 Task: Customize the user interface based on user Profile and preferences.
Action: Mouse moved to (967, 67)
Screenshot: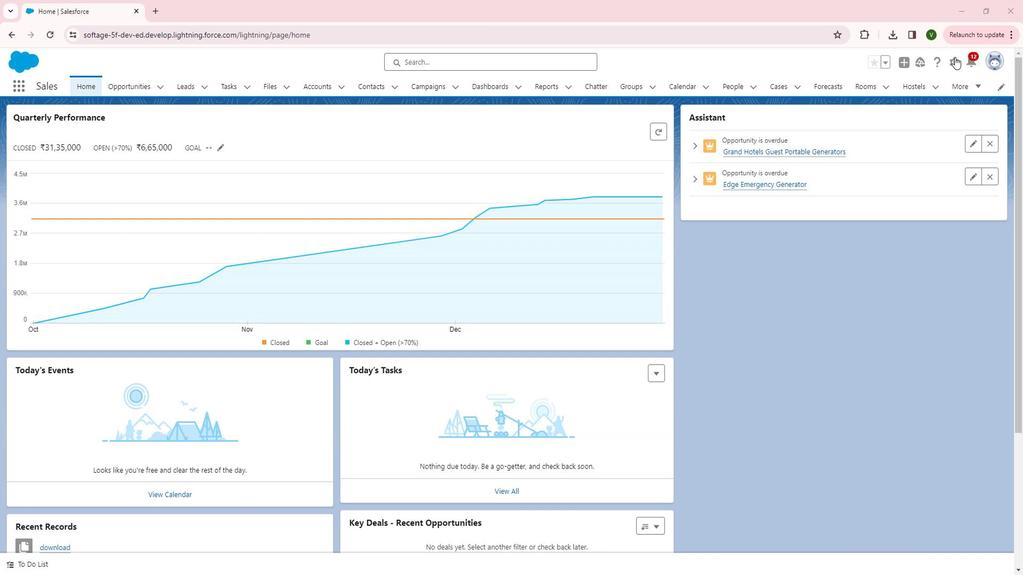 
Action: Mouse pressed left at (967, 67)
Screenshot: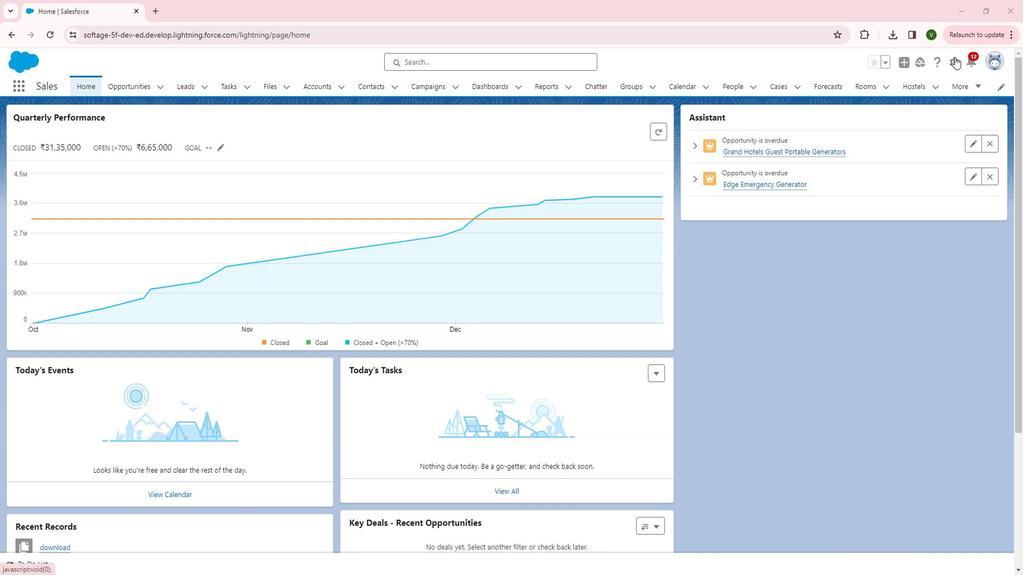 
Action: Mouse moved to (919, 103)
Screenshot: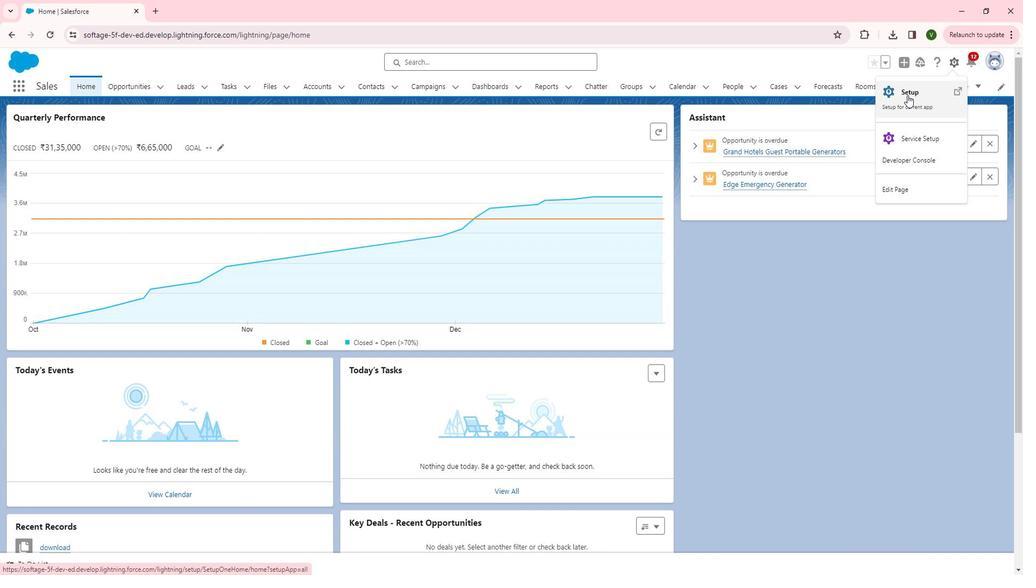 
Action: Mouse pressed left at (919, 103)
Screenshot: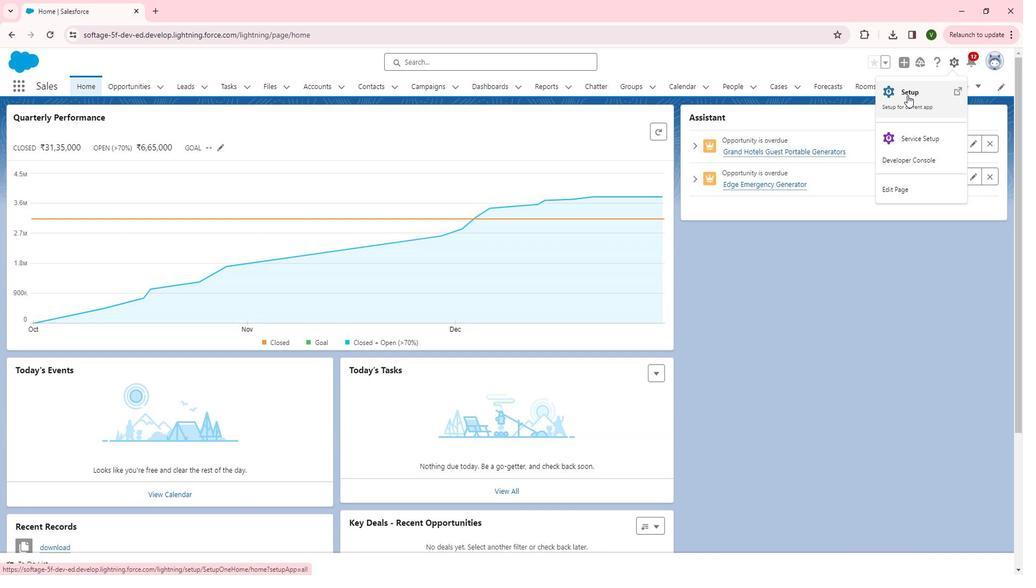 
Action: Mouse moved to (88, 359)
Screenshot: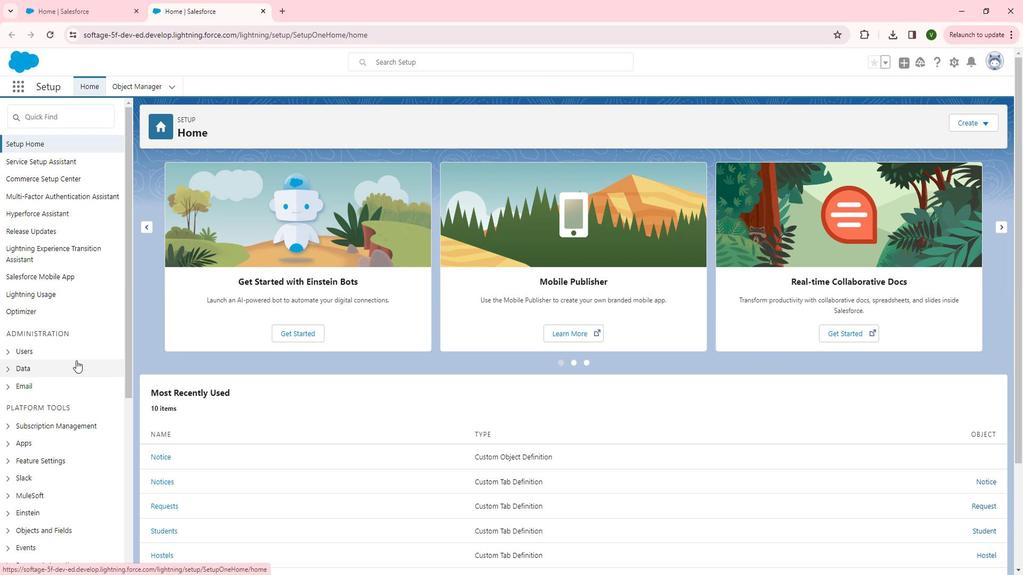 
Action: Mouse scrolled (88, 359) with delta (0, 0)
Screenshot: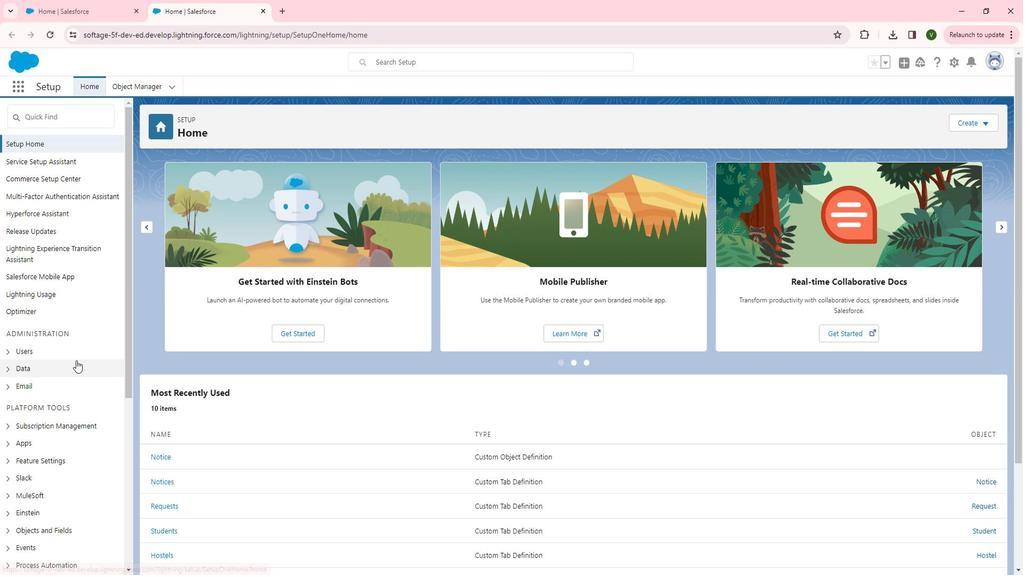 
Action: Mouse moved to (64, 415)
Screenshot: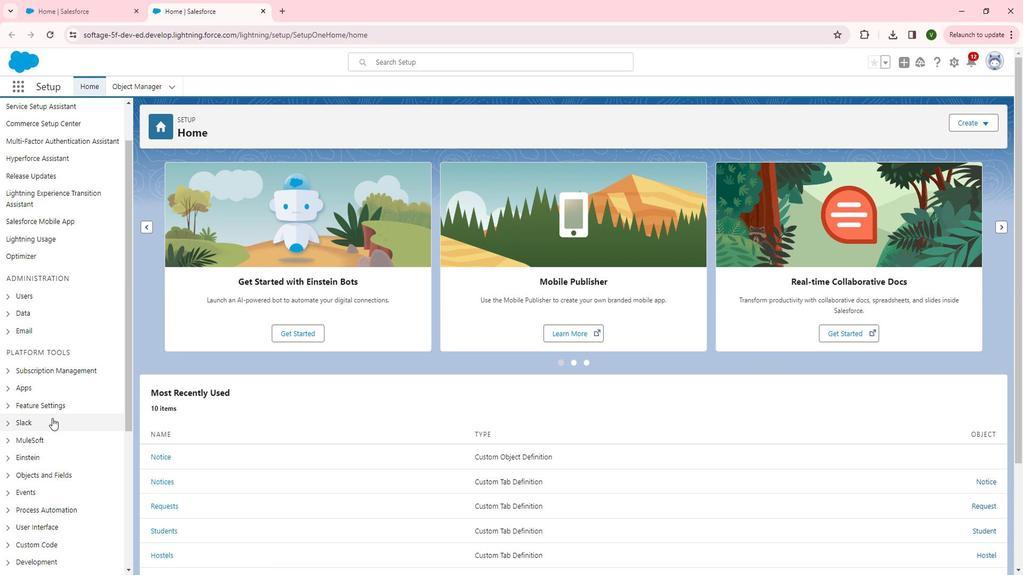 
Action: Mouse scrolled (64, 414) with delta (0, 0)
Screenshot: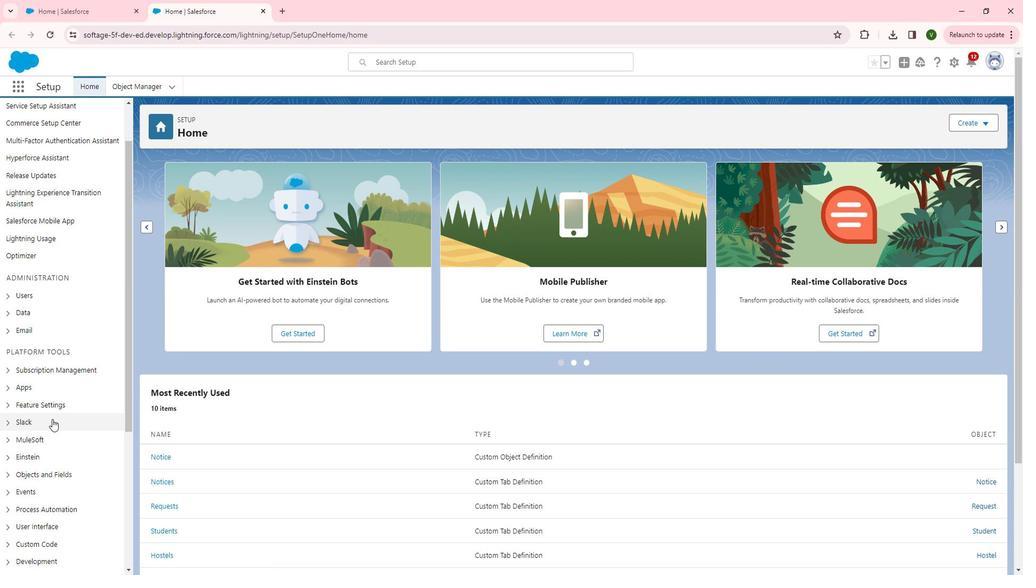
Action: Mouse moved to (63, 416)
Screenshot: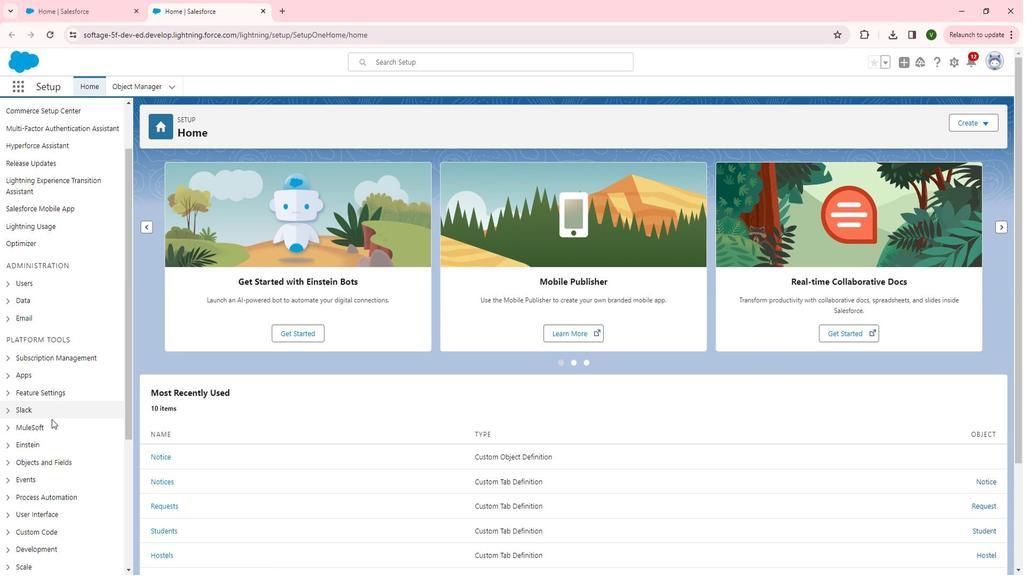 
Action: Mouse scrolled (63, 415) with delta (0, 0)
Screenshot: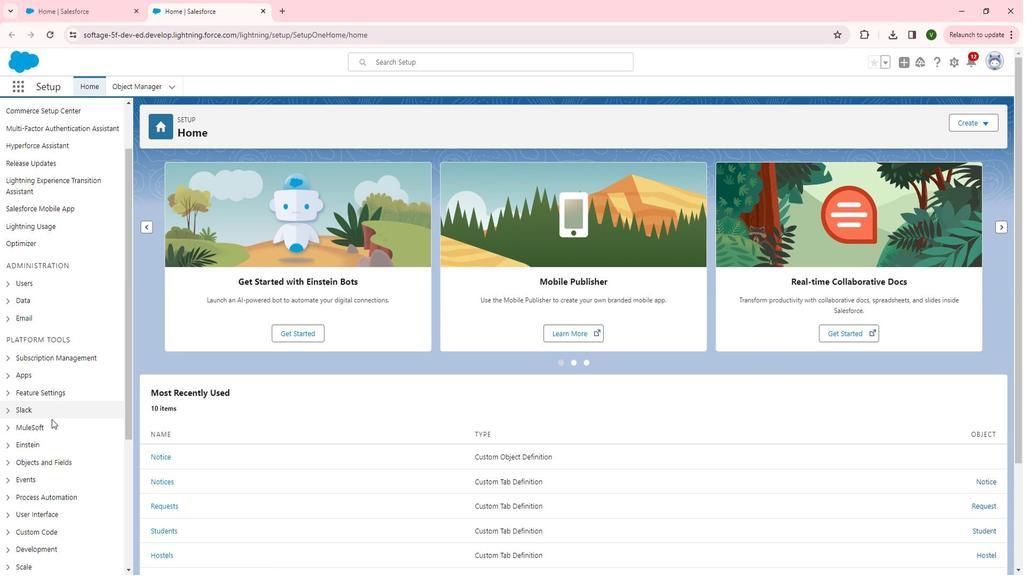 
Action: Mouse moved to (21, 363)
Screenshot: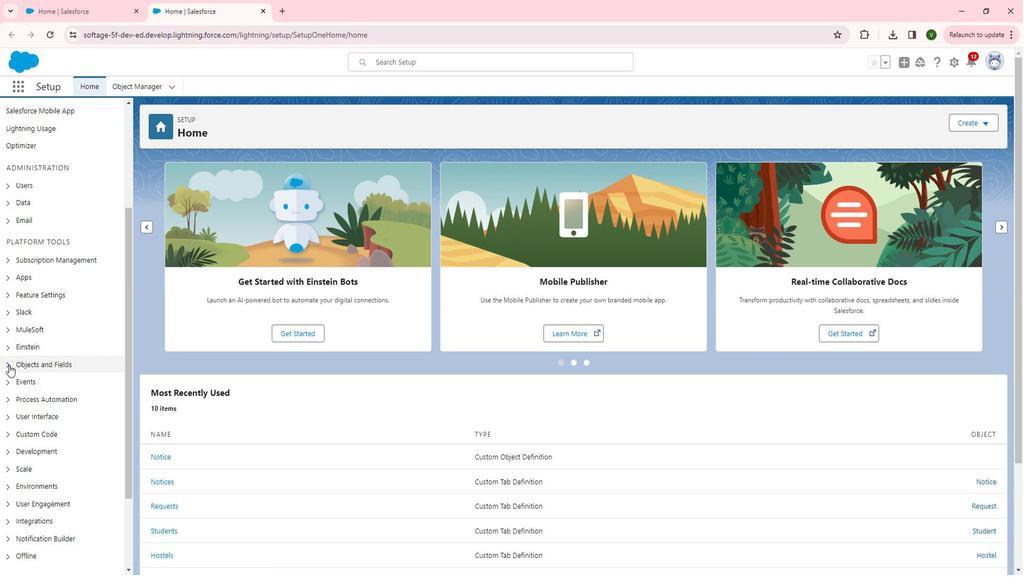
Action: Mouse pressed left at (21, 363)
Screenshot: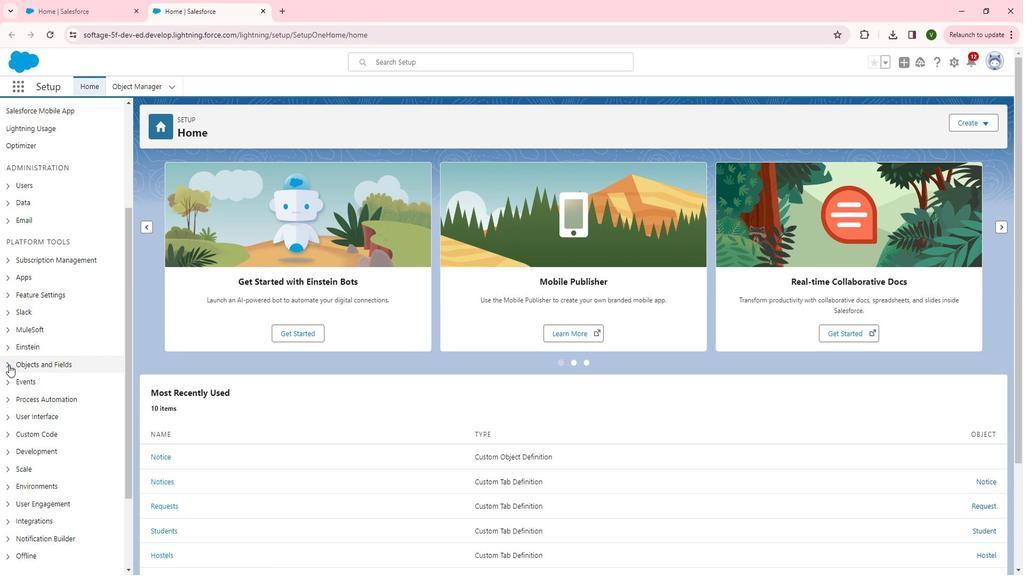 
Action: Mouse moved to (67, 381)
Screenshot: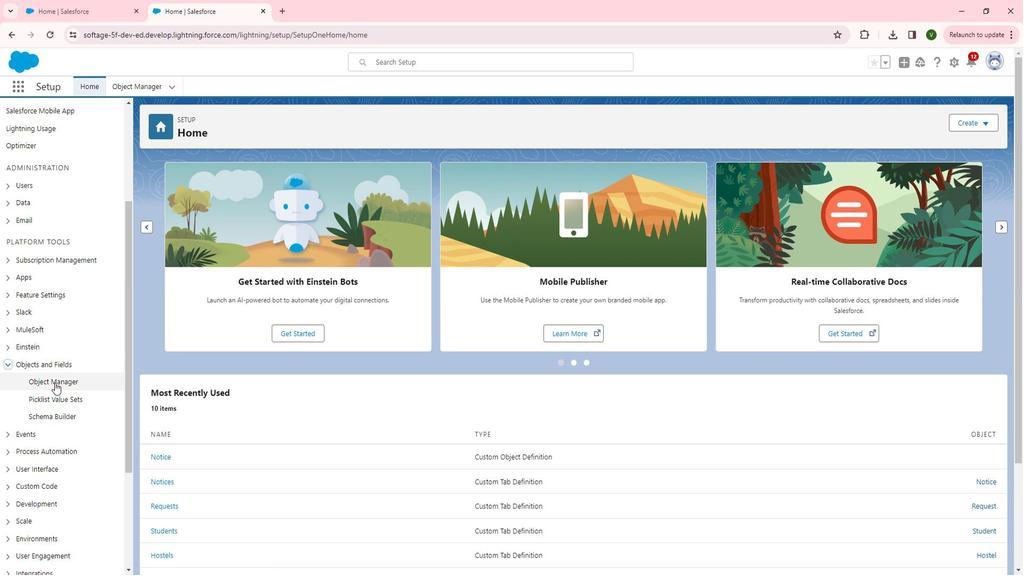 
Action: Mouse pressed left at (67, 381)
Screenshot: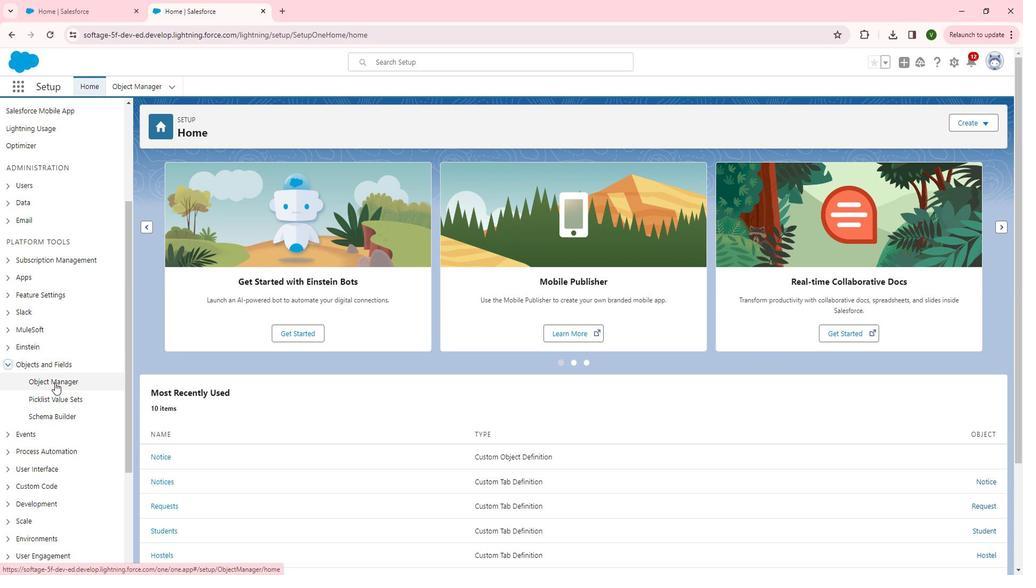 
Action: Mouse moved to (131, 363)
Screenshot: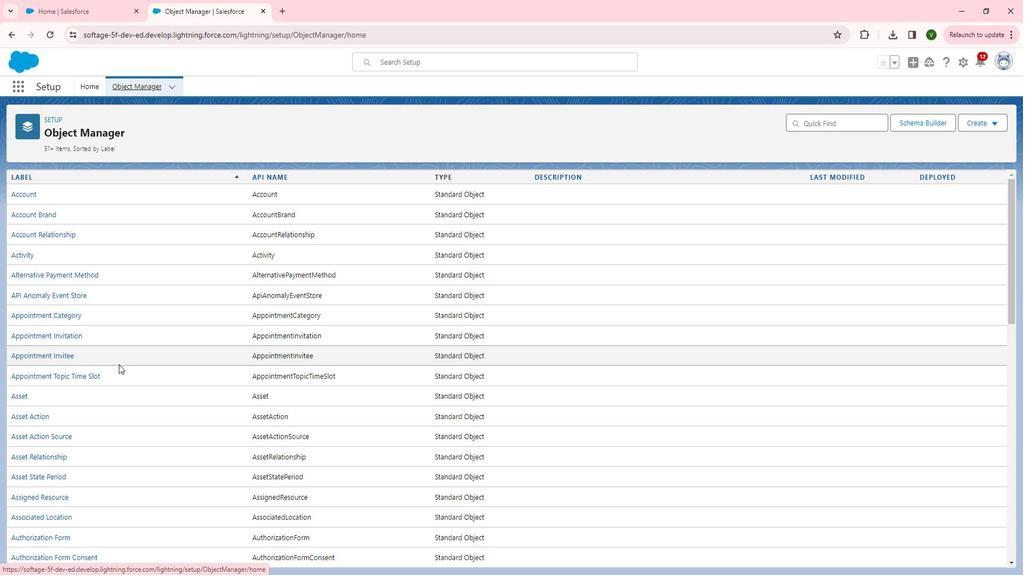 
Action: Mouse scrolled (131, 362) with delta (0, 0)
Screenshot: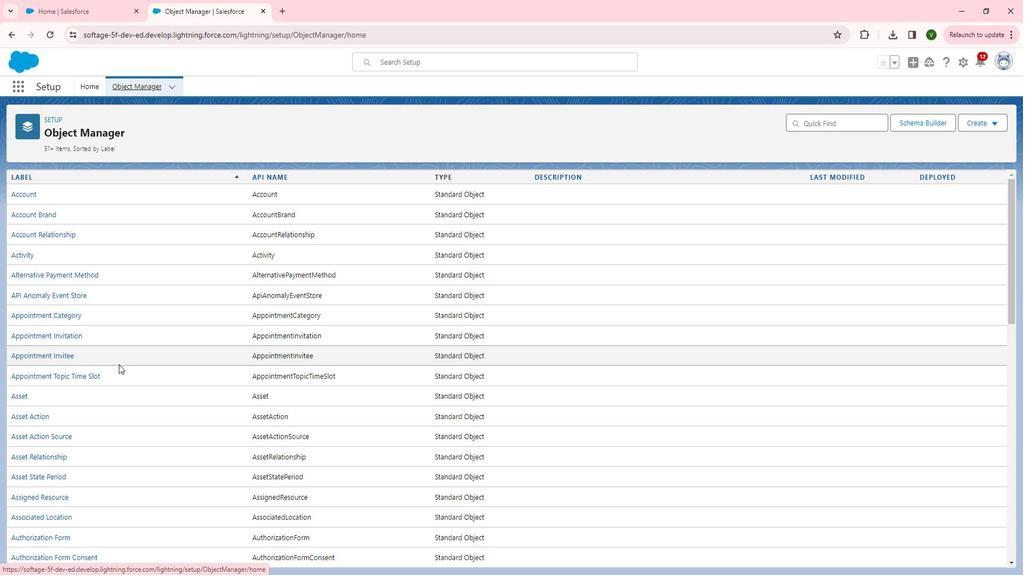 
Action: Mouse scrolled (131, 362) with delta (0, 0)
Screenshot: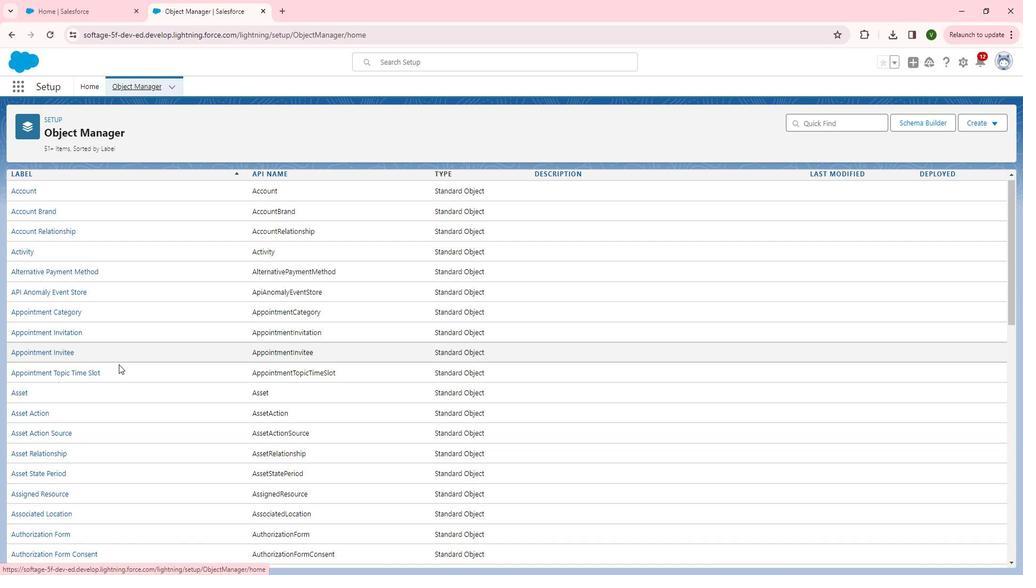 
Action: Mouse scrolled (131, 362) with delta (0, 0)
Screenshot: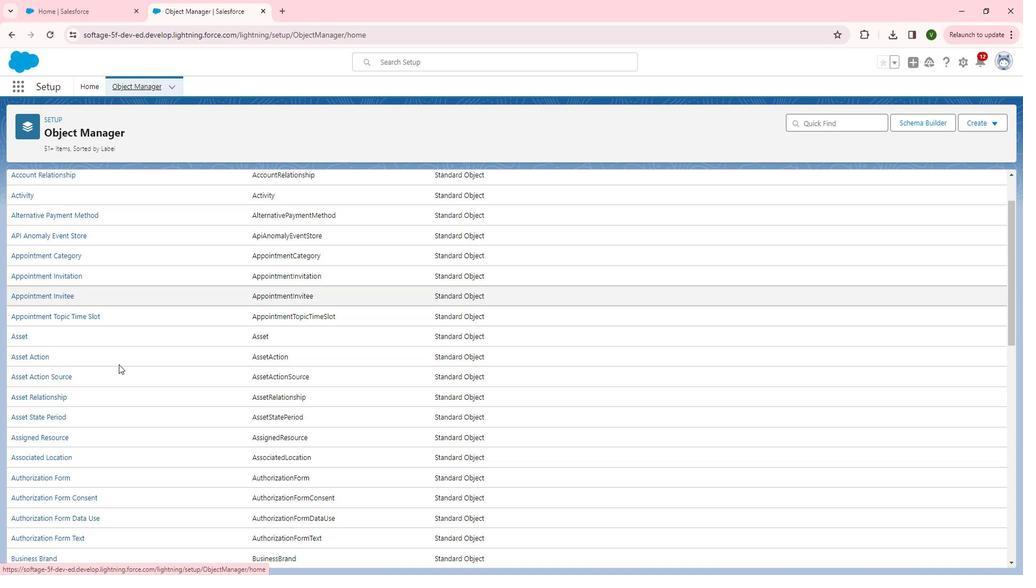 
Action: Mouse scrolled (131, 362) with delta (0, 0)
Screenshot: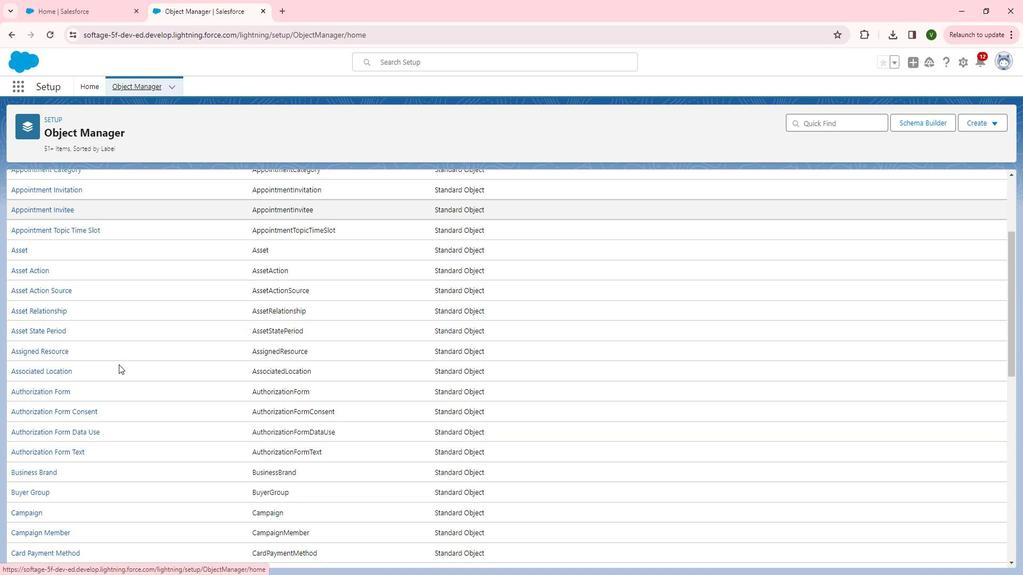 
Action: Mouse scrolled (131, 362) with delta (0, 0)
Screenshot: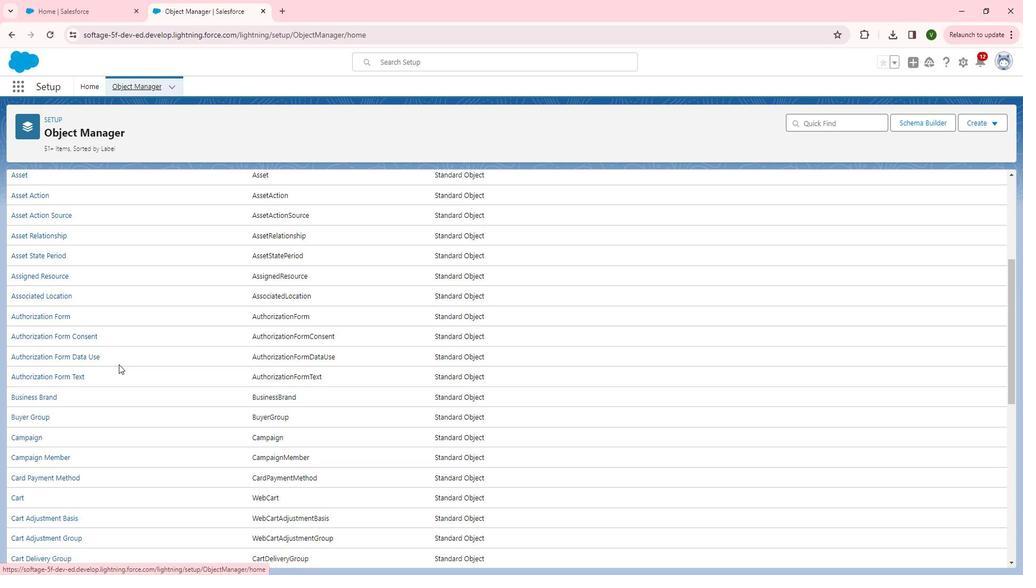 
Action: Mouse scrolled (131, 362) with delta (0, 0)
Screenshot: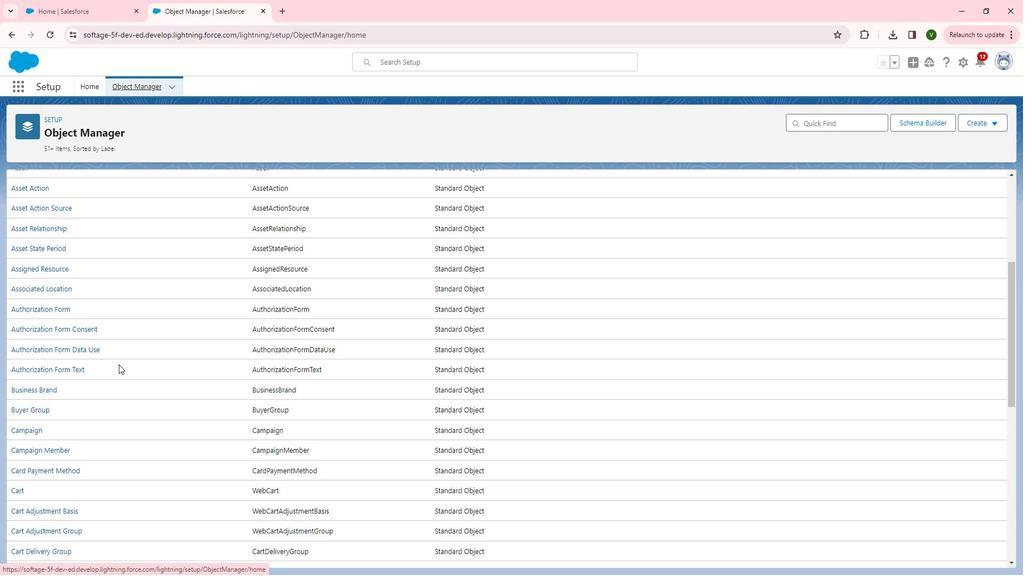
Action: Mouse scrolled (131, 362) with delta (0, 0)
Screenshot: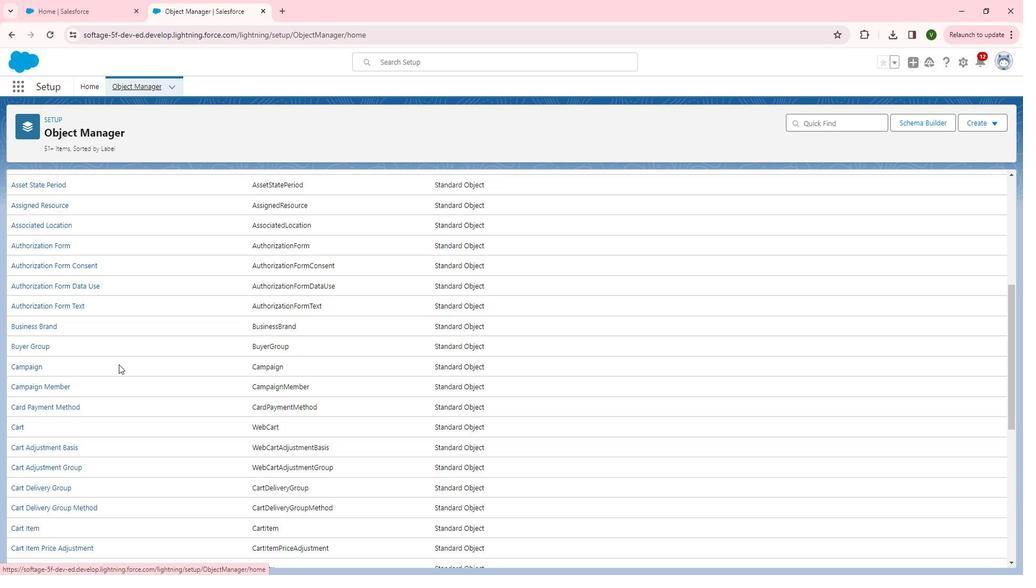 
Action: Mouse scrolled (131, 362) with delta (0, 0)
Screenshot: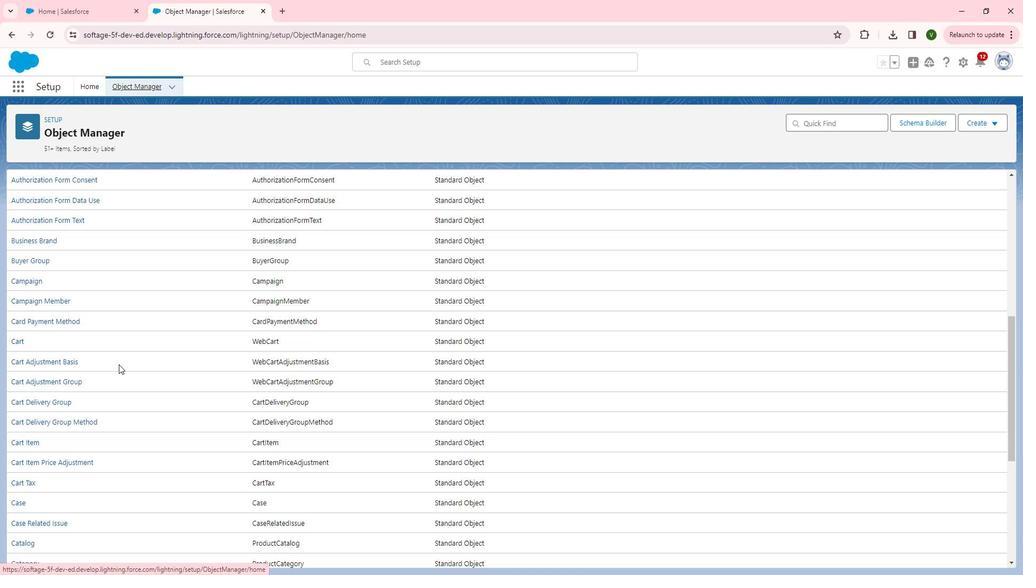 
Action: Mouse scrolled (131, 362) with delta (0, 0)
Screenshot: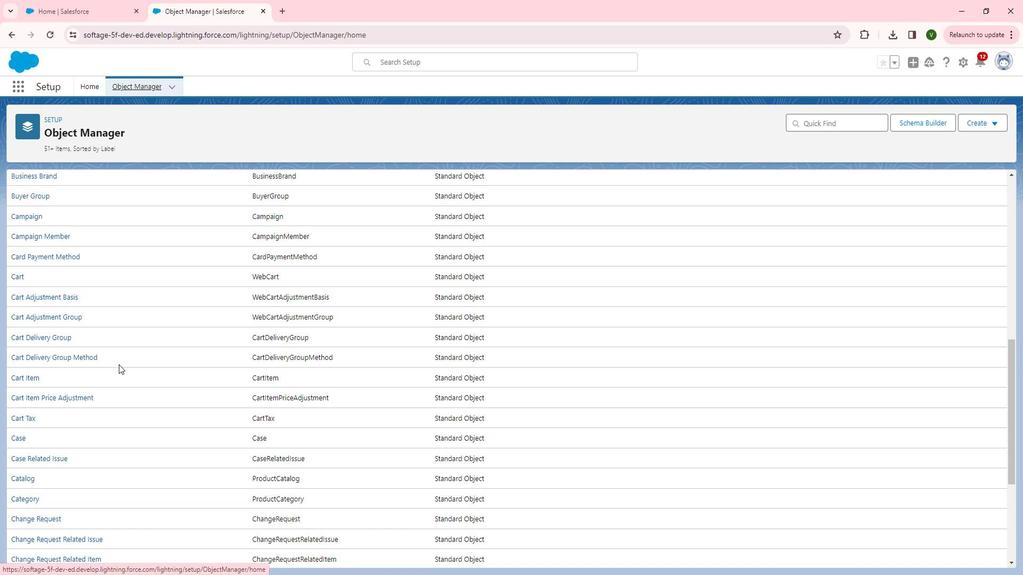 
Action: Mouse scrolled (131, 362) with delta (0, 0)
Screenshot: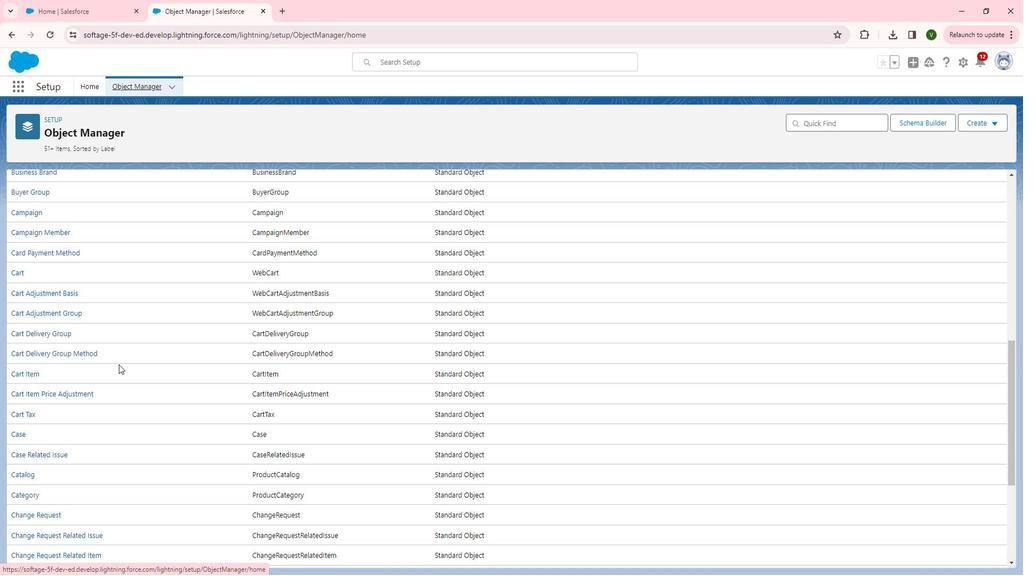 
Action: Mouse scrolled (131, 362) with delta (0, 0)
Screenshot: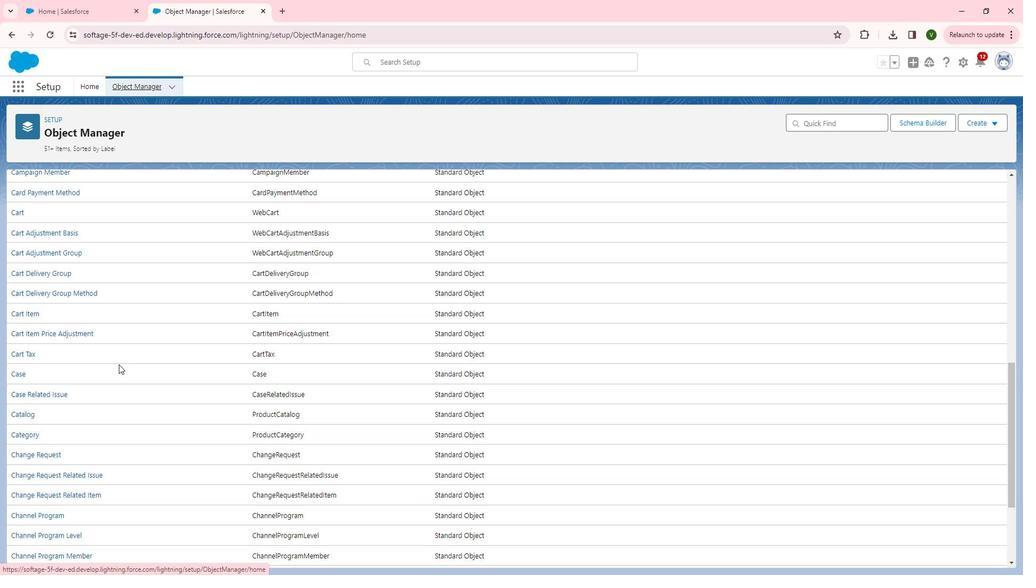 
Action: Mouse scrolled (131, 362) with delta (0, 0)
Screenshot: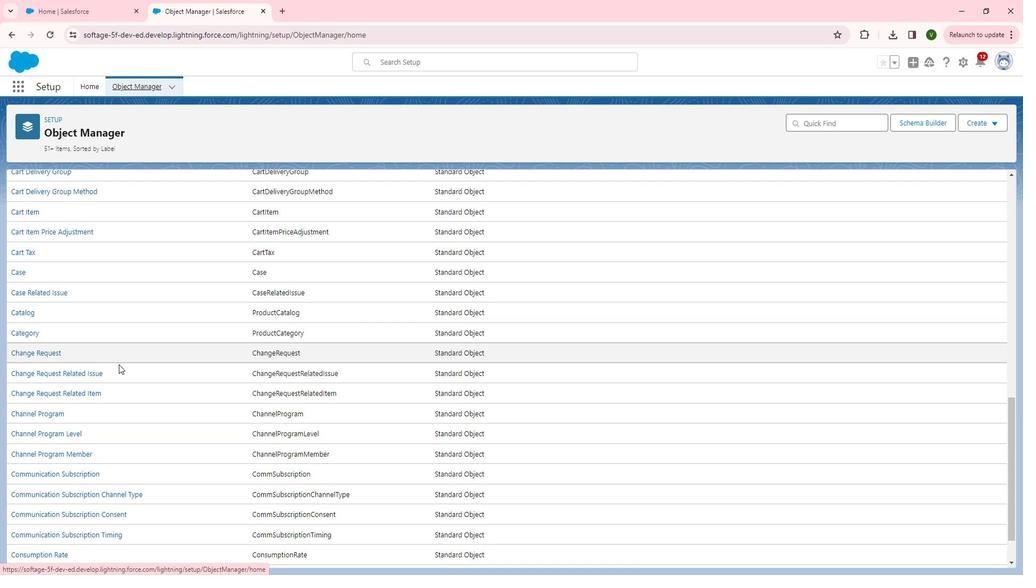 
Action: Mouse scrolled (131, 362) with delta (0, 0)
Screenshot: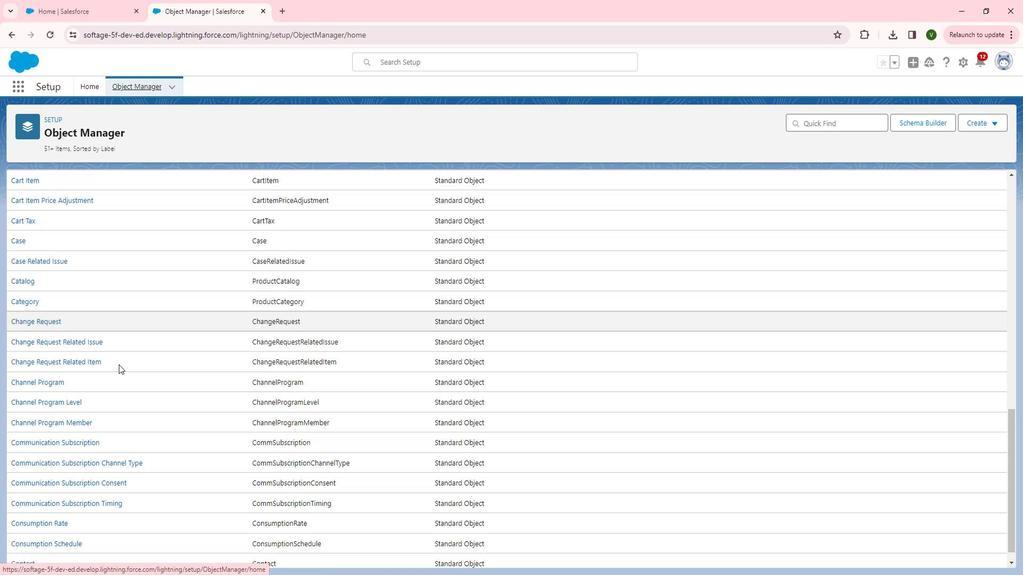 
Action: Mouse scrolled (131, 362) with delta (0, 0)
Screenshot: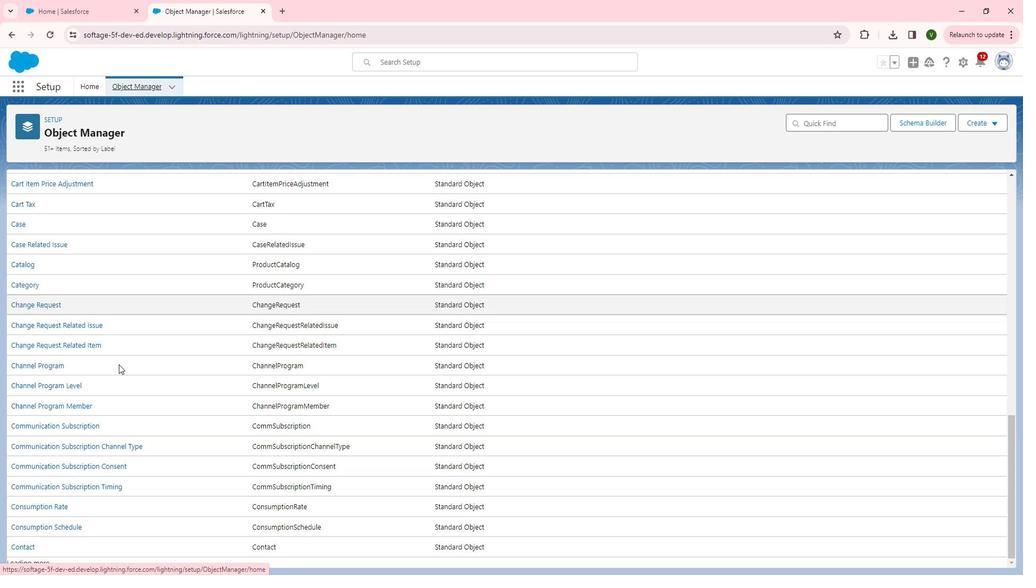 
Action: Mouse scrolled (131, 362) with delta (0, 0)
Screenshot: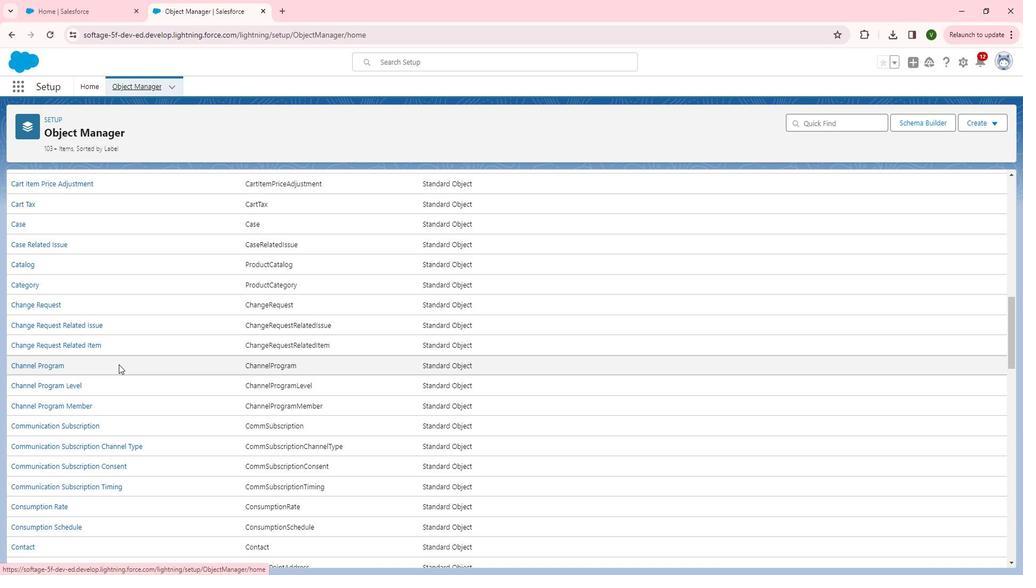 
Action: Mouse scrolled (131, 362) with delta (0, 0)
Screenshot: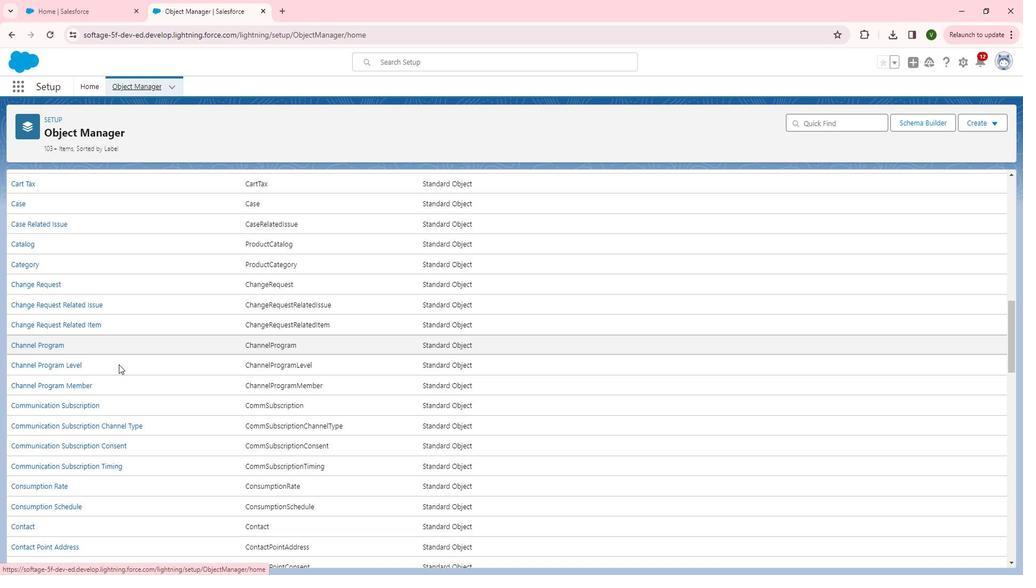 
Action: Mouse scrolled (131, 362) with delta (0, 0)
Screenshot: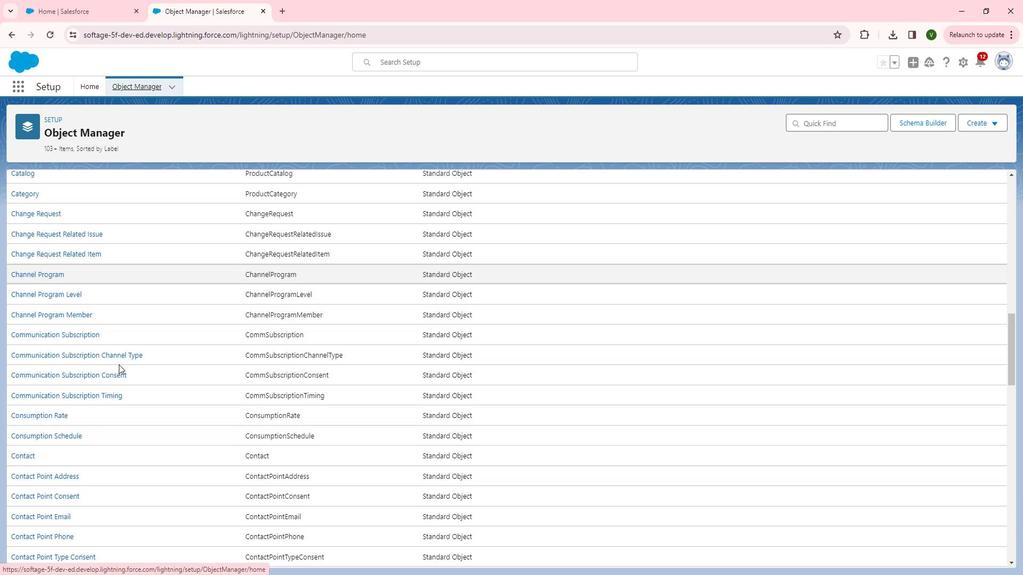 
Action: Mouse scrolled (131, 362) with delta (0, 0)
Screenshot: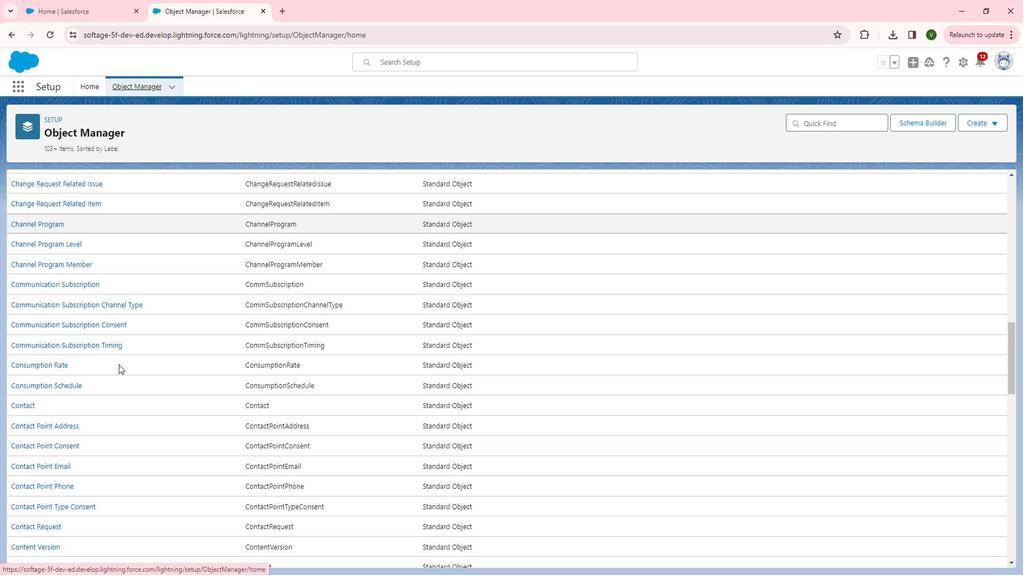 
Action: Mouse scrolled (131, 362) with delta (0, 0)
Screenshot: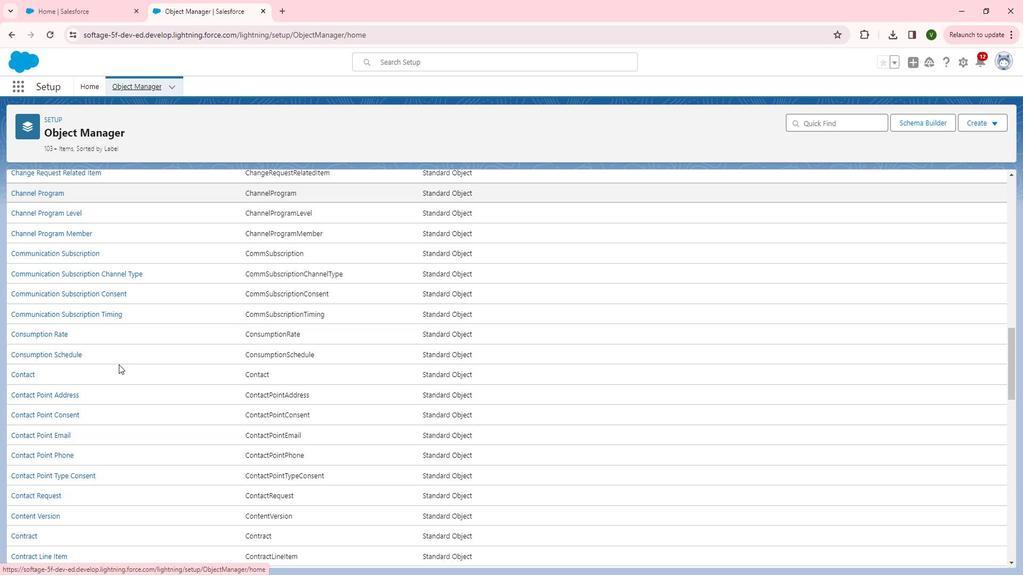 
Action: Mouse scrolled (131, 362) with delta (0, 0)
Screenshot: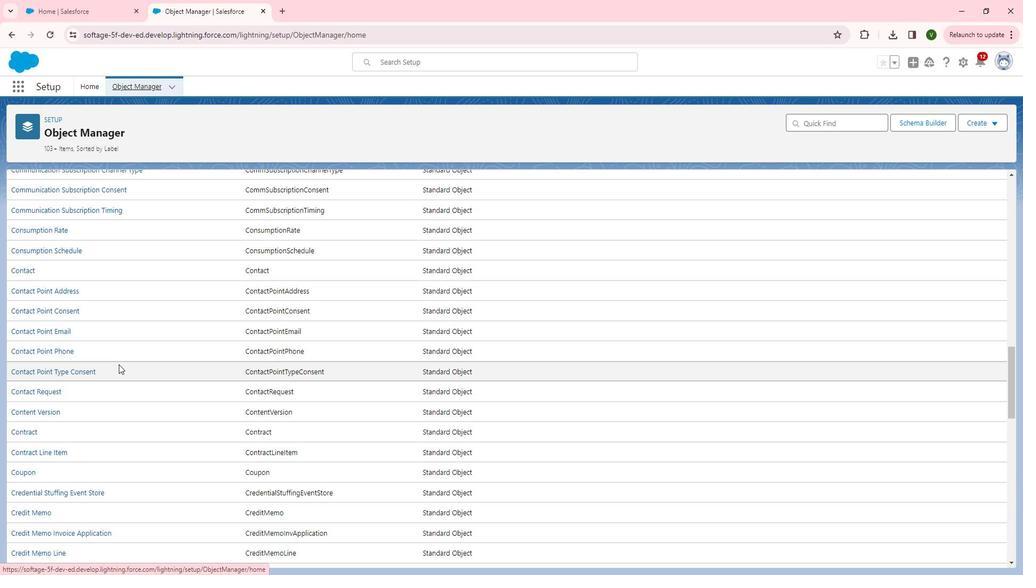 
Action: Mouse scrolled (131, 362) with delta (0, 0)
Screenshot: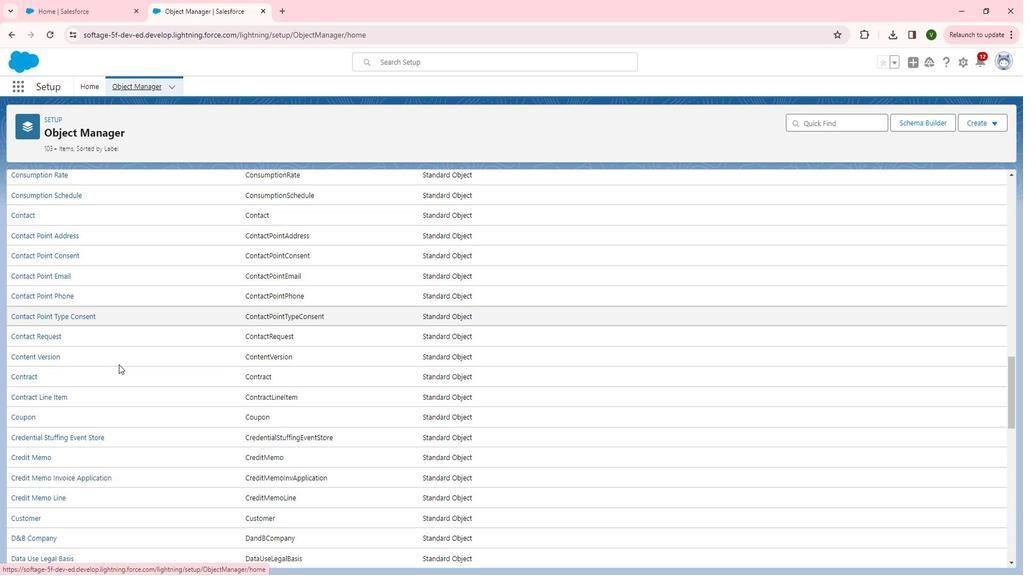 
Action: Mouse scrolled (131, 362) with delta (0, 0)
Screenshot: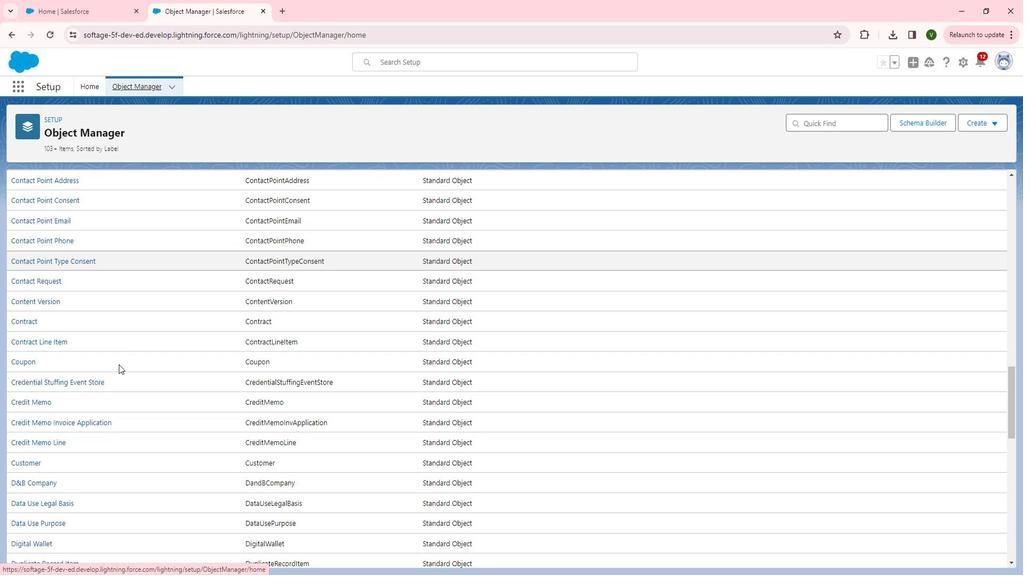 
Action: Mouse scrolled (131, 362) with delta (0, 0)
Screenshot: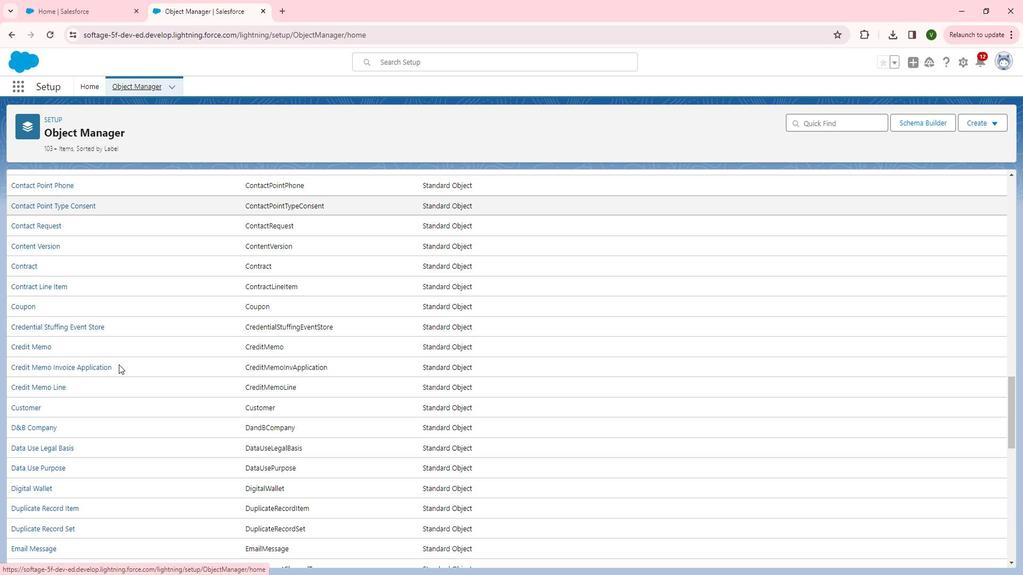 
Action: Mouse scrolled (131, 362) with delta (0, 0)
Screenshot: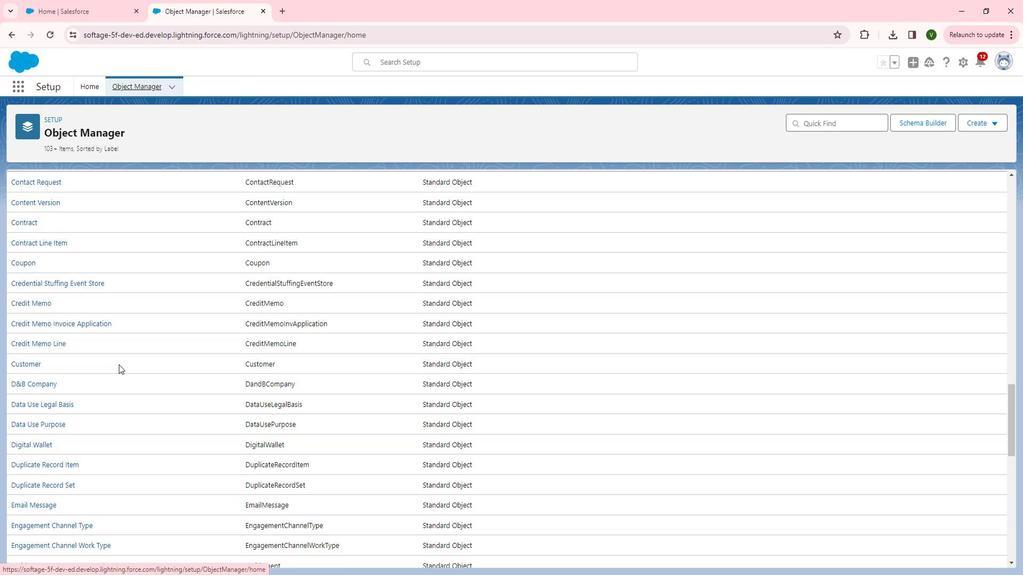 
Action: Mouse scrolled (131, 362) with delta (0, 0)
Screenshot: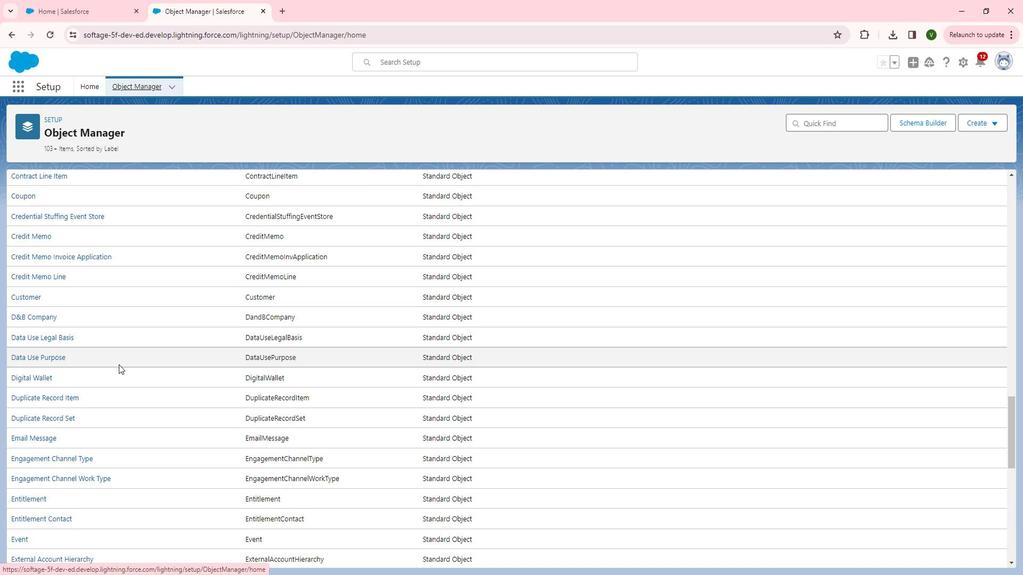 
Action: Mouse scrolled (131, 362) with delta (0, 0)
Screenshot: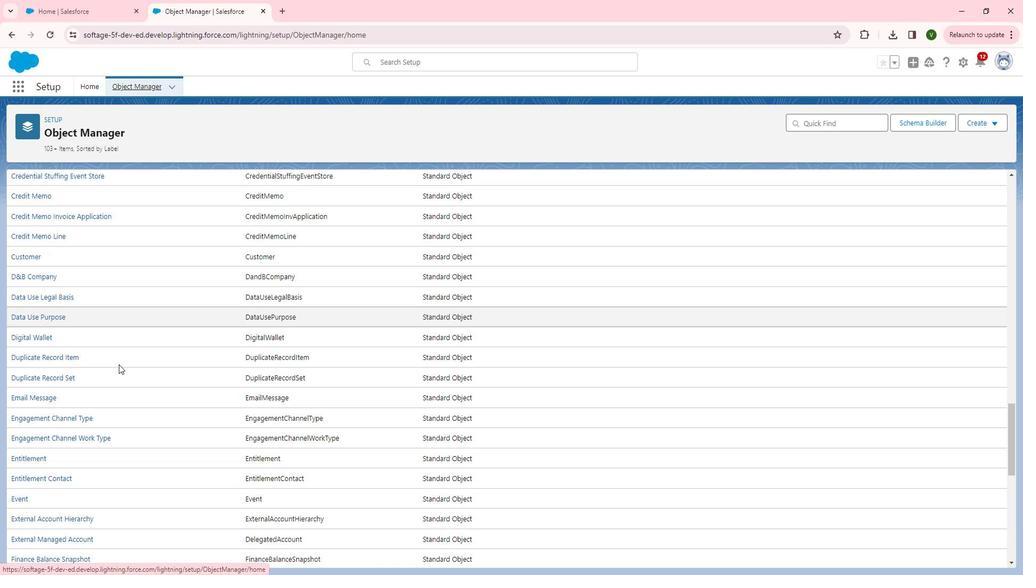 
Action: Mouse scrolled (131, 362) with delta (0, 0)
Screenshot: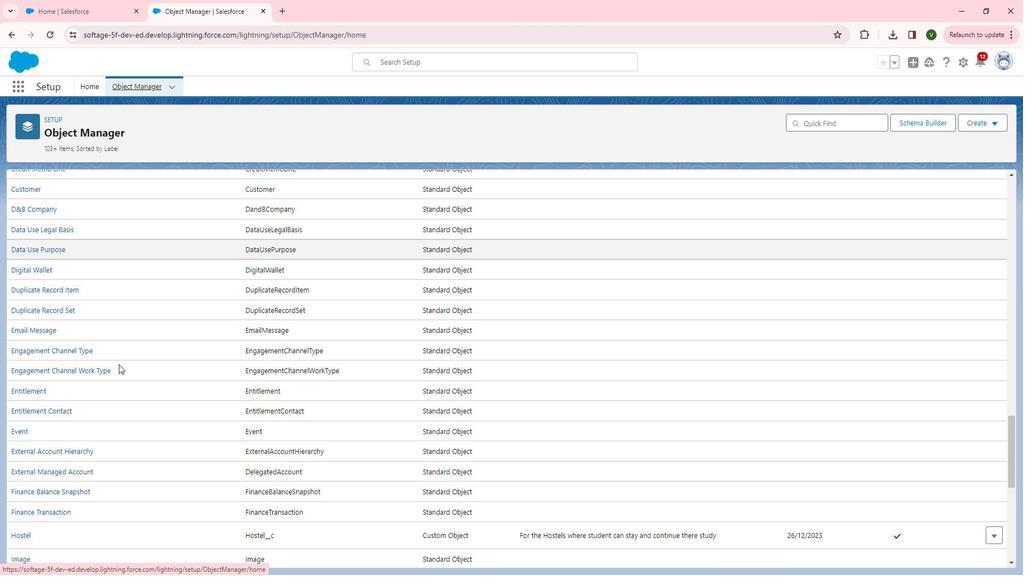 
Action: Mouse scrolled (131, 362) with delta (0, 0)
Screenshot: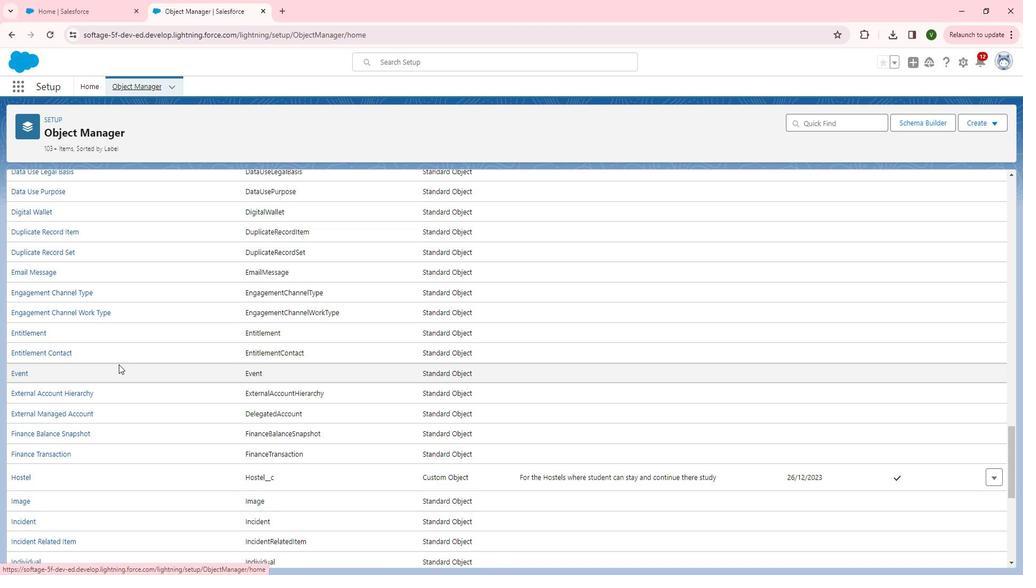 
Action: Mouse scrolled (131, 362) with delta (0, 0)
Screenshot: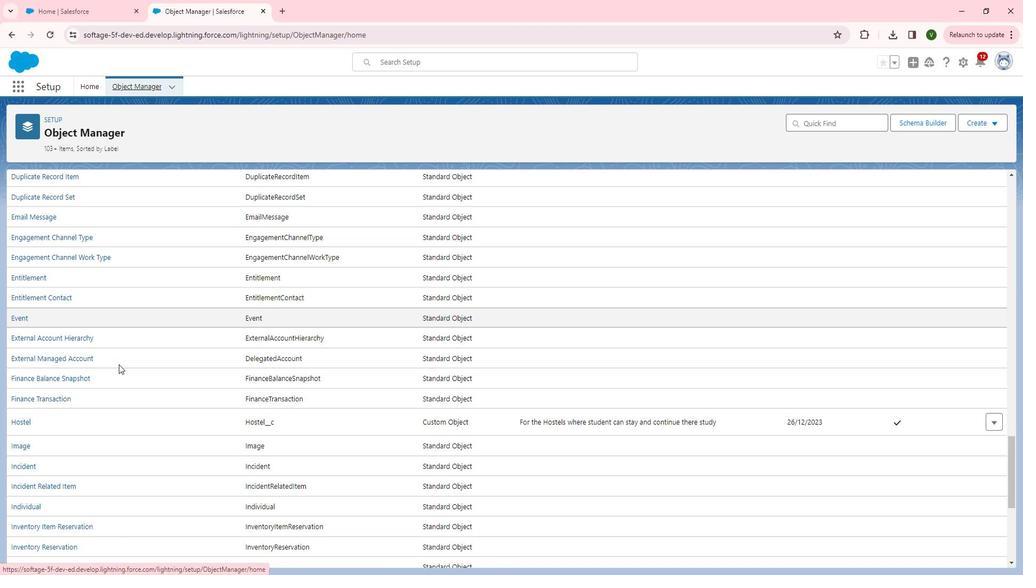 
Action: Mouse moved to (35, 362)
Screenshot: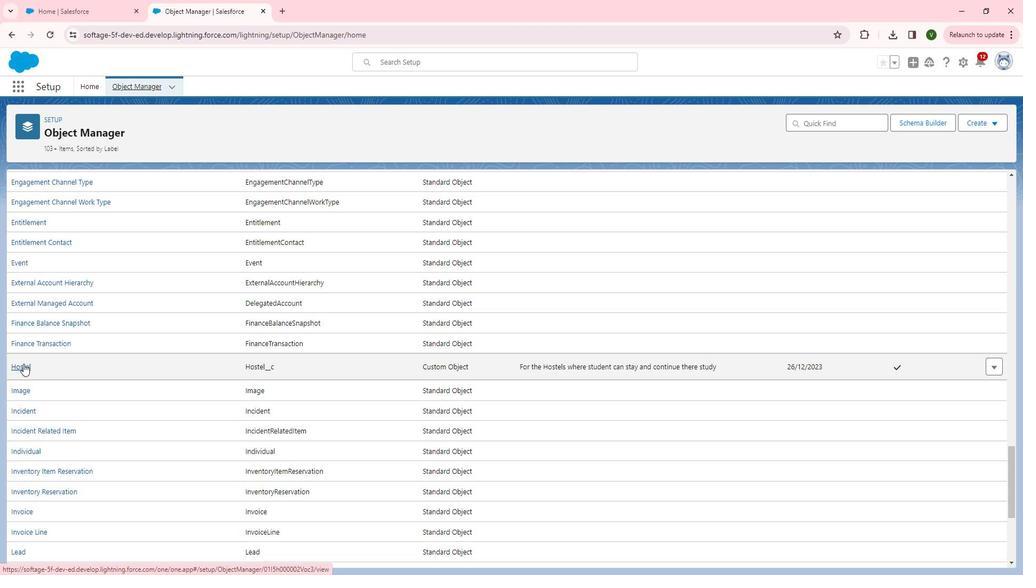 
Action: Mouse pressed left at (35, 362)
Screenshot: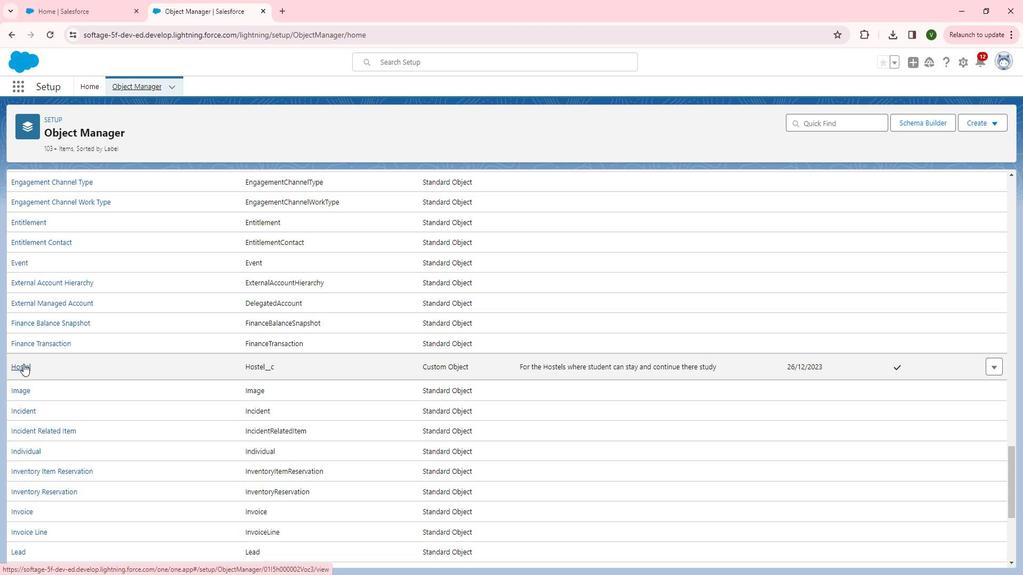 
Action: Mouse moved to (69, 342)
Screenshot: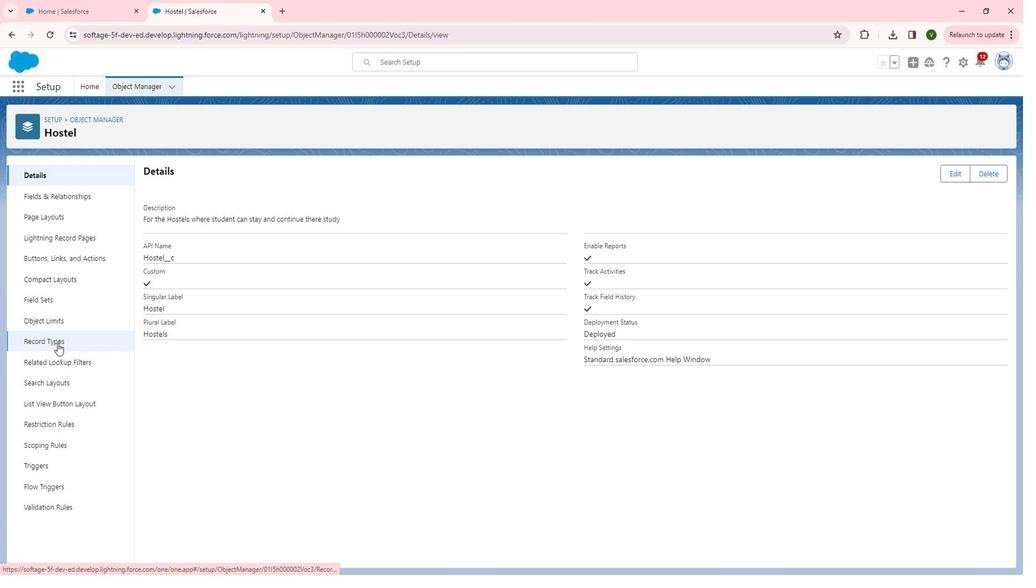 
Action: Mouse pressed left at (69, 342)
Screenshot: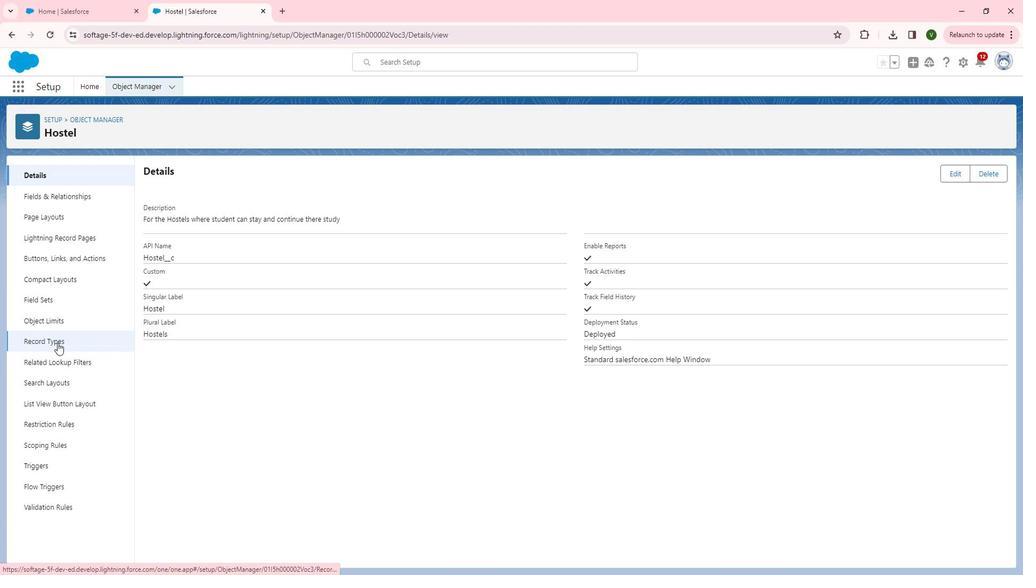 
Action: Mouse moved to (67, 217)
Screenshot: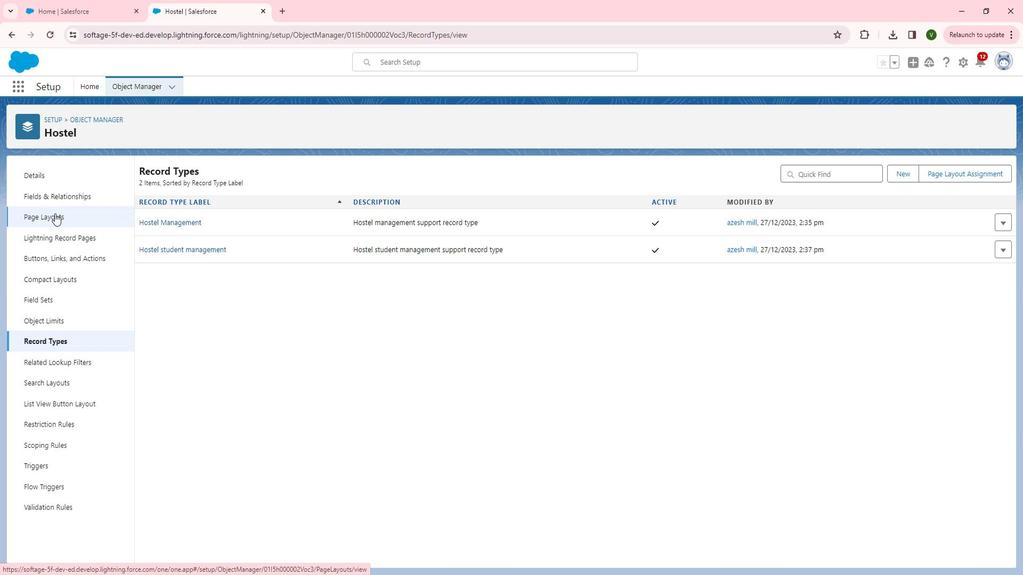 
Action: Mouse pressed left at (67, 217)
Screenshot: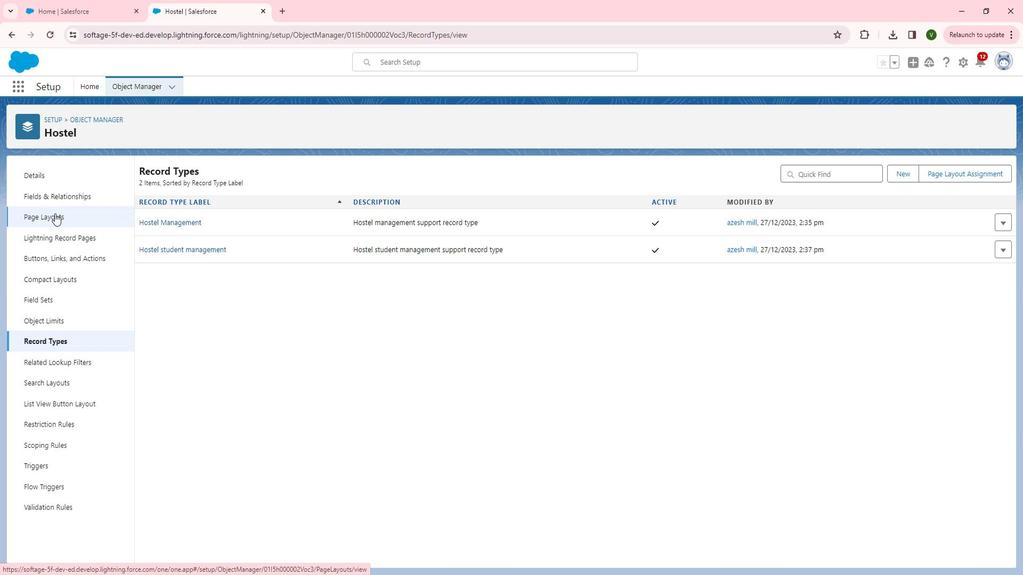 
Action: Mouse moved to (1018, 232)
Screenshot: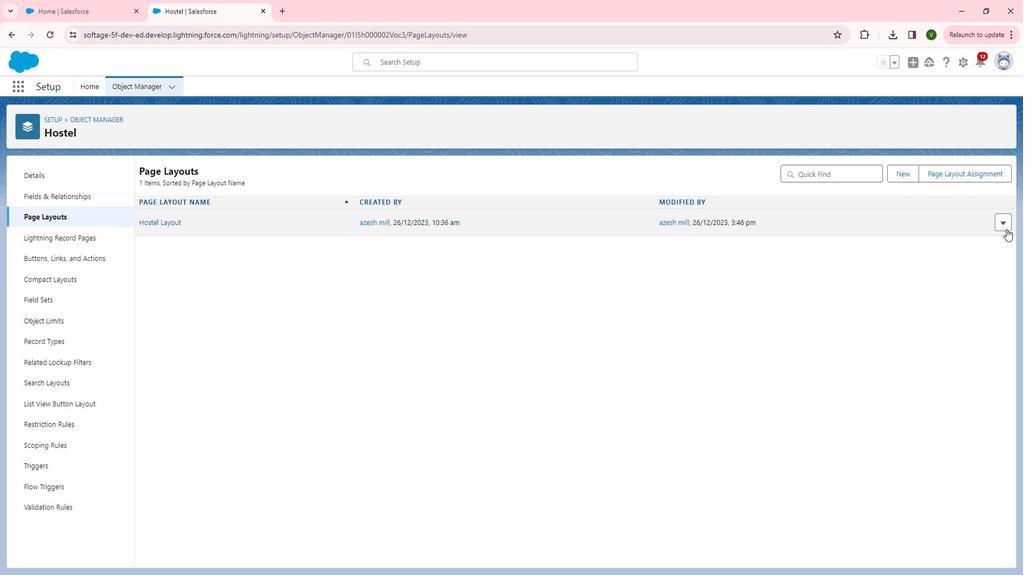 
Action: Mouse pressed left at (1018, 232)
Screenshot: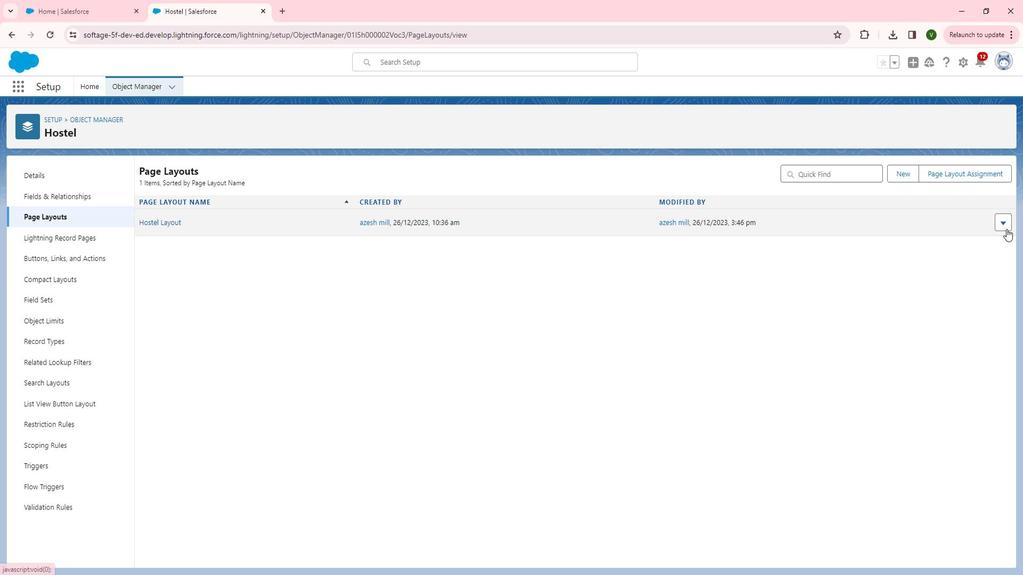 
Action: Mouse moved to (174, 228)
Screenshot: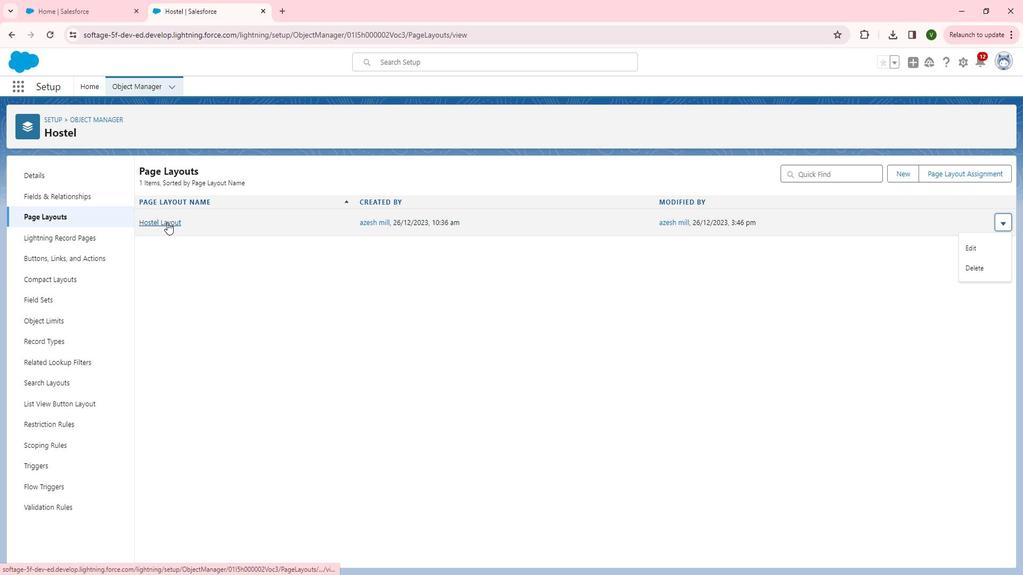 
Action: Mouse pressed left at (174, 228)
Screenshot: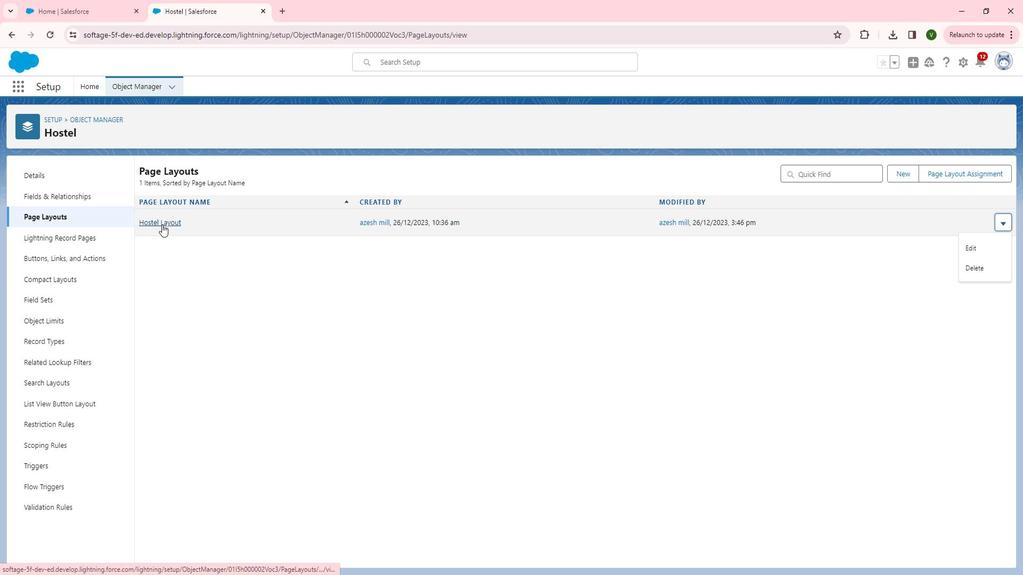 
Action: Mouse moved to (261, 182)
Screenshot: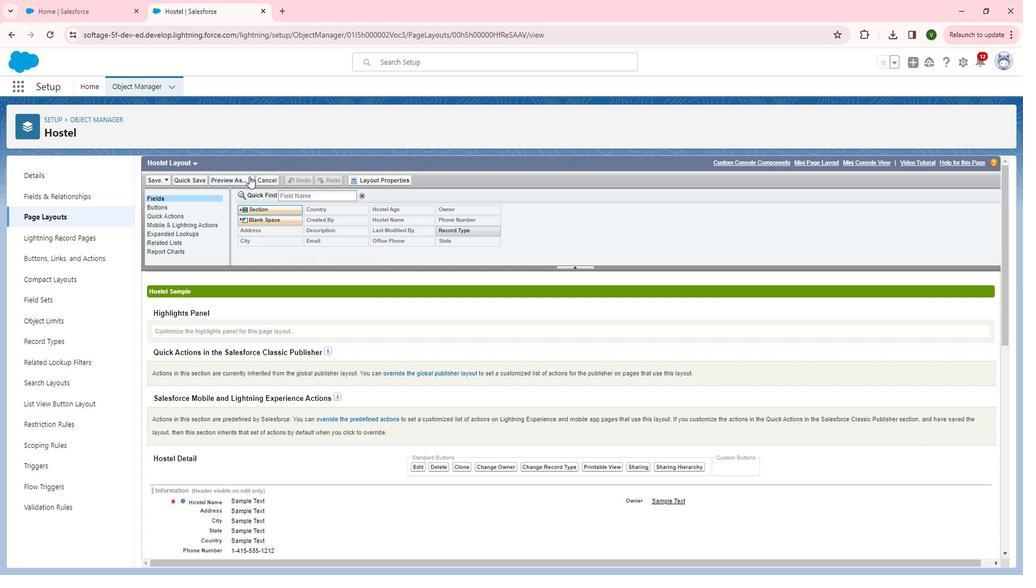 
Action: Mouse pressed left at (261, 182)
Screenshot: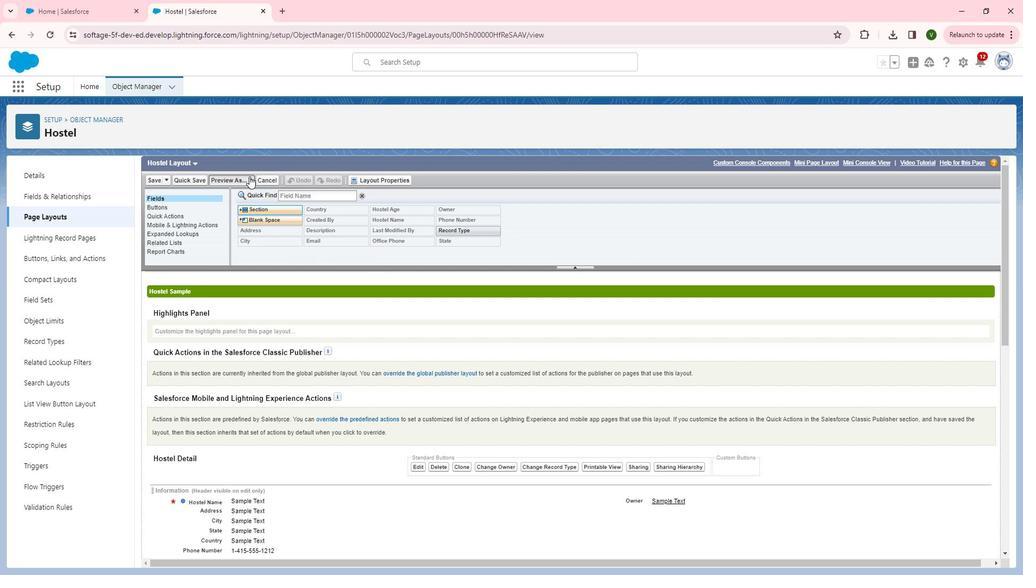 
Action: Mouse moved to (509, 296)
Screenshot: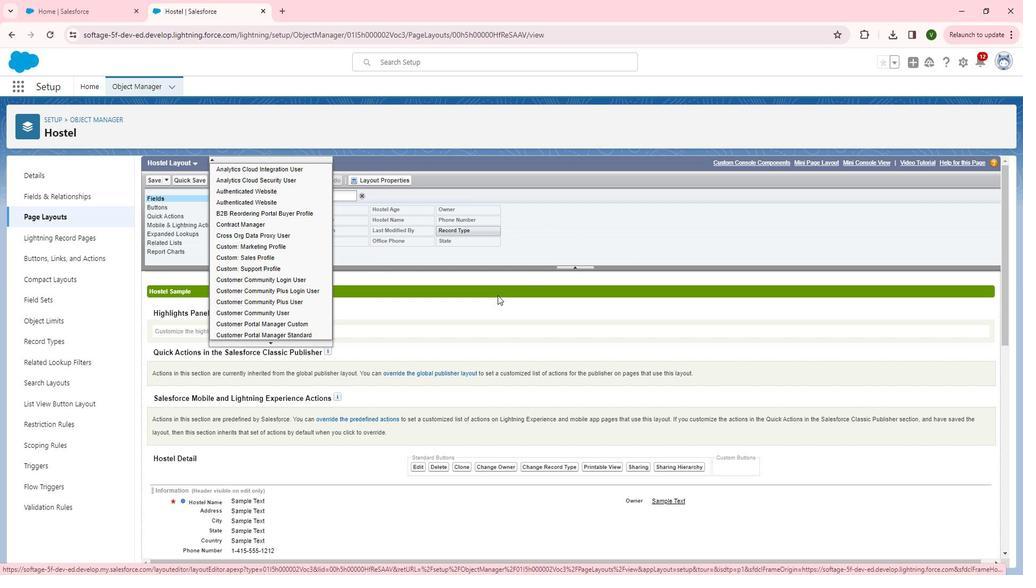 
Action: Mouse pressed left at (509, 296)
Screenshot: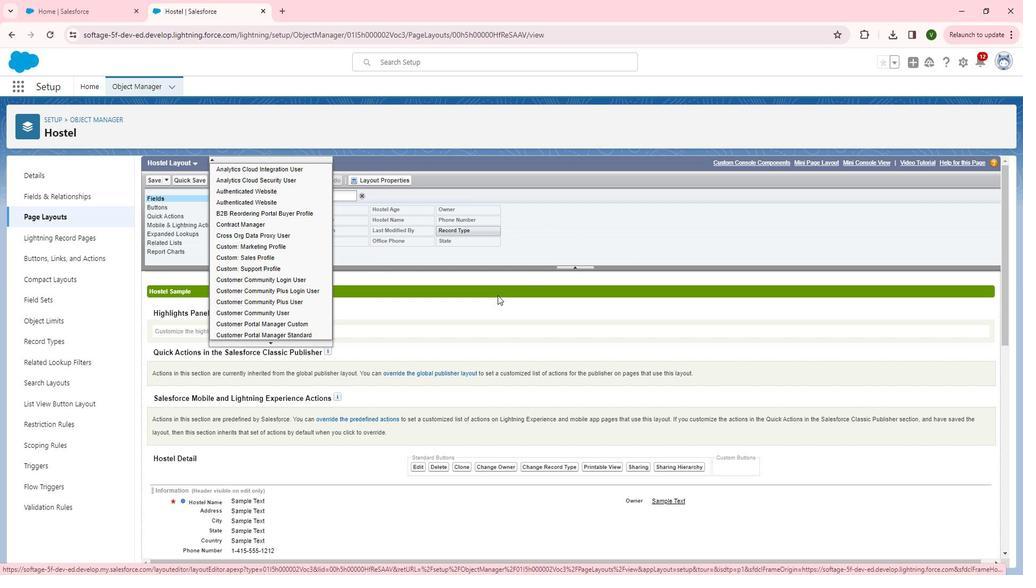 
Action: Mouse moved to (294, 293)
Screenshot: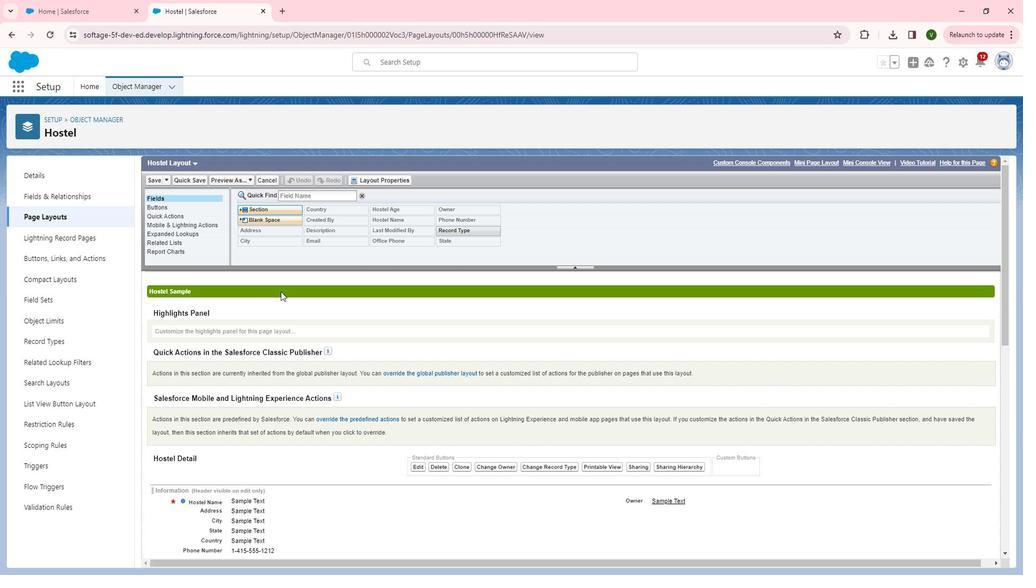 
Action: Mouse scrolled (294, 292) with delta (0, 0)
Screenshot: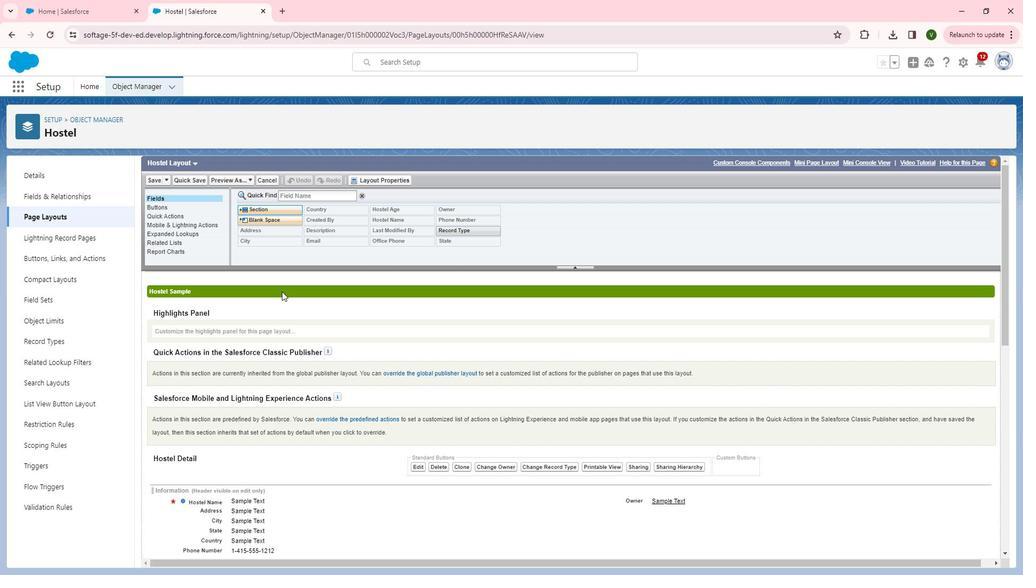 
Action: Mouse scrolled (294, 293) with delta (0, 0)
Screenshot: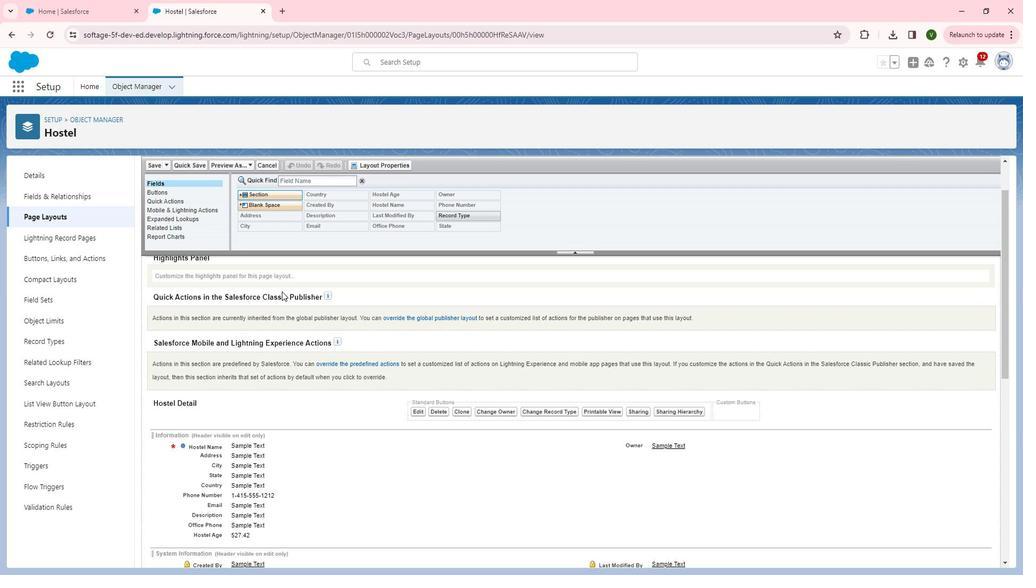 
Action: Mouse scrolled (294, 293) with delta (0, 0)
Screenshot: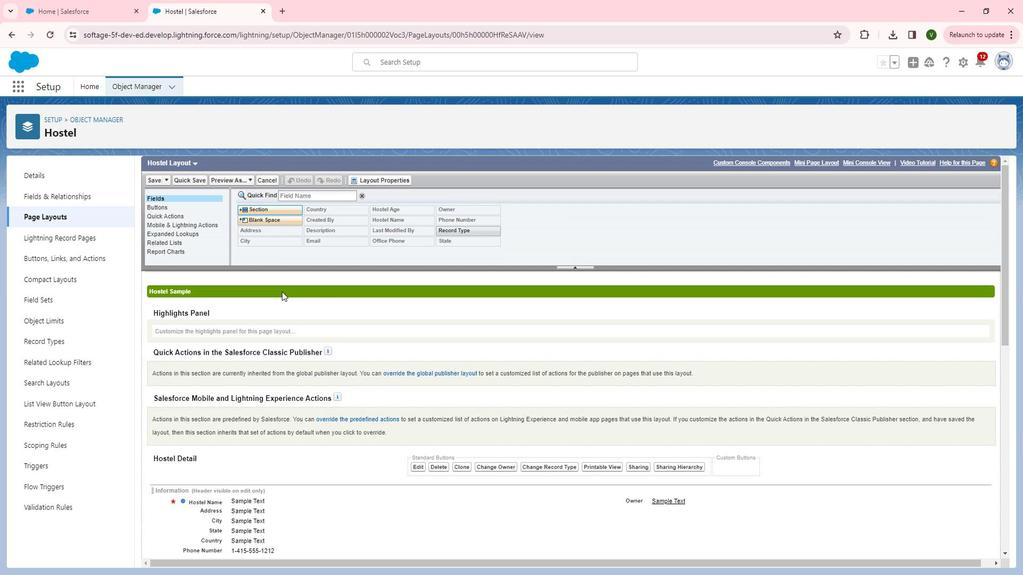 
Action: Mouse scrolled (294, 293) with delta (0, 0)
Screenshot: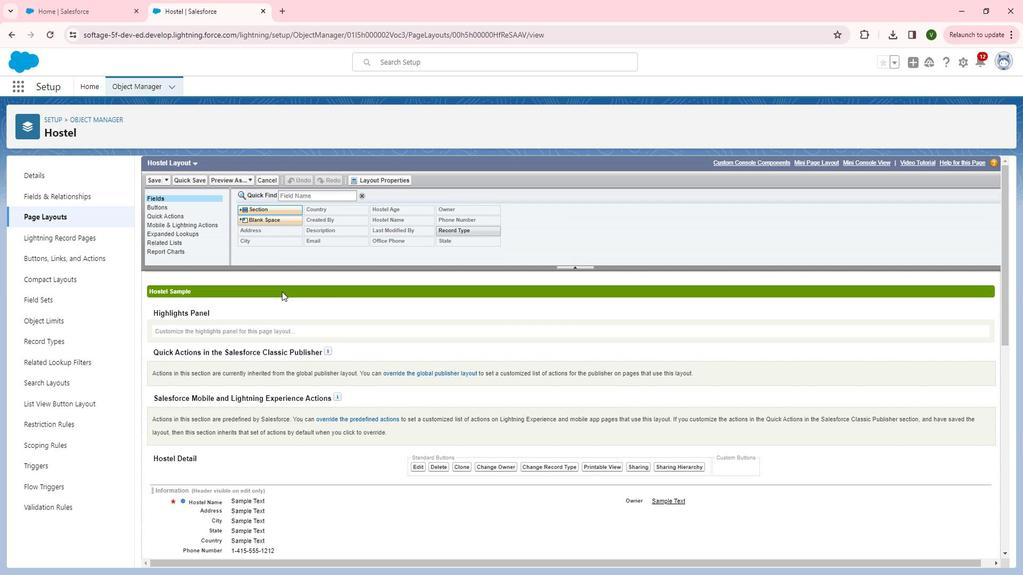 
Action: Mouse moved to (254, 298)
Screenshot: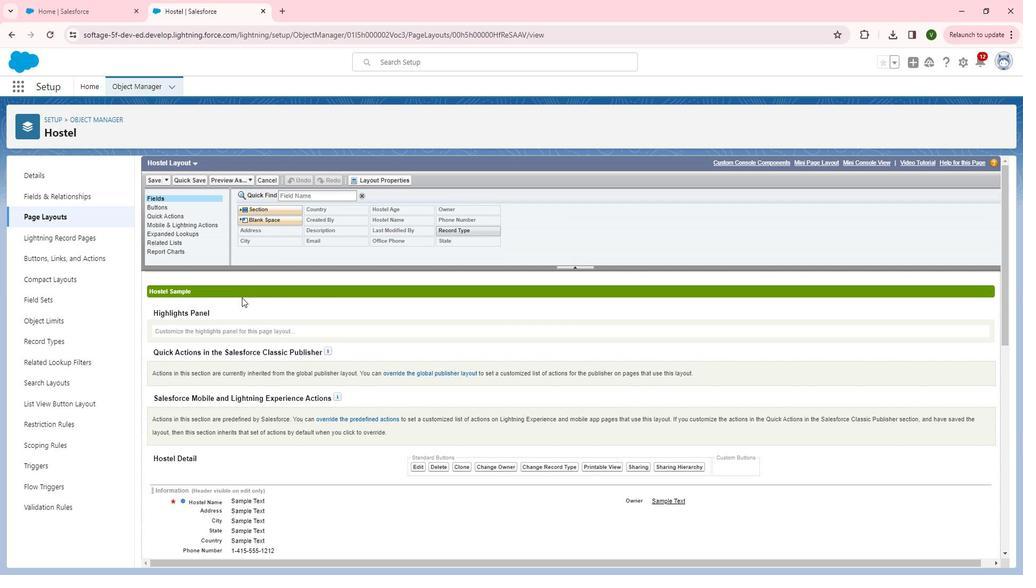 
Action: Mouse scrolled (254, 298) with delta (0, 0)
Screenshot: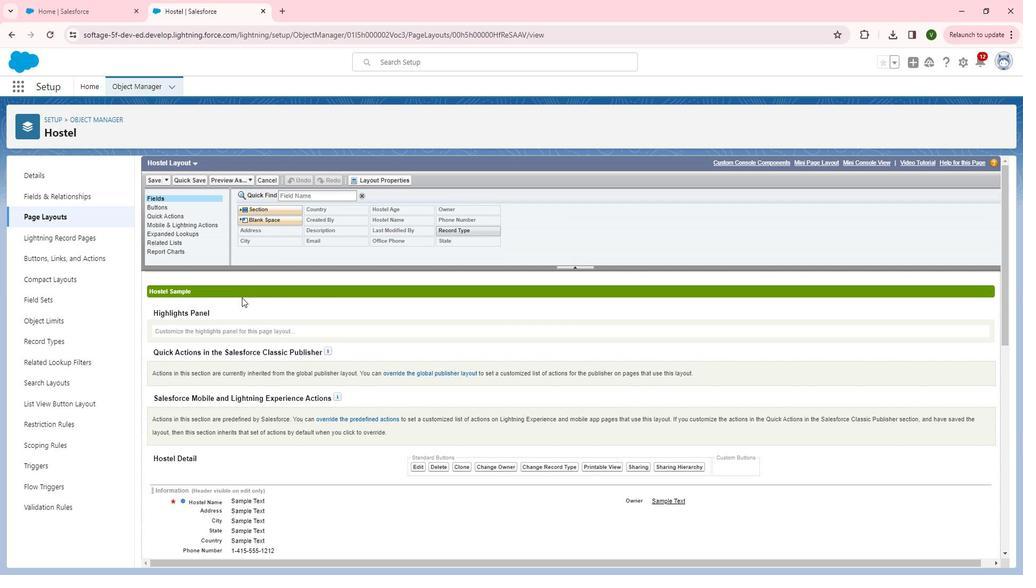 
Action: Mouse scrolled (254, 298) with delta (0, 0)
Screenshot: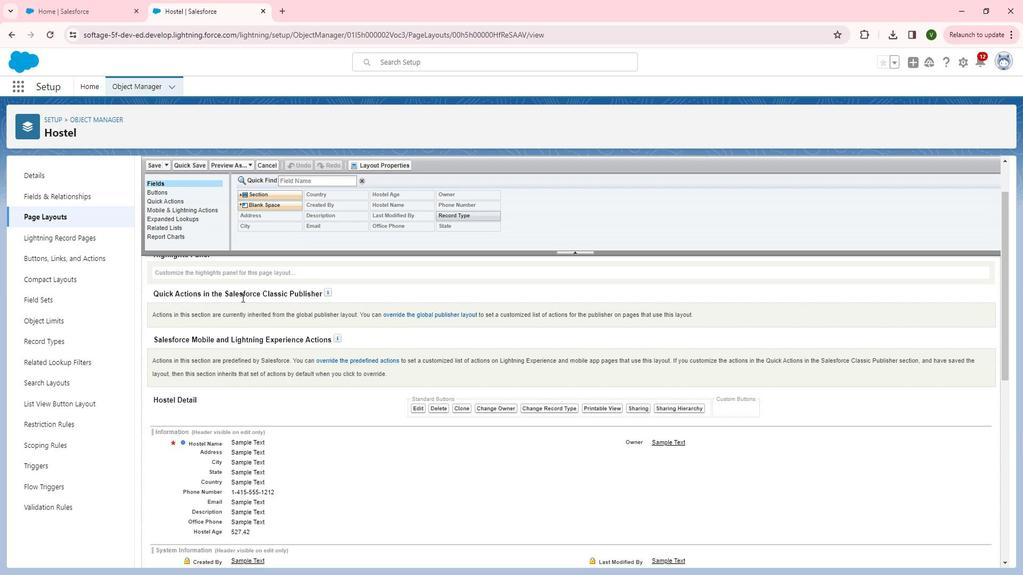 
Action: Mouse scrolled (254, 298) with delta (0, 0)
Screenshot: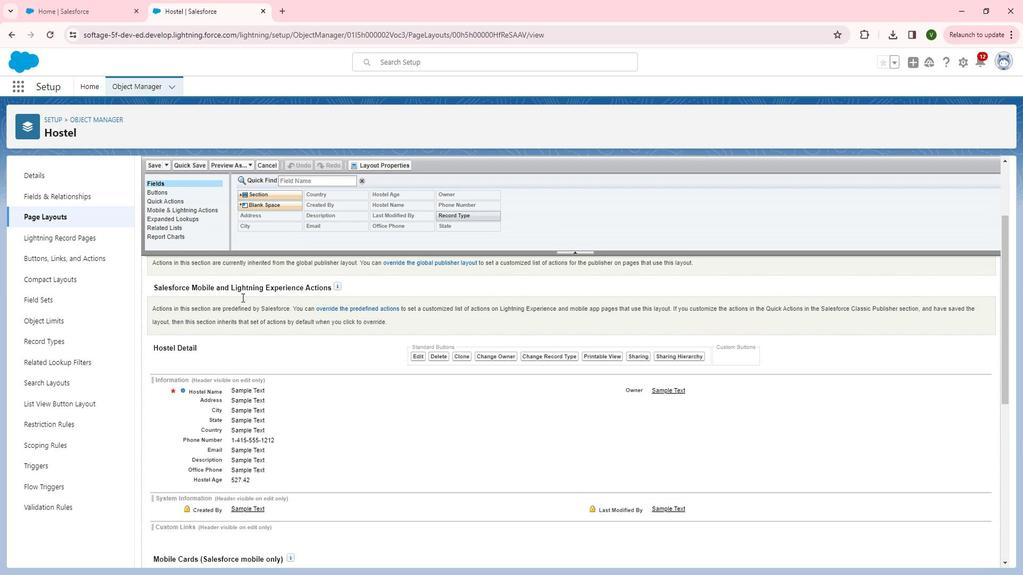 
Action: Mouse scrolled (254, 298) with delta (0, 0)
Screenshot: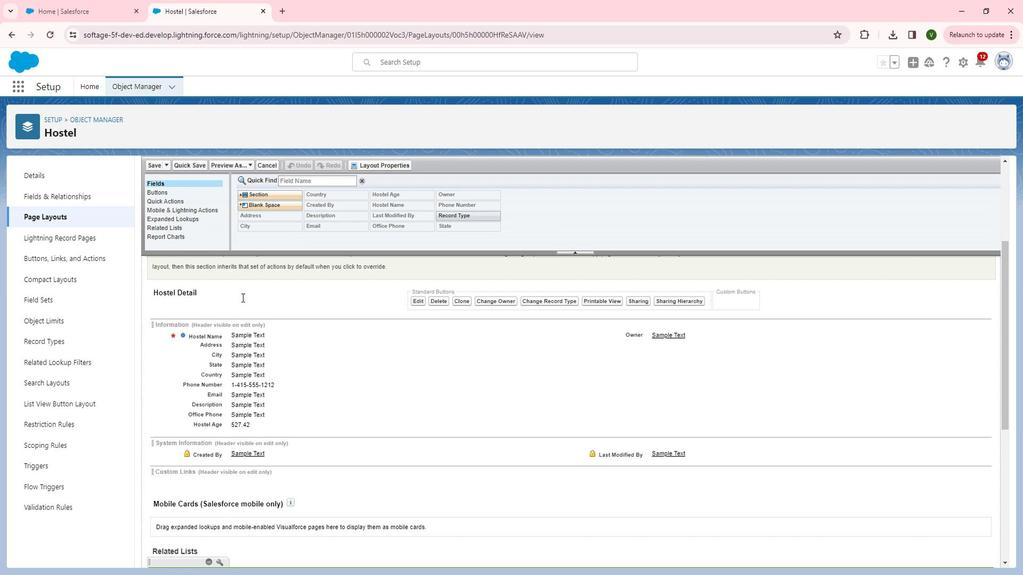 
Action: Mouse scrolled (254, 298) with delta (0, 0)
Screenshot: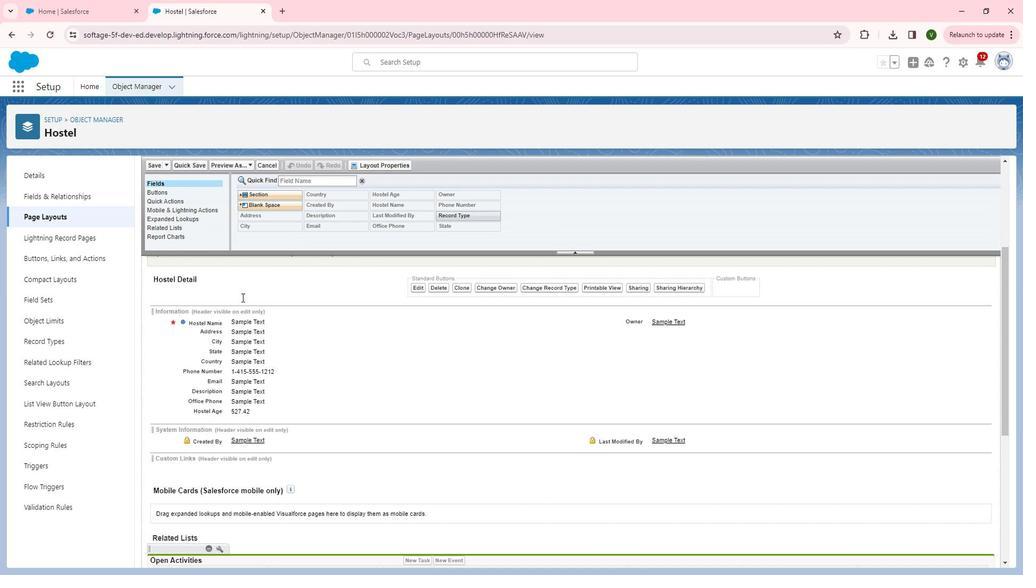 
Action: Mouse scrolled (254, 298) with delta (0, 0)
Screenshot: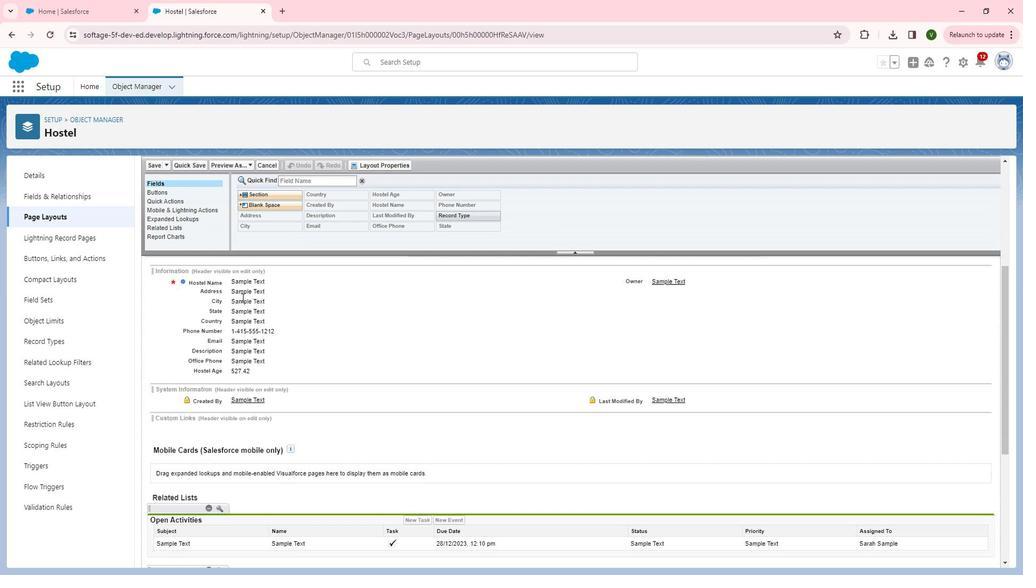 
Action: Mouse scrolled (254, 299) with delta (0, 0)
Screenshot: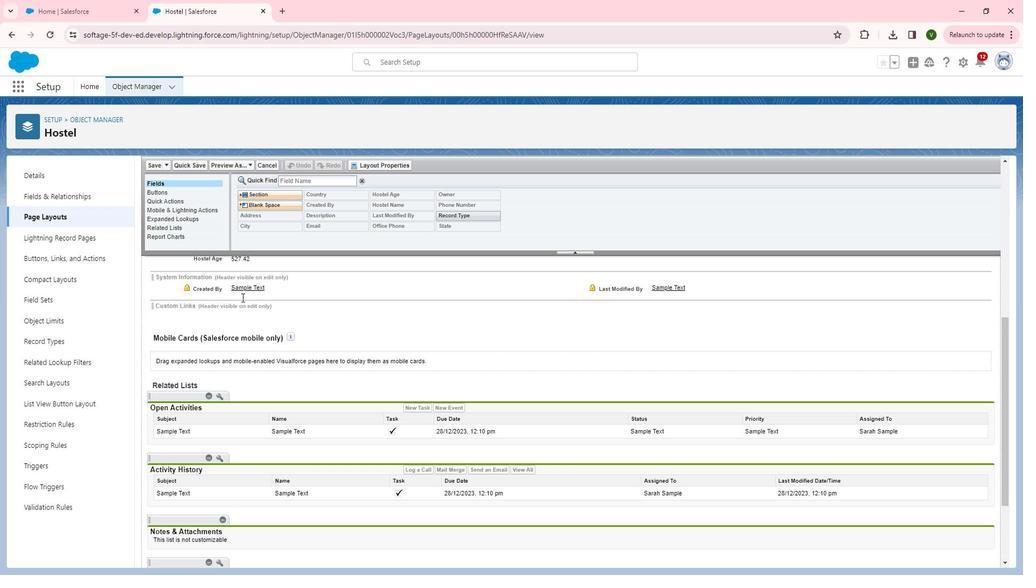 
Action: Mouse scrolled (254, 299) with delta (0, 0)
Screenshot: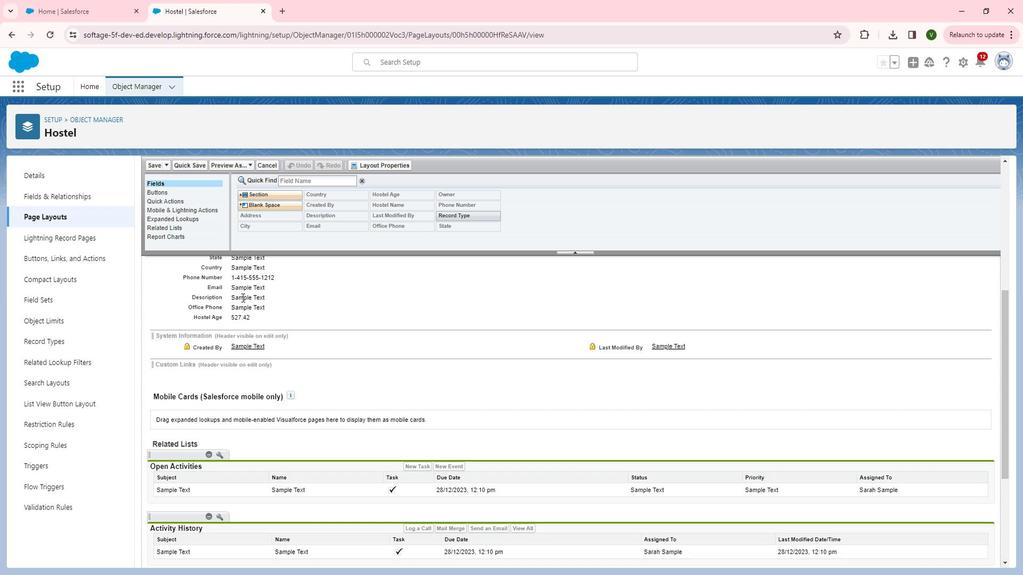 
Action: Mouse scrolled (254, 299) with delta (0, 0)
Screenshot: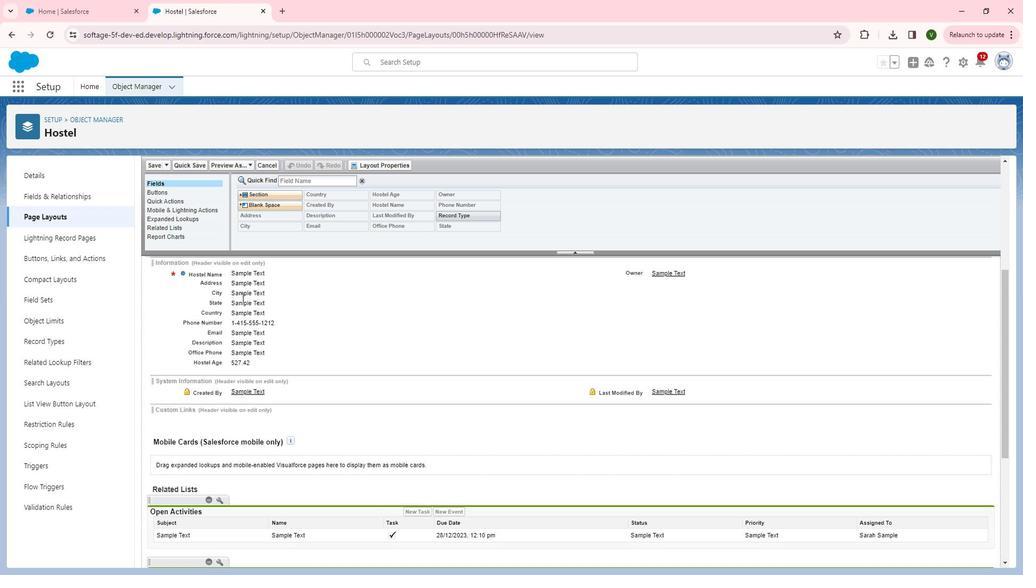 
Action: Mouse moved to (565, 363)
Screenshot: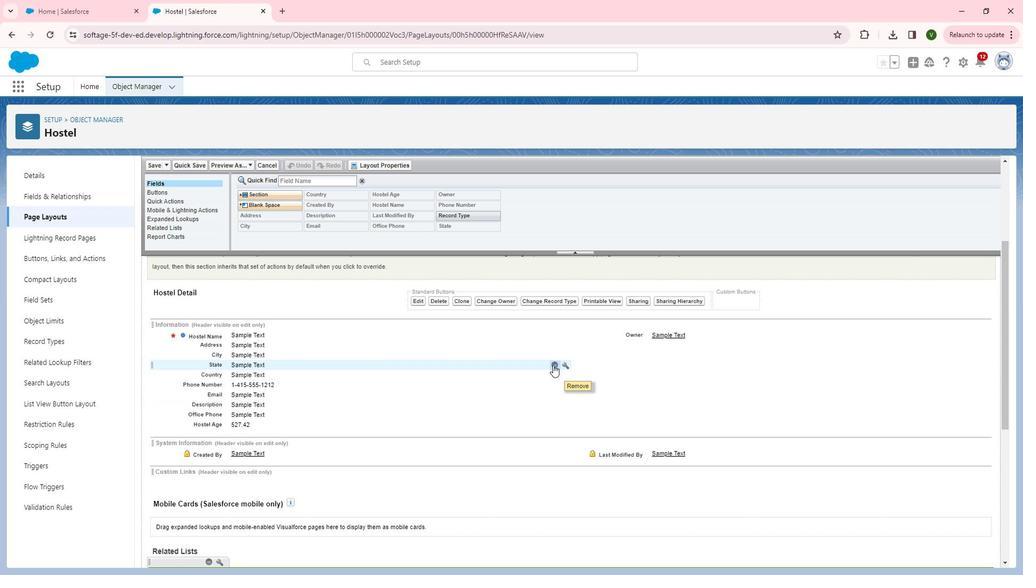 
Action: Mouse pressed left at (565, 363)
Screenshot: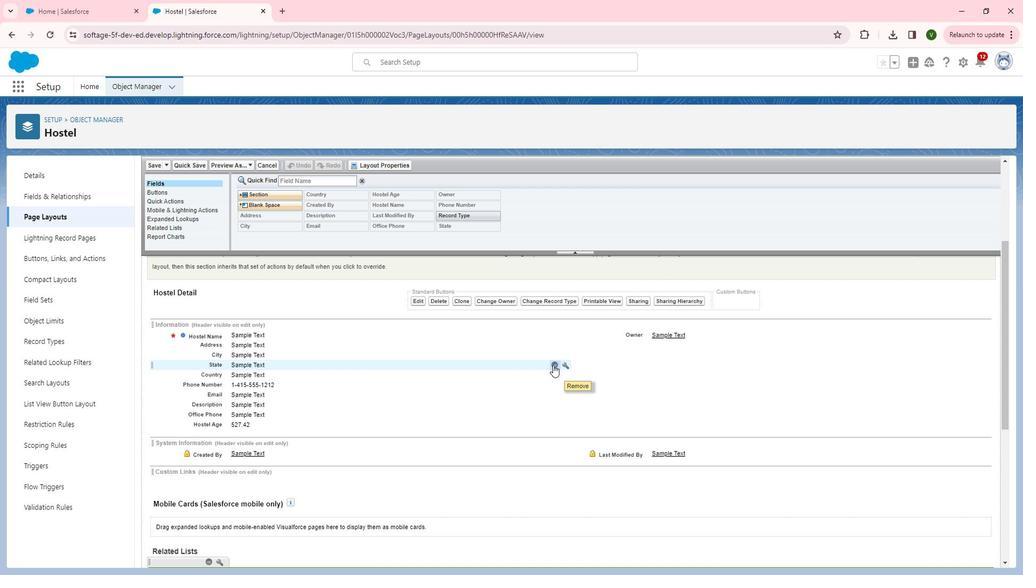 
Action: Mouse moved to (565, 353)
Screenshot: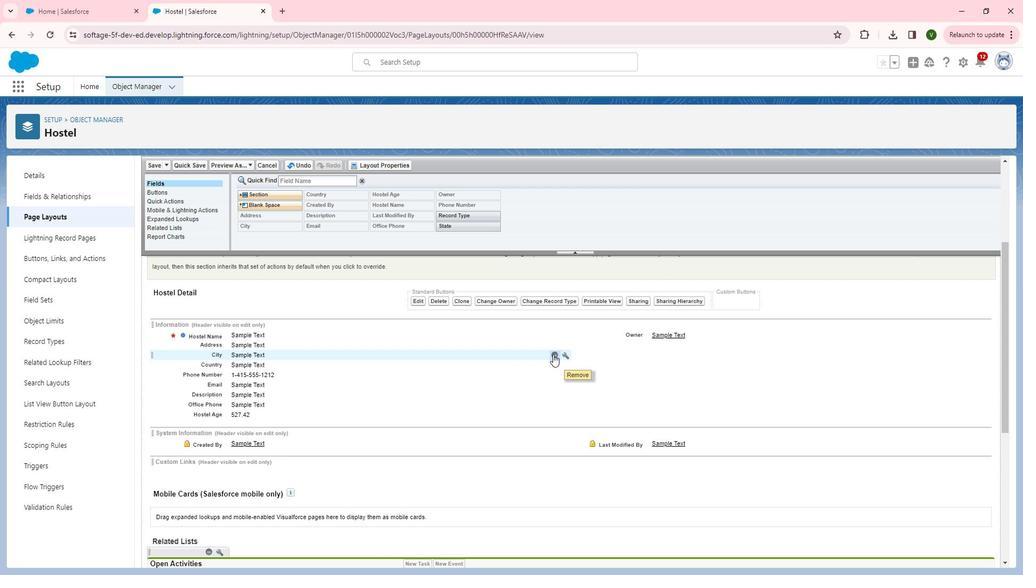 
Action: Mouse pressed left at (565, 353)
Screenshot: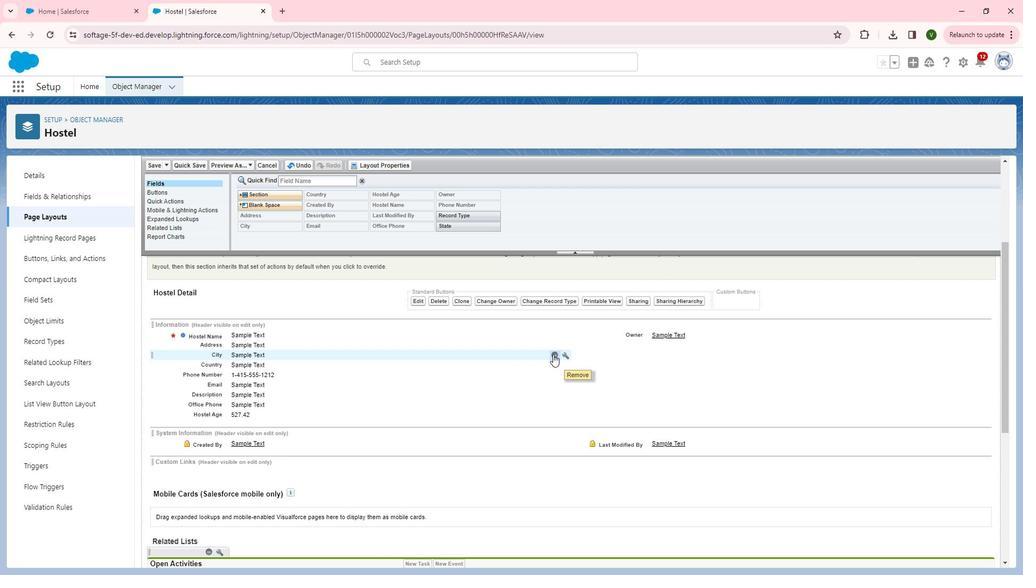 
Action: Mouse moved to (568, 361)
Screenshot: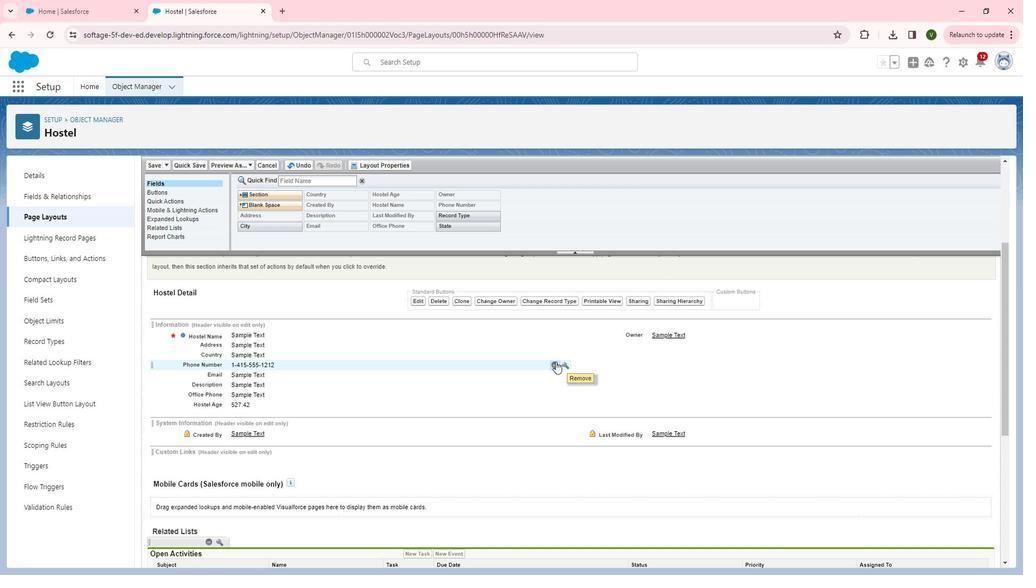 
Action: Mouse pressed left at (568, 361)
Screenshot: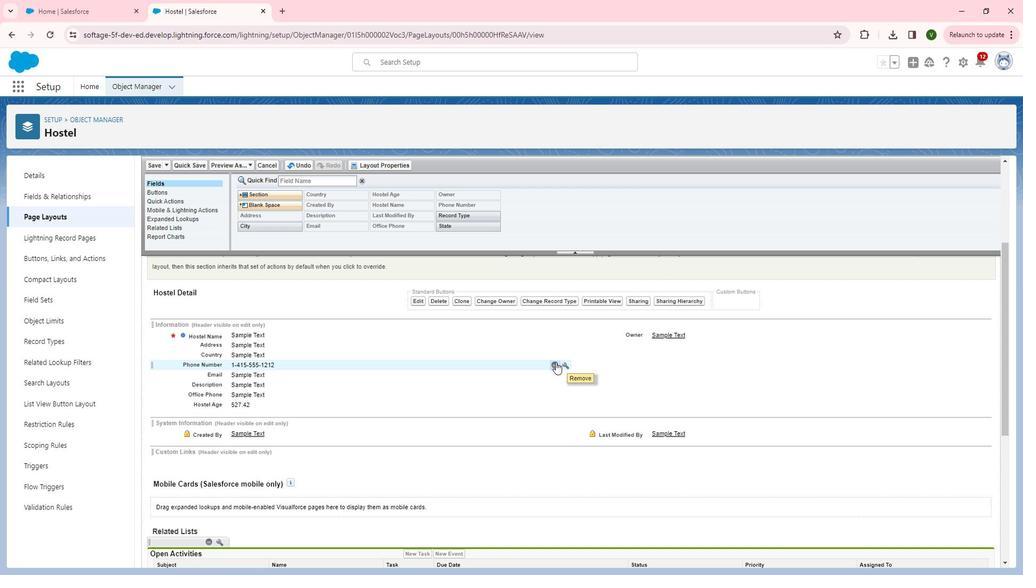 
Action: Mouse moved to (569, 392)
Screenshot: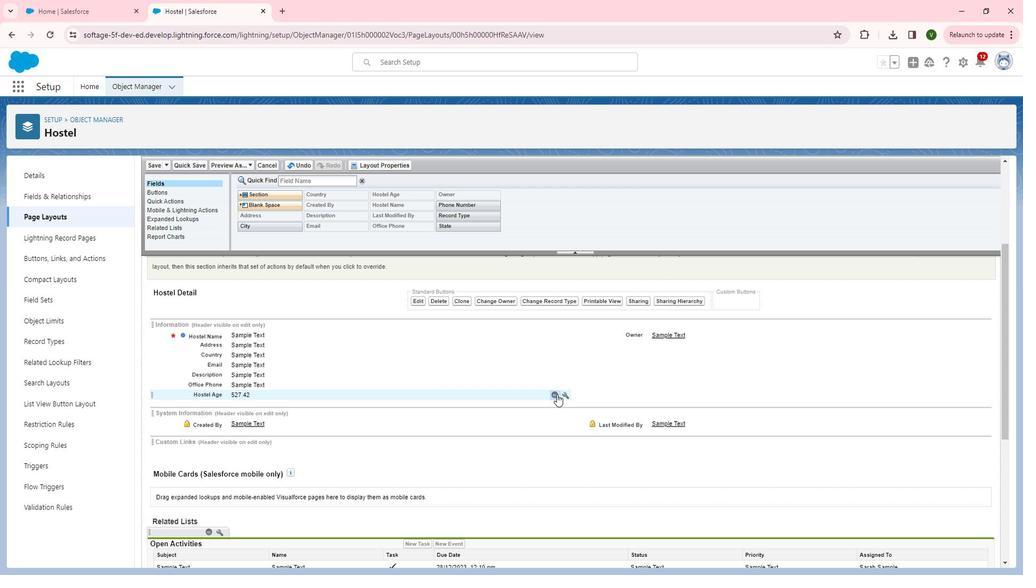 
Action: Mouse pressed left at (569, 392)
Screenshot: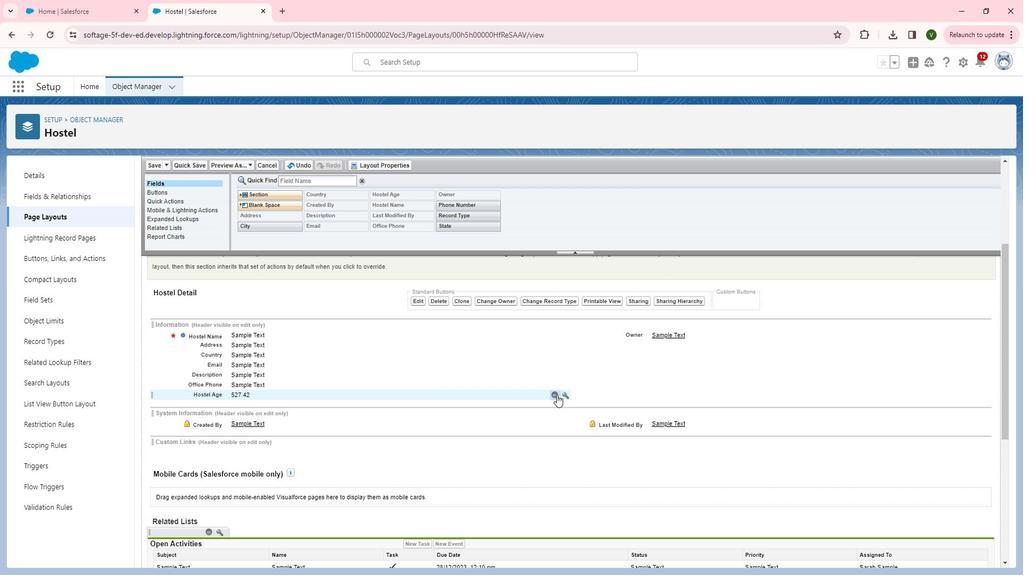 
Action: Mouse moved to (231, 375)
Screenshot: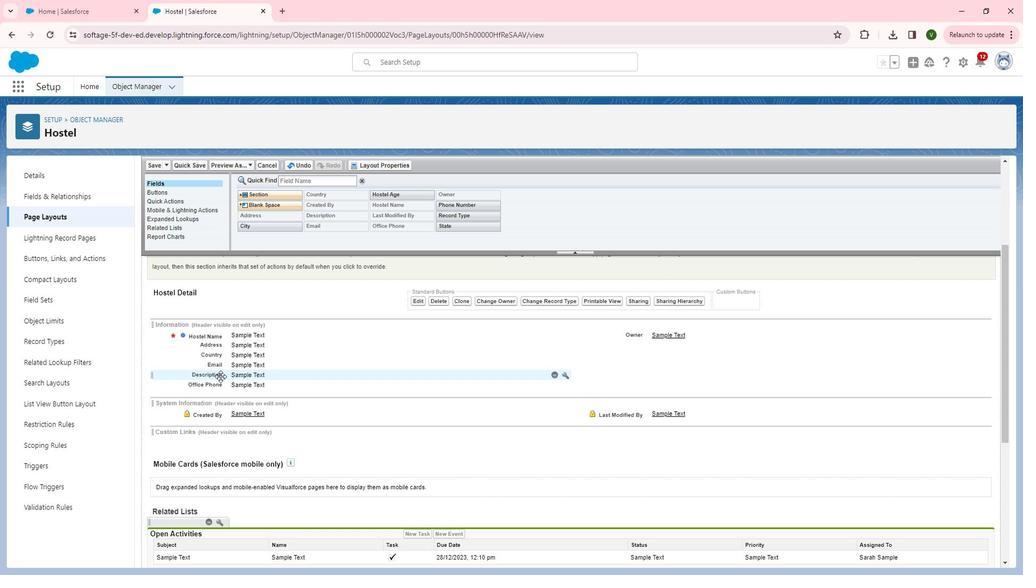 
Action: Mouse pressed left at (231, 375)
Screenshot: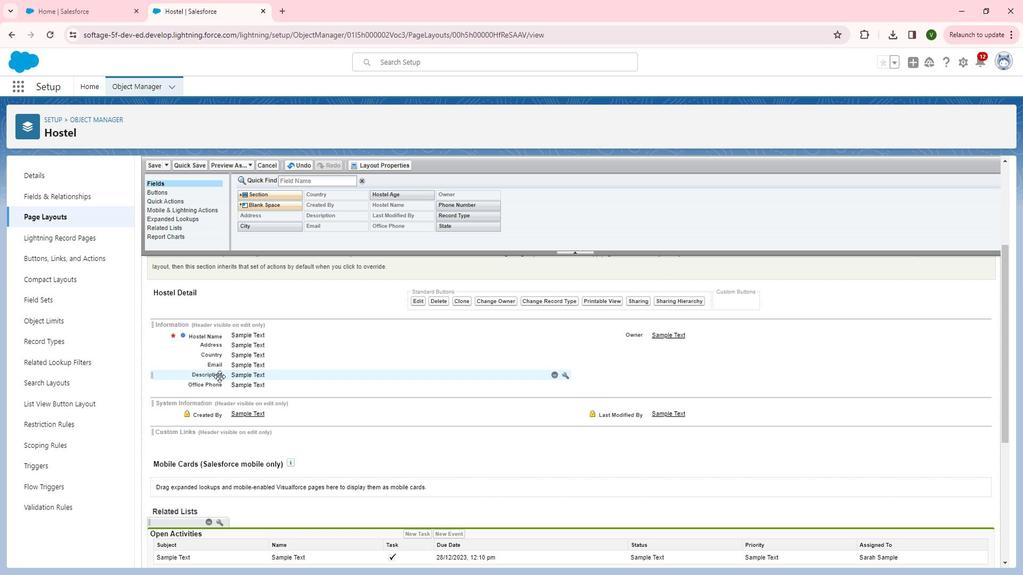 
Action: Mouse moved to (266, 365)
Screenshot: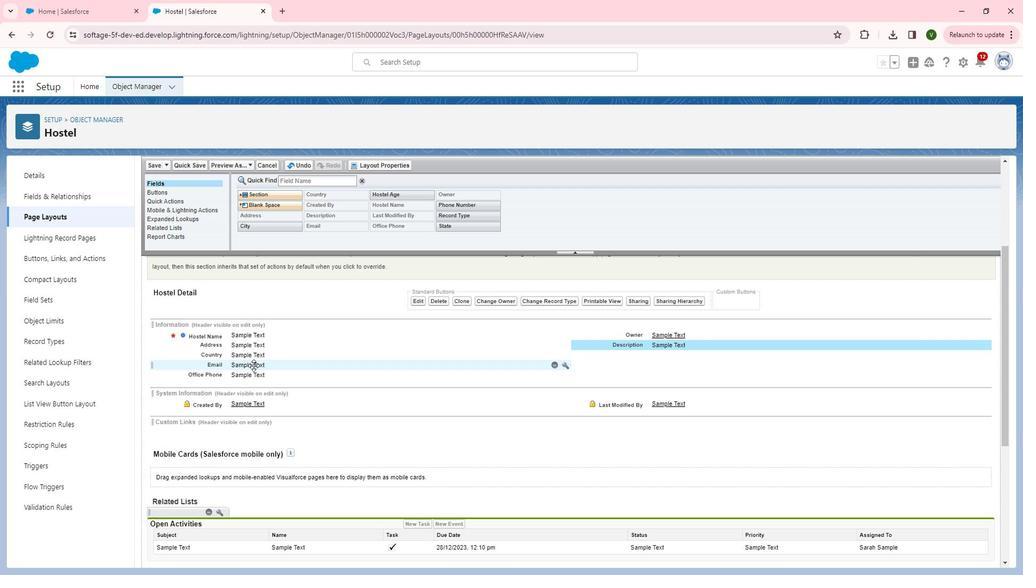 
Action: Mouse pressed left at (266, 365)
Screenshot: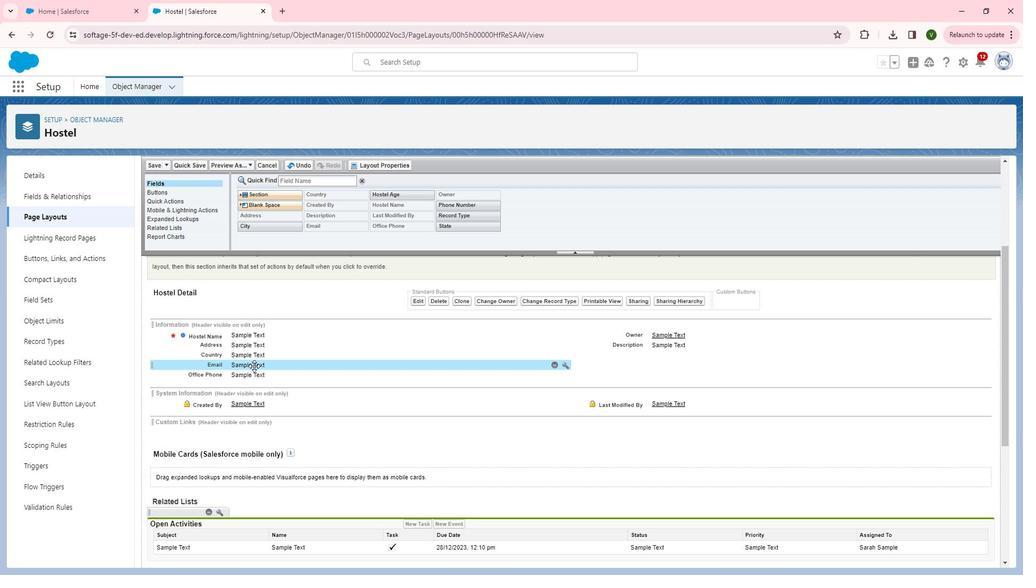 
Action: Mouse moved to (263, 366)
Screenshot: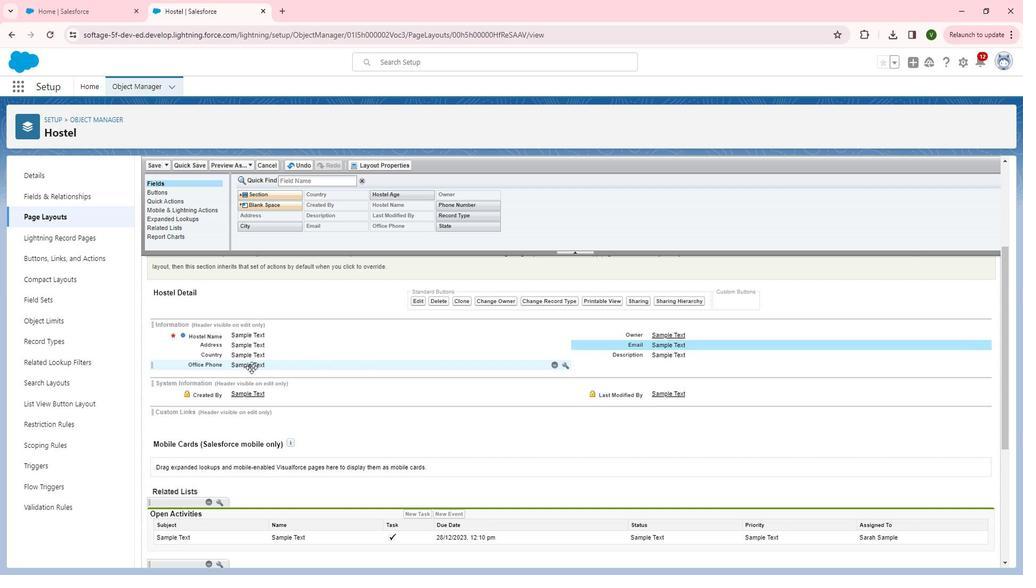 
Action: Mouse pressed left at (263, 366)
Screenshot: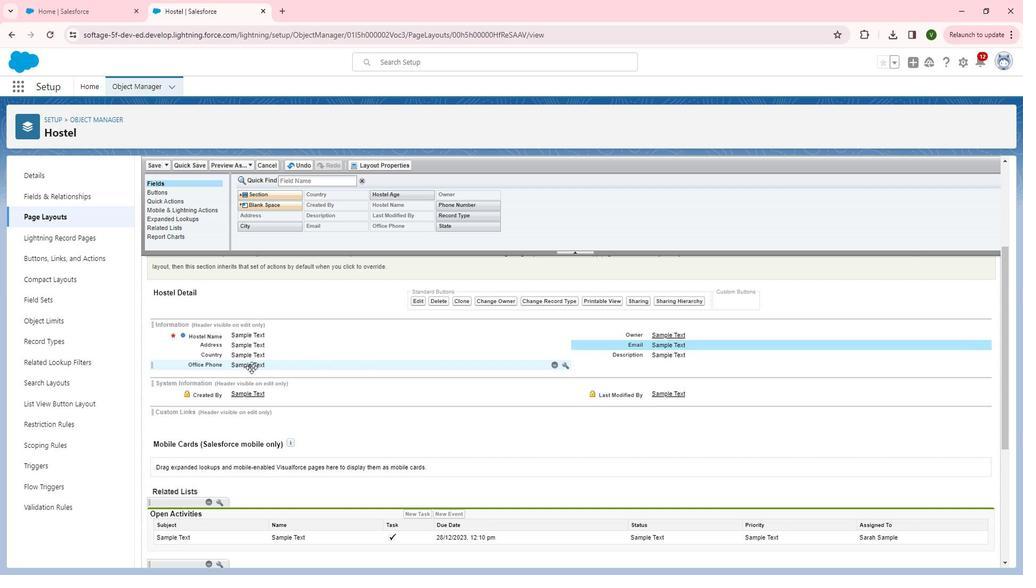 
Action: Mouse moved to (515, 402)
Screenshot: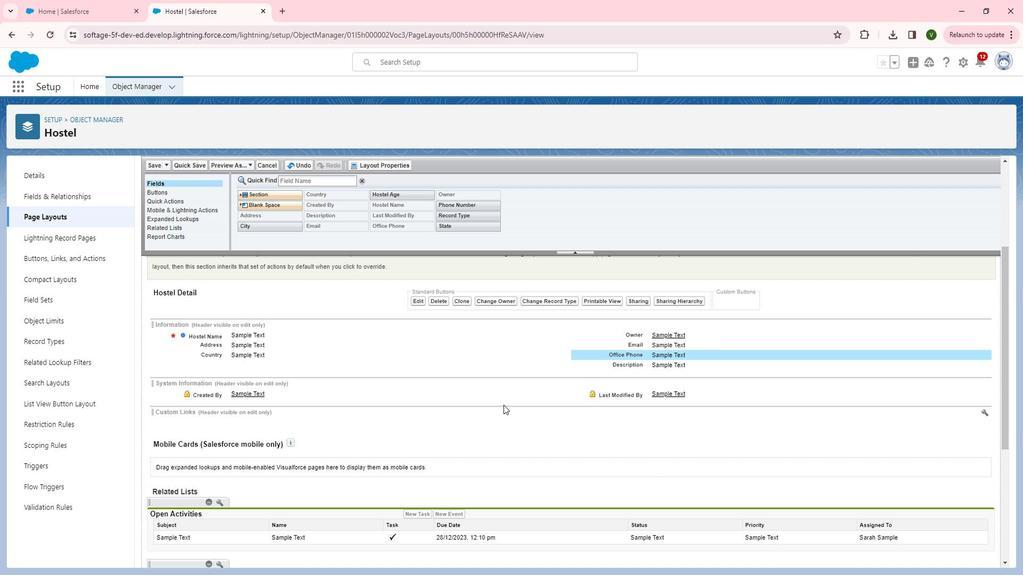 
Action: Mouse scrolled (515, 401) with delta (0, 0)
Screenshot: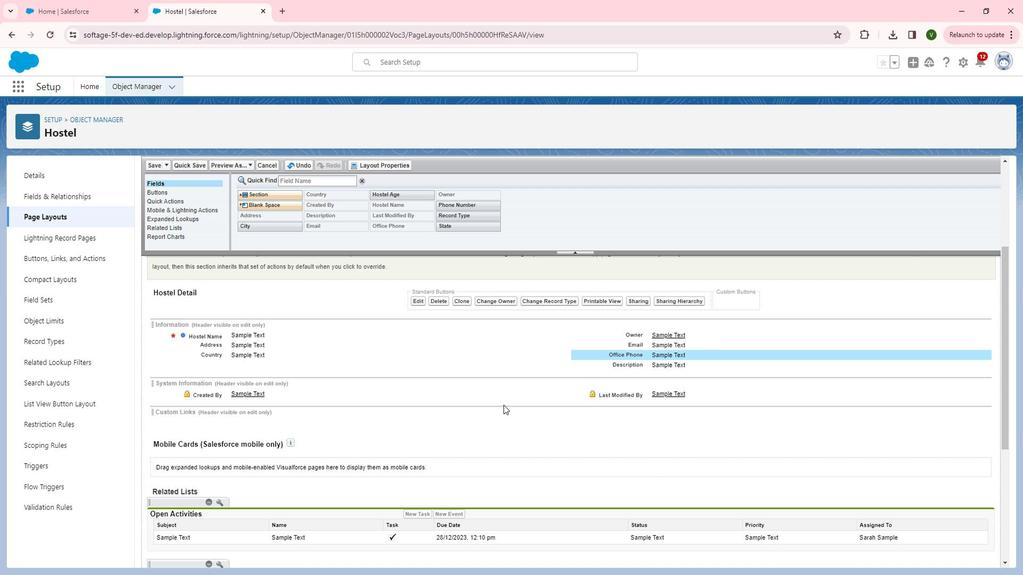 
Action: Mouse moved to (474, 411)
Screenshot: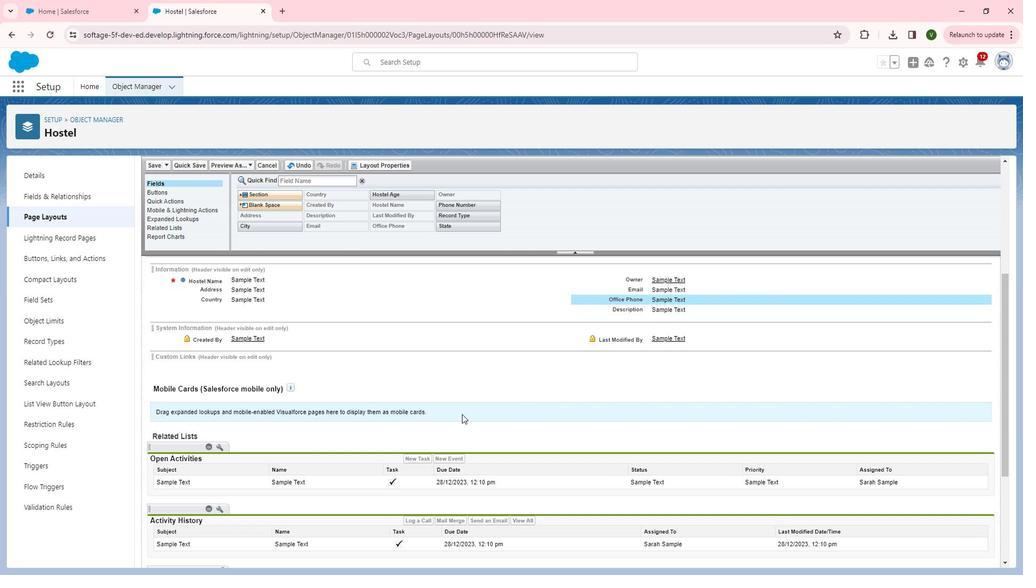 
Action: Mouse scrolled (474, 411) with delta (0, 0)
Screenshot: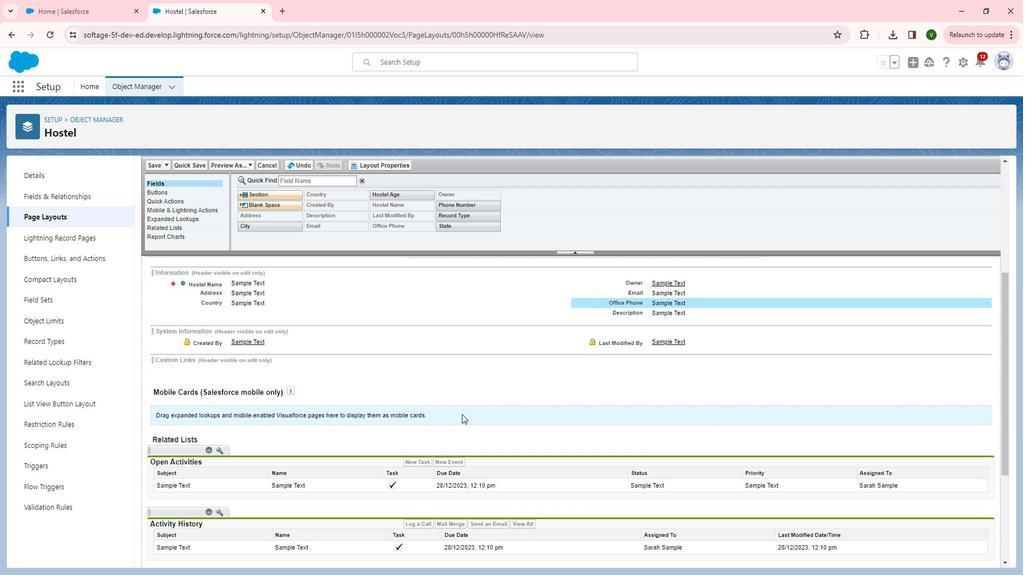 
Action: Mouse scrolled (474, 411) with delta (0, 0)
Screenshot: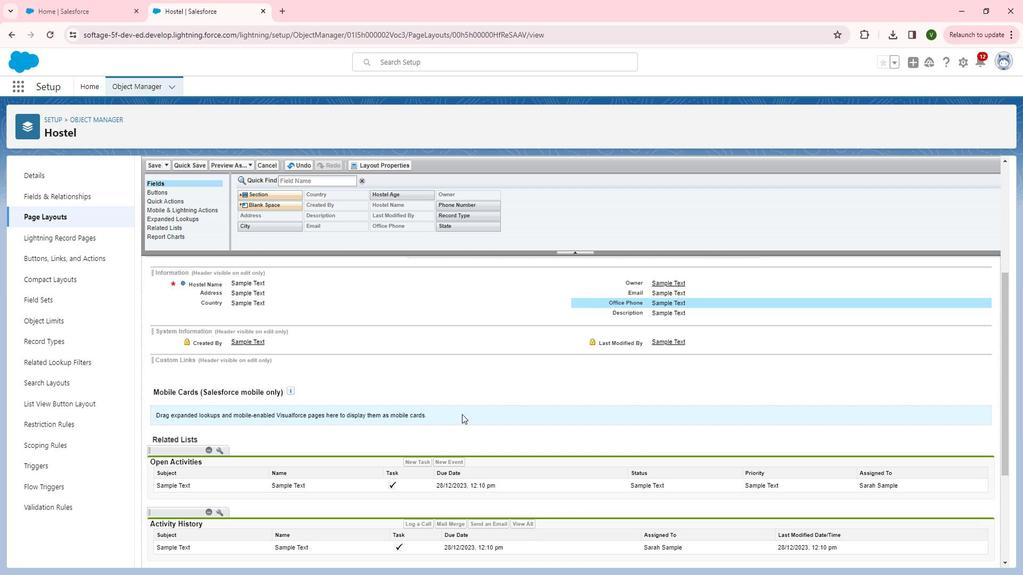 
Action: Mouse moved to (369, 415)
Screenshot: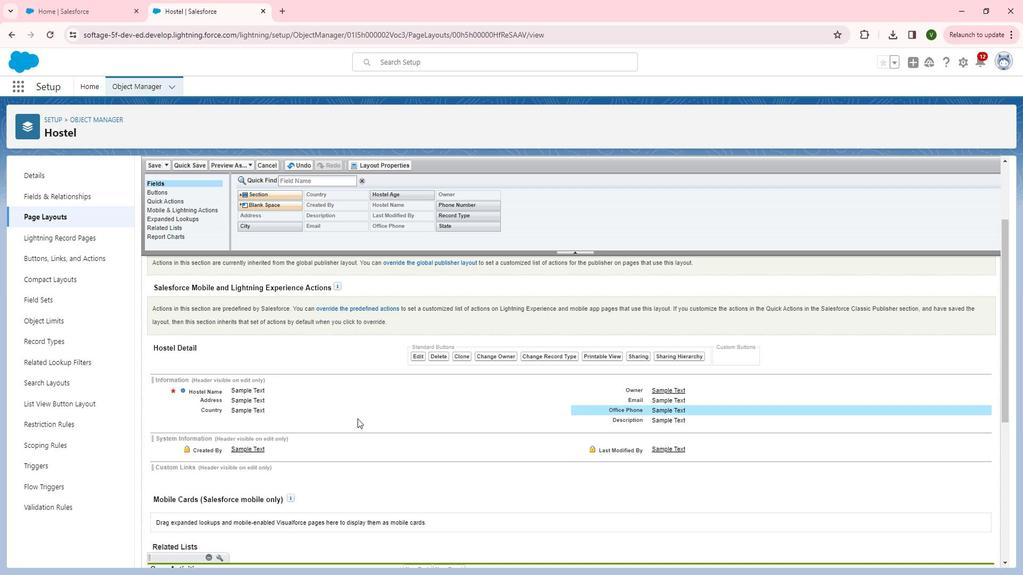 
Action: Mouse scrolled (369, 415) with delta (0, 0)
Screenshot: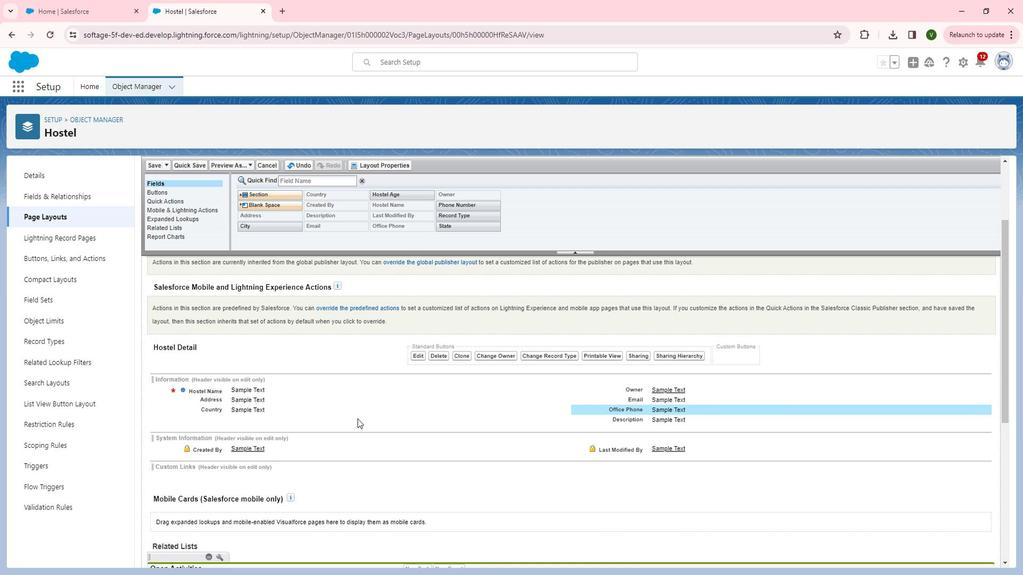 
Action: Mouse moved to (361, 391)
Screenshot: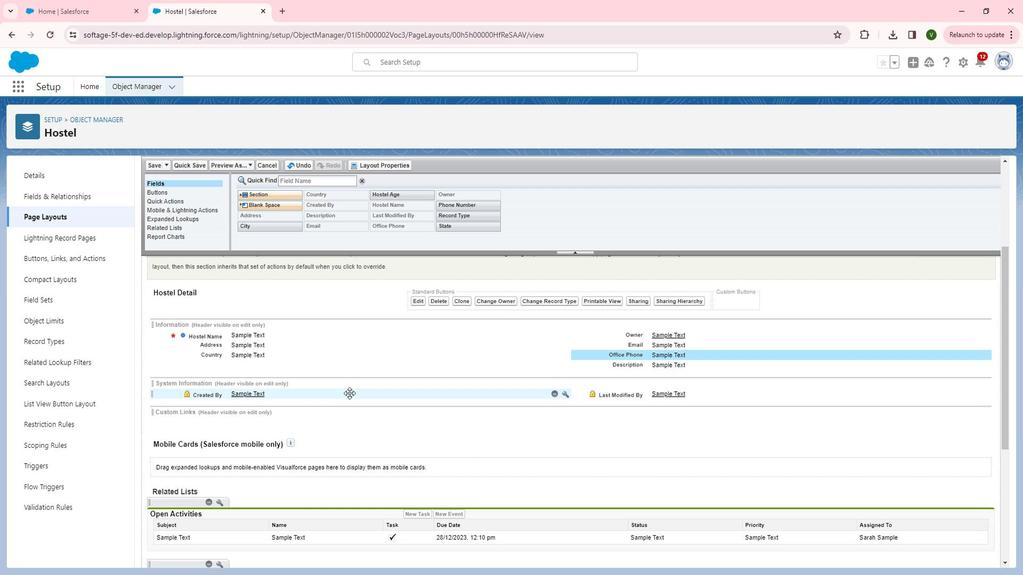 
Action: Mouse scrolled (361, 390) with delta (0, 0)
Screenshot: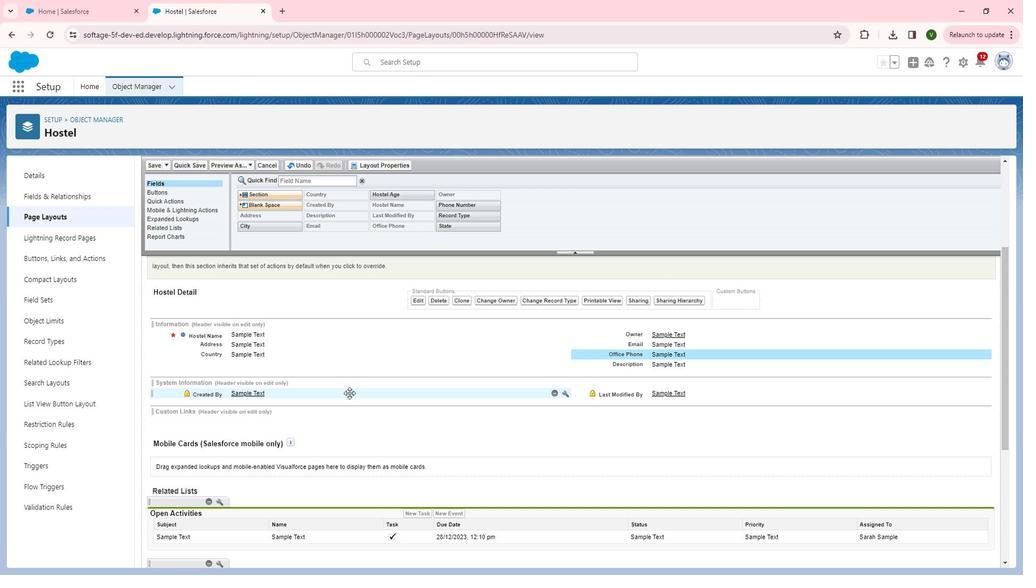 
Action: Mouse moved to (296, 200)
Screenshot: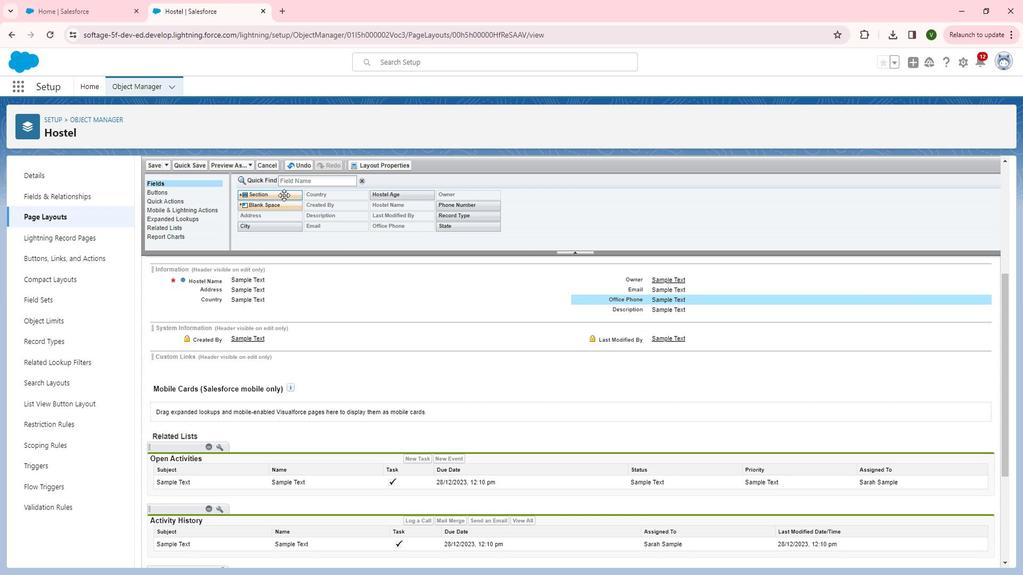 
Action: Mouse pressed left at (296, 200)
Screenshot: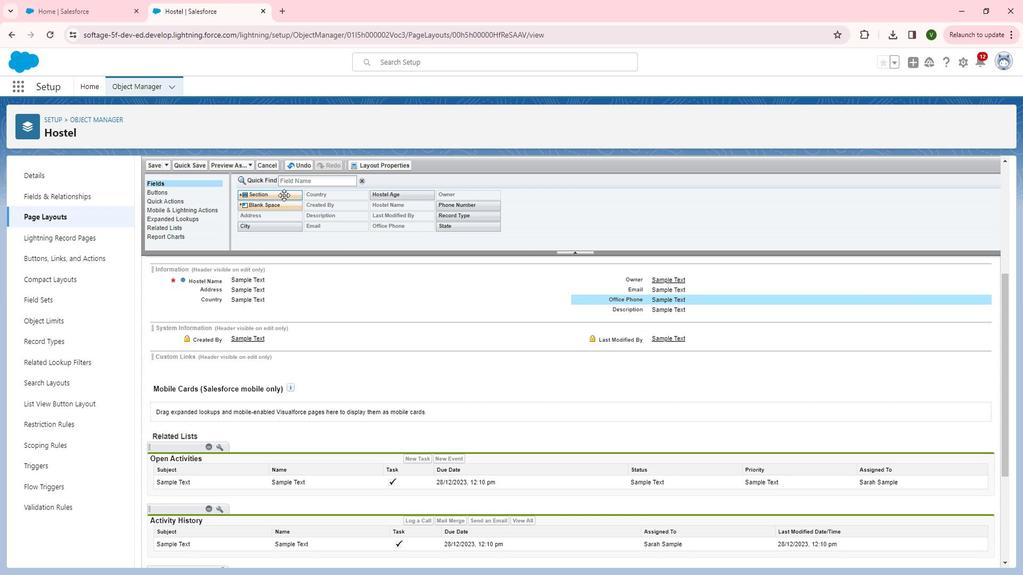 
Action: Mouse moved to (626, 316)
Screenshot: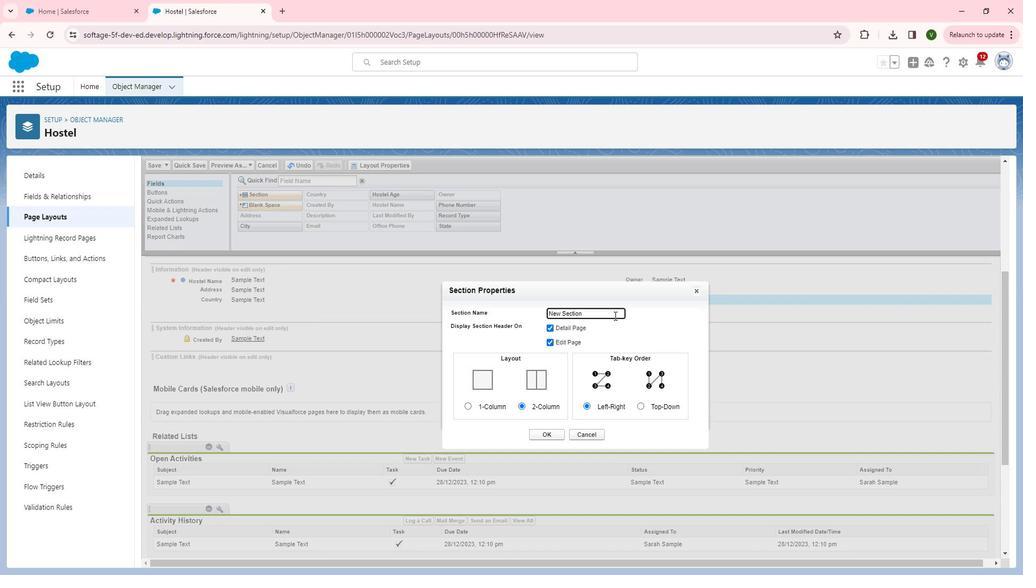 
Action: Key pressed <Key.backspace><Key.backspace><Key.backspace><Key.backspace><Key.backspace><Key.backspace><Key.backspace><Key.backspace><Key.backspace><Key.backspace><Key.backspace><Key.shift>Status
Screenshot: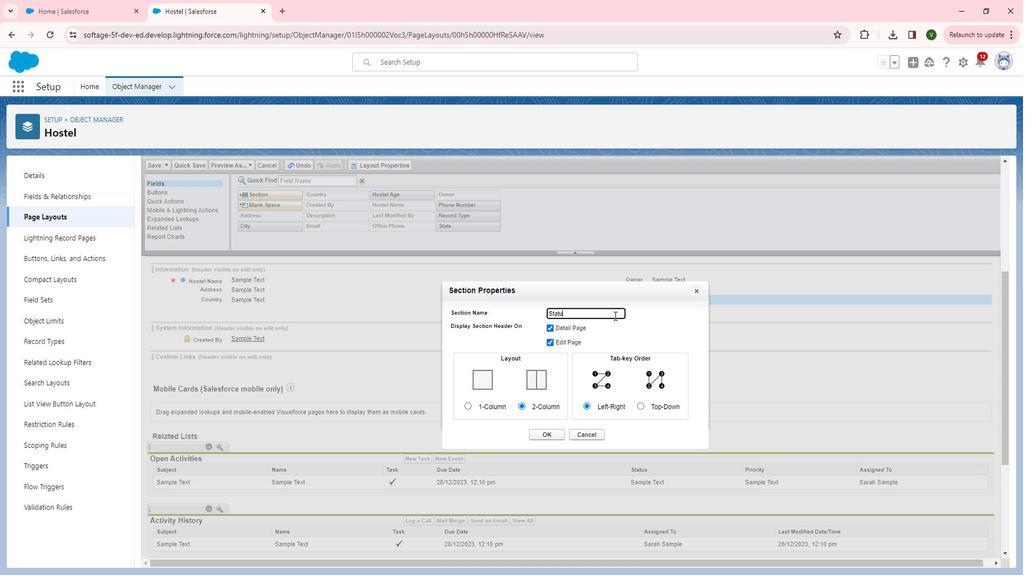 
Action: Mouse moved to (493, 385)
Screenshot: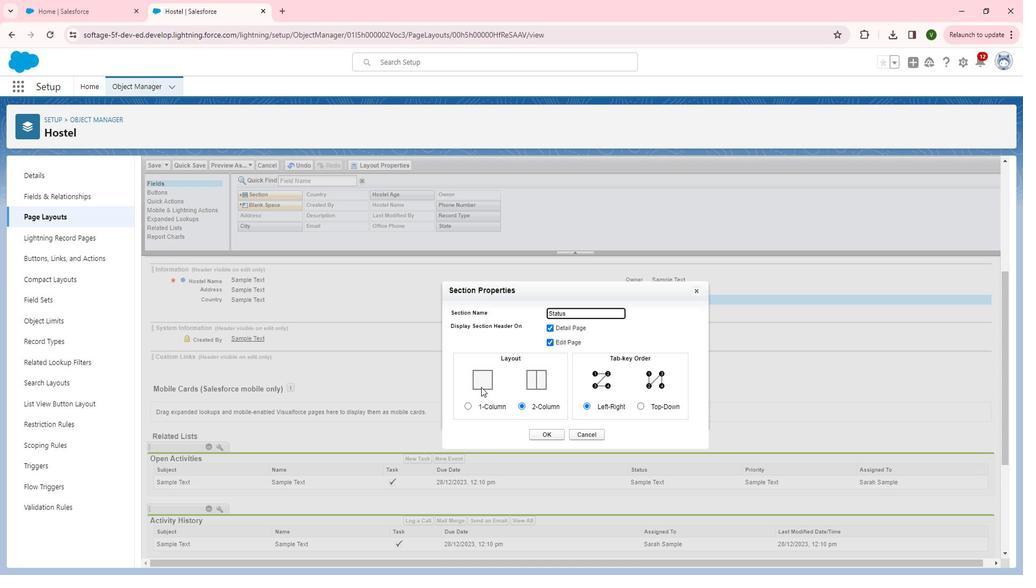 
Action: Mouse pressed left at (493, 385)
Screenshot: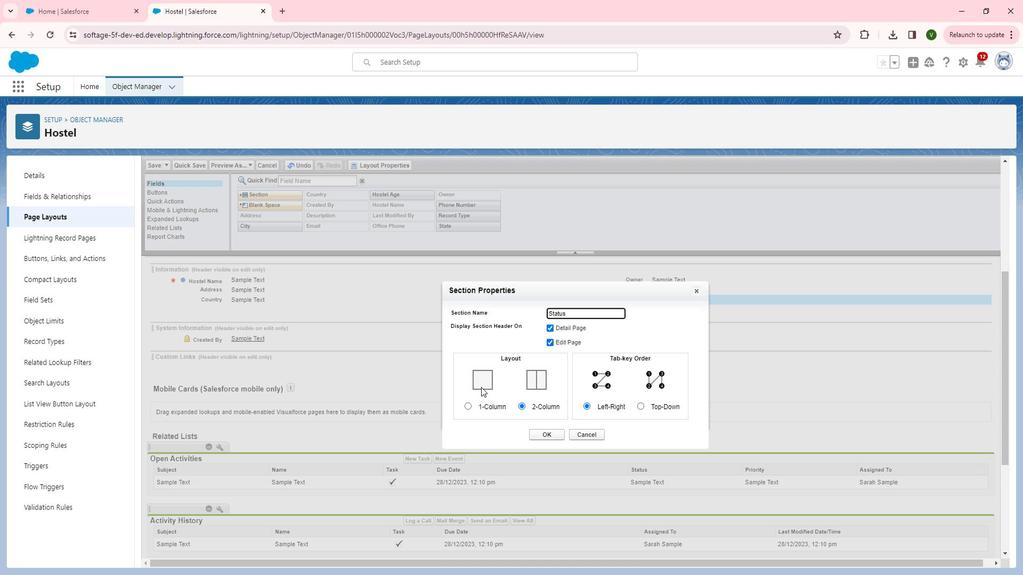 
Action: Mouse moved to (485, 405)
Screenshot: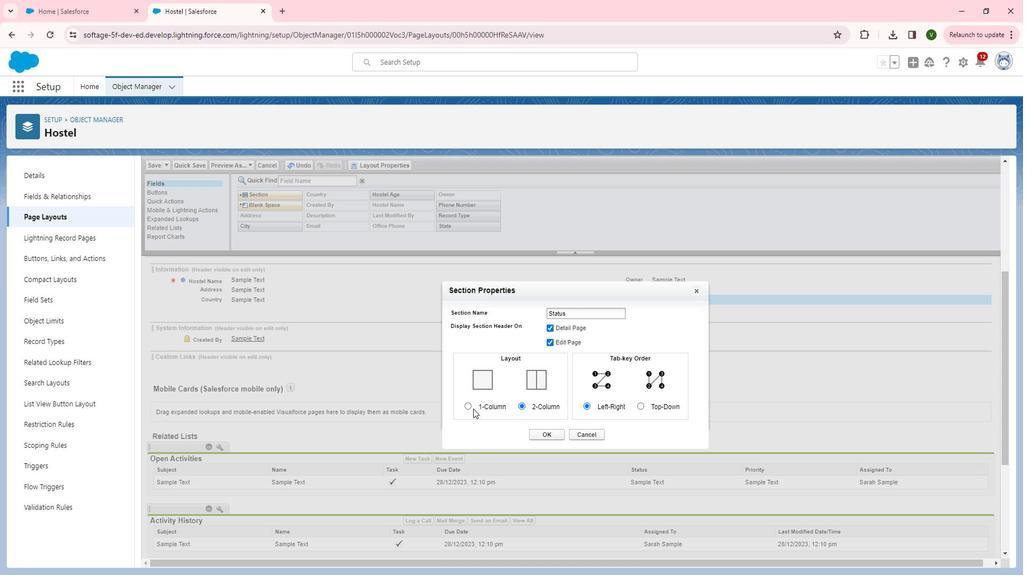 
Action: Mouse pressed left at (485, 405)
Screenshot: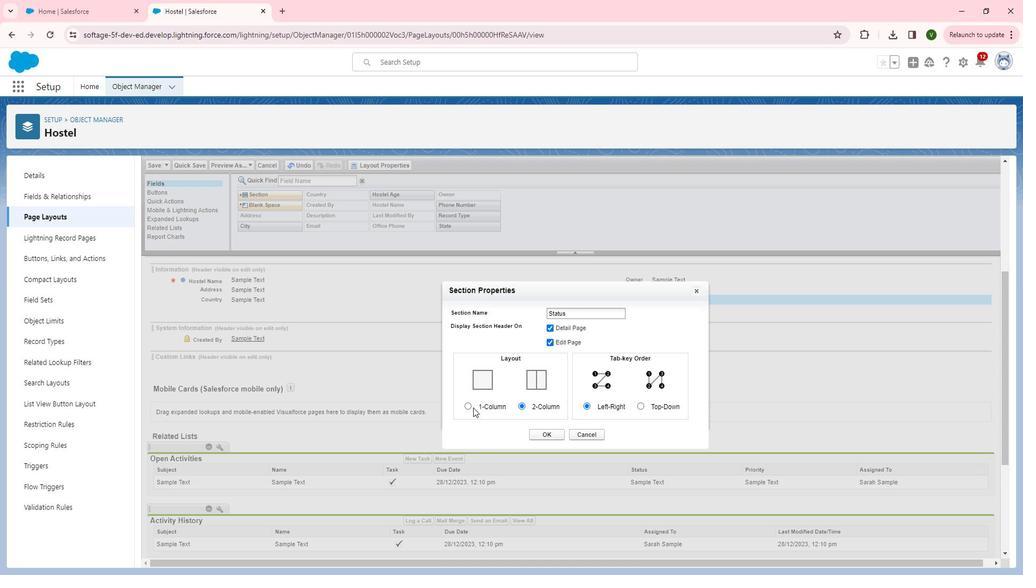 
Action: Mouse moved to (478, 405)
Screenshot: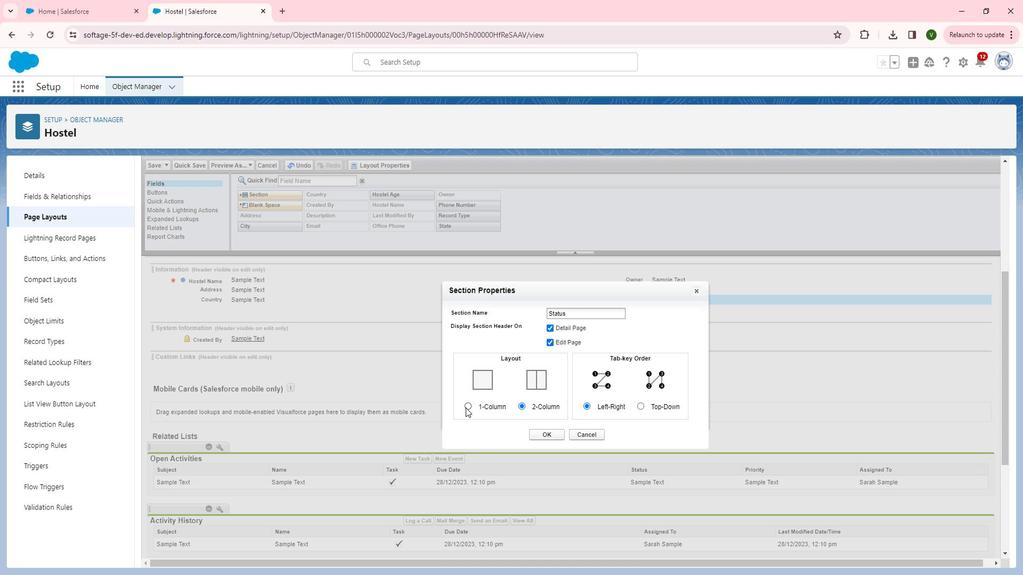 
Action: Mouse pressed left at (478, 405)
Screenshot: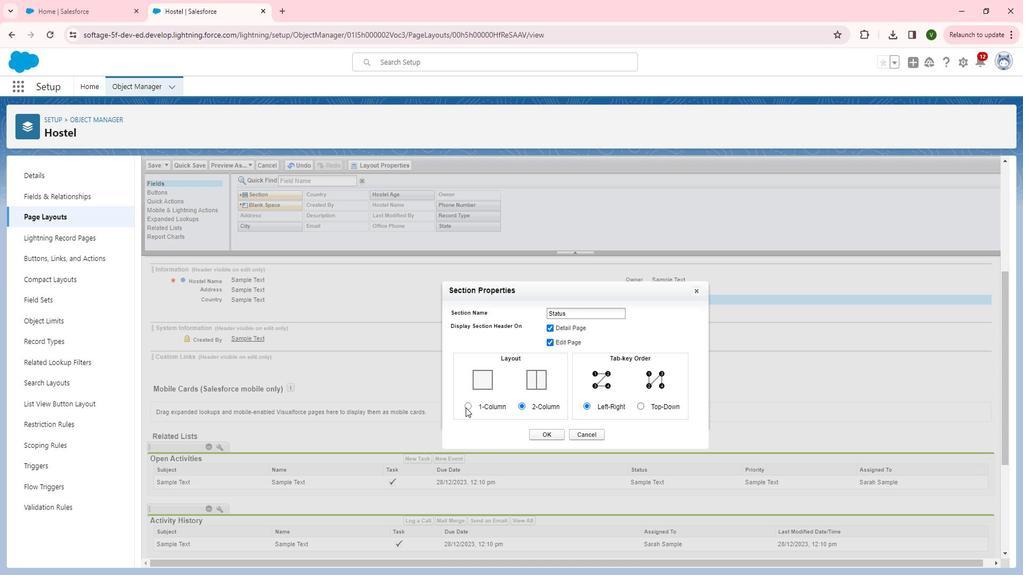 
Action: Mouse moved to (558, 429)
Screenshot: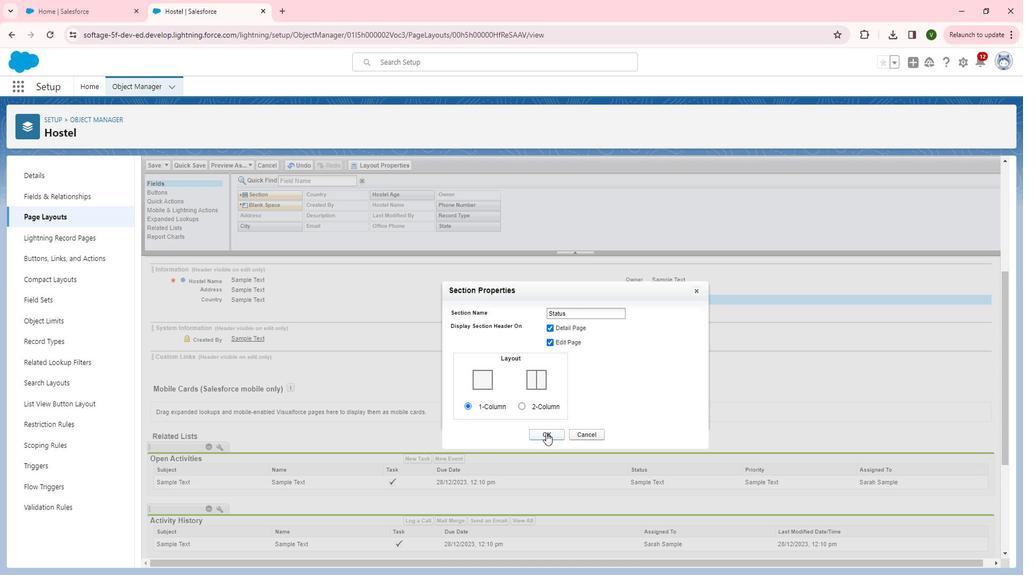 
Action: Mouse pressed left at (558, 429)
Screenshot: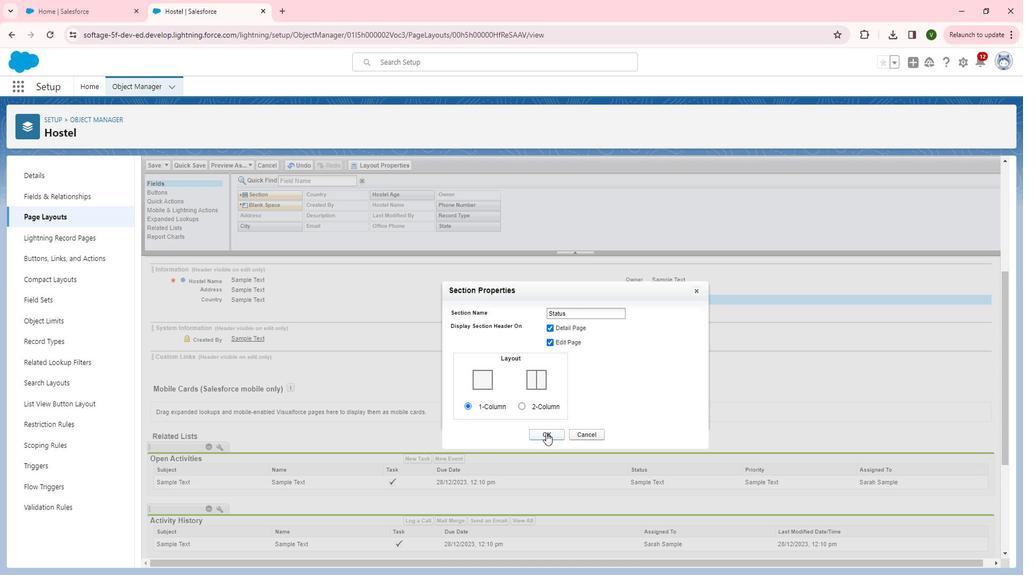 
Action: Mouse moved to (415, 202)
Screenshot: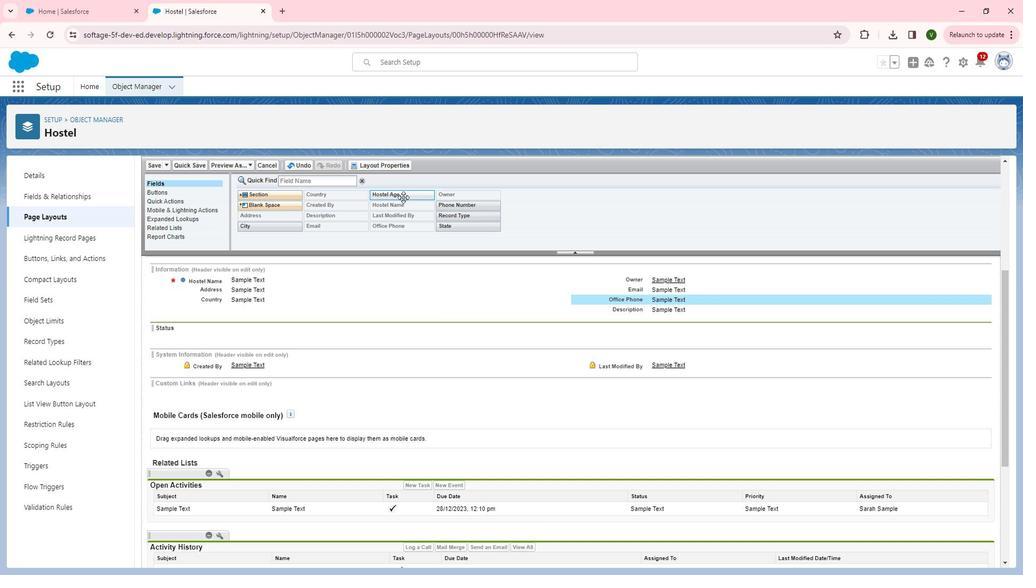 
Action: Mouse pressed left at (415, 202)
Screenshot: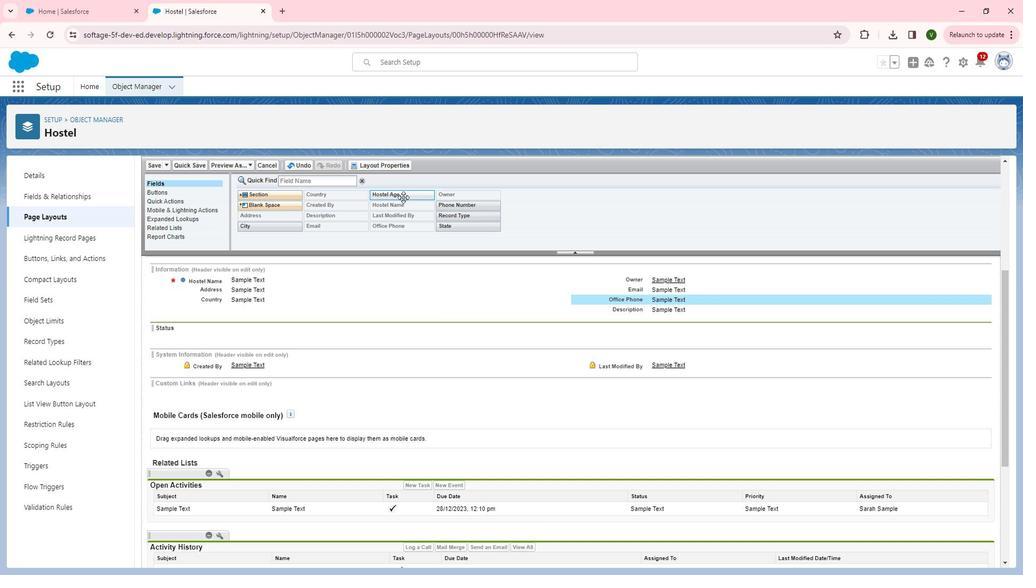 
Action: Mouse moved to (492, 213)
Screenshot: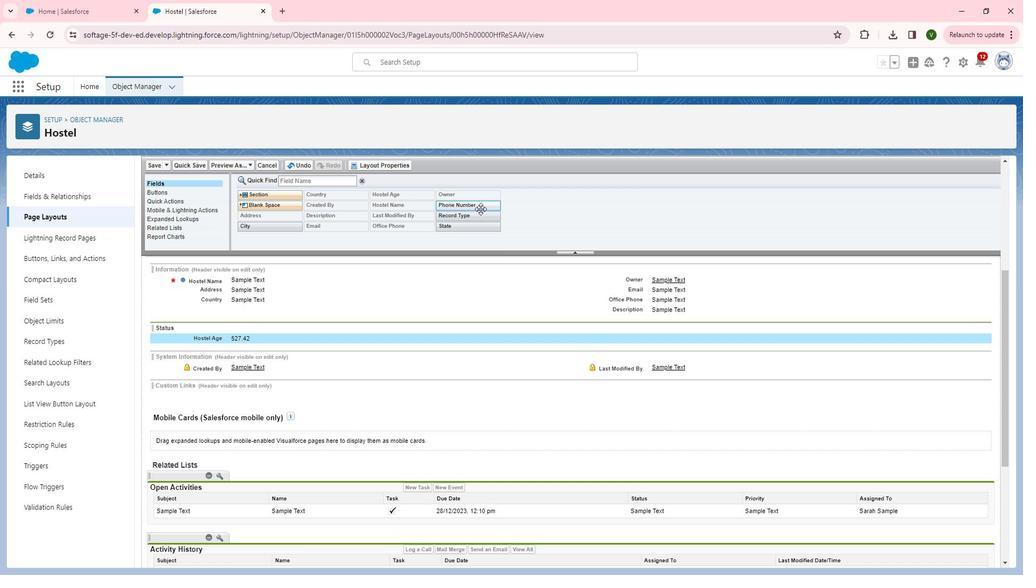 
Action: Mouse pressed left at (492, 213)
Screenshot: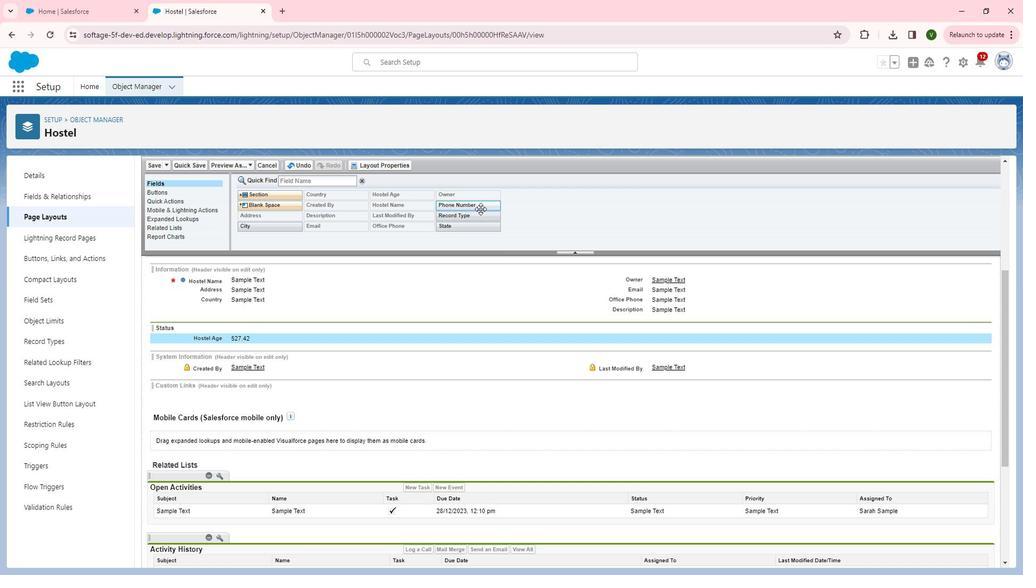 
Action: Mouse moved to (260, 338)
Screenshot: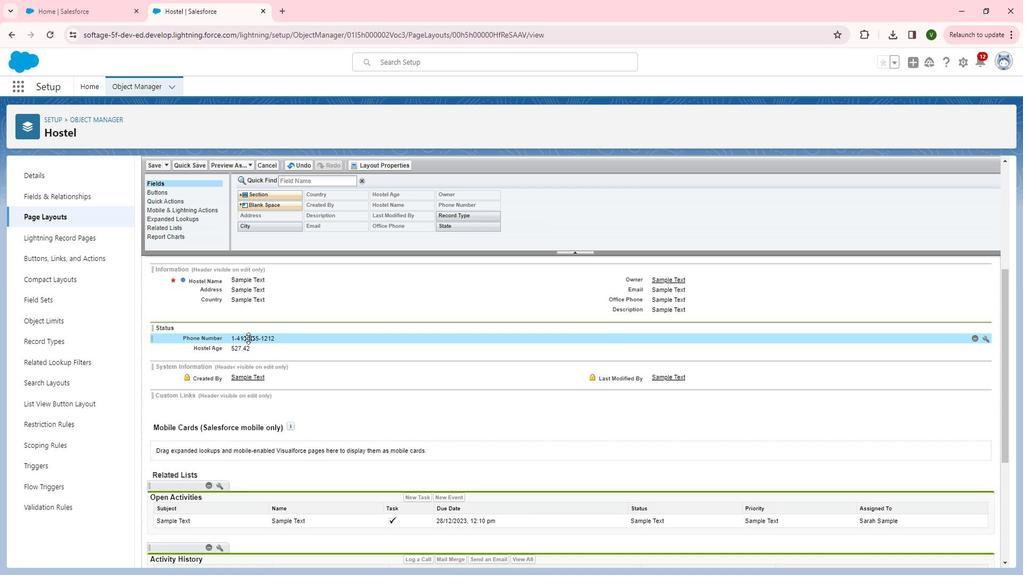 
Action: Mouse pressed left at (260, 338)
Screenshot: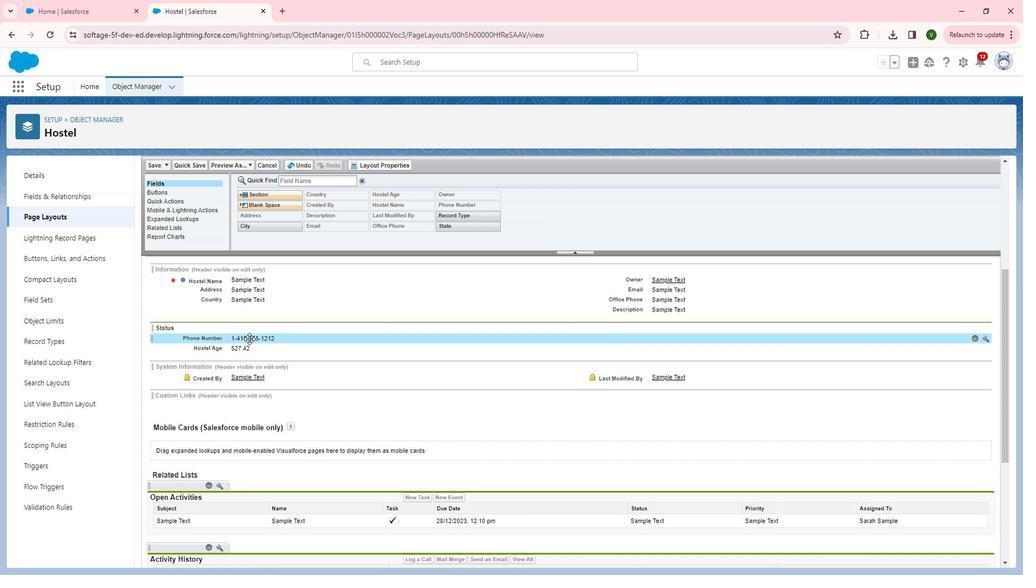 
Action: Mouse moved to (487, 222)
Screenshot: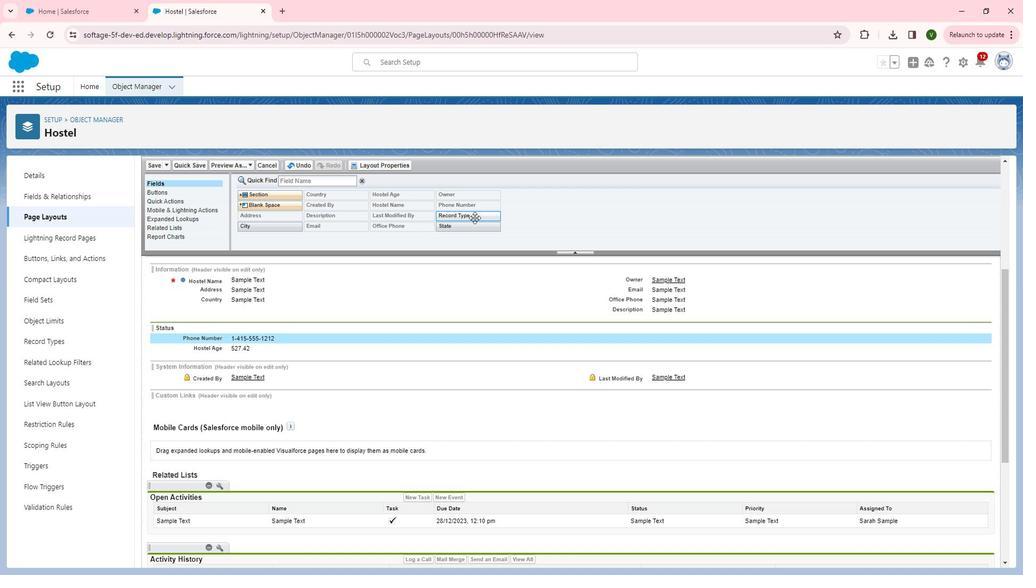 
Action: Mouse pressed left at (487, 222)
Screenshot: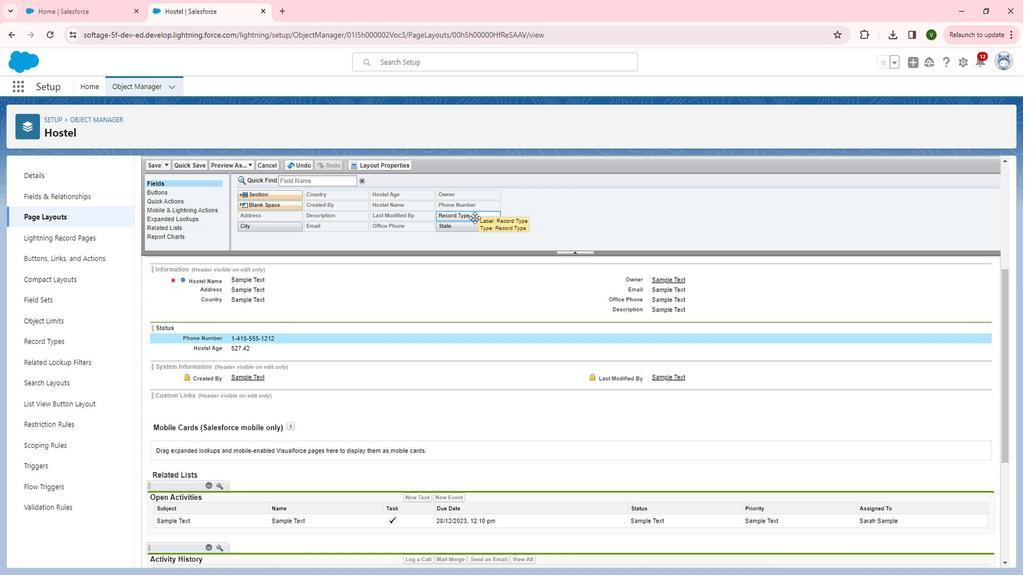
Action: Mouse moved to (429, 297)
Screenshot: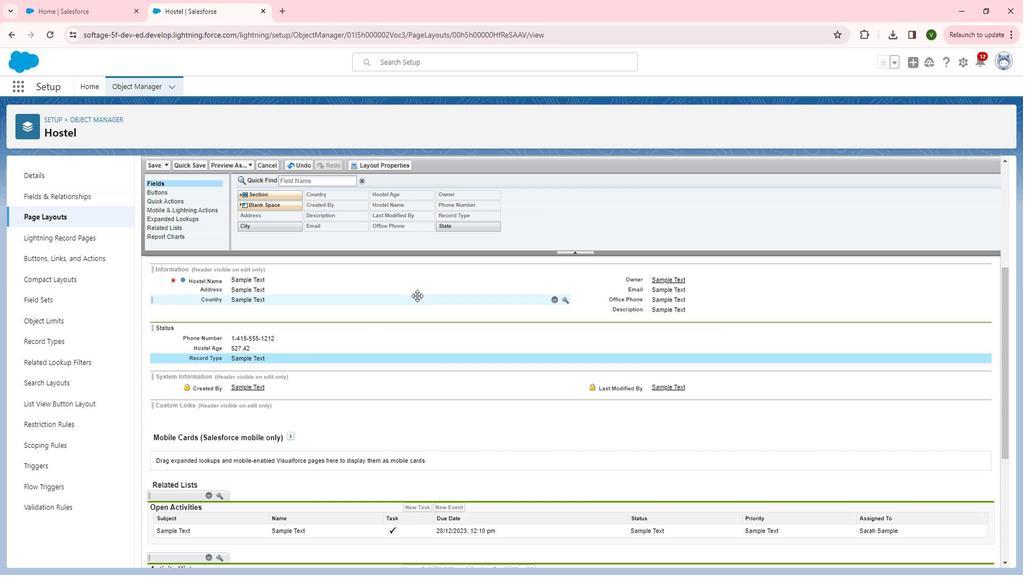 
Action: Mouse scrolled (429, 296) with delta (0, 0)
Screenshot: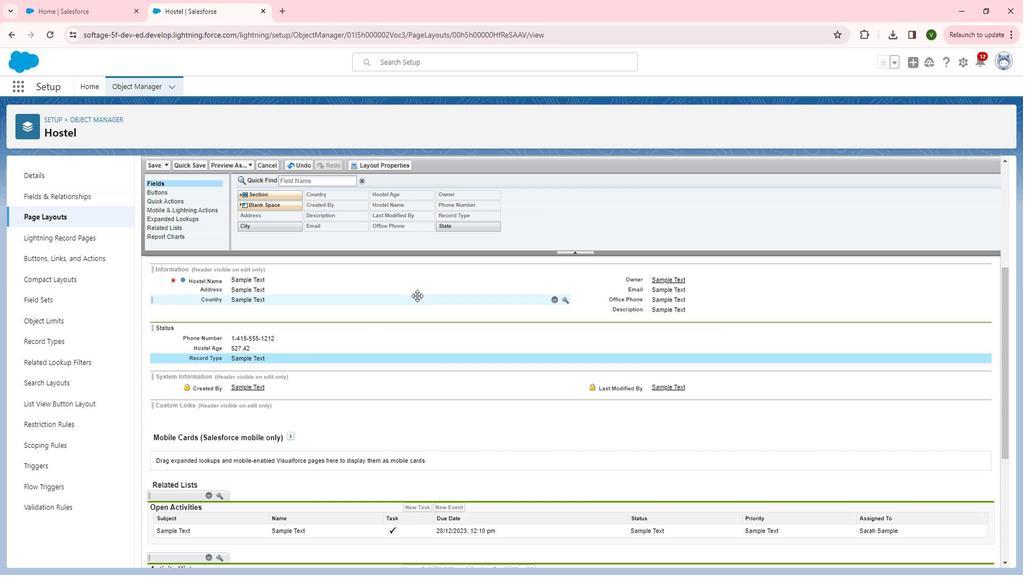 
Action: Mouse moved to (379, 349)
Screenshot: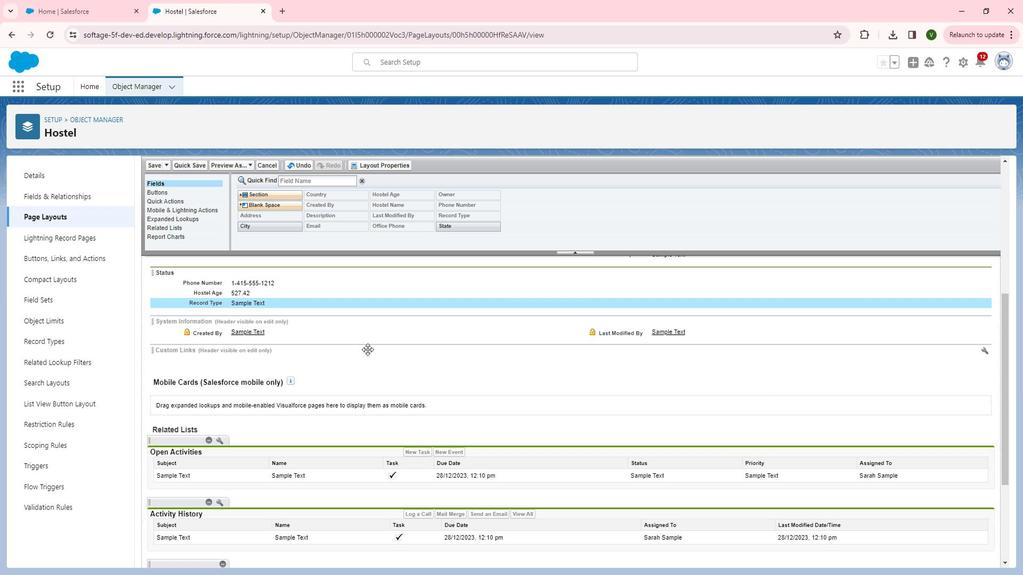 
Action: Mouse scrolled (379, 349) with delta (0, 0)
Screenshot: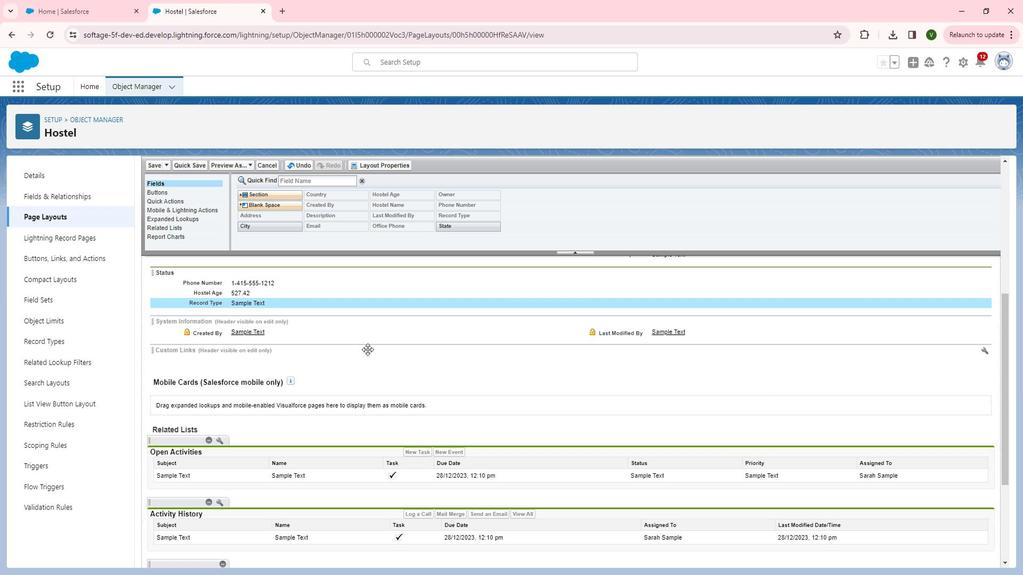 
Action: Mouse scrolled (379, 349) with delta (0, 0)
Screenshot: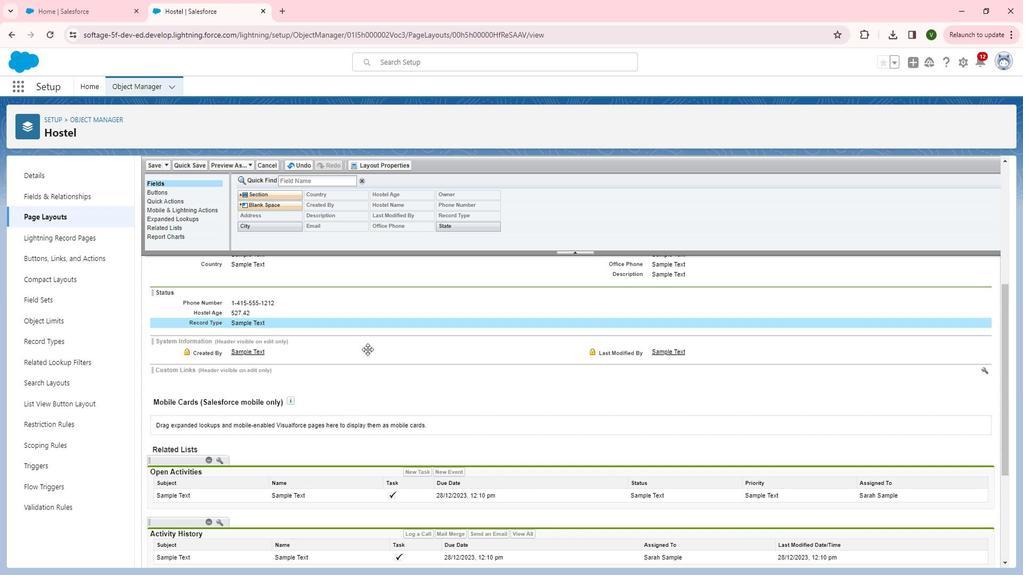 
Action: Mouse moved to (646, 336)
Screenshot: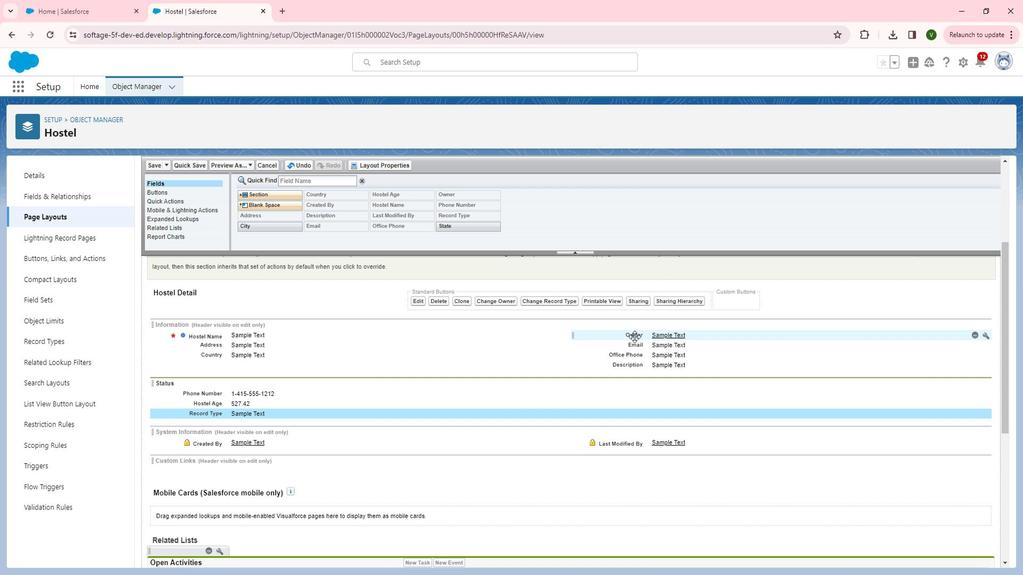 
Action: Mouse pressed left at (646, 336)
Screenshot: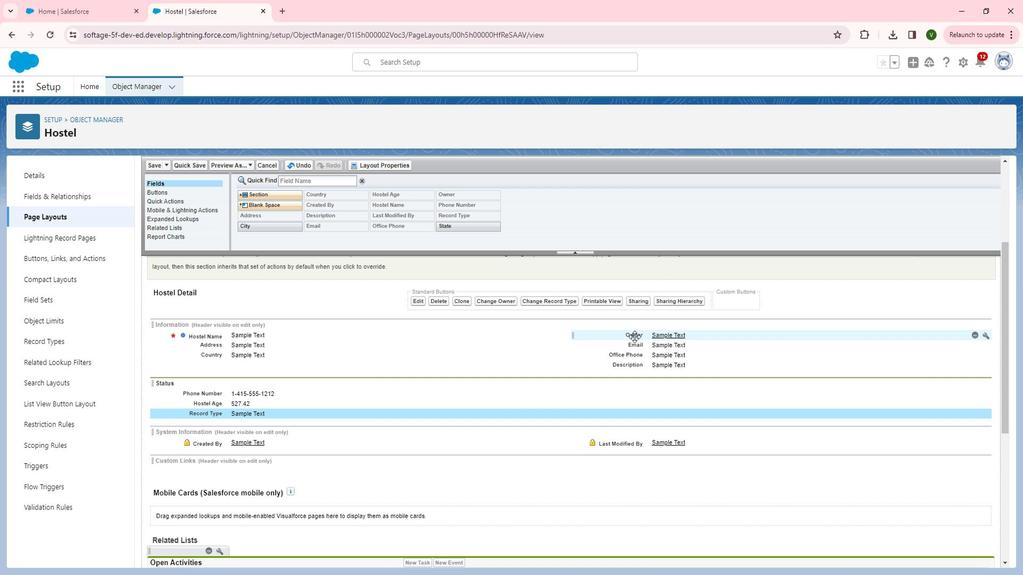 
Action: Mouse moved to (171, 168)
Screenshot: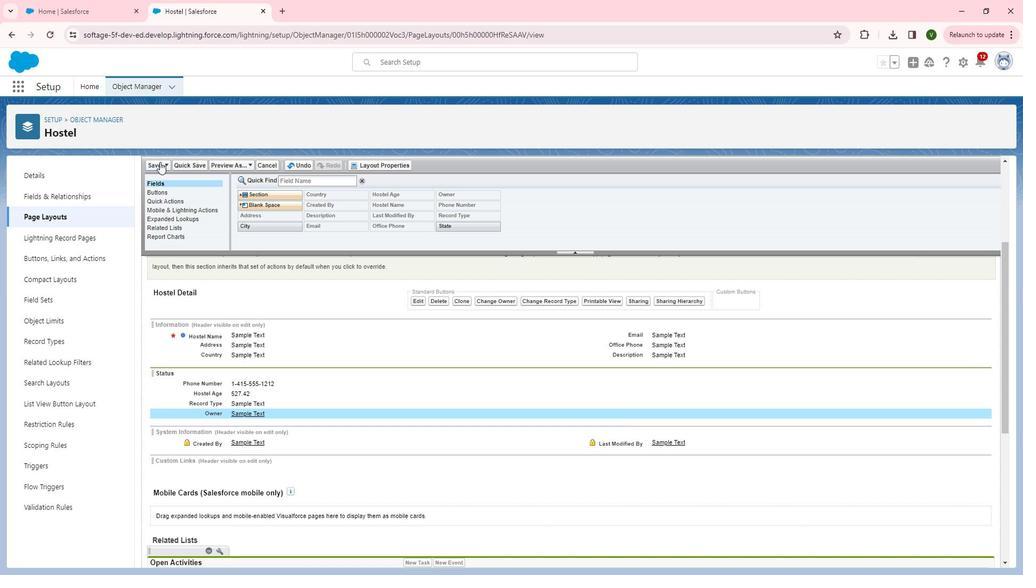 
Action: Mouse pressed left at (171, 168)
Screenshot: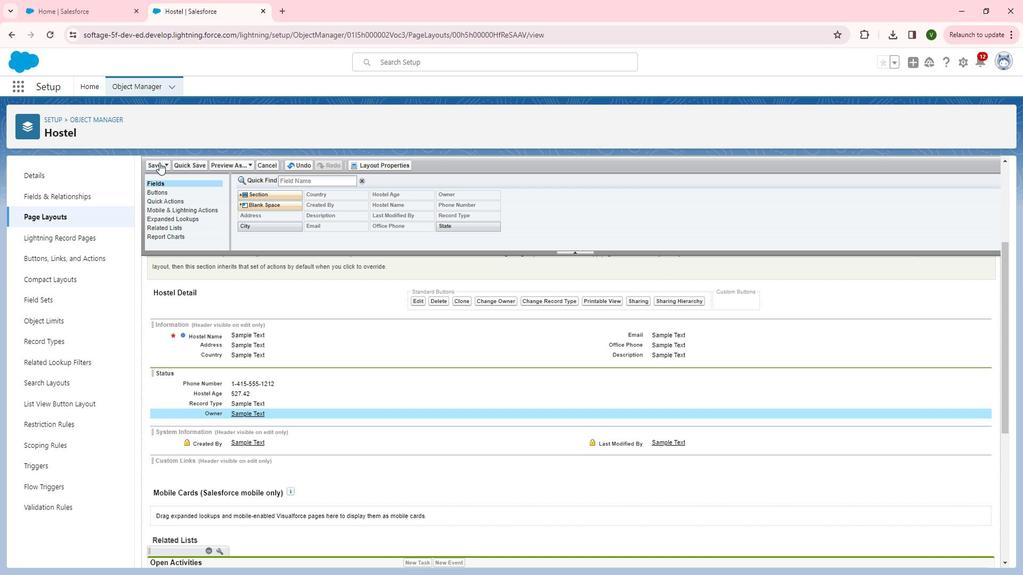 
Action: Mouse moved to (913, 180)
Screenshot: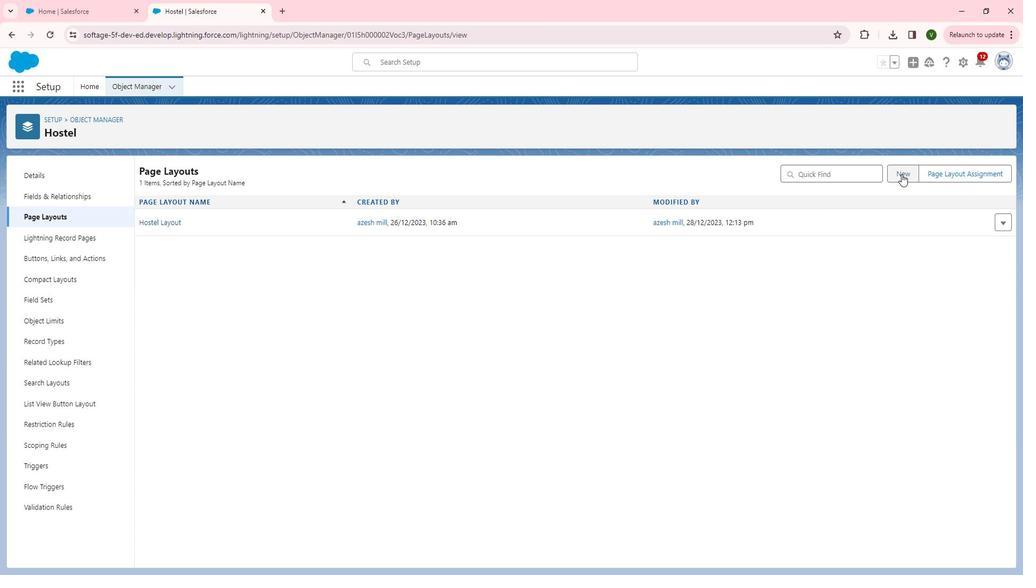 
Action: Mouse pressed left at (913, 180)
Screenshot: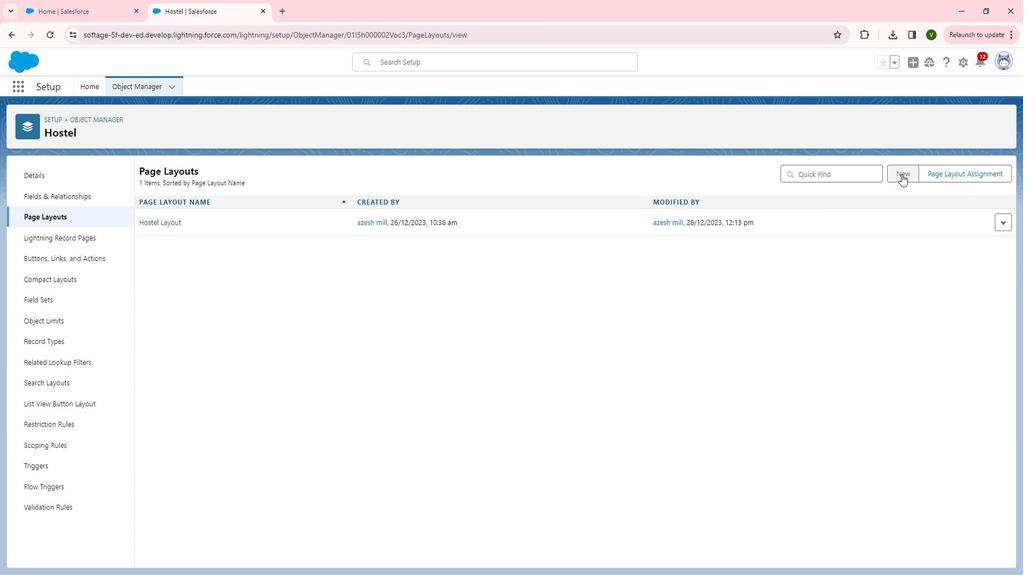 
Action: Mouse moved to (357, 229)
Screenshot: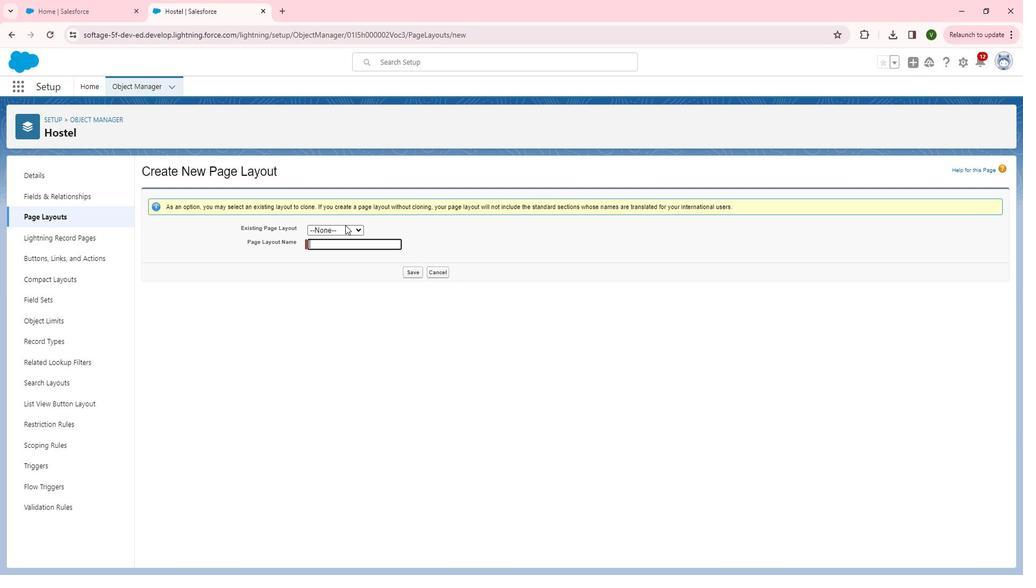 
Action: Mouse pressed left at (357, 229)
Screenshot: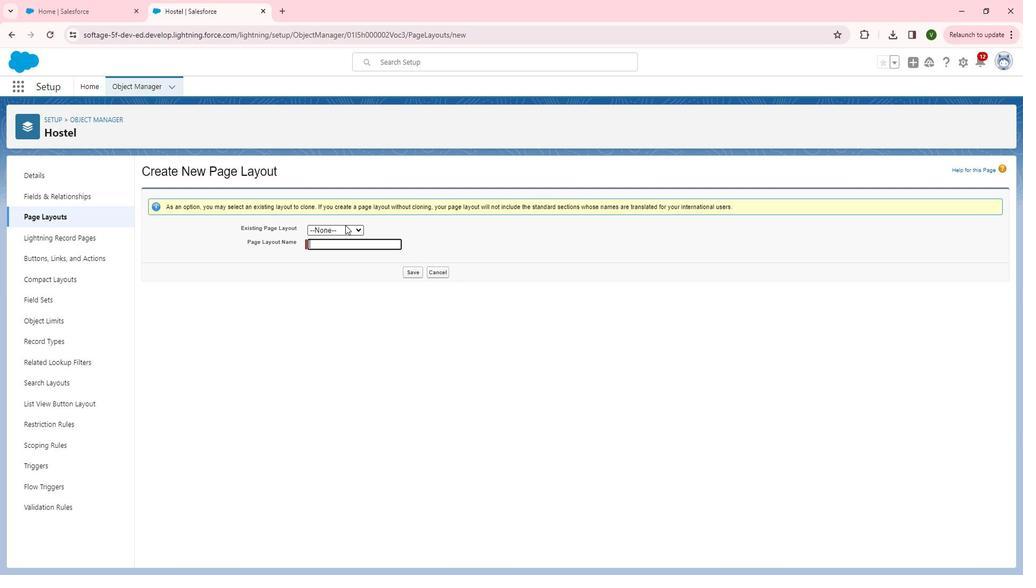 
Action: Mouse moved to (349, 249)
Screenshot: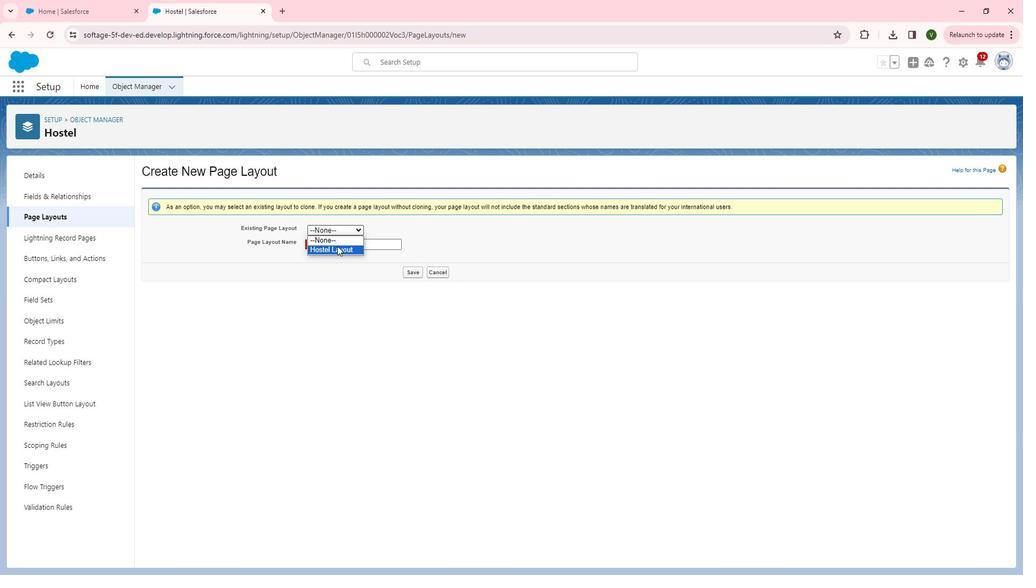 
Action: Mouse pressed left at (349, 249)
Screenshot: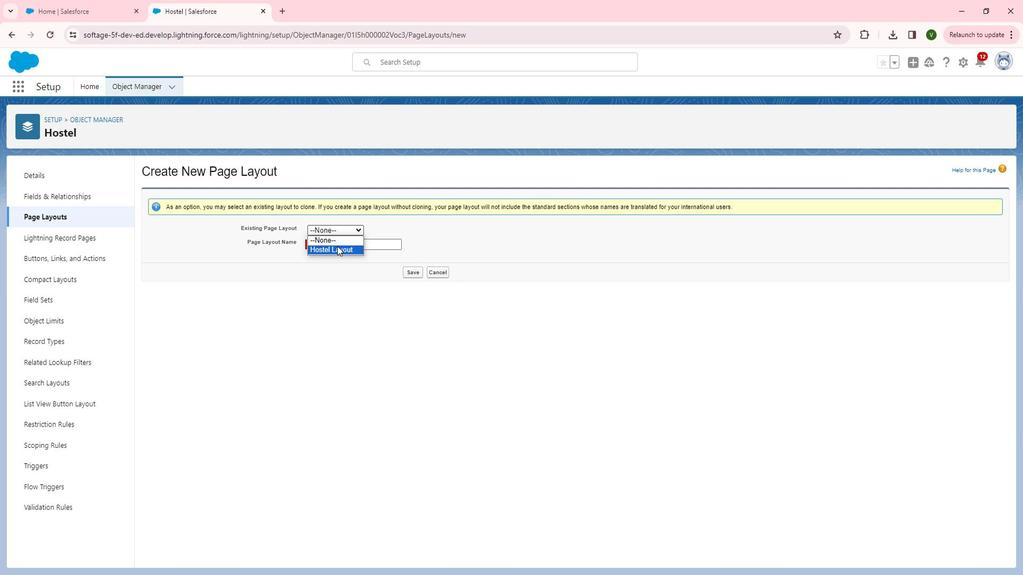 
Action: Mouse moved to (360, 243)
Screenshot: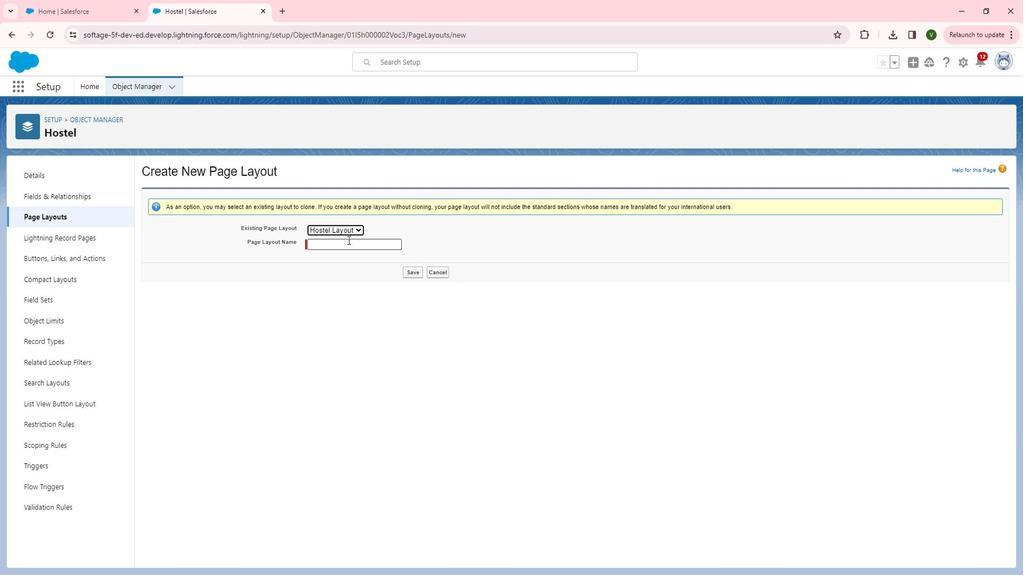 
Action: Mouse pressed left at (360, 243)
Screenshot: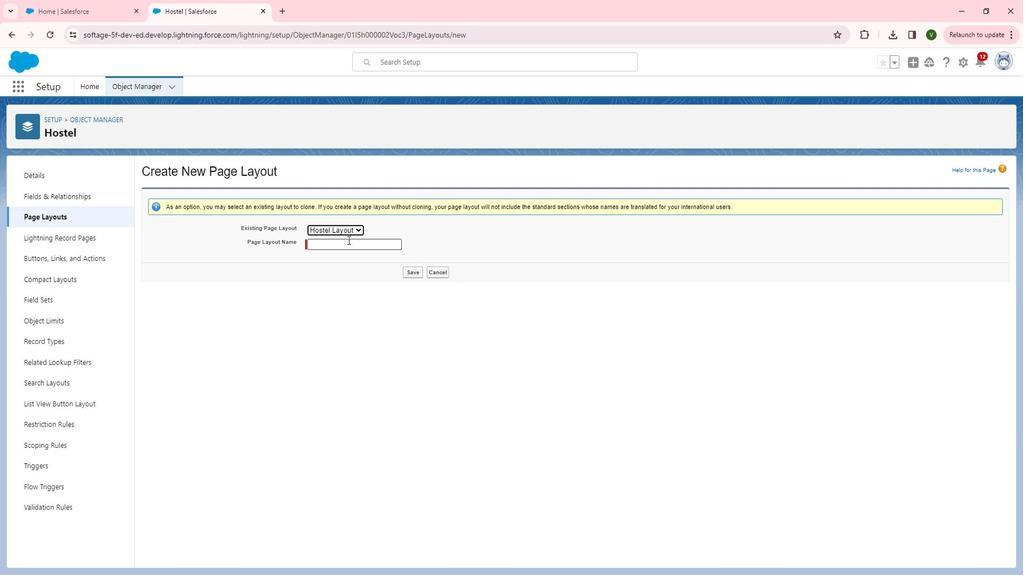 
Action: Mouse moved to (362, 241)
Screenshot: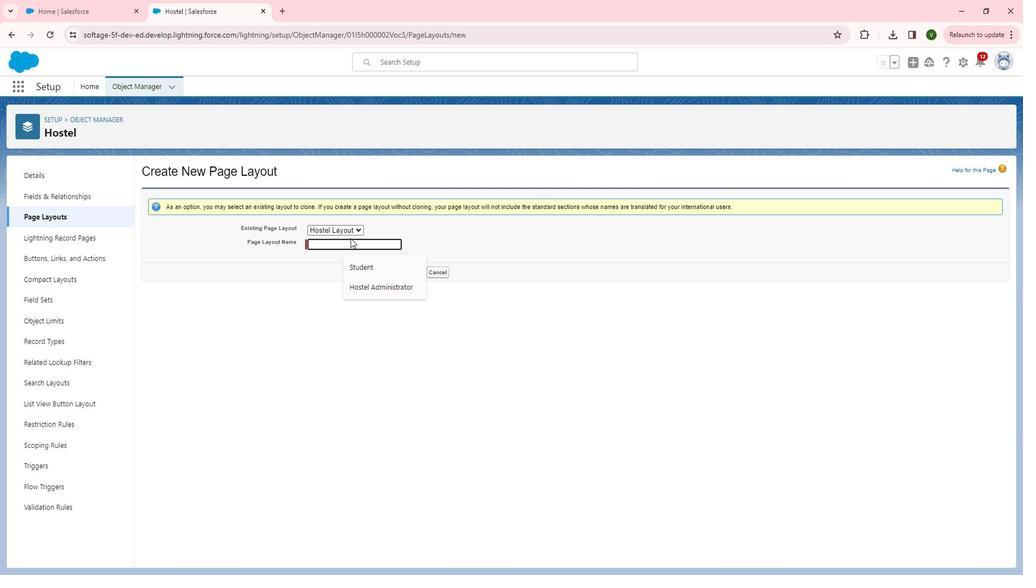 
Action: Key pressed <Key.shift>Hostel<Key.space>admin
Screenshot: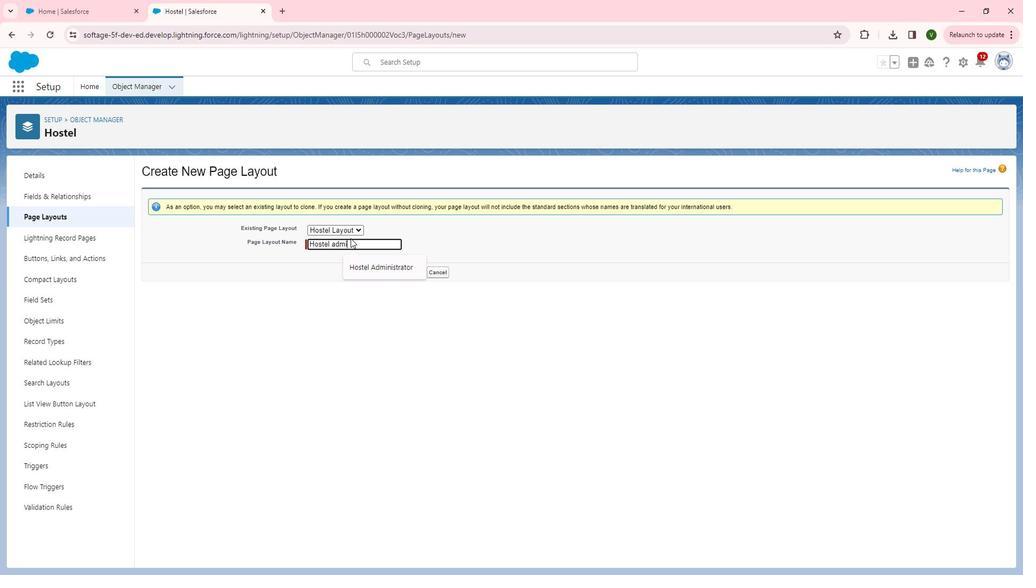 
Action: Mouse moved to (1034, 11)
Screenshot: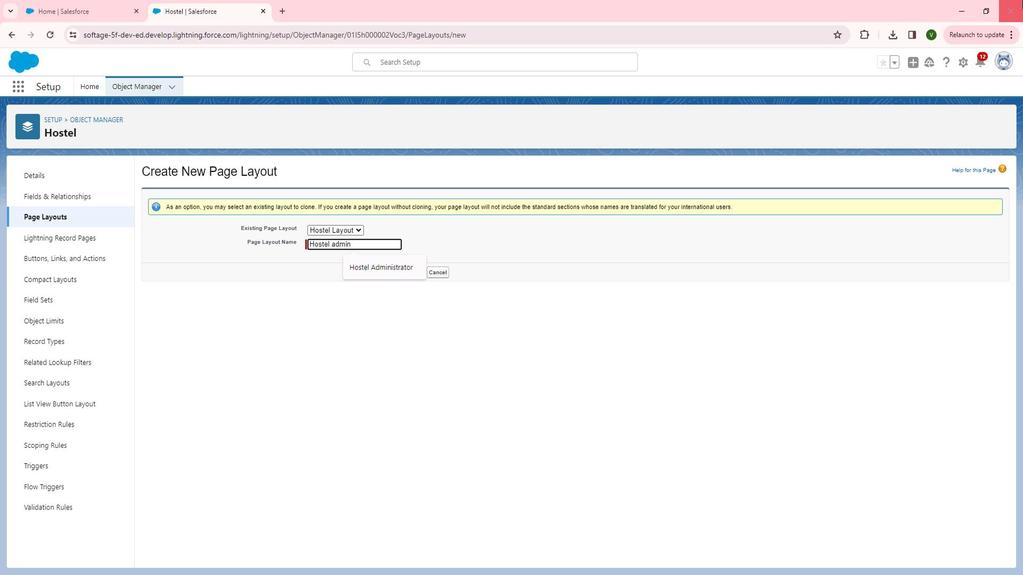
Action: Key pressed istrator<Key.space>
Screenshot: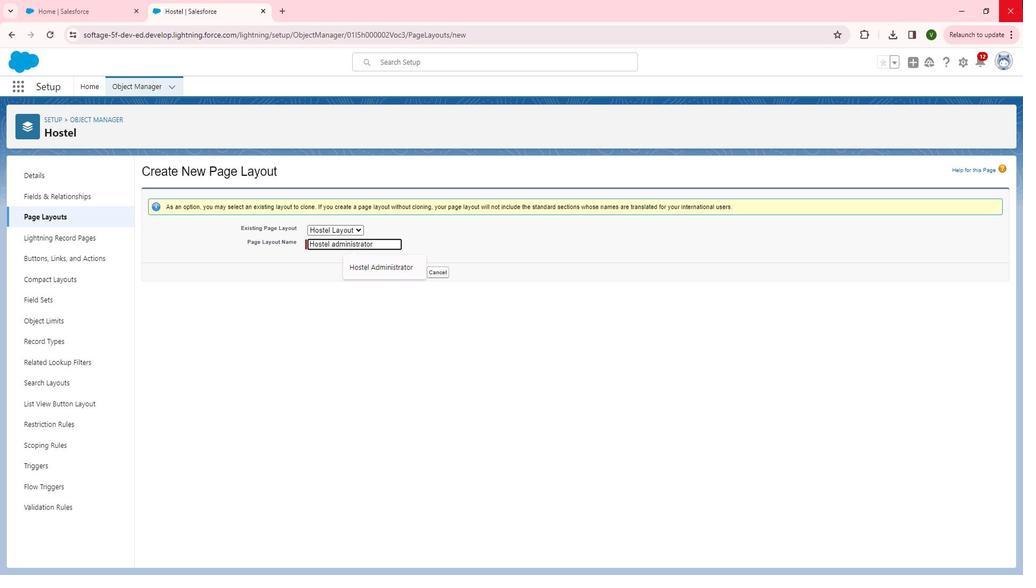 
Action: Mouse moved to (424, 271)
Screenshot: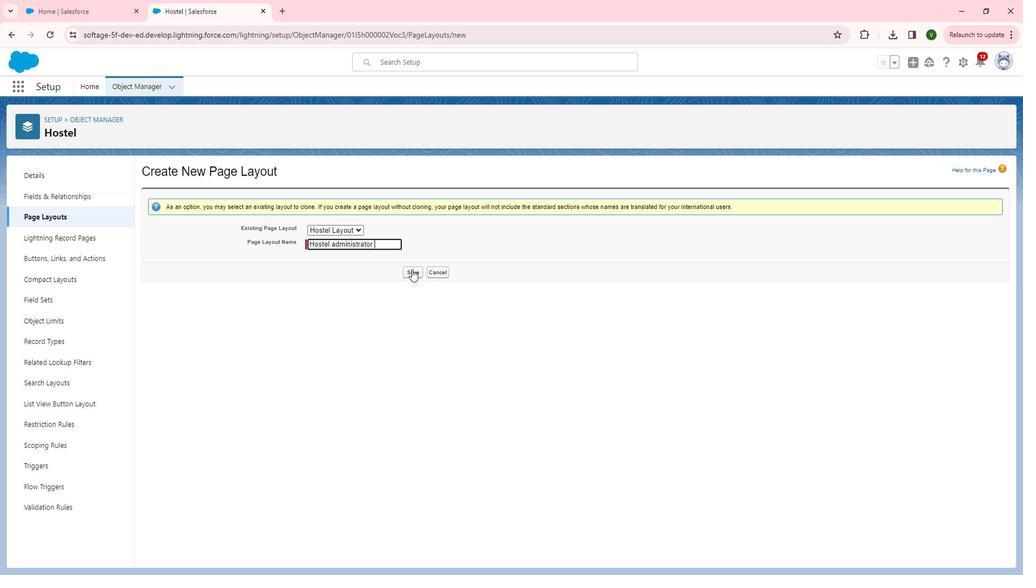 
Action: Mouse pressed left at (424, 271)
Screenshot: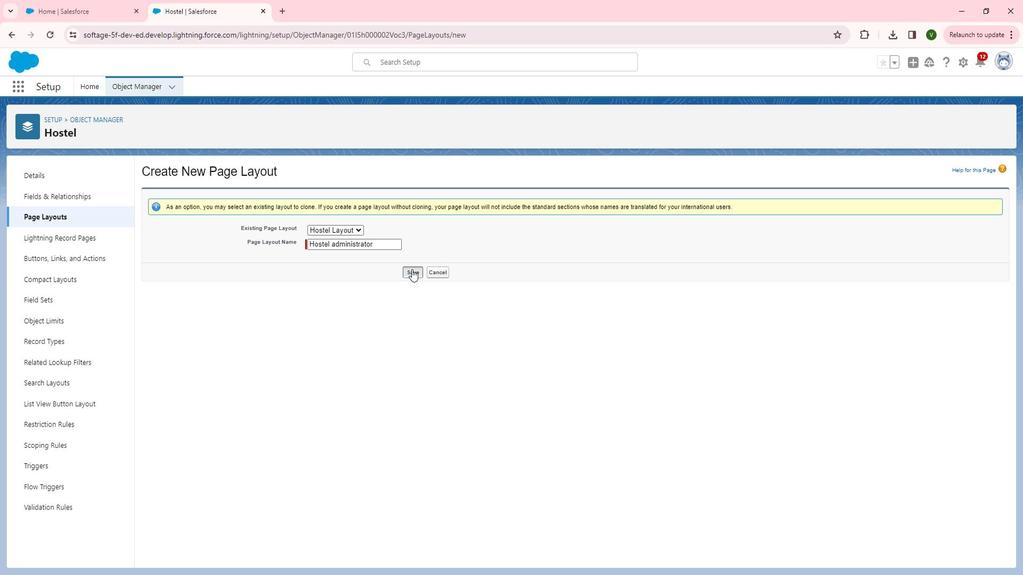 
Action: Mouse moved to (455, 371)
Screenshot: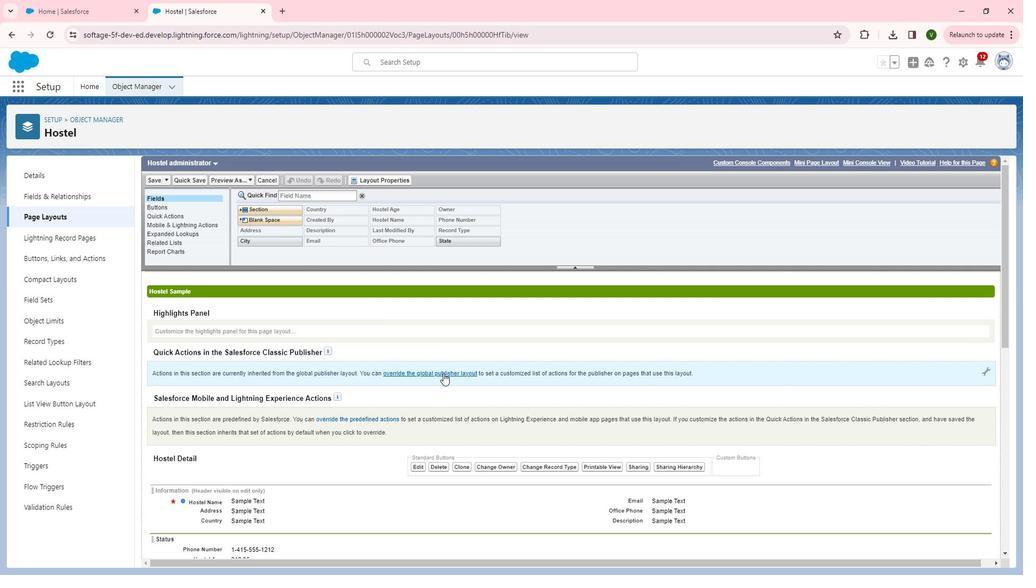 
Action: Mouse scrolled (455, 371) with delta (0, 0)
Screenshot: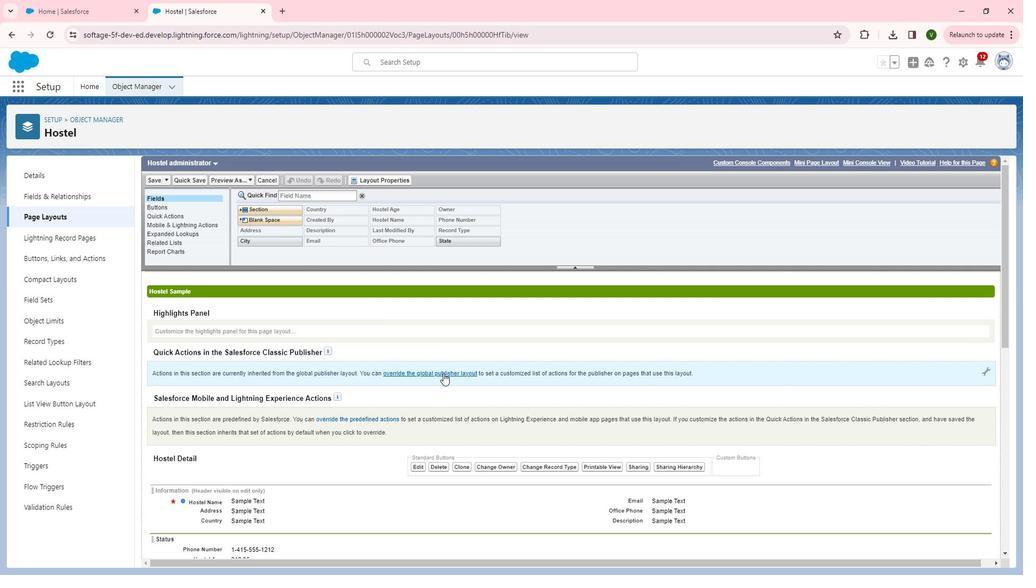 
Action: Mouse scrolled (455, 371) with delta (0, 0)
Screenshot: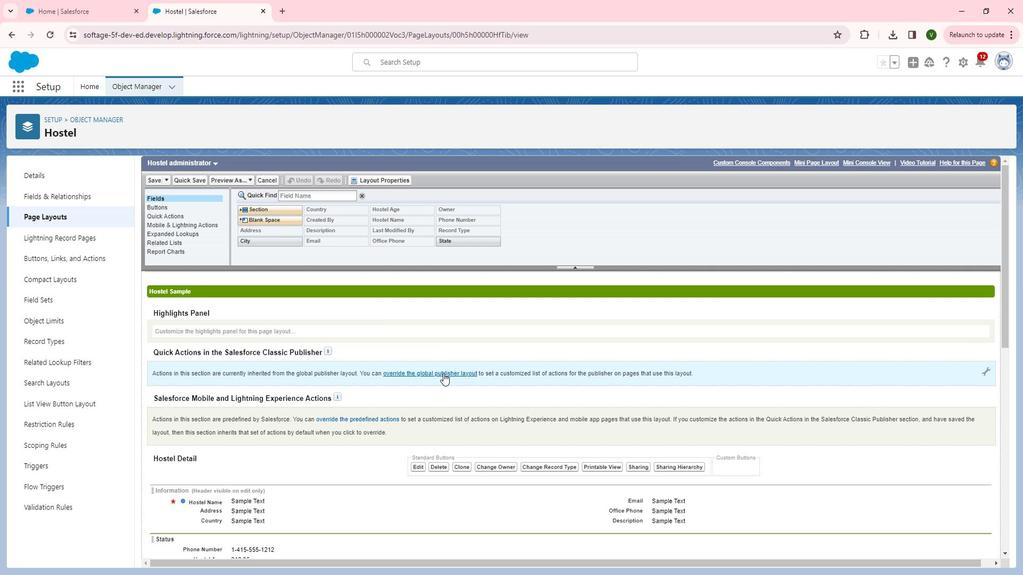 
Action: Mouse moved to (345, 474)
Screenshot: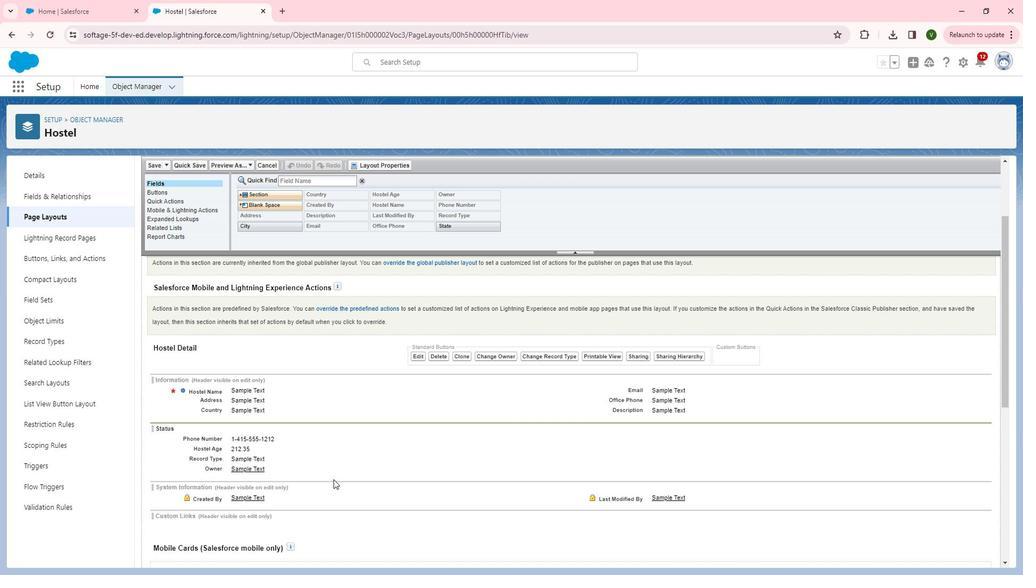 
Action: Mouse scrolled (345, 473) with delta (0, 0)
Screenshot: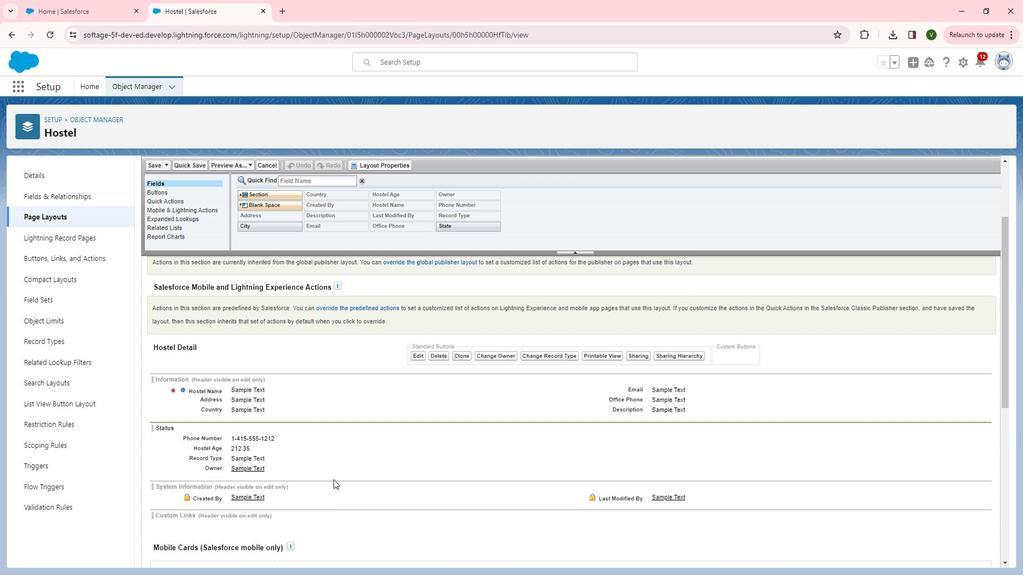 
Action: Mouse scrolled (345, 473) with delta (0, 0)
Screenshot: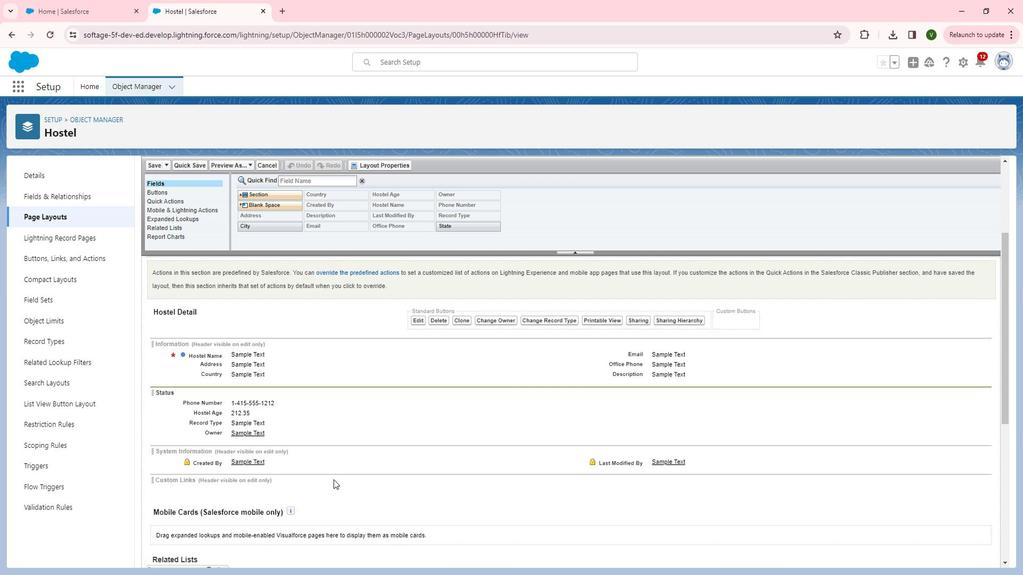 
Action: Mouse moved to (528, 407)
Screenshot: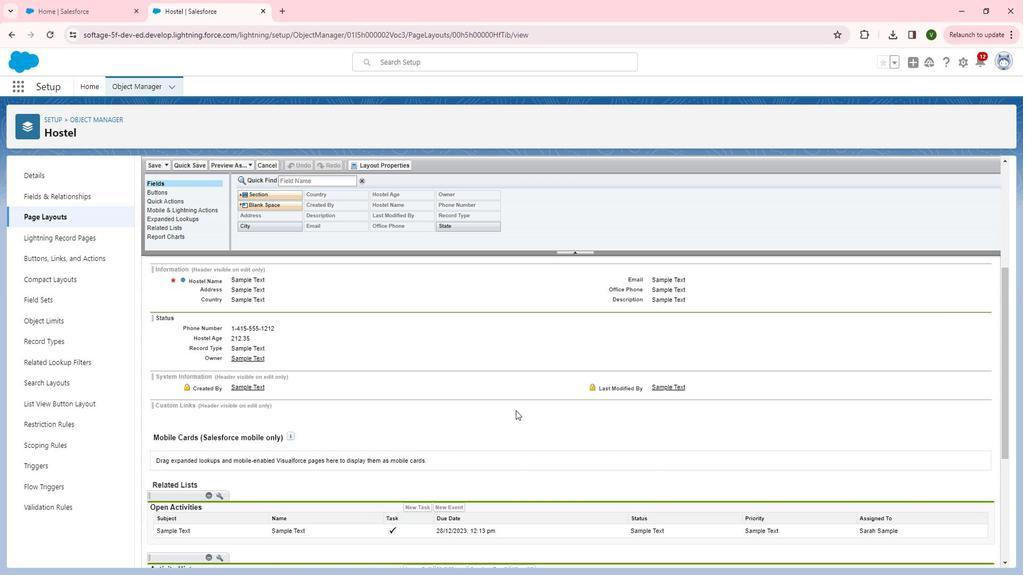 
Action: Mouse scrolled (528, 407) with delta (0, 0)
Screenshot: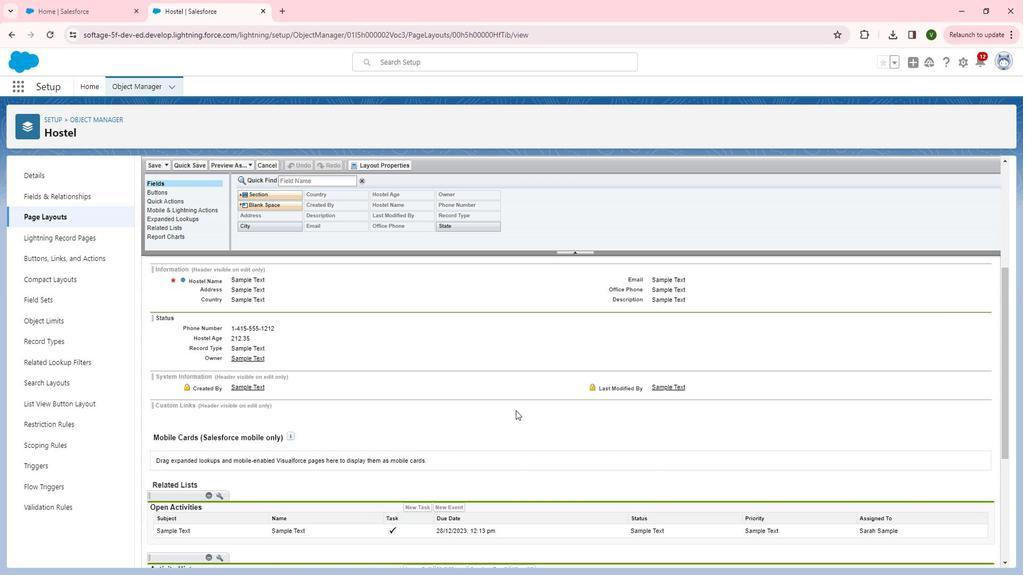 
Action: Mouse moved to (274, 369)
Screenshot: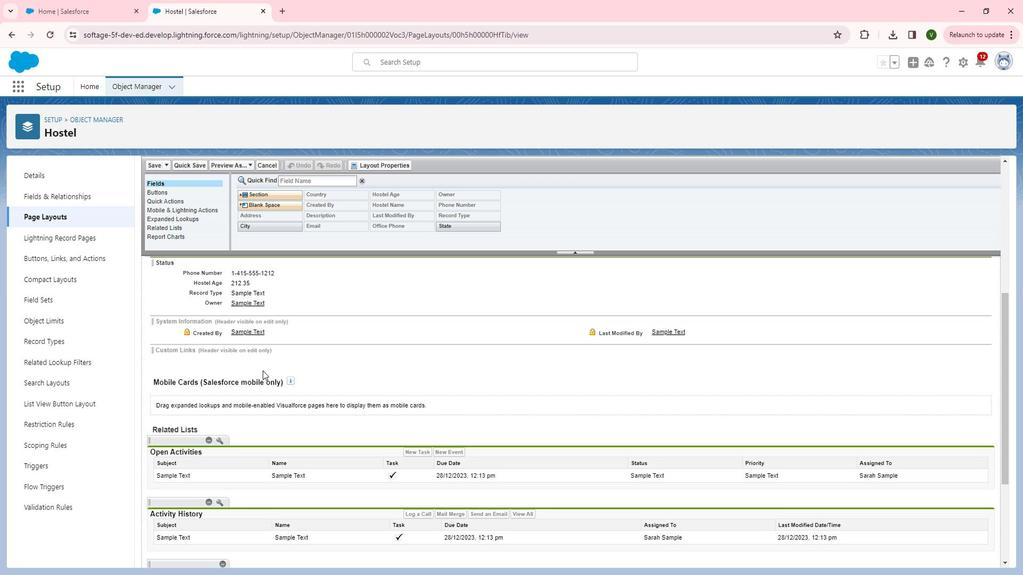 
Action: Mouse scrolled (274, 369) with delta (0, 0)
Screenshot: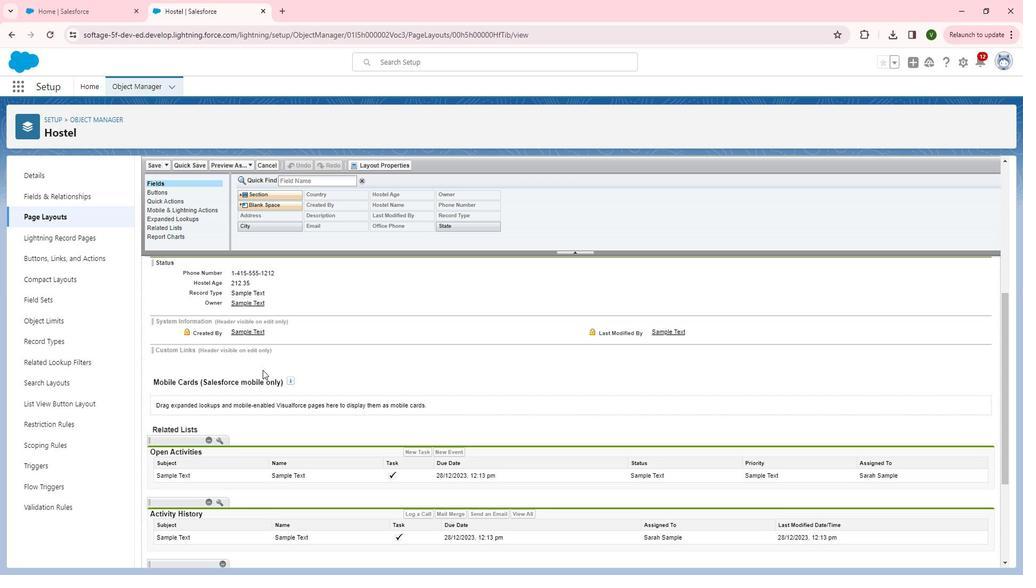 
Action: Mouse moved to (274, 368)
Screenshot: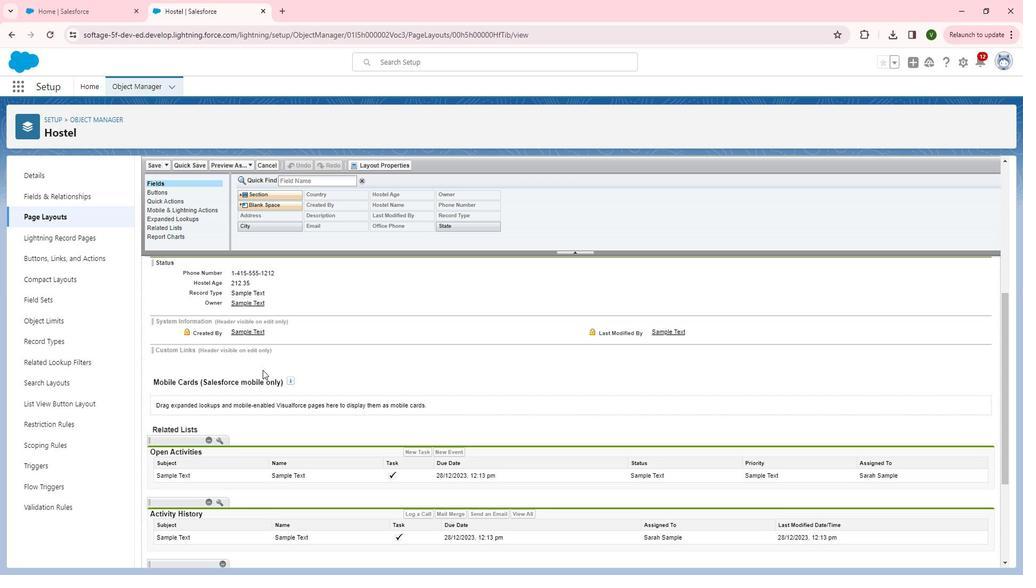 
Action: Mouse scrolled (274, 369) with delta (0, 0)
Screenshot: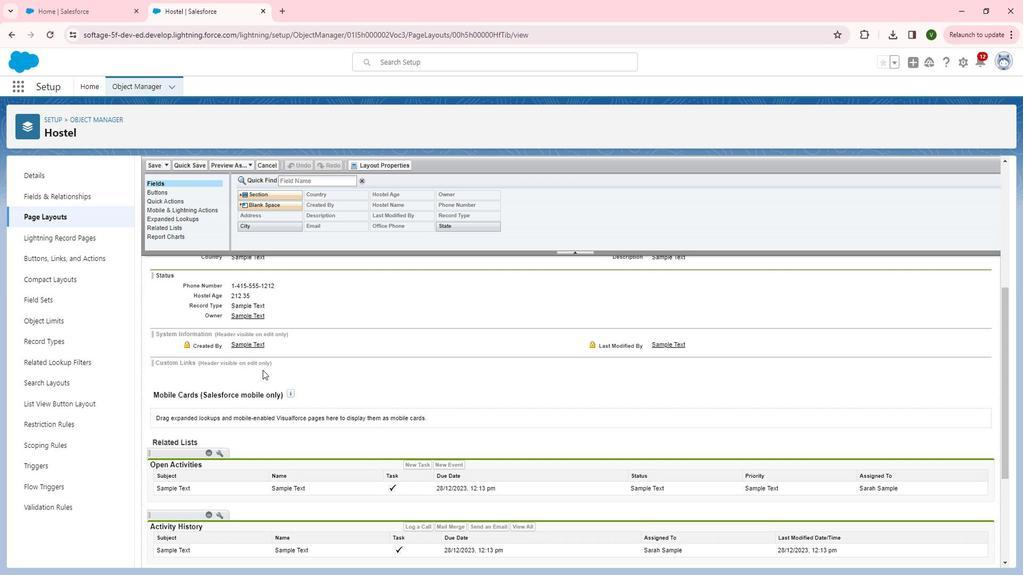 
Action: Mouse moved to (288, 321)
Screenshot: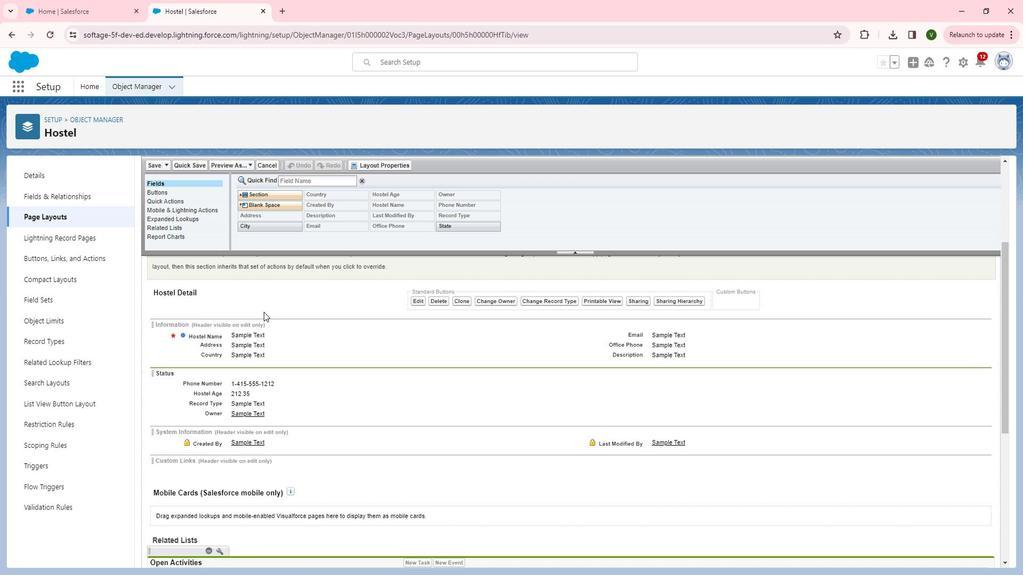 
Action: Mouse scrolled (288, 322) with delta (0, 0)
Screenshot: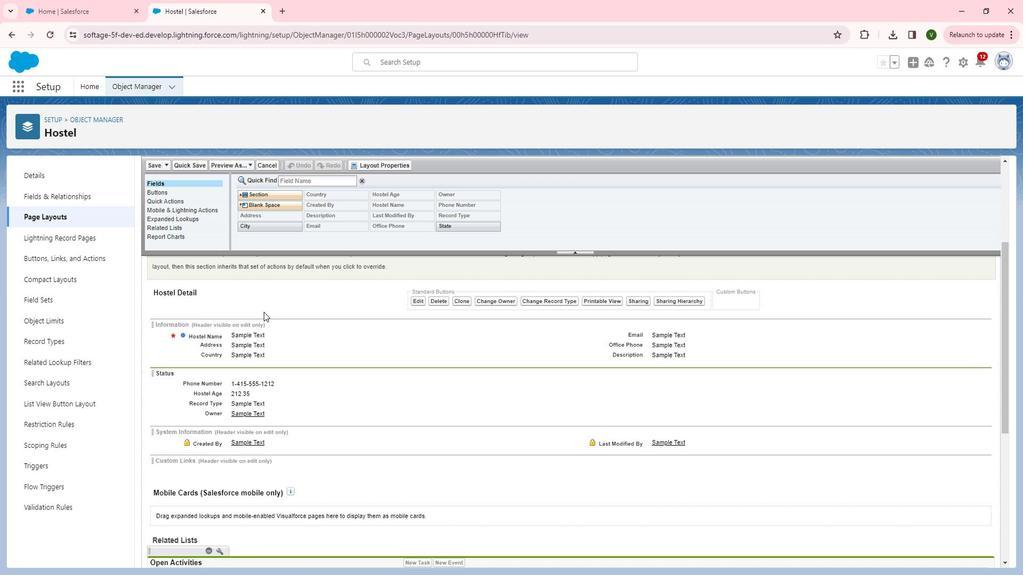 
Action: Mouse moved to (297, 231)
Screenshot: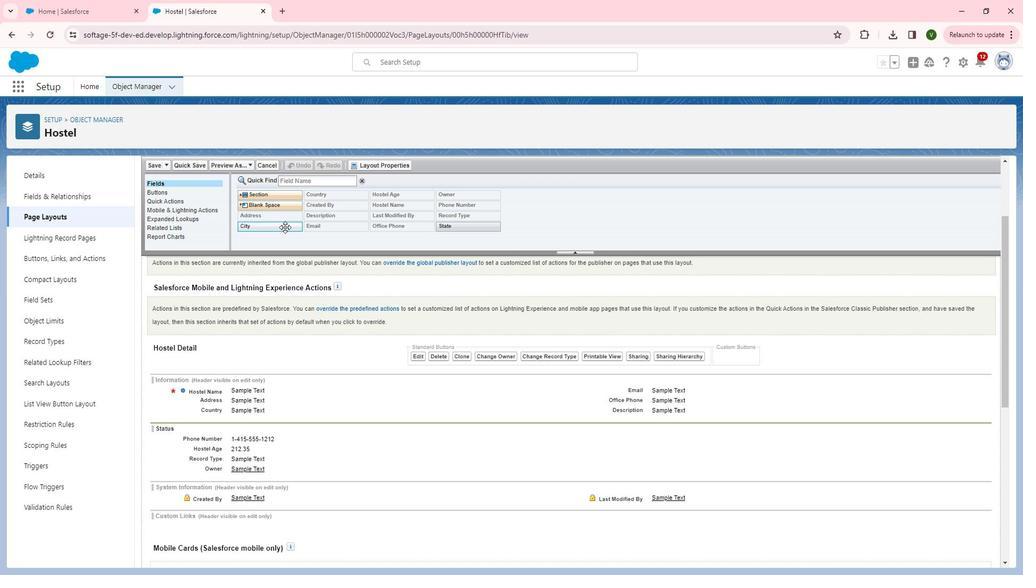 
Action: Mouse pressed left at (297, 231)
Screenshot: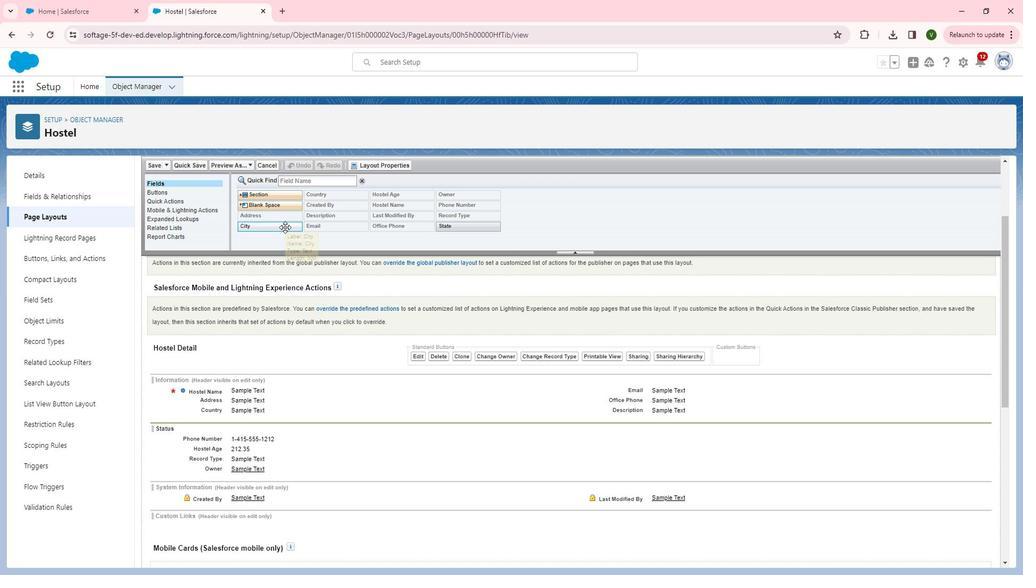 
Action: Mouse moved to (475, 231)
Screenshot: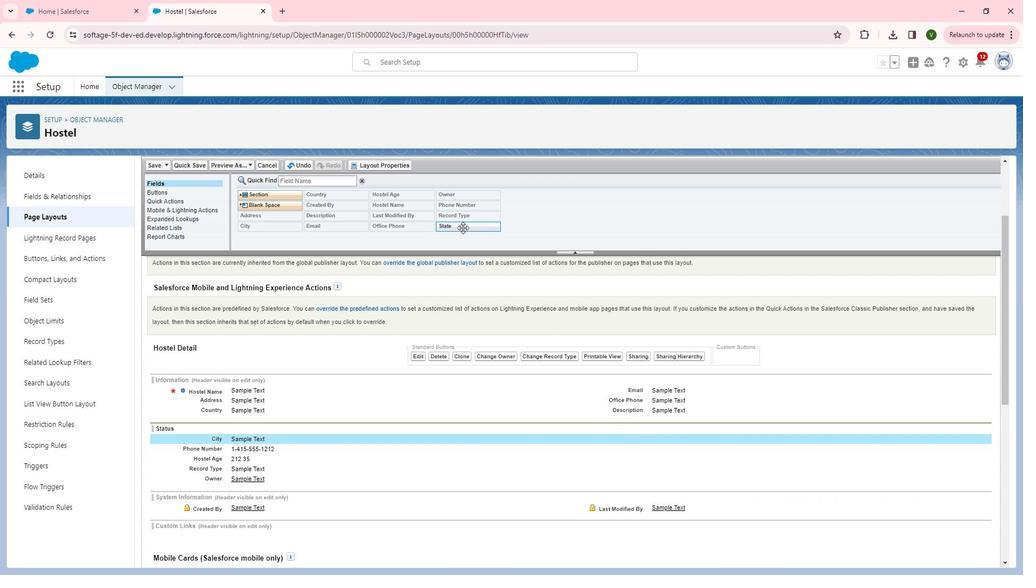 
Action: Mouse pressed left at (475, 231)
Screenshot: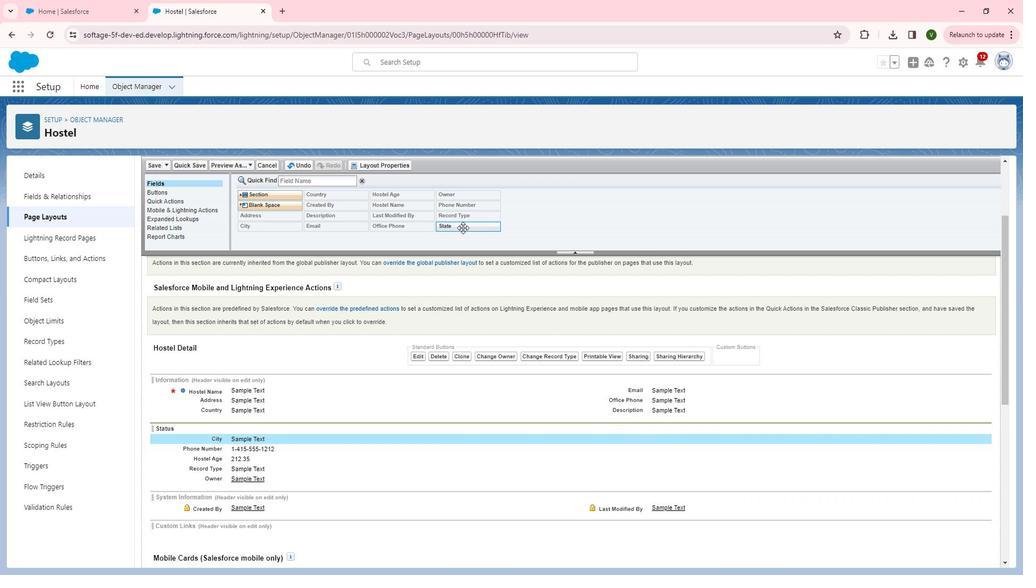 
Action: Mouse moved to (255, 447)
Screenshot: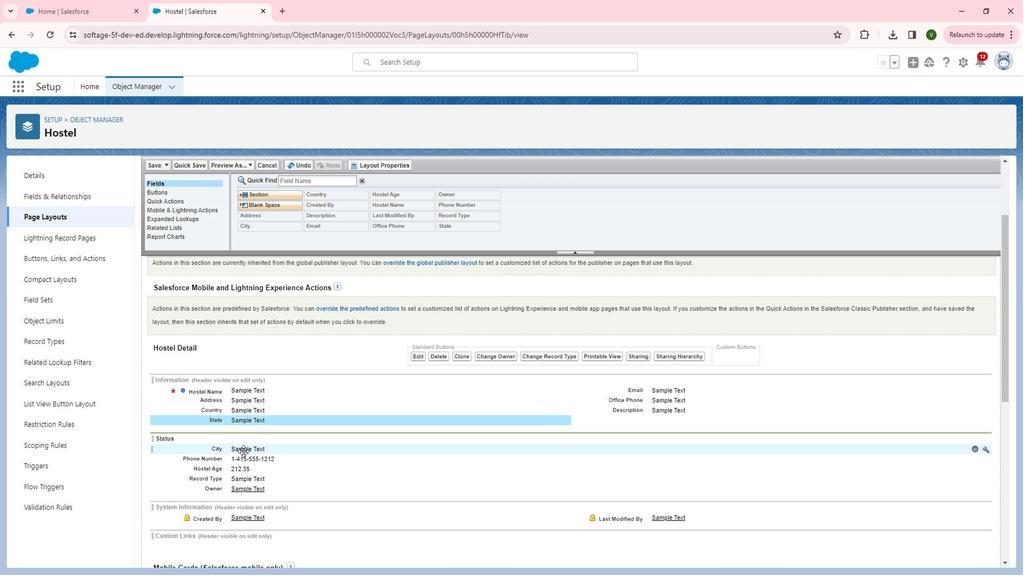 
Action: Mouse pressed left at (255, 447)
Screenshot: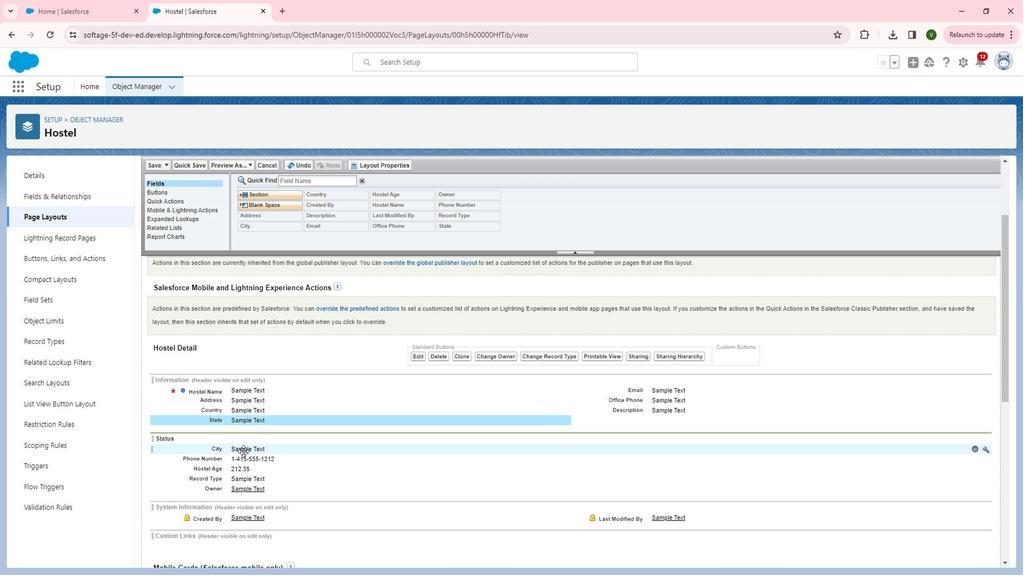 
Action: Mouse moved to (332, 462)
Screenshot: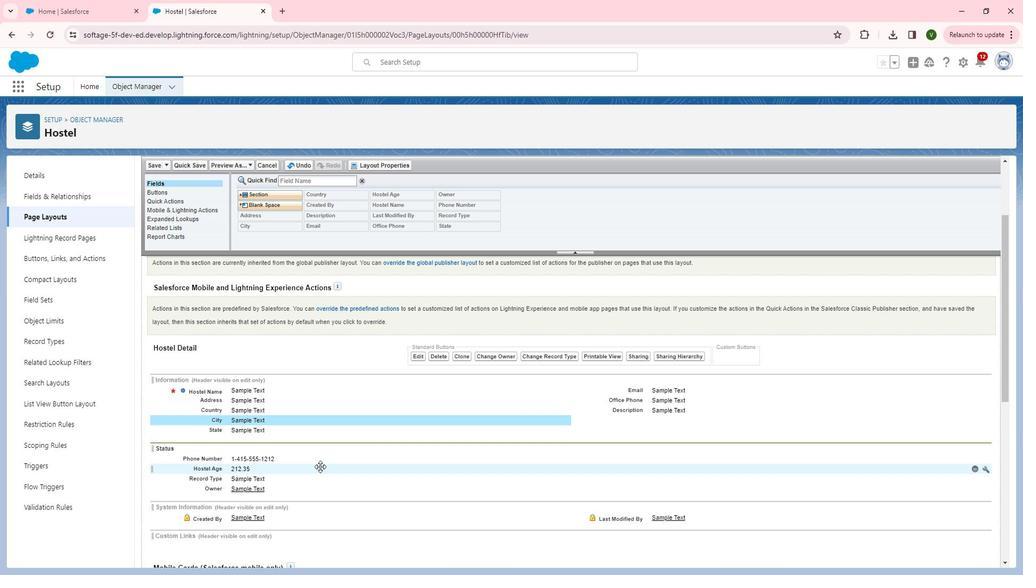 
Action: Mouse scrolled (332, 461) with delta (0, 0)
Screenshot: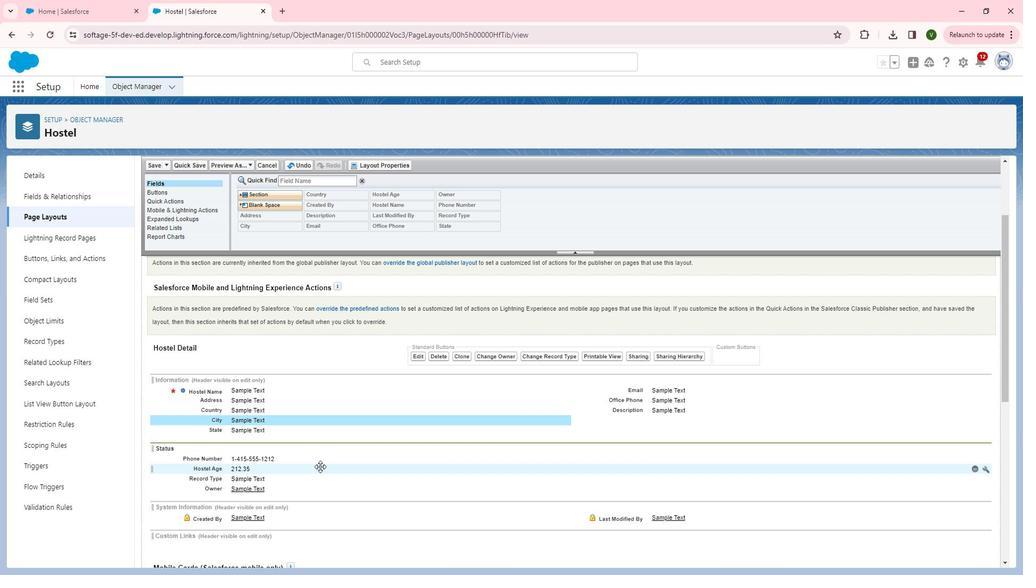
Action: Mouse moved to (211, 460)
Screenshot: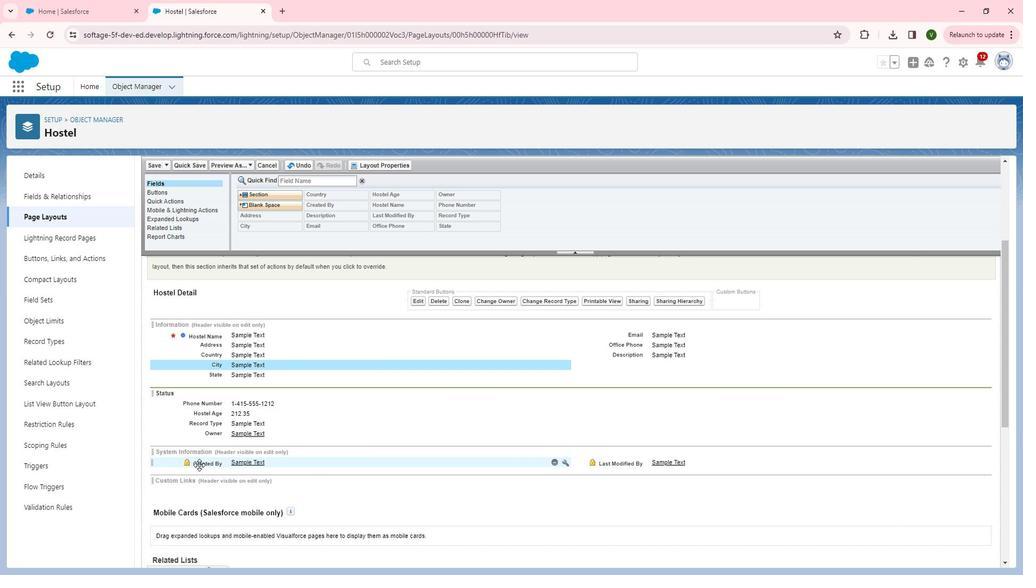
Action: Mouse pressed left at (211, 460)
Screenshot: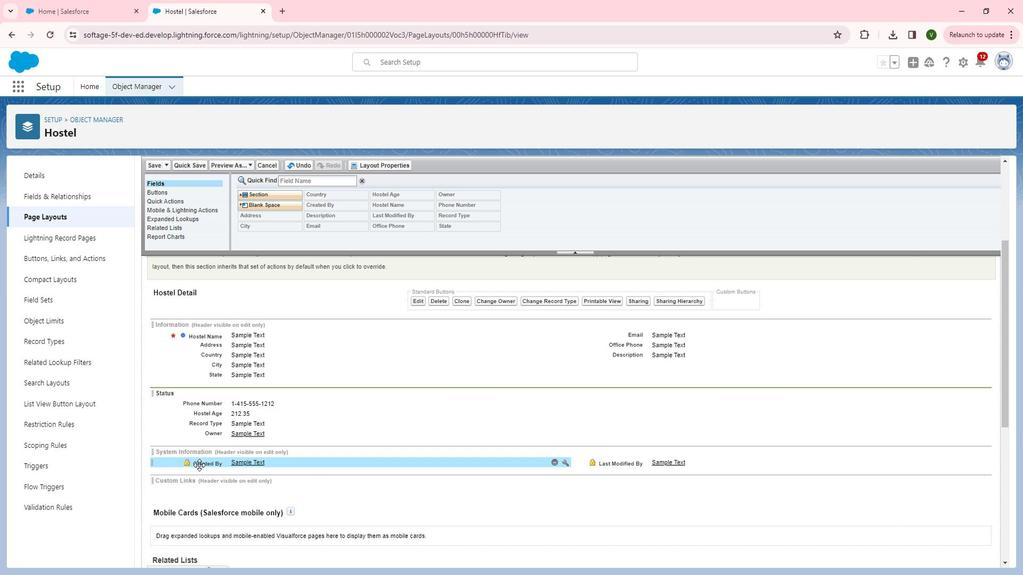 
Action: Mouse moved to (282, 428)
Screenshot: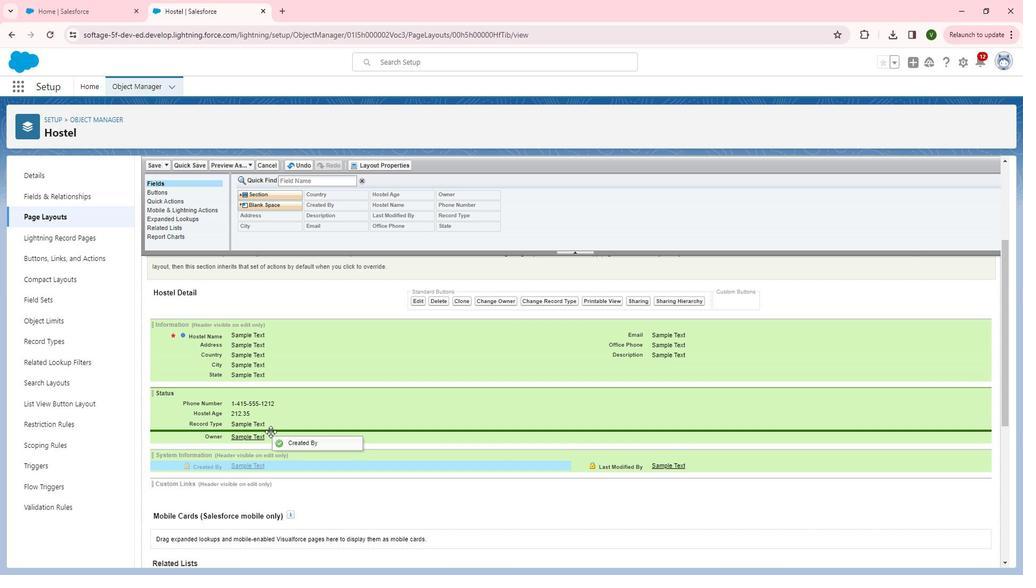 
Action: Mouse pressed left at (282, 428)
Screenshot: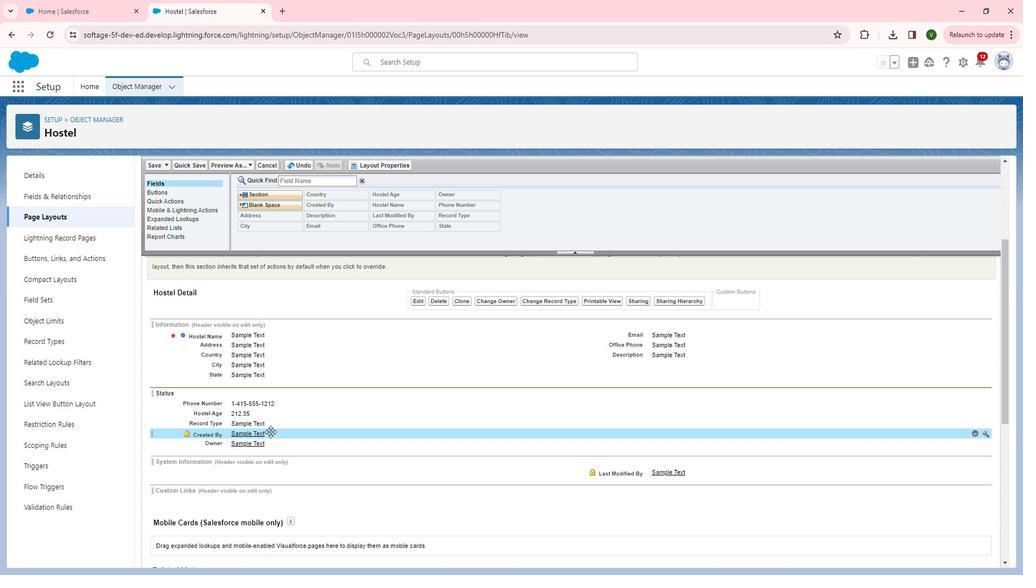 
Action: Mouse moved to (363, 454)
Screenshot: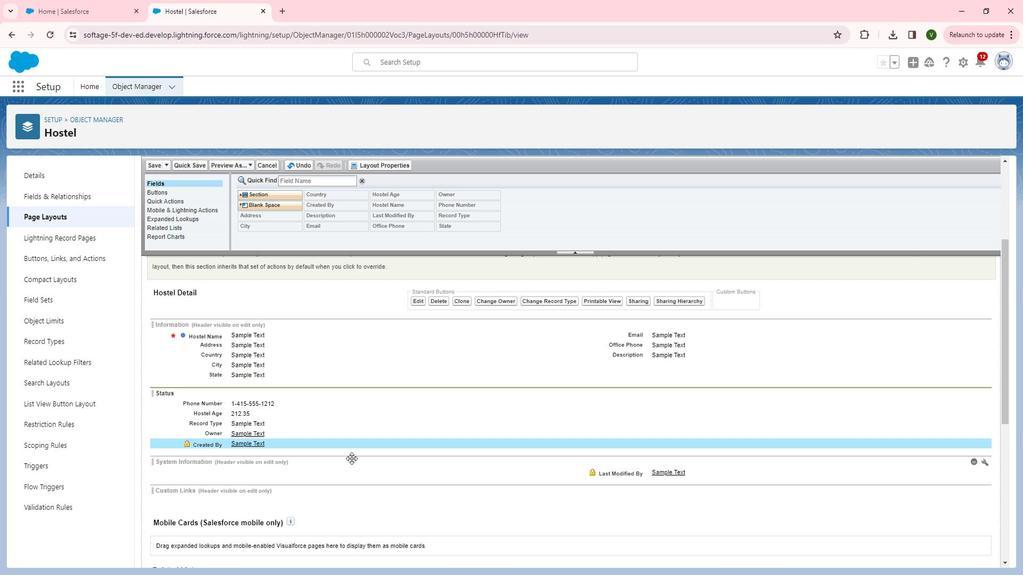 
Action: Mouse scrolled (363, 453) with delta (0, 0)
Screenshot: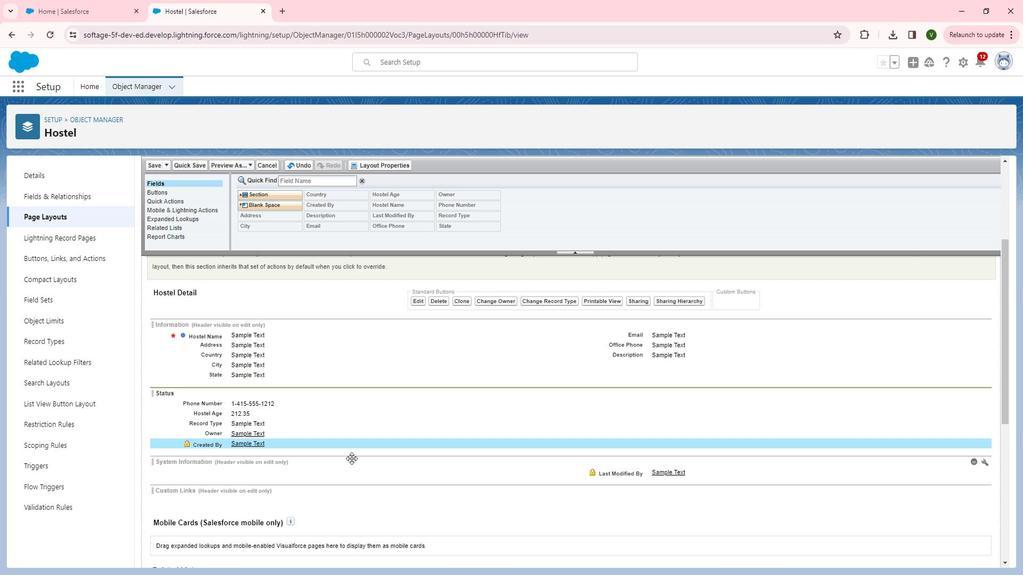 
Action: Mouse scrolled (363, 453) with delta (0, 0)
Screenshot: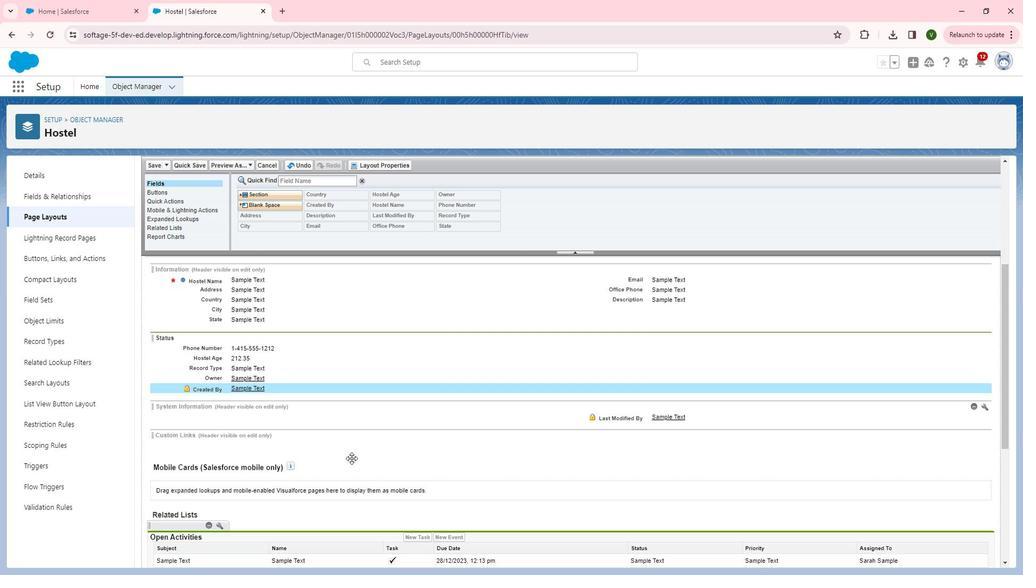 
Action: Mouse moved to (620, 450)
Screenshot: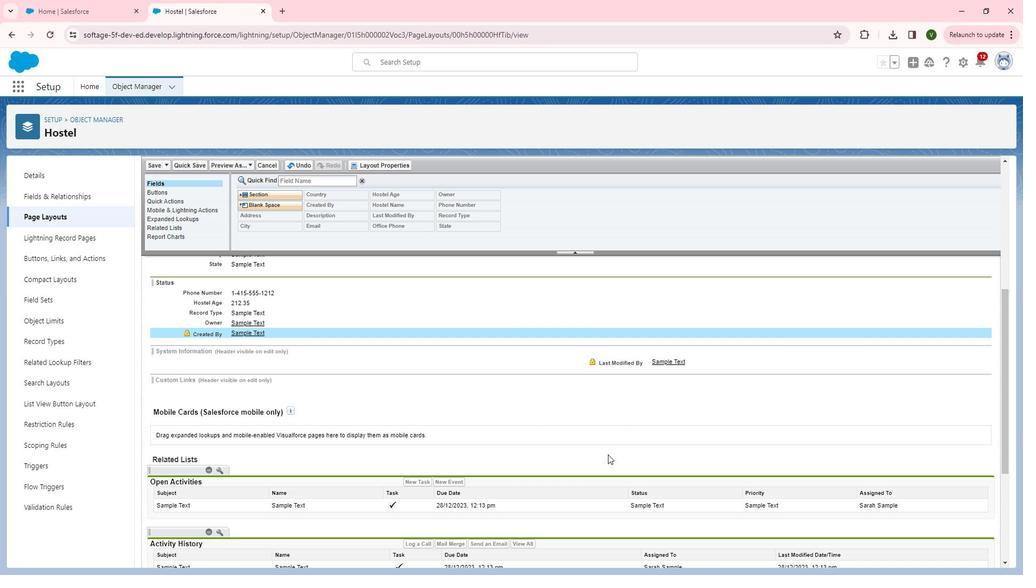 
Action: Mouse scrolled (620, 449) with delta (0, 0)
Screenshot: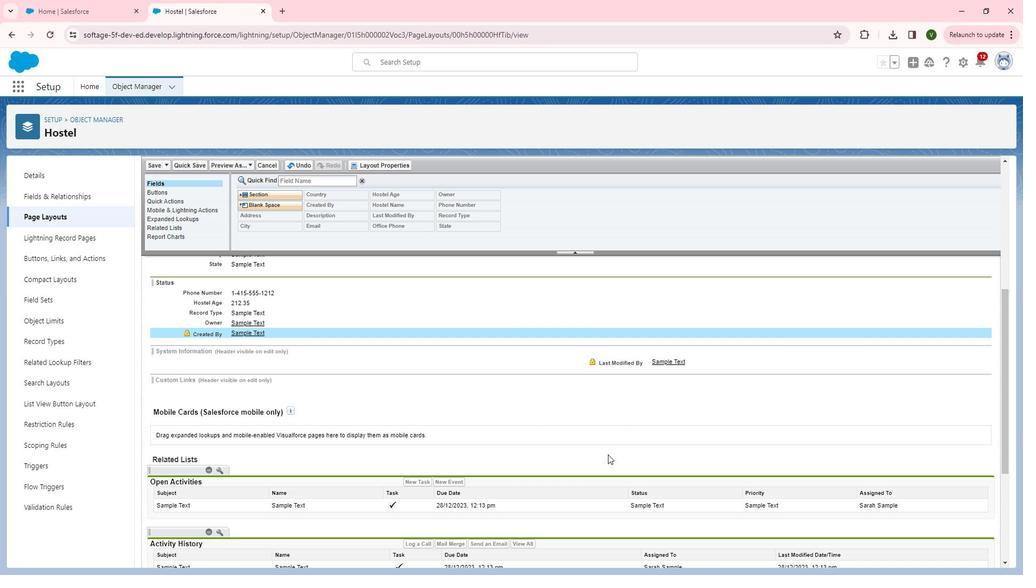 
Action: Mouse moved to (600, 459)
Screenshot: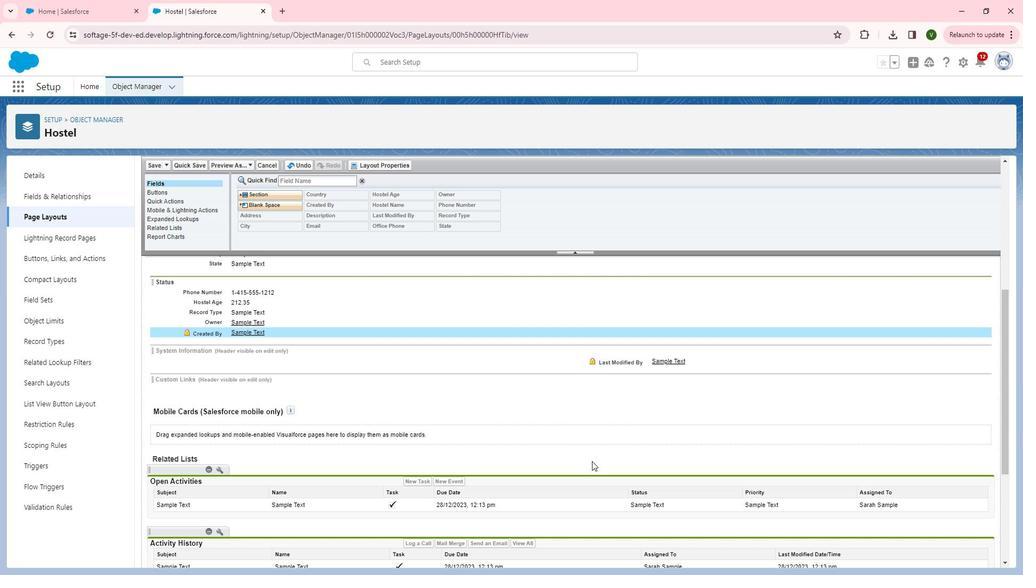 
Action: Mouse scrolled (600, 458) with delta (0, 0)
Screenshot: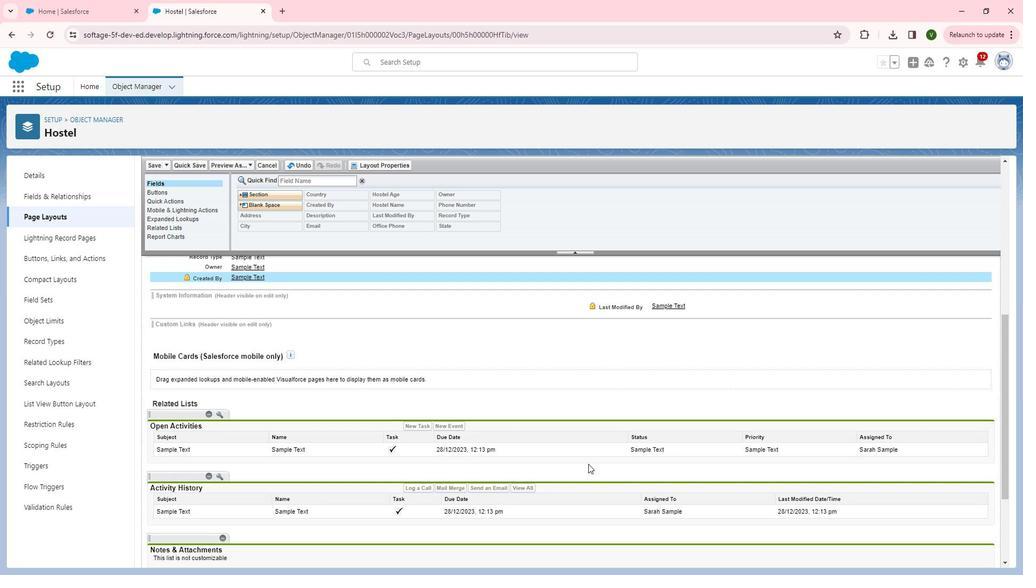 
Action: Mouse scrolled (600, 458) with delta (0, 0)
Screenshot: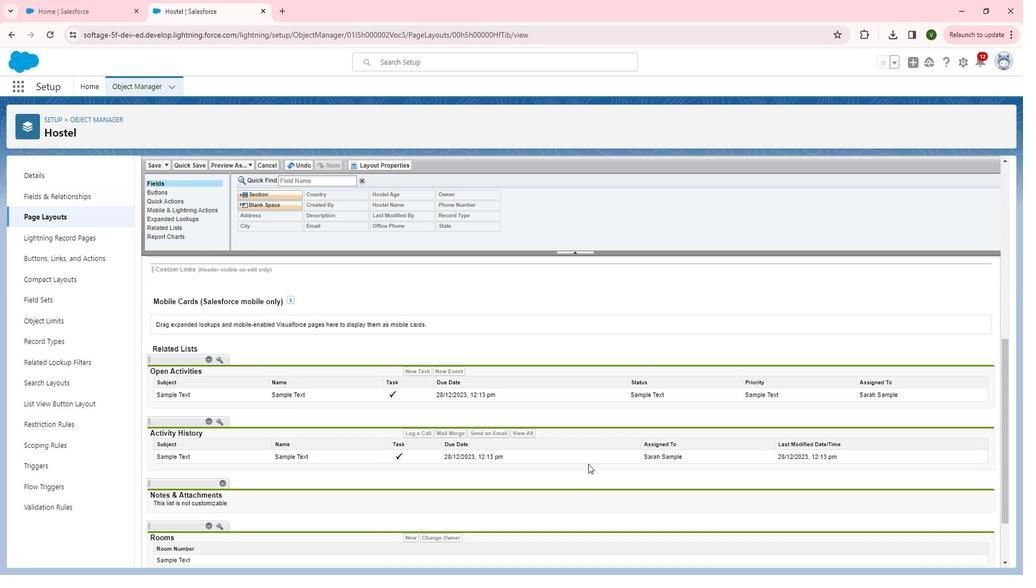 
Action: Mouse moved to (363, 462)
Screenshot: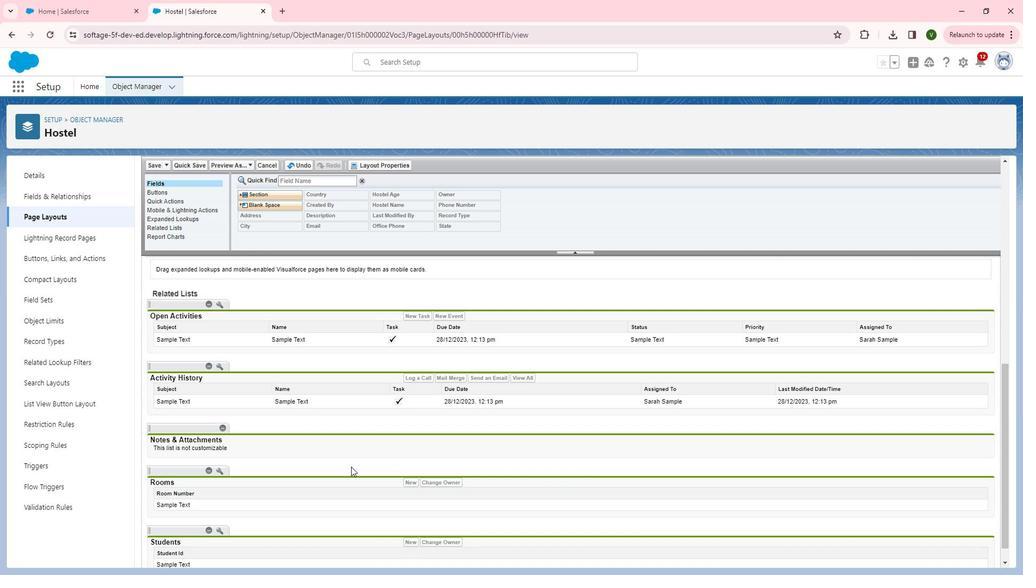 
Action: Mouse scrolled (363, 461) with delta (0, 0)
Screenshot: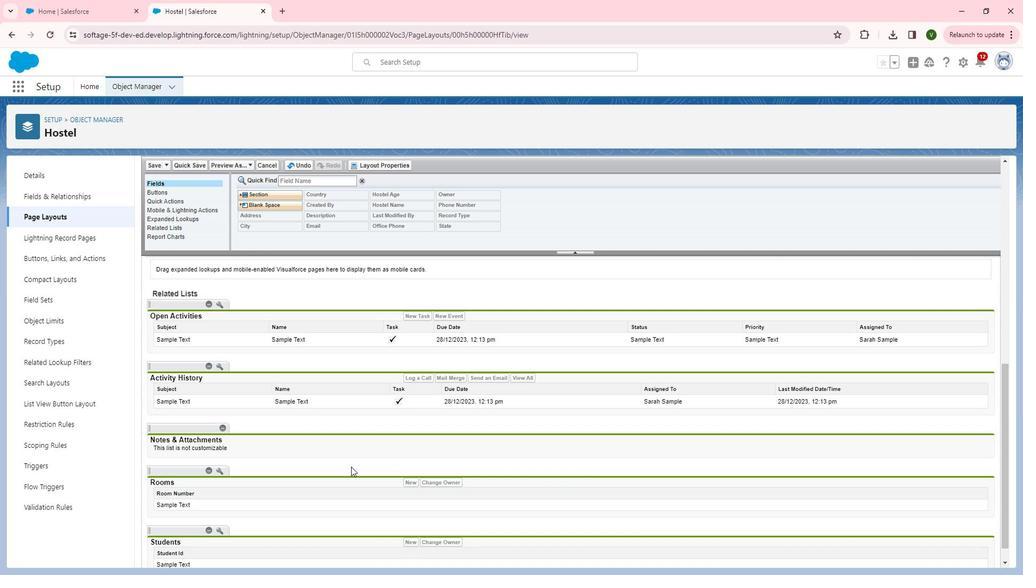 
Action: Mouse moved to (183, 227)
Screenshot: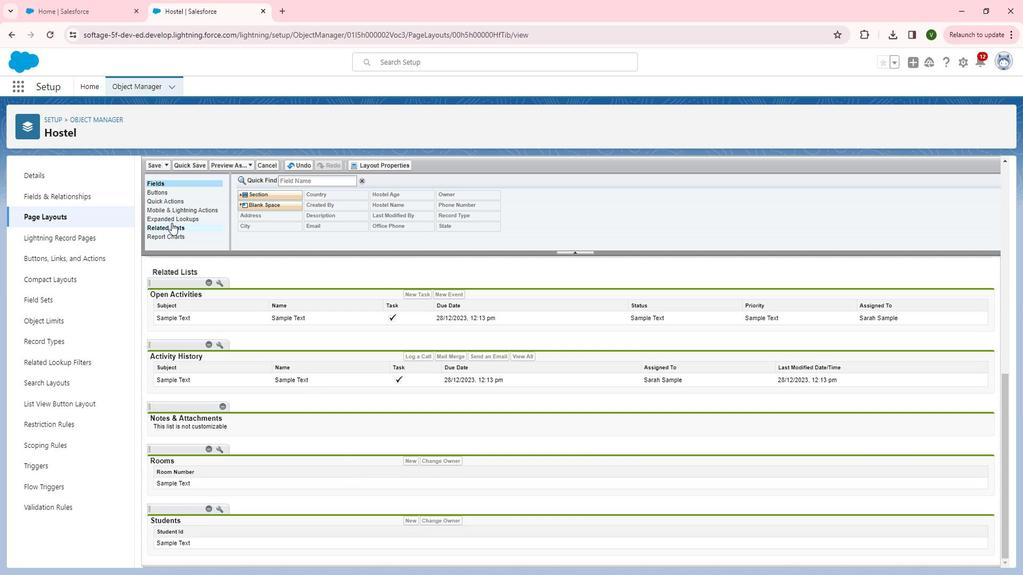 
Action: Mouse pressed left at (183, 227)
Screenshot: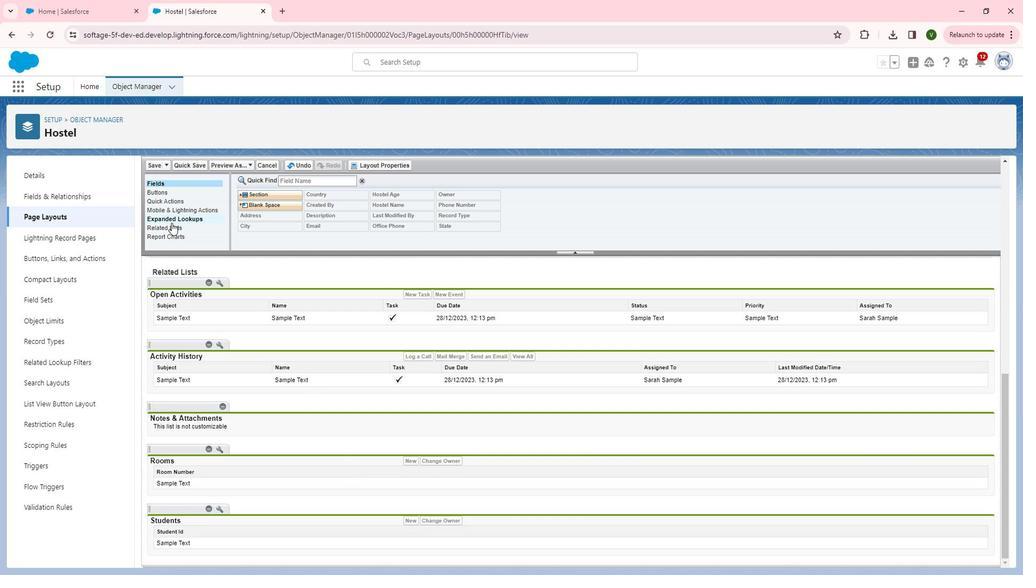 
Action: Mouse moved to (183, 230)
Screenshot: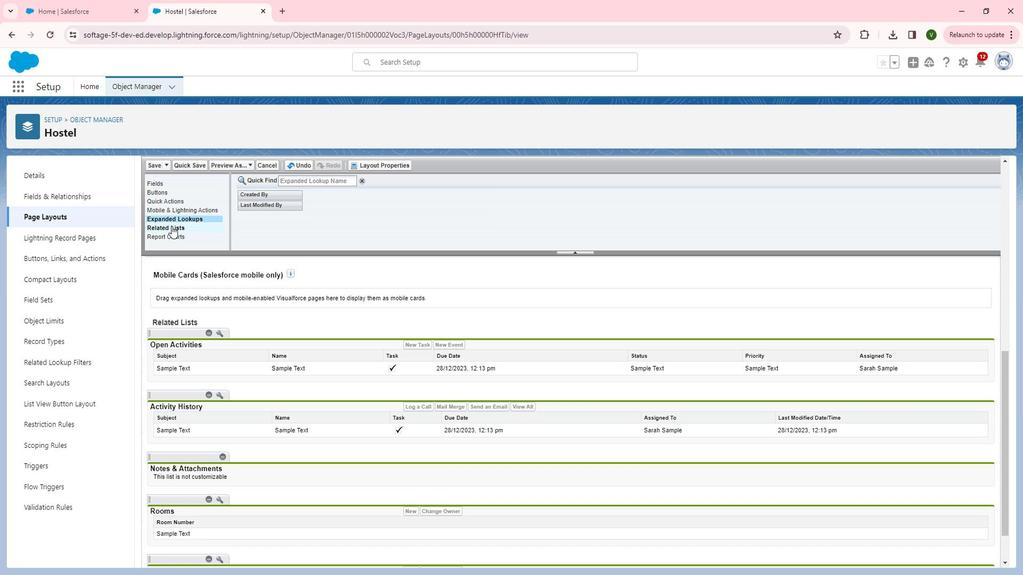 
Action: Mouse pressed left at (183, 230)
Screenshot: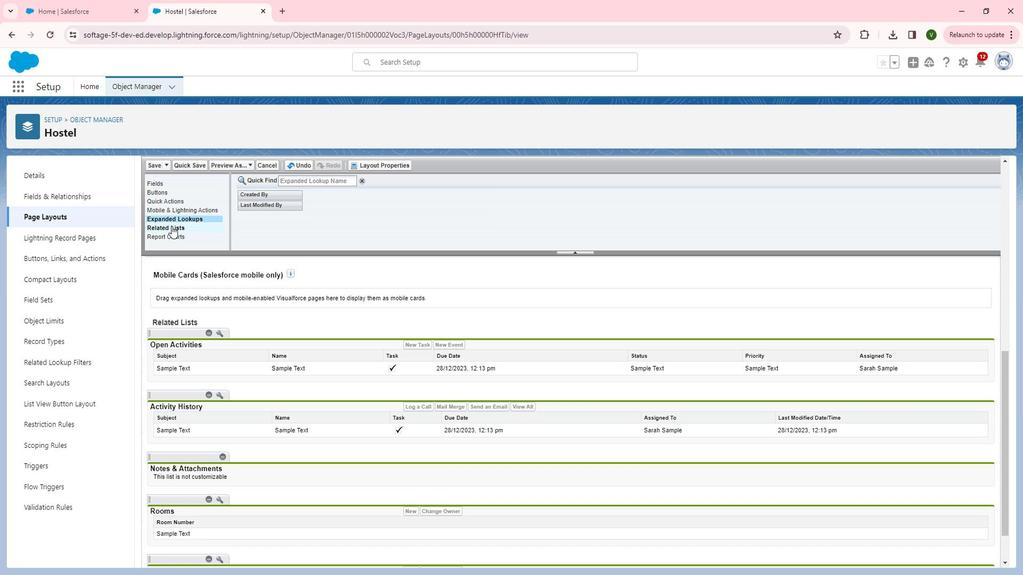 
Action: Mouse moved to (356, 209)
Screenshot: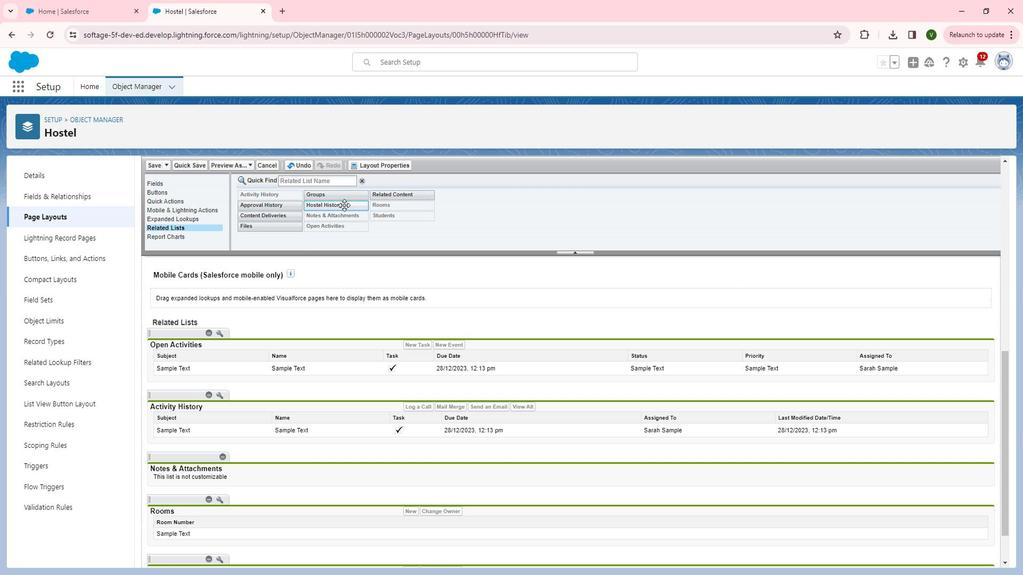 
Action: Mouse pressed left at (356, 209)
Screenshot: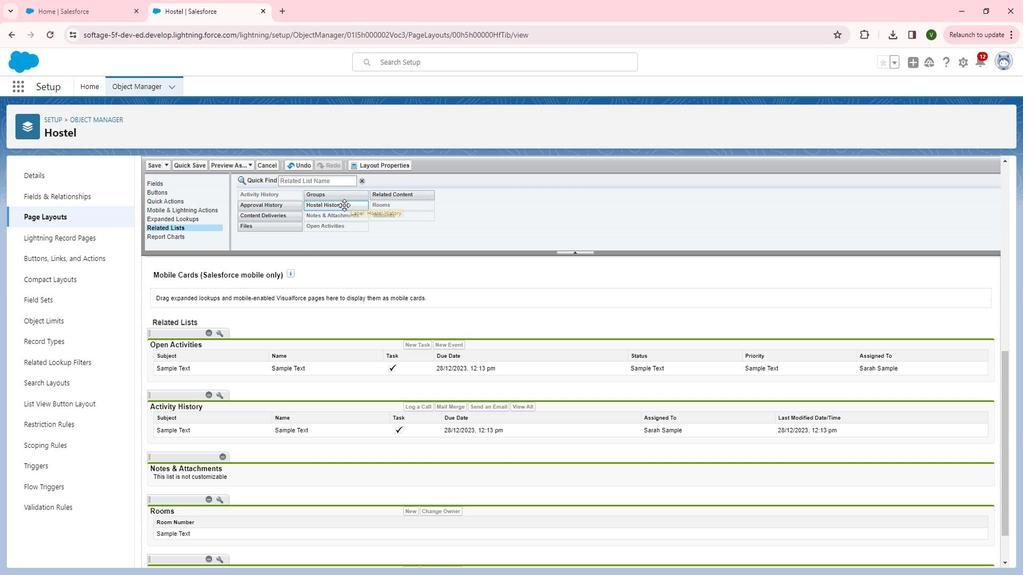
Action: Mouse moved to (288, 230)
Screenshot: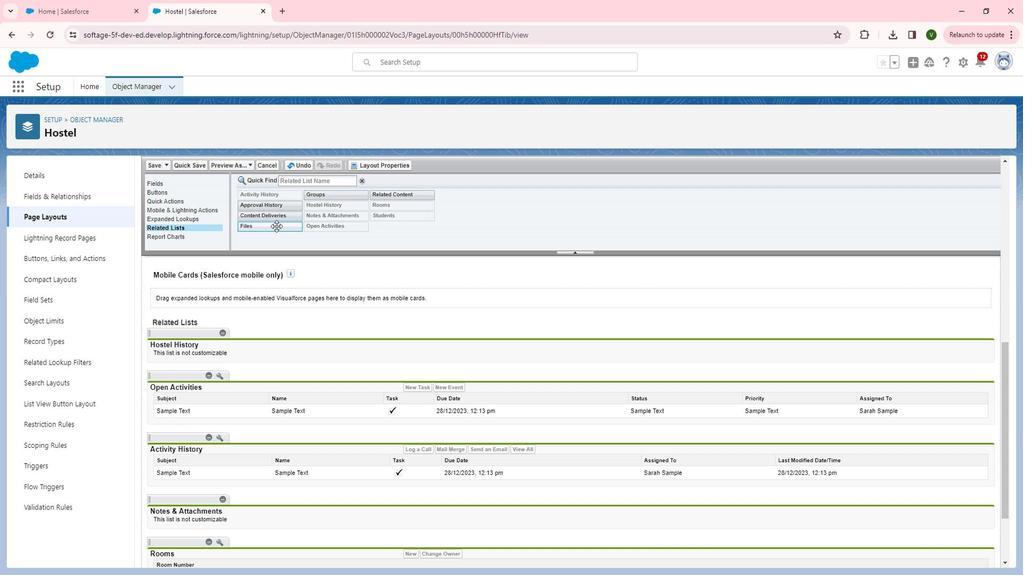 
Action: Mouse pressed left at (288, 230)
Screenshot: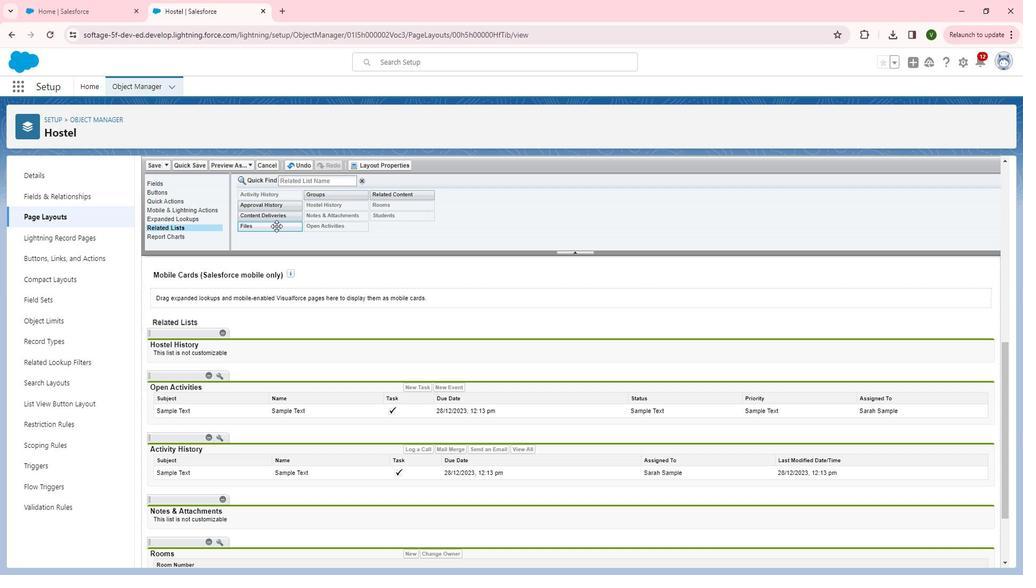
Action: Mouse moved to (169, 169)
Screenshot: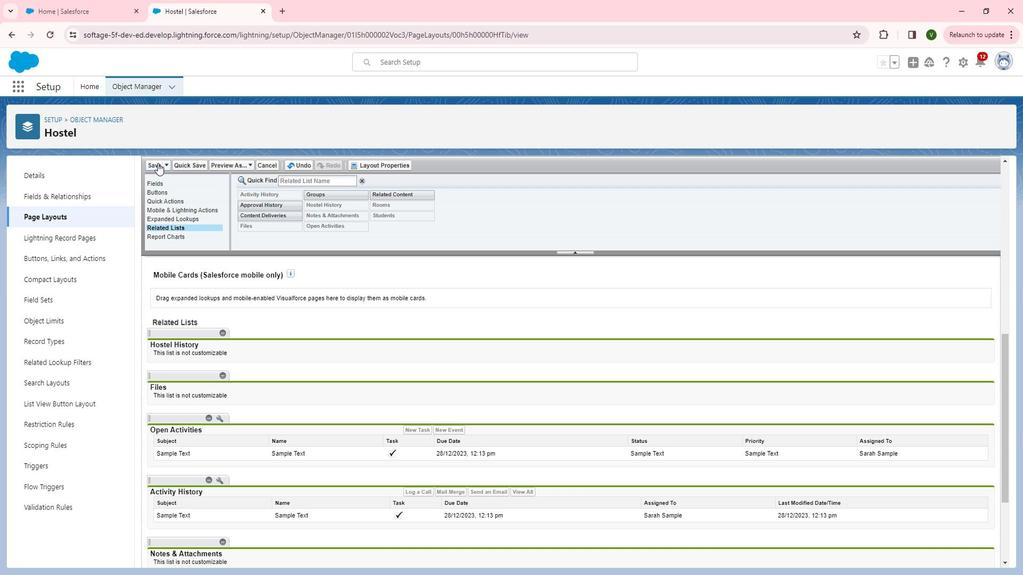 
Action: Mouse pressed left at (169, 169)
Screenshot: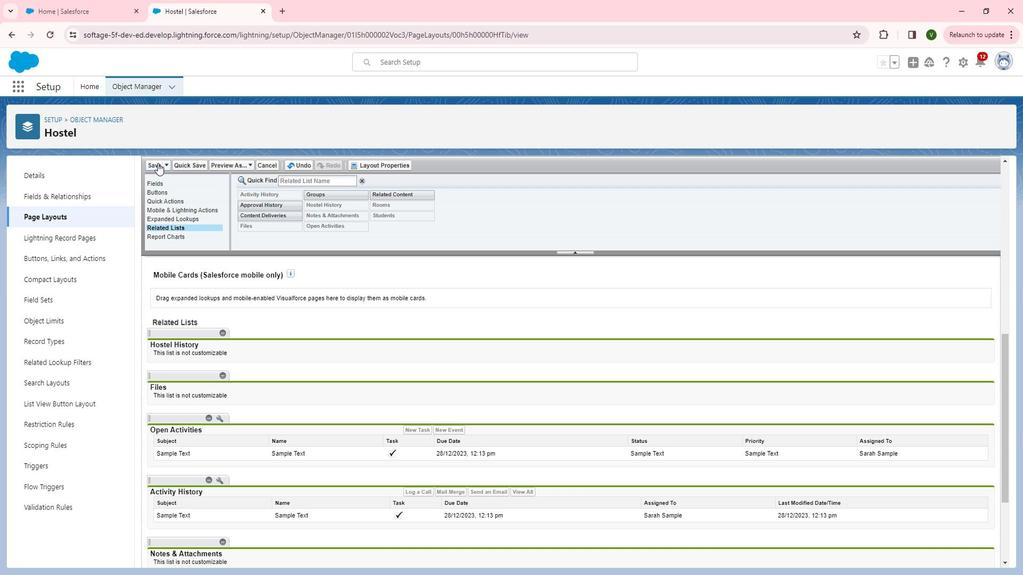 
Action: Mouse moved to (536, 395)
Screenshot: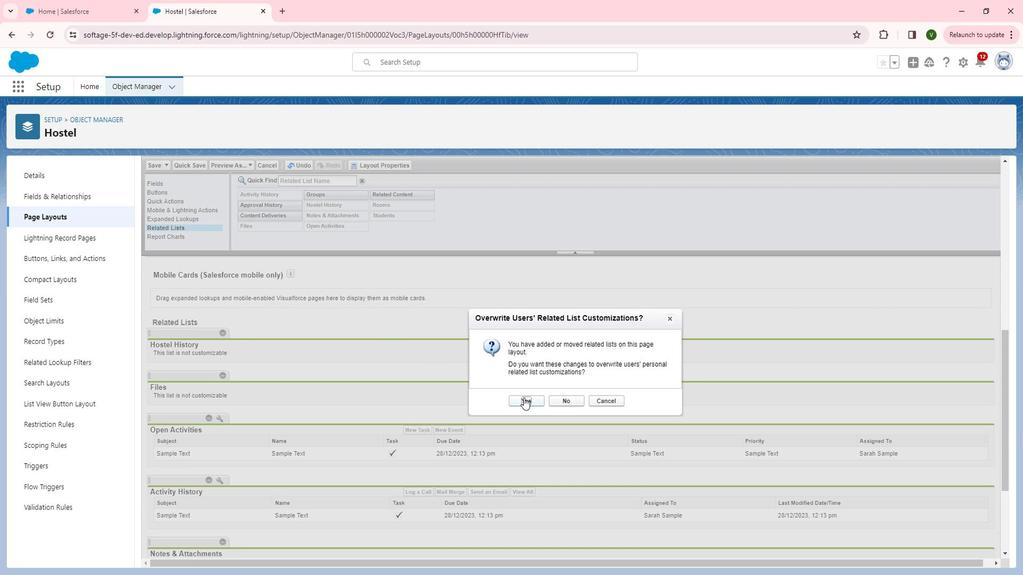 
Action: Mouse pressed left at (536, 395)
Screenshot: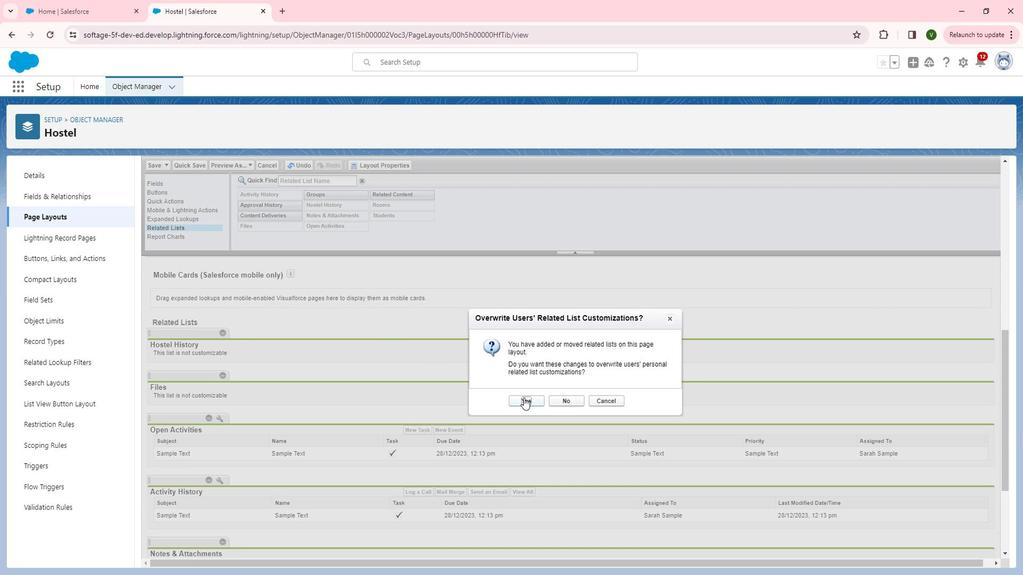 
Action: Mouse moved to (65, 337)
Screenshot: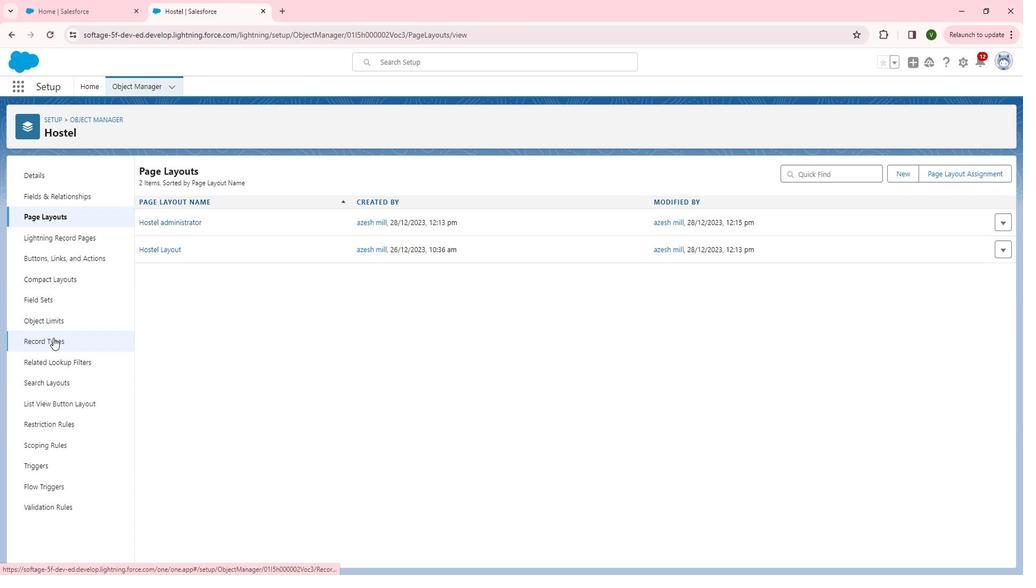 
Action: Mouse pressed left at (65, 337)
Screenshot: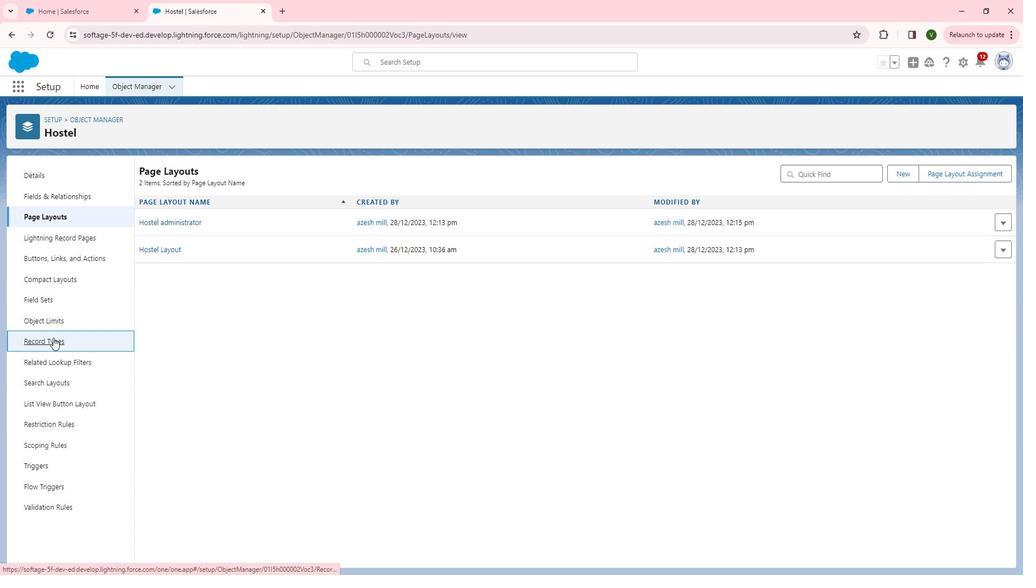
Action: Mouse moved to (985, 179)
Screenshot: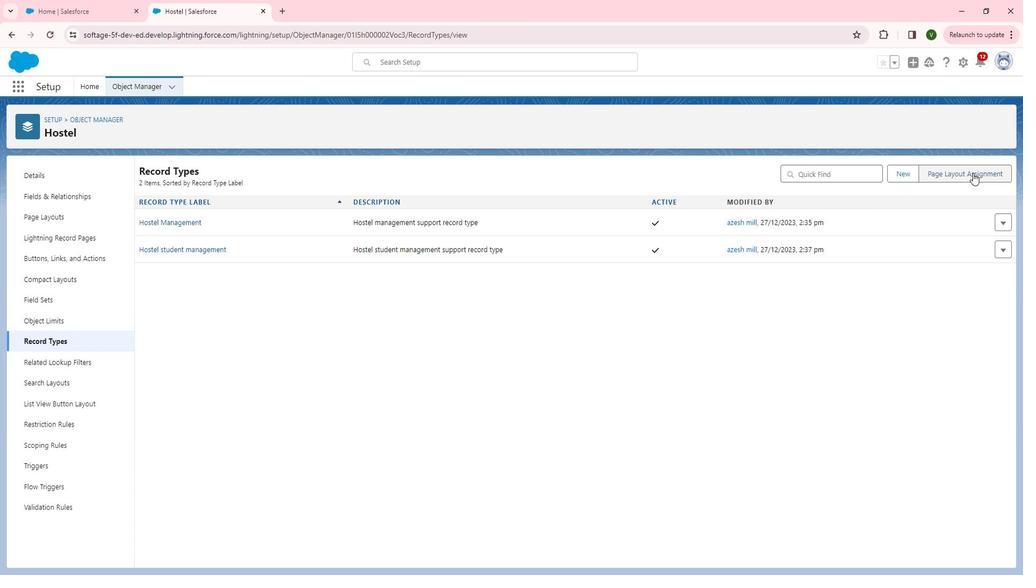 
Action: Mouse pressed left at (985, 179)
Screenshot: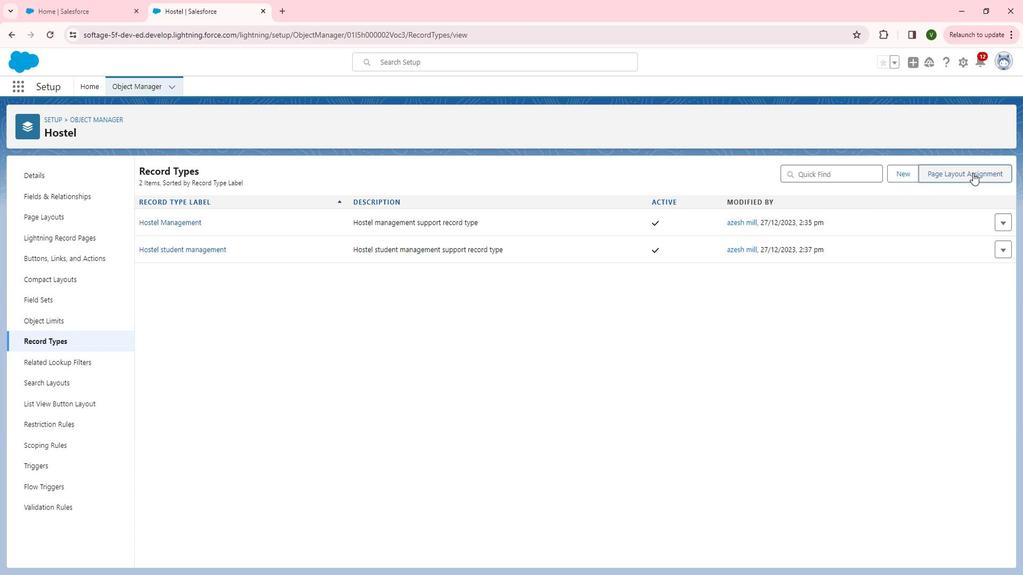 
Action: Mouse moved to (706, 302)
Screenshot: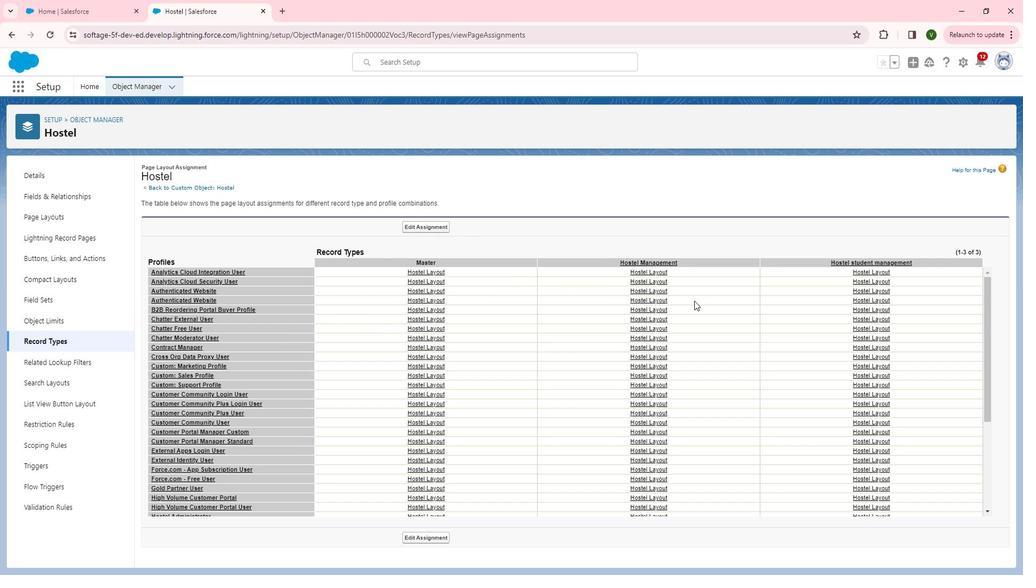 
Action: Mouse scrolled (706, 301) with delta (0, 0)
Screenshot: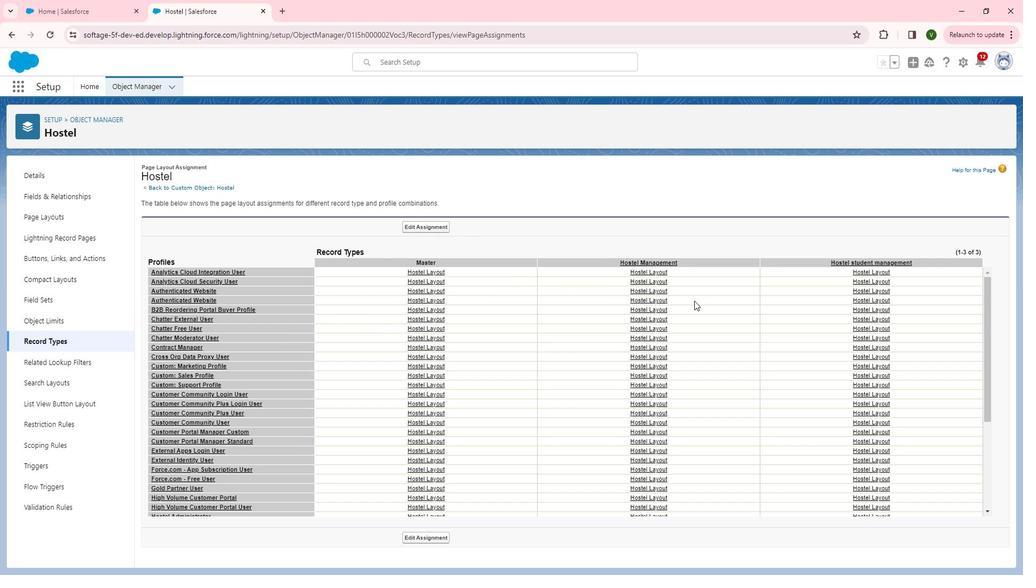 
Action: Mouse scrolled (706, 301) with delta (0, 0)
Screenshot: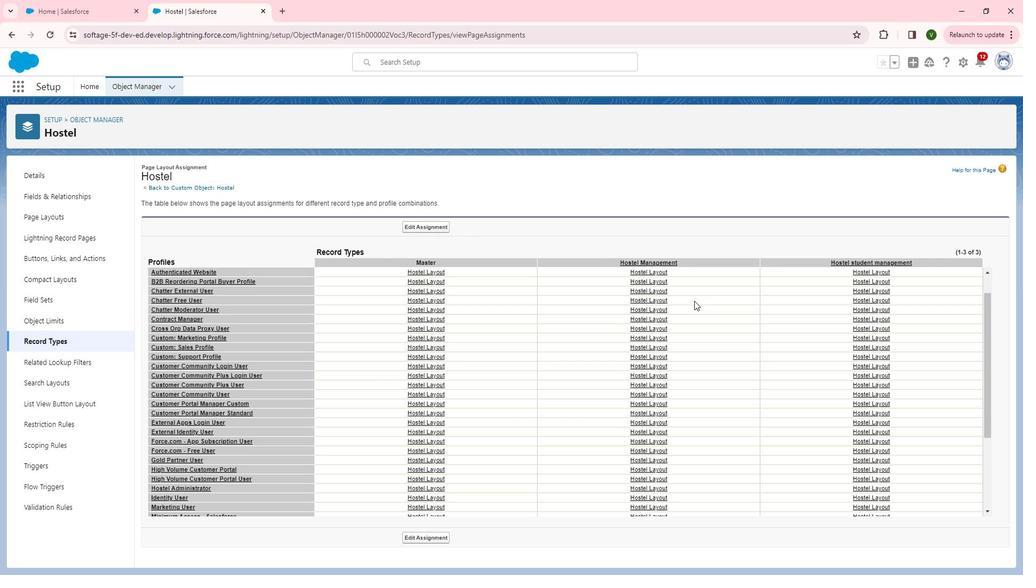 
Action: Mouse moved to (706, 336)
Screenshot: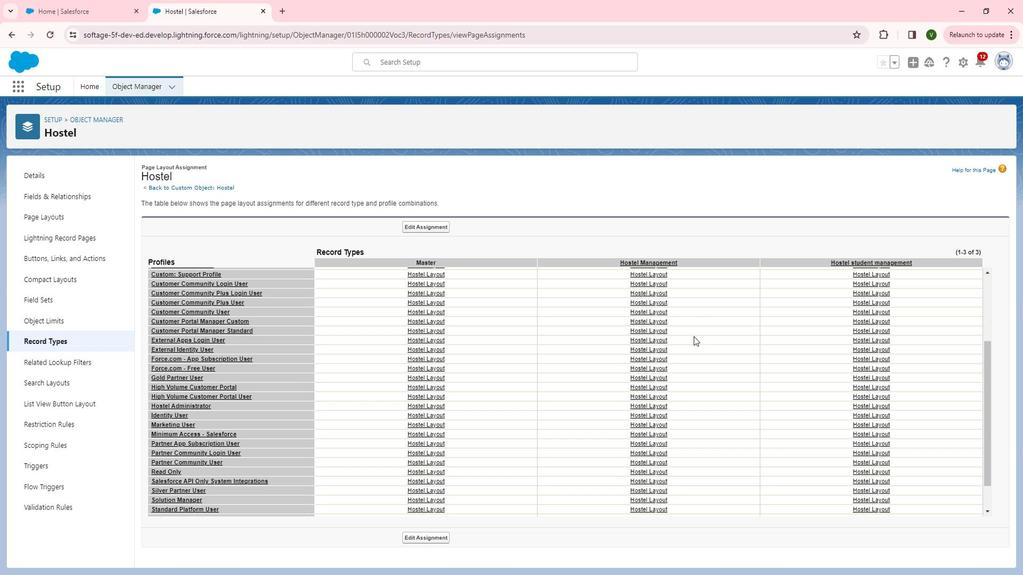 
Action: Mouse scrolled (706, 335) with delta (0, 0)
Screenshot: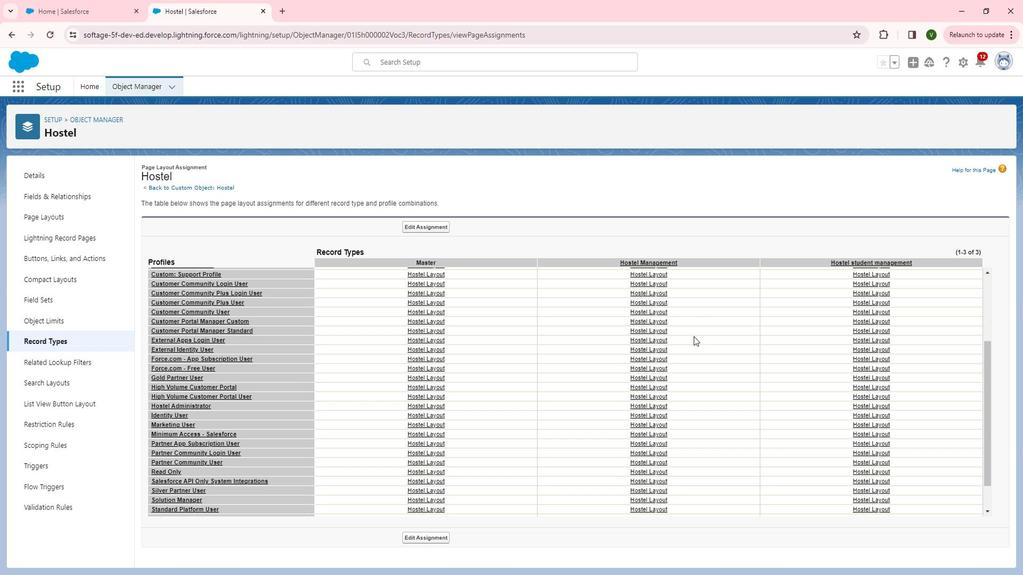 
Action: Mouse scrolled (706, 335) with delta (0, 0)
Screenshot: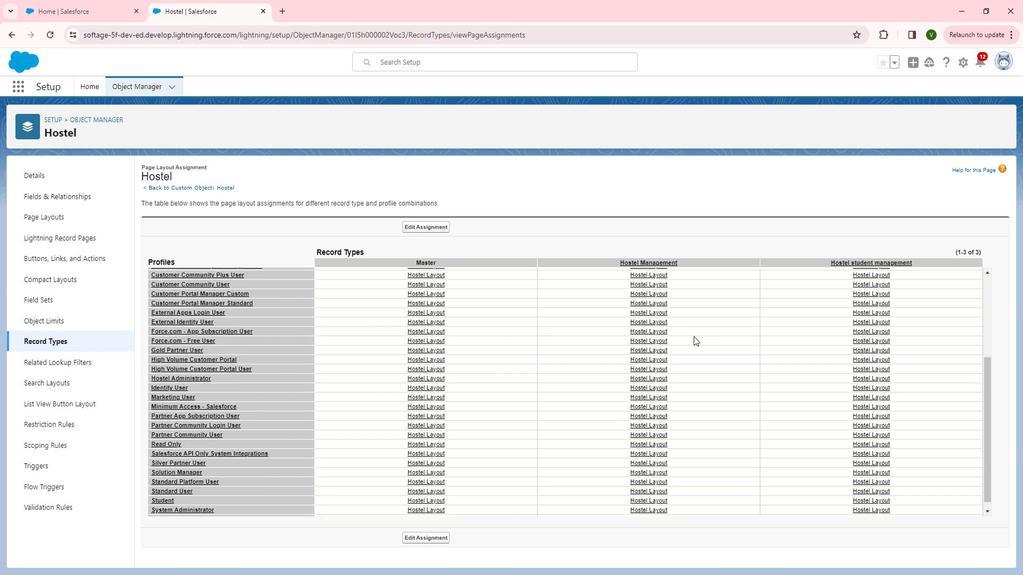 
Action: Mouse moved to (706, 336)
Screenshot: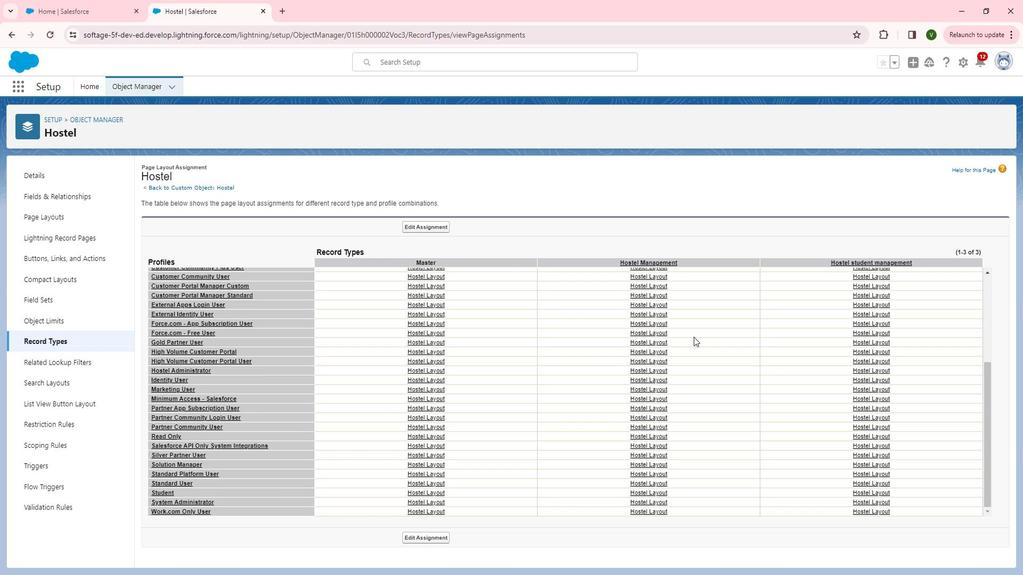 
Action: Mouse scrolled (706, 336) with delta (0, 0)
Screenshot: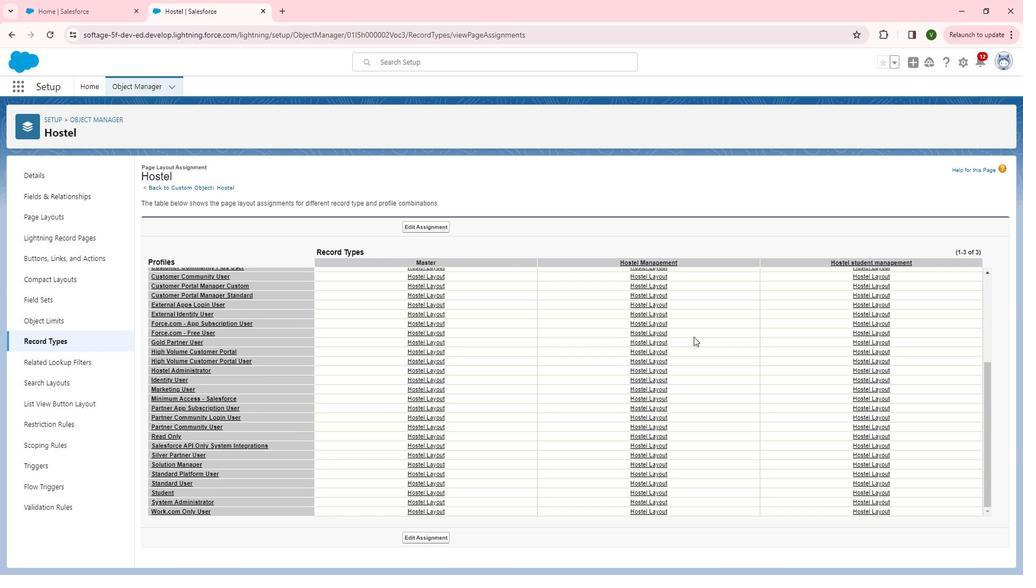 
Action: Mouse scrolled (706, 336) with delta (0, 0)
Screenshot: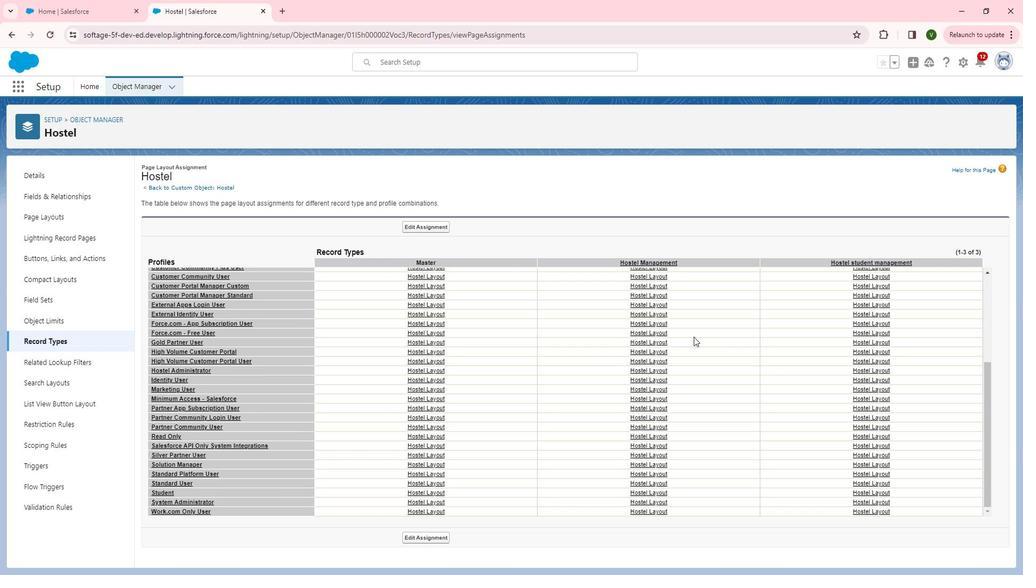 
Action: Mouse moved to (766, 398)
Screenshot: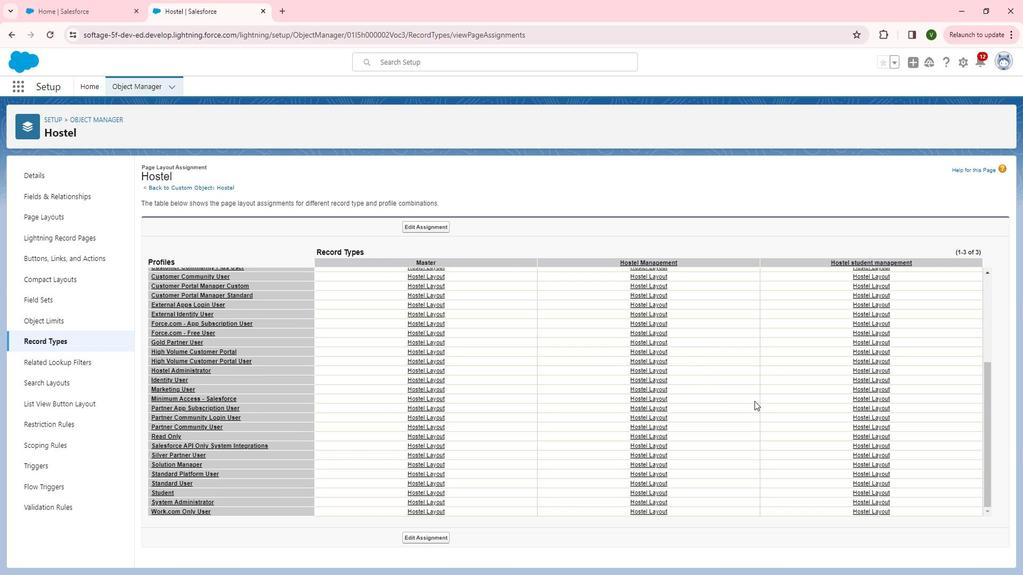 
Action: Mouse scrolled (766, 398) with delta (0, 0)
Screenshot: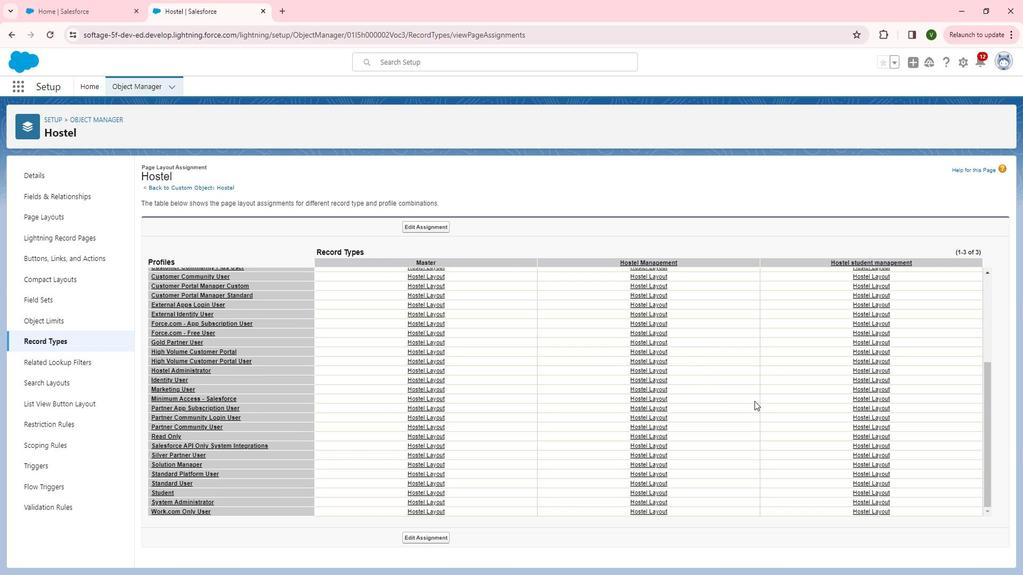 
Action: Mouse scrolled (766, 398) with delta (0, 0)
Screenshot: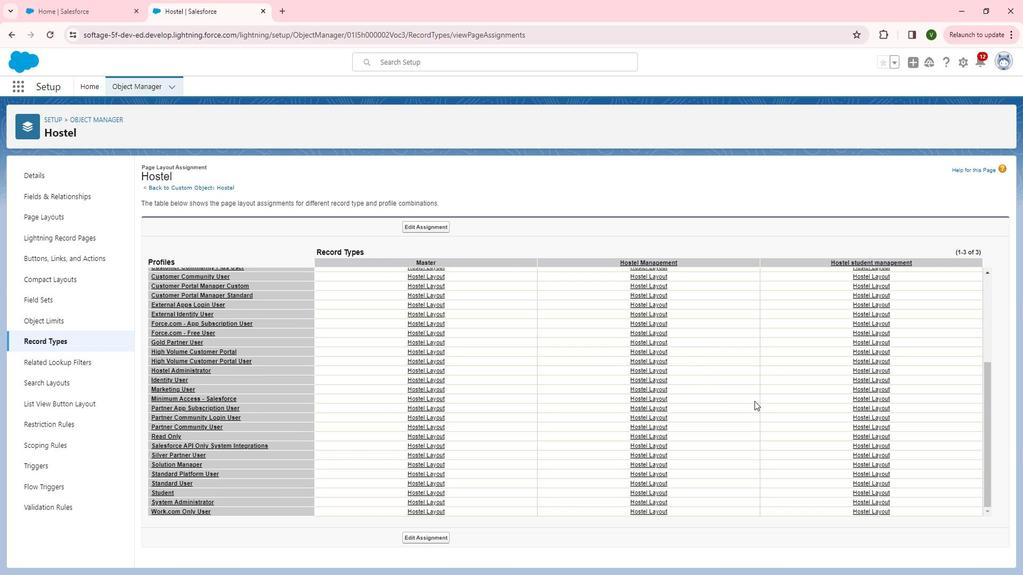 
Action: Mouse scrolled (766, 398) with delta (0, 0)
Screenshot: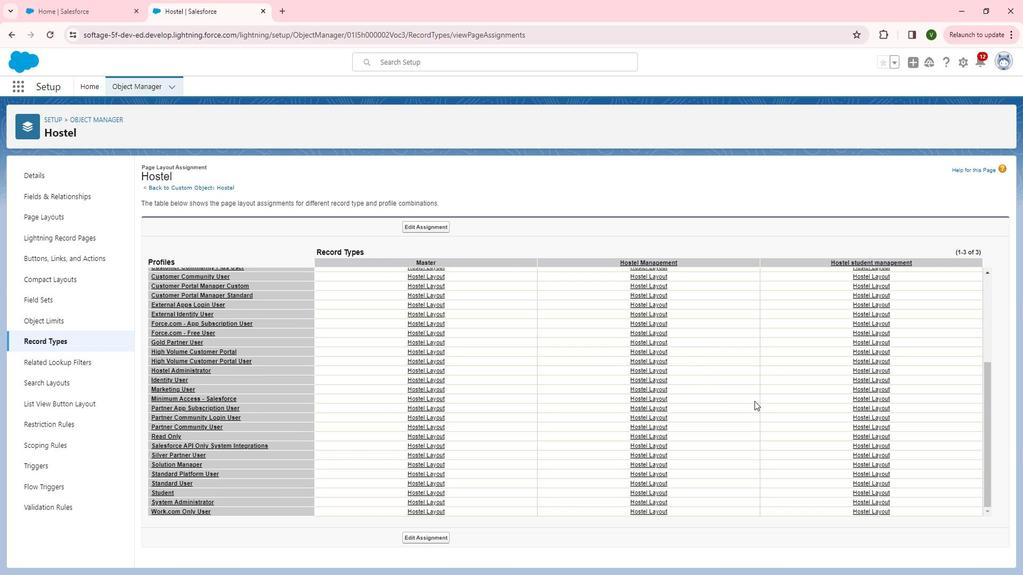 
Action: Mouse moved to (768, 400)
Screenshot: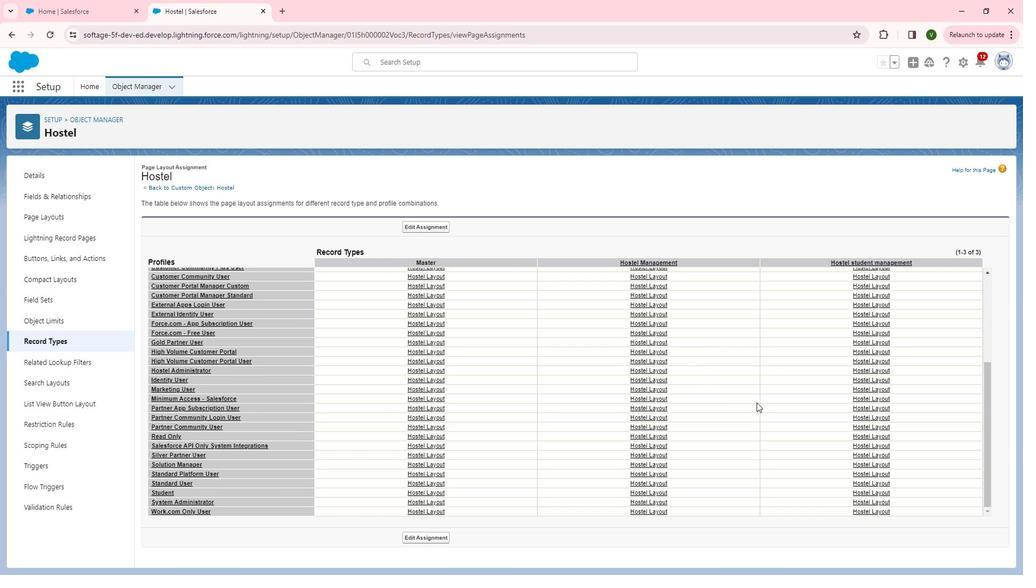 
Action: Mouse scrolled (768, 399) with delta (0, 0)
Screenshot: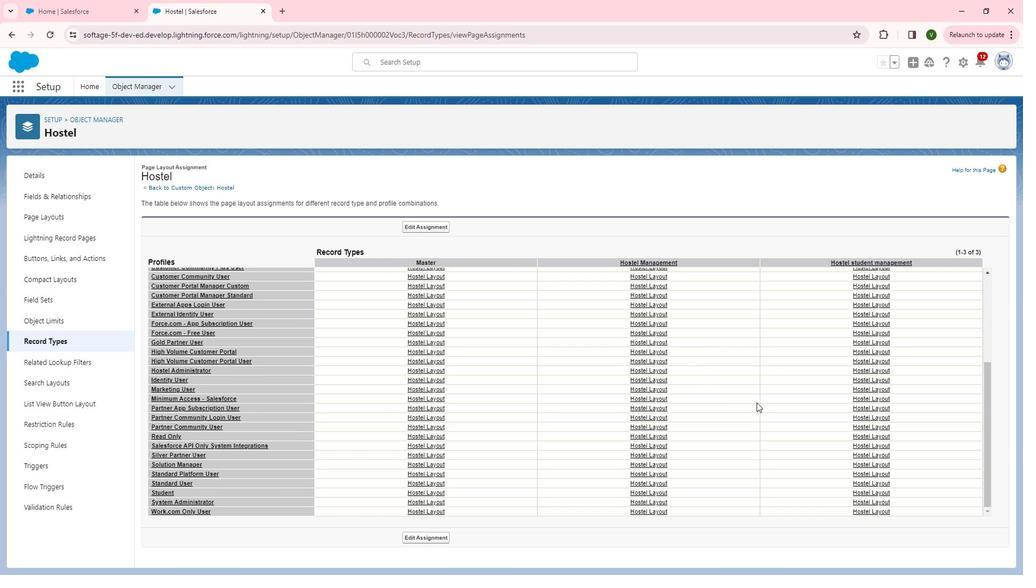 
Action: Mouse moved to (887, 497)
Screenshot: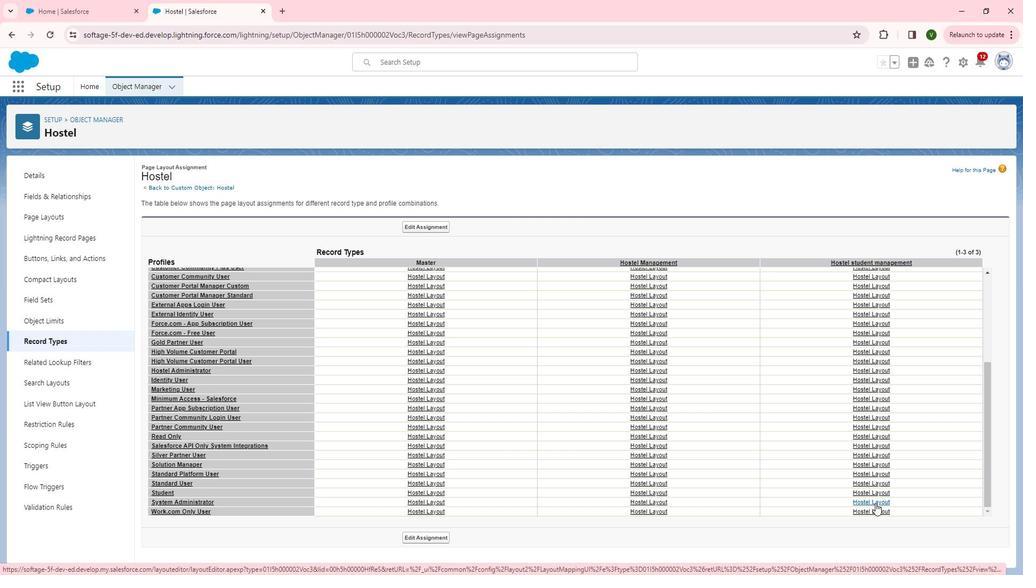 
Action: Mouse scrolled (887, 497) with delta (0, 0)
Screenshot: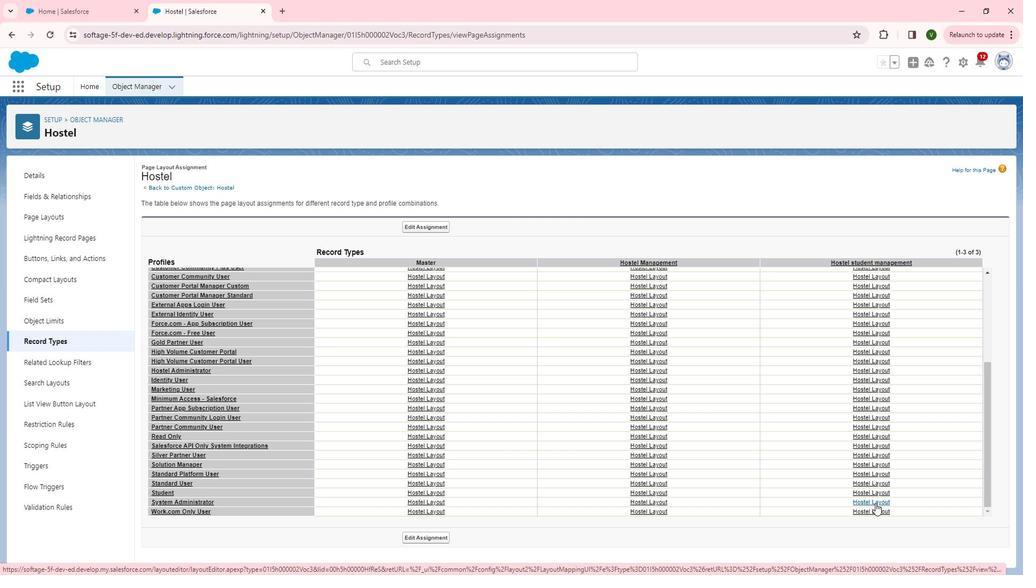 
Action: Mouse scrolled (887, 497) with delta (0, 0)
Screenshot: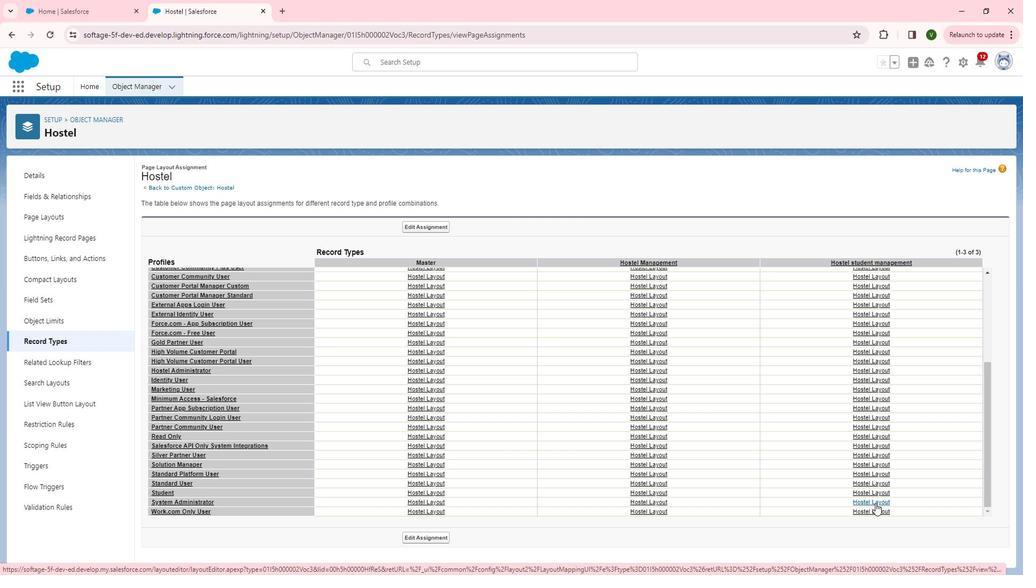 
Action: Mouse scrolled (887, 497) with delta (0, 0)
Screenshot: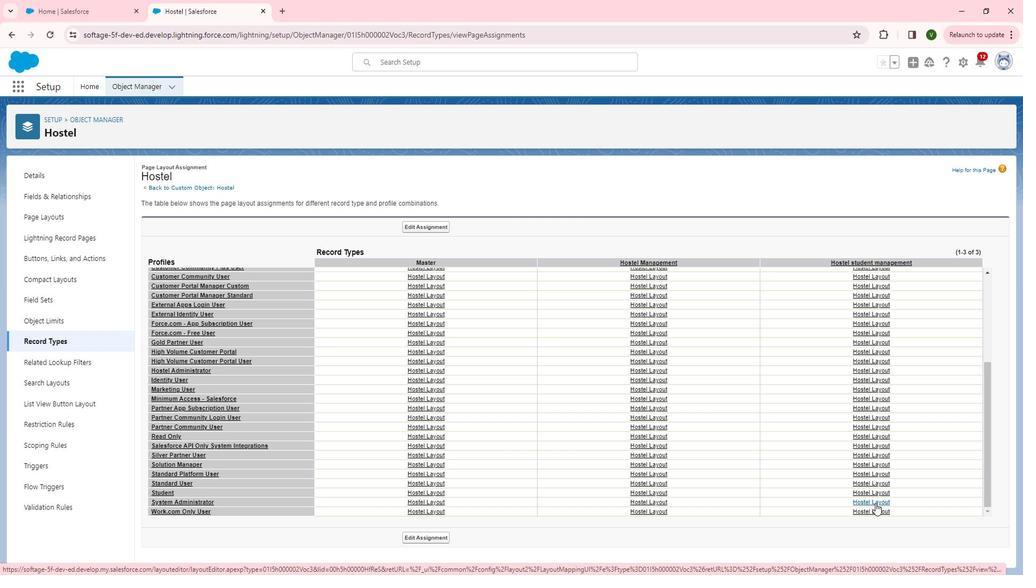 
Action: Mouse scrolled (887, 497) with delta (0, 0)
Screenshot: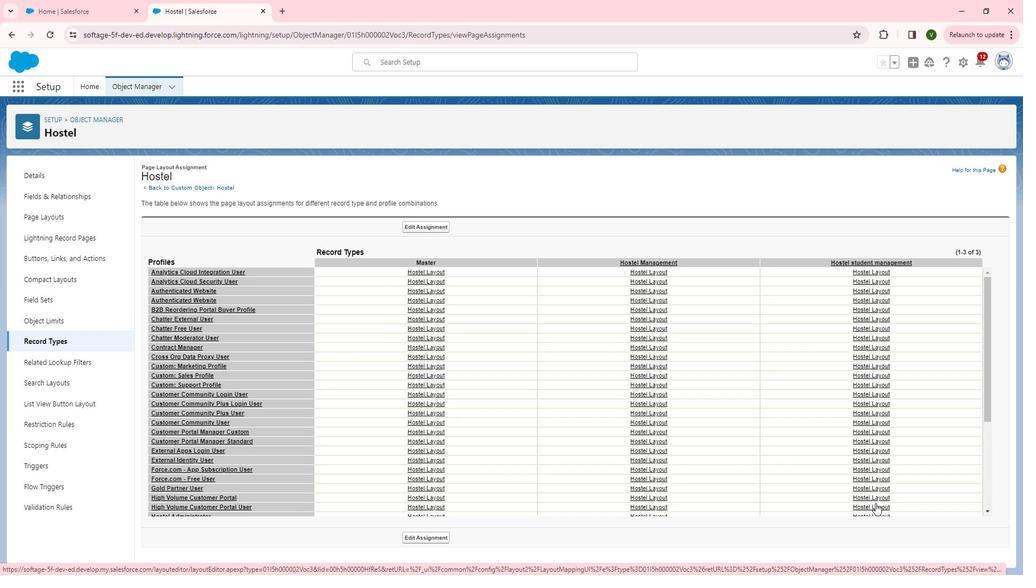 
Action: Mouse scrolled (887, 497) with delta (0, 0)
Screenshot: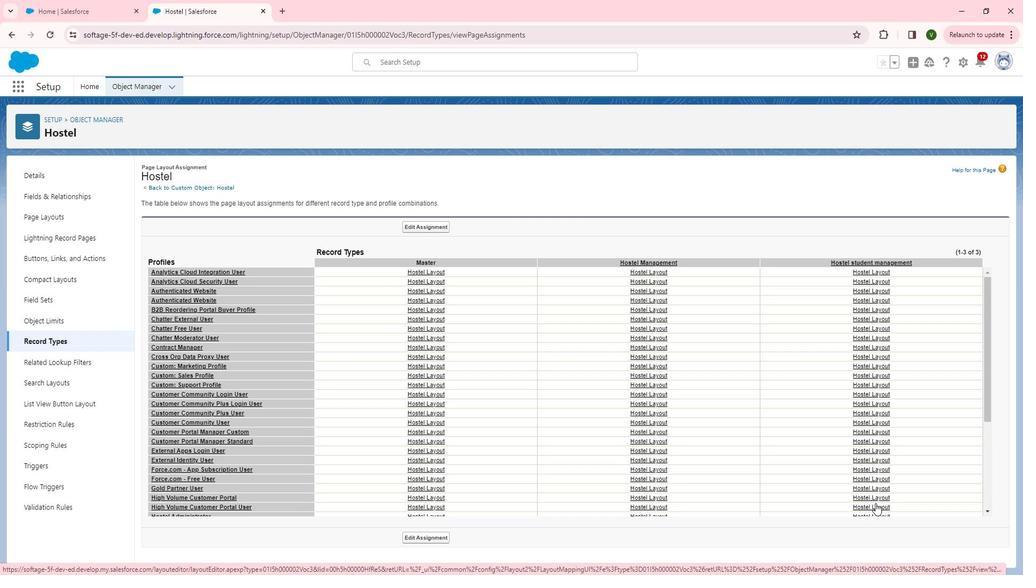 
Action: Mouse scrolled (887, 497) with delta (0, 0)
Screenshot: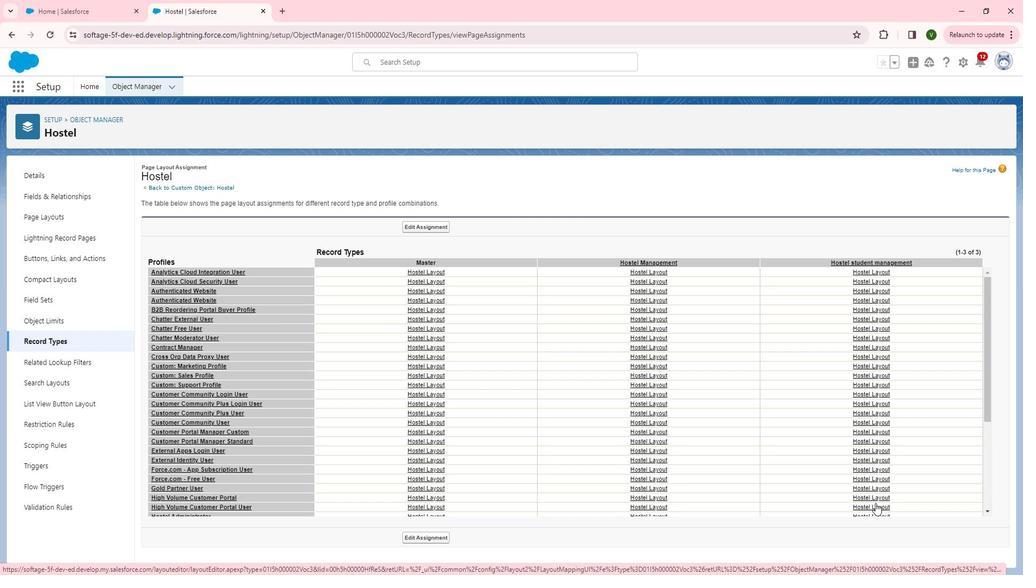 
Action: Mouse scrolled (887, 497) with delta (0, 0)
Screenshot: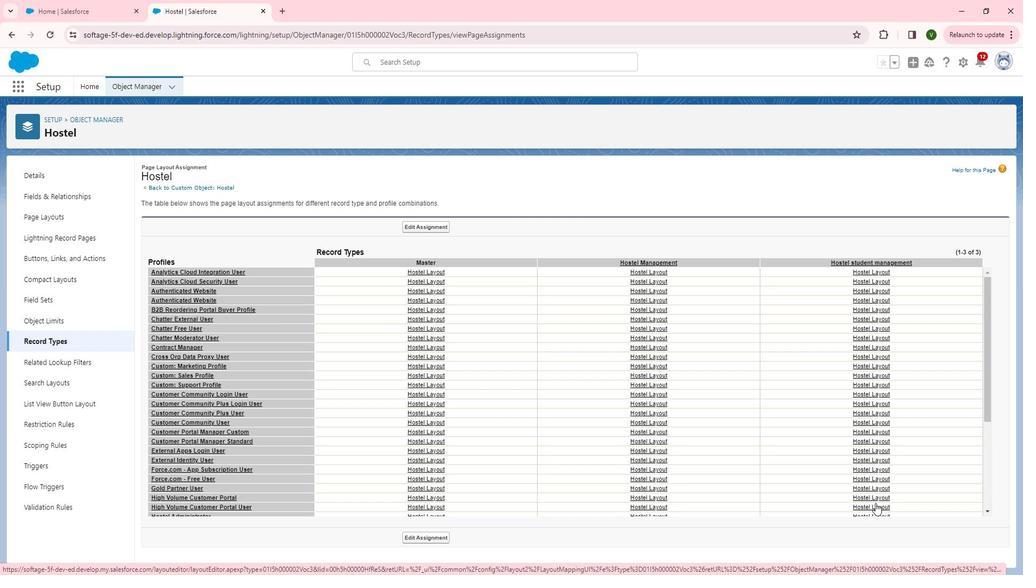 
Action: Mouse scrolled (887, 497) with delta (0, 0)
Screenshot: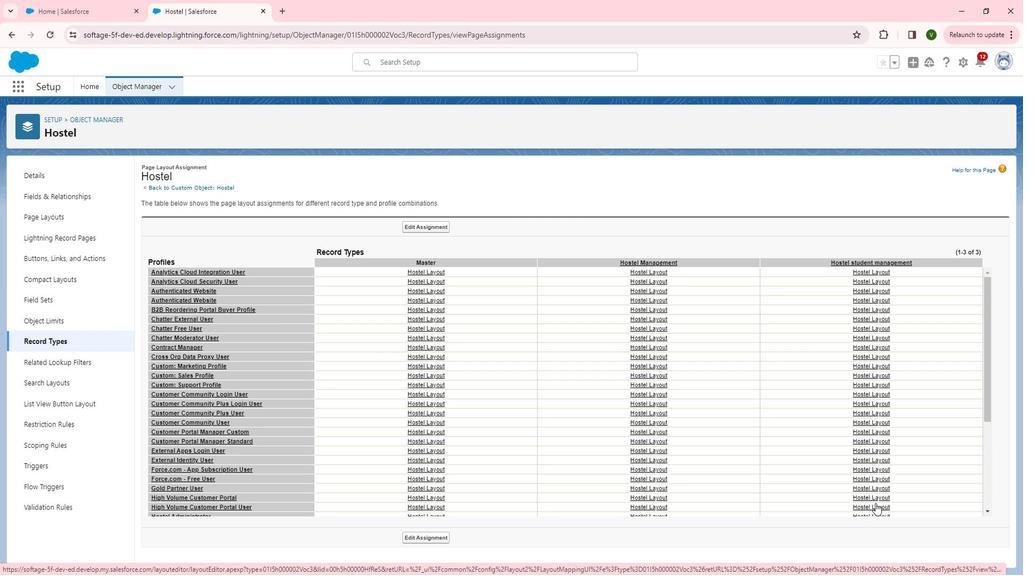 
Action: Mouse scrolled (887, 497) with delta (0, 0)
Screenshot: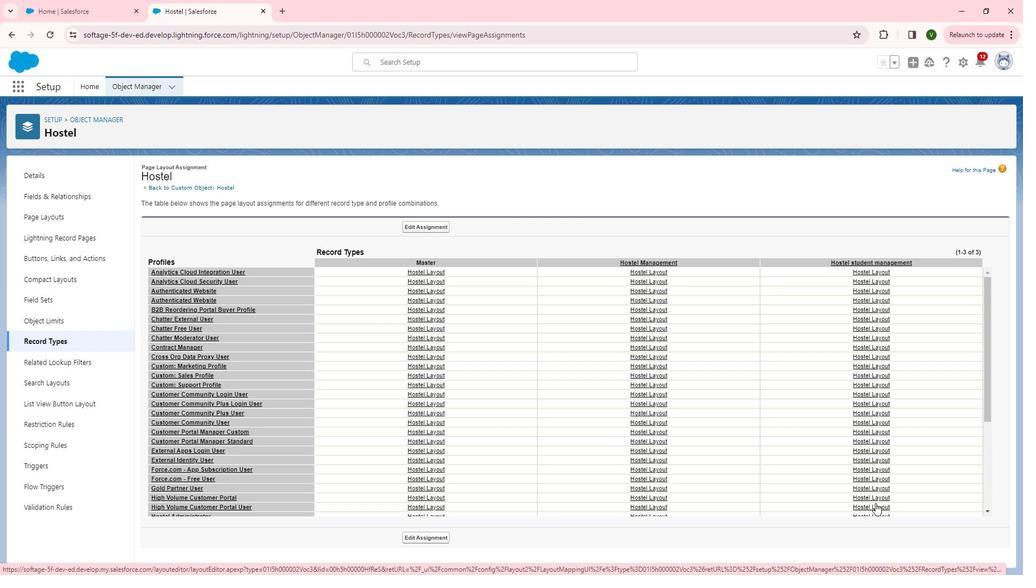 
Action: Mouse scrolled (887, 497) with delta (0, 0)
Screenshot: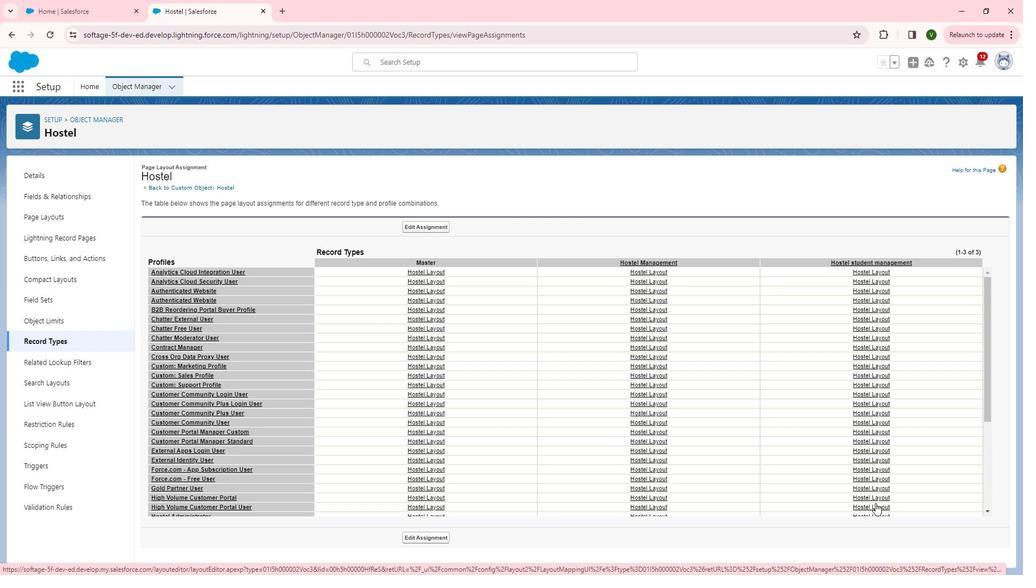 
Action: Mouse scrolled (887, 497) with delta (0, 0)
Screenshot: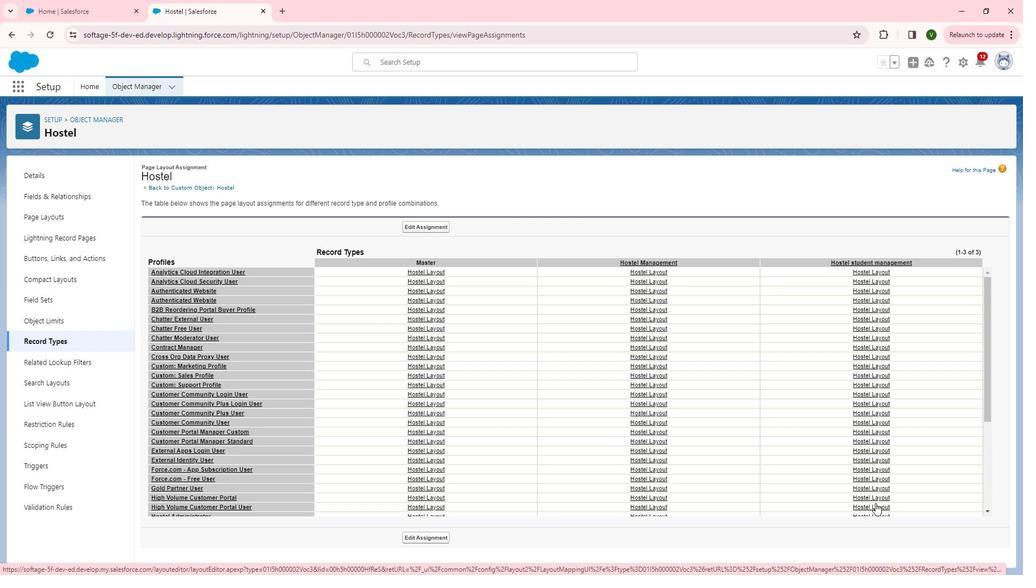 
Action: Mouse scrolled (887, 497) with delta (0, 0)
Screenshot: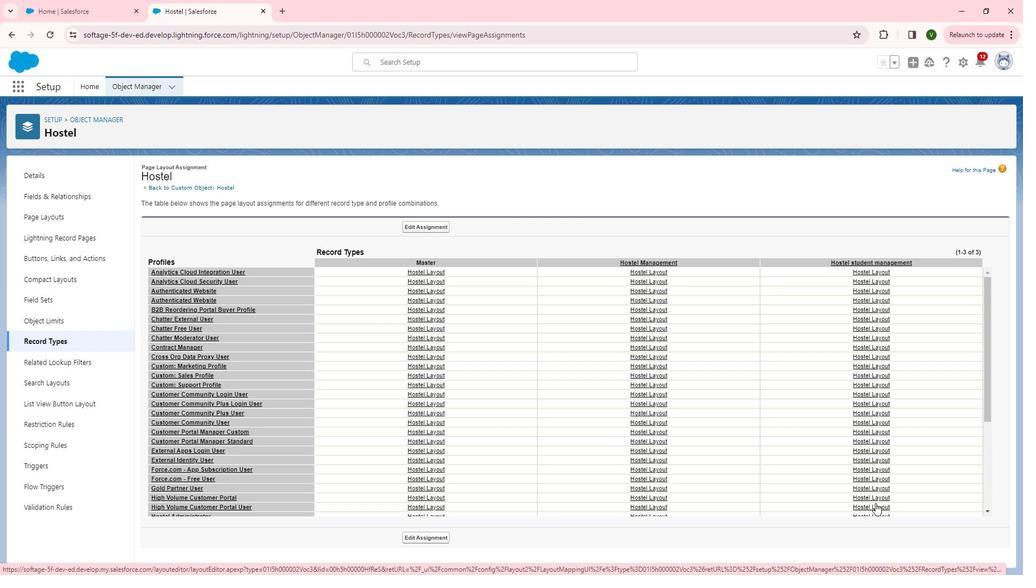 
Action: Mouse moved to (436, 229)
Screenshot: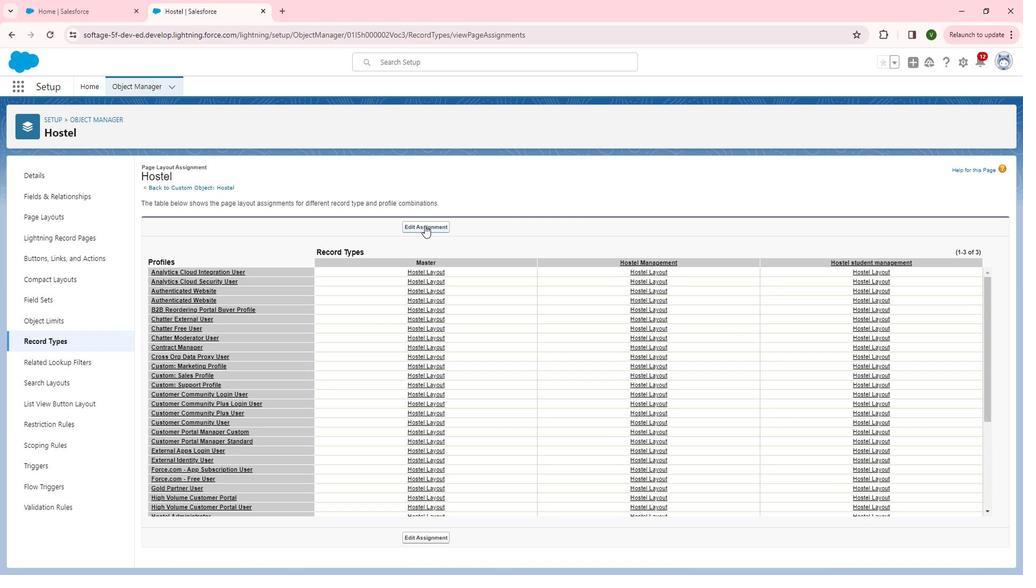 
Action: Mouse pressed left at (436, 229)
Screenshot: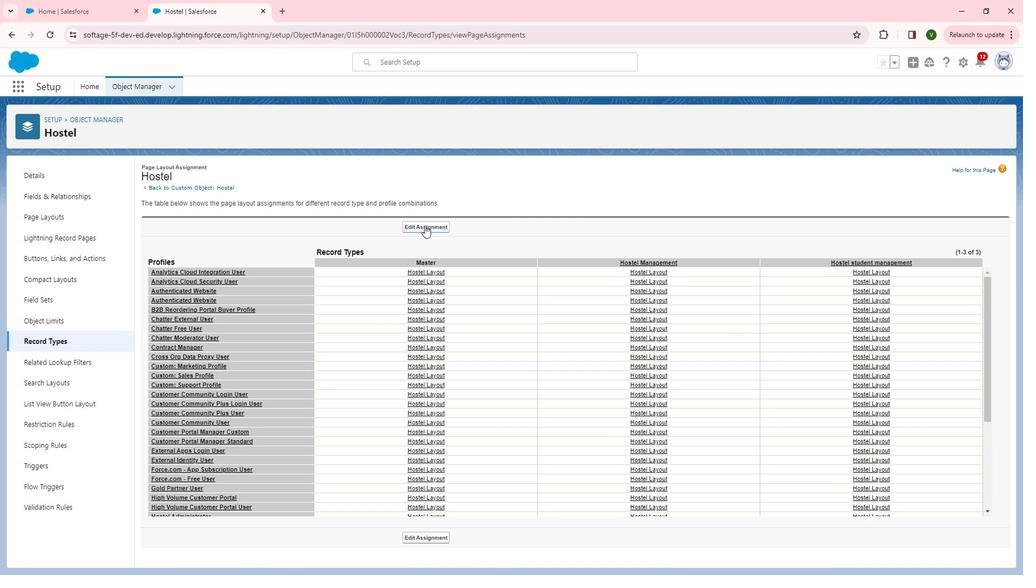 
Action: Mouse moved to (612, 244)
Screenshot: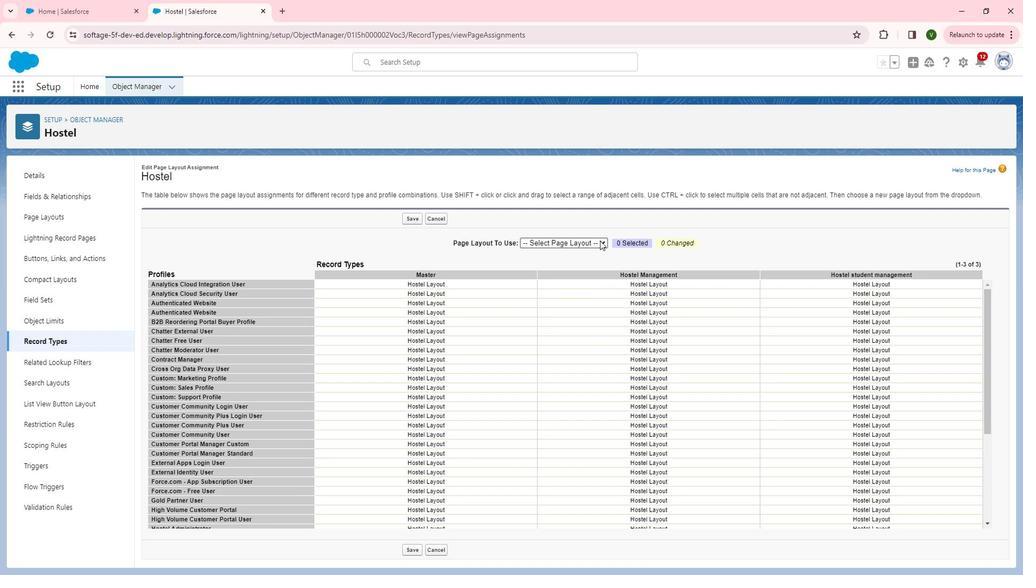 
Action: Mouse pressed left at (612, 244)
Screenshot: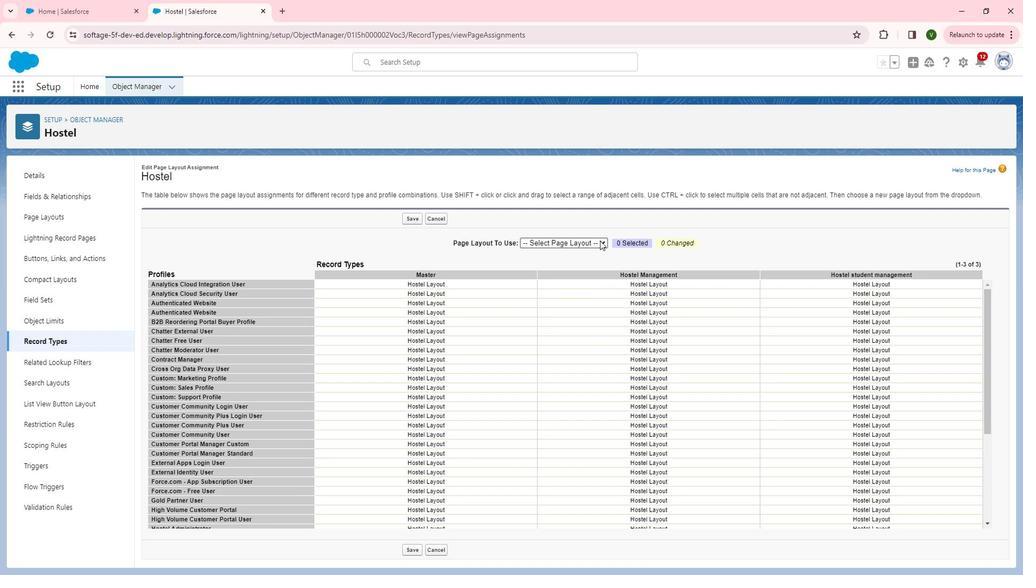 
Action: Mouse moved to (600, 261)
Screenshot: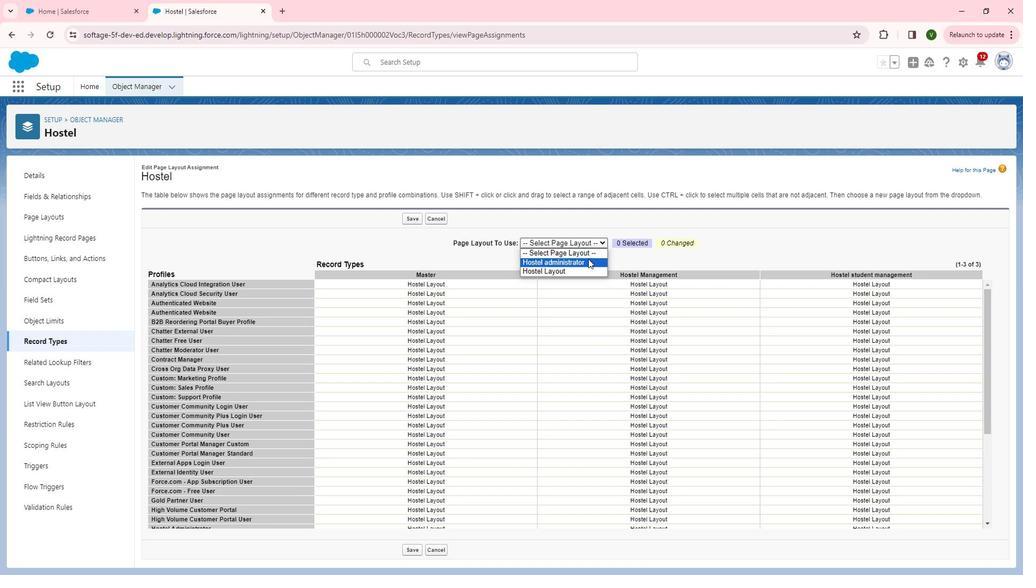 
Action: Mouse pressed left at (600, 261)
Screenshot: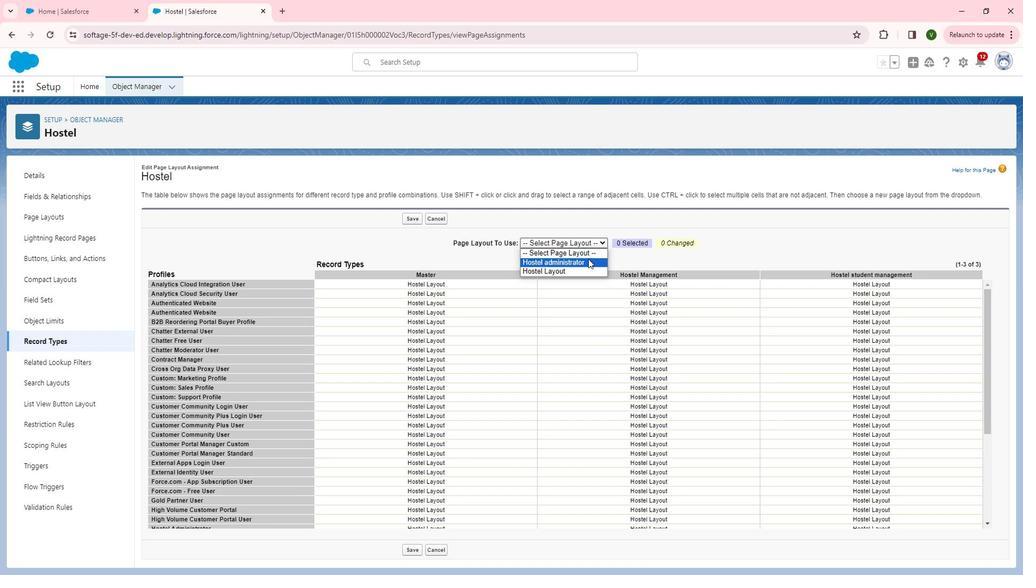 
Action: Mouse moved to (919, 275)
Screenshot: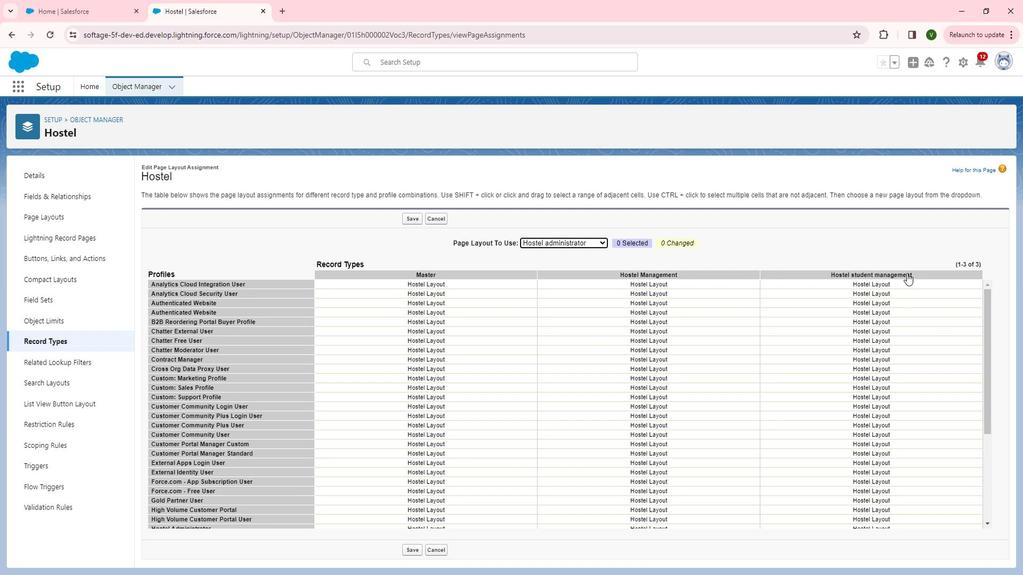 
Action: Mouse pressed left at (919, 275)
Screenshot: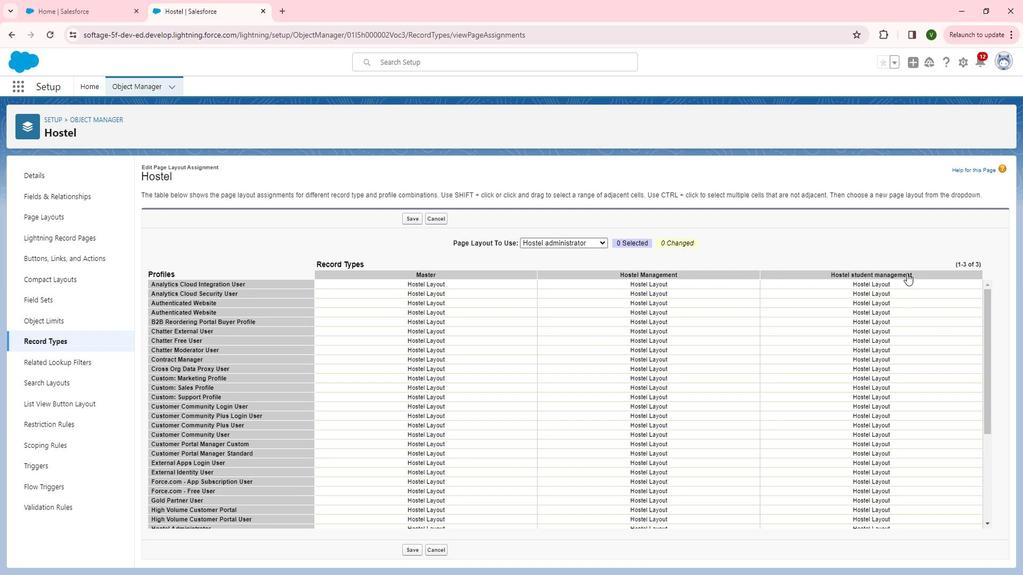 
Action: Mouse moved to (604, 246)
Screenshot: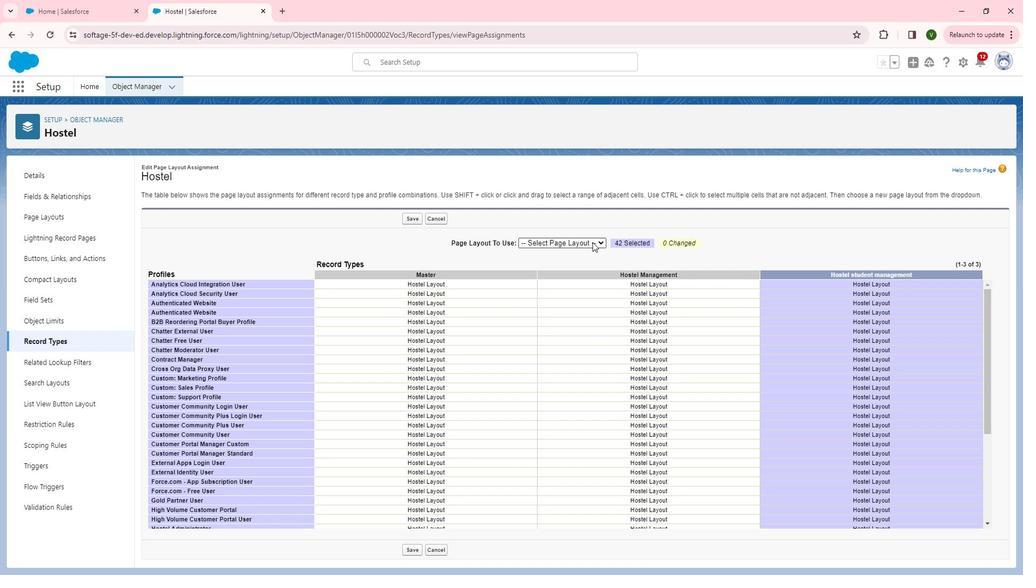 
Action: Mouse pressed left at (604, 246)
Screenshot: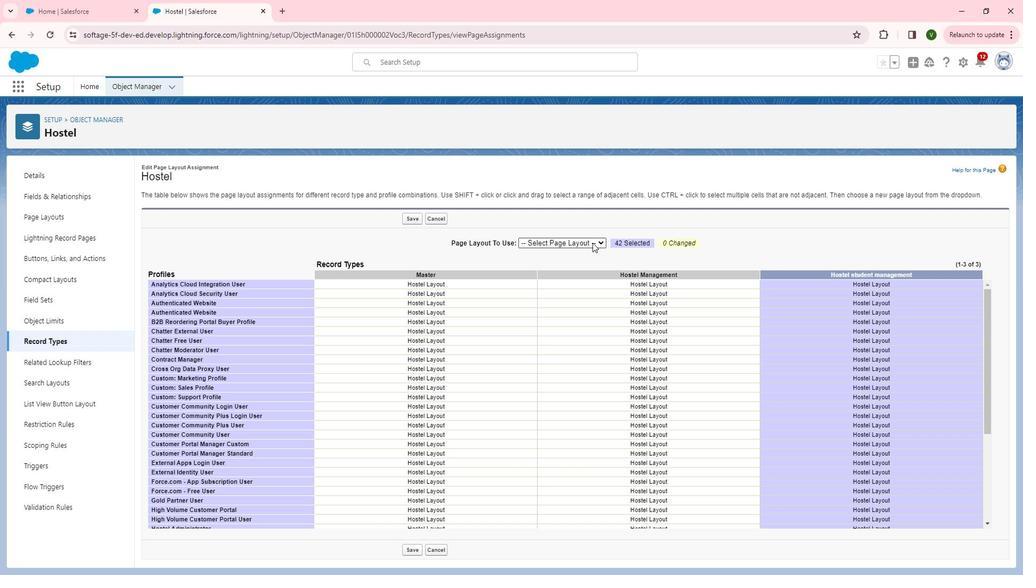 
Action: Mouse moved to (589, 270)
Screenshot: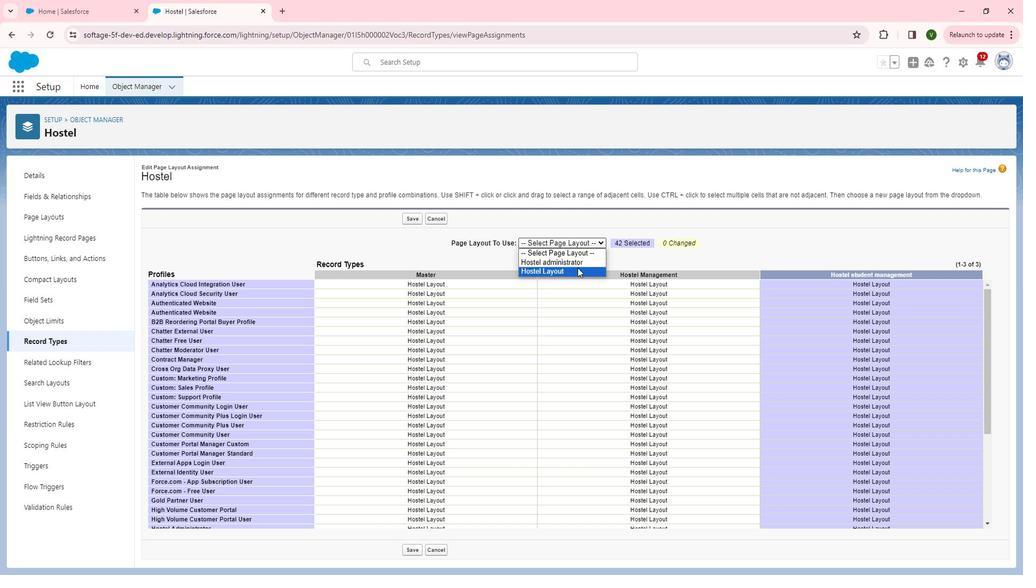 
Action: Mouse pressed left at (589, 270)
Screenshot: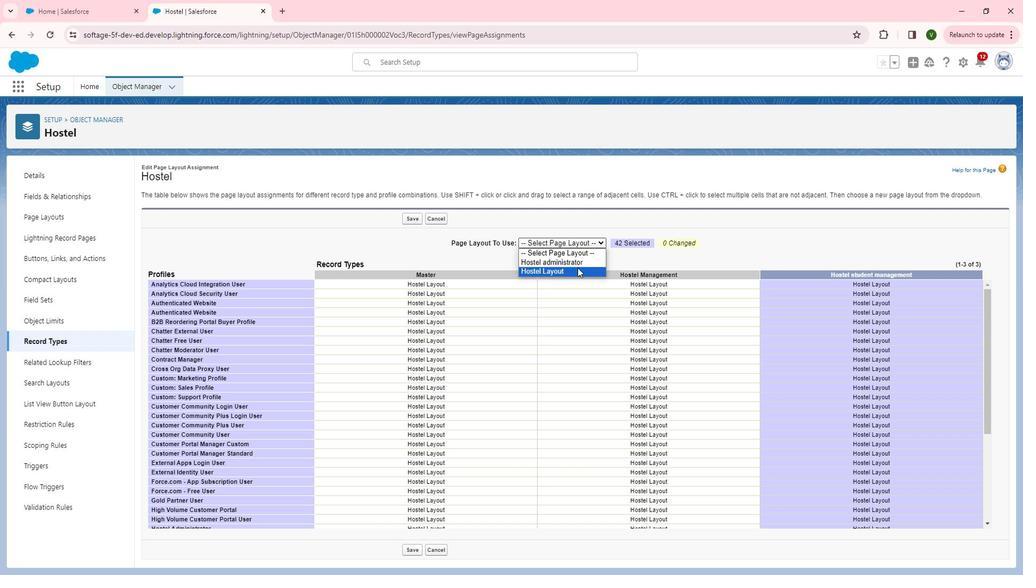 
Action: Mouse moved to (629, 275)
Screenshot: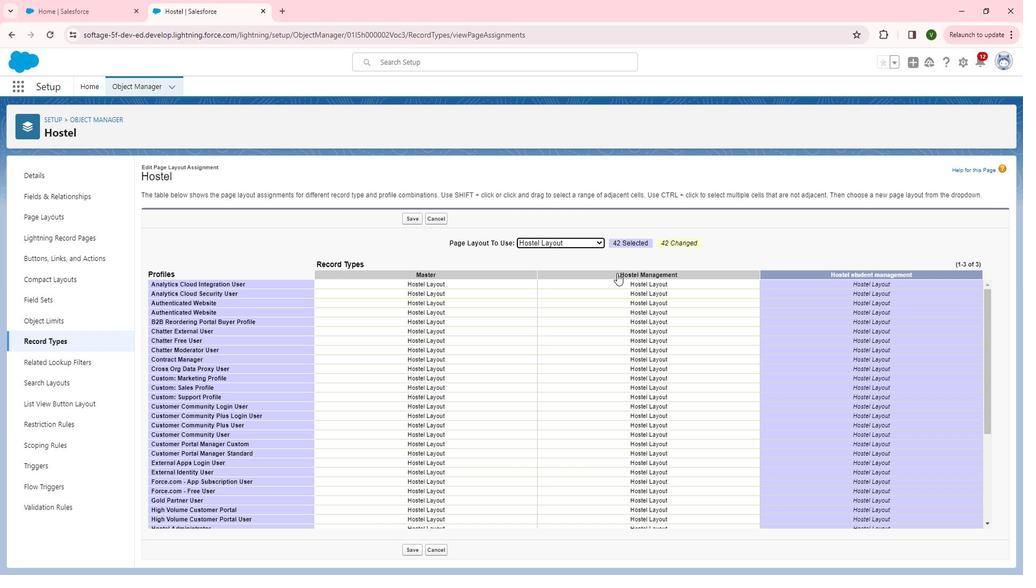 
Action: Mouse pressed left at (629, 275)
Screenshot: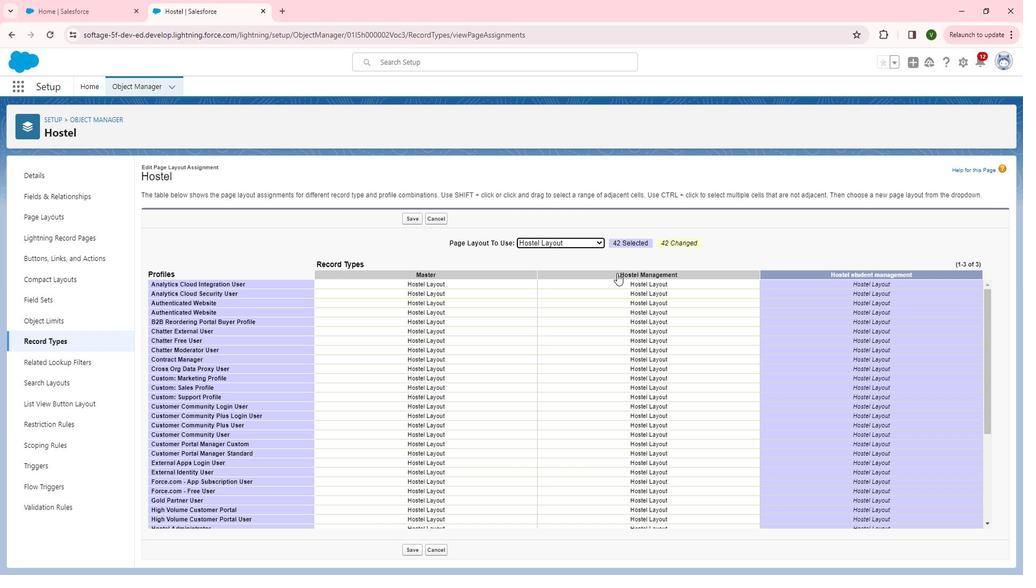 
Action: Mouse moved to (577, 243)
Screenshot: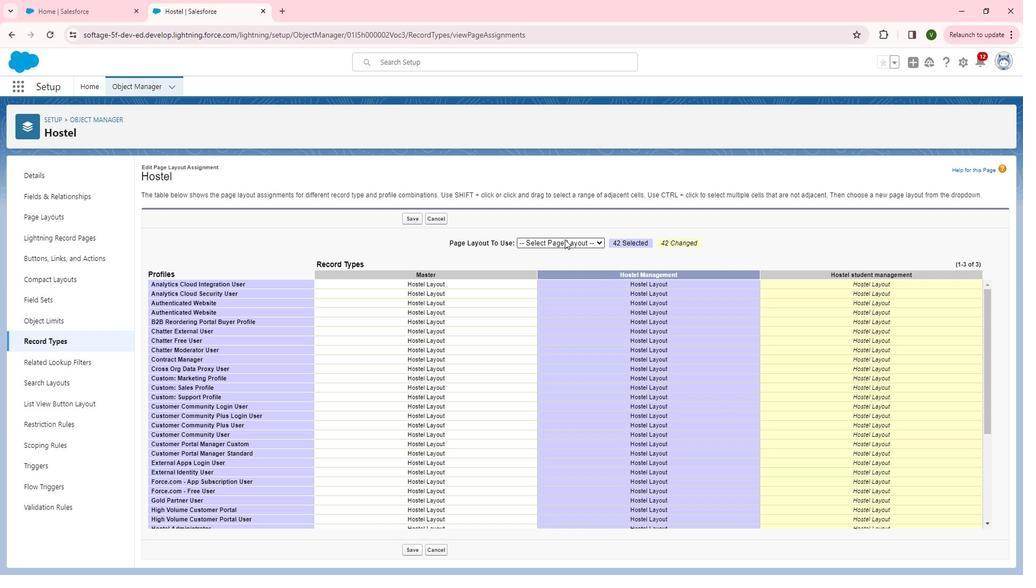 
Action: Mouse pressed left at (577, 243)
Screenshot: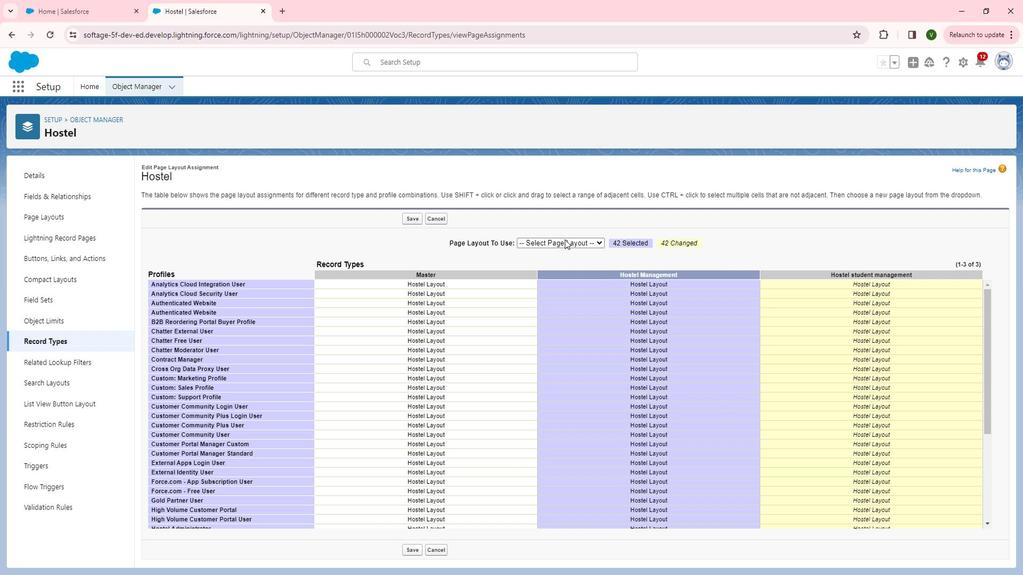 
Action: Mouse moved to (575, 261)
Screenshot: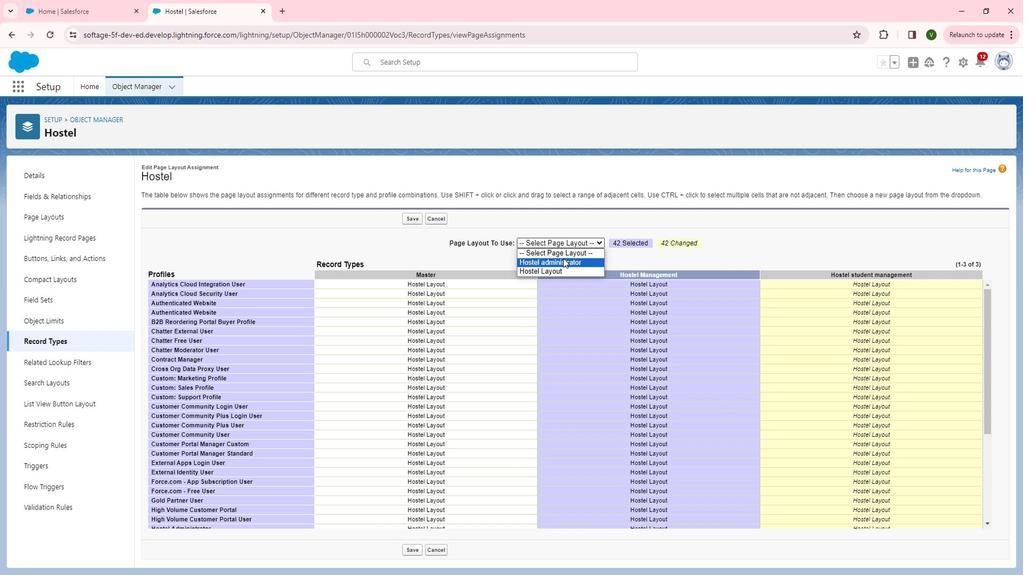 
Action: Mouse pressed left at (575, 261)
Screenshot: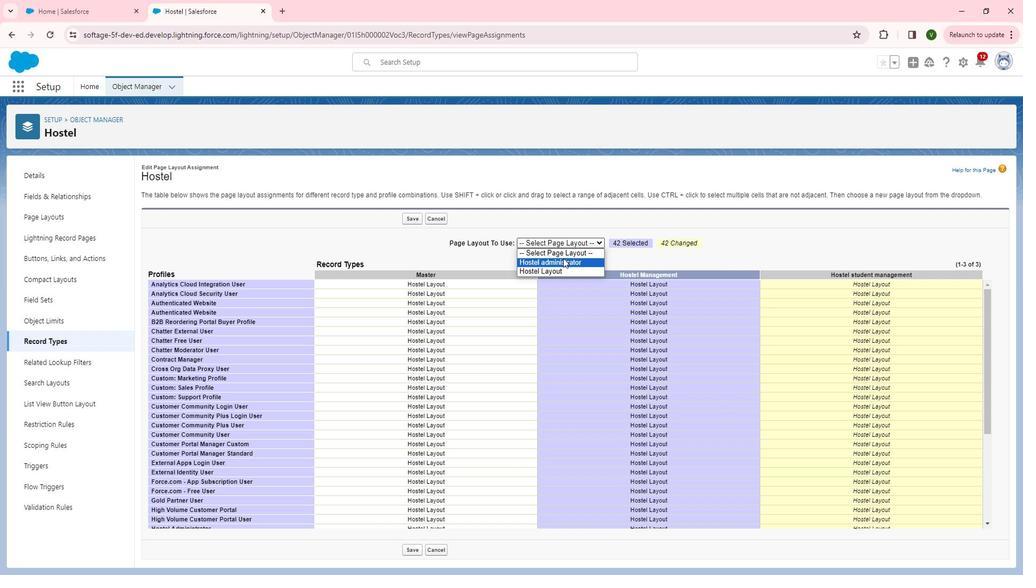 
Action: Mouse moved to (426, 220)
Screenshot: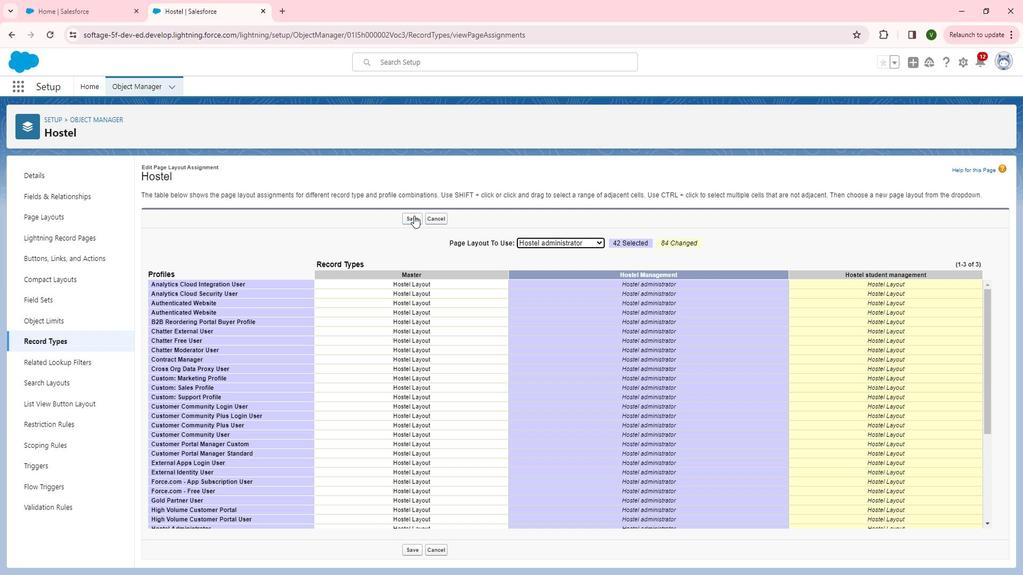 
Action: Mouse pressed left at (426, 220)
Screenshot: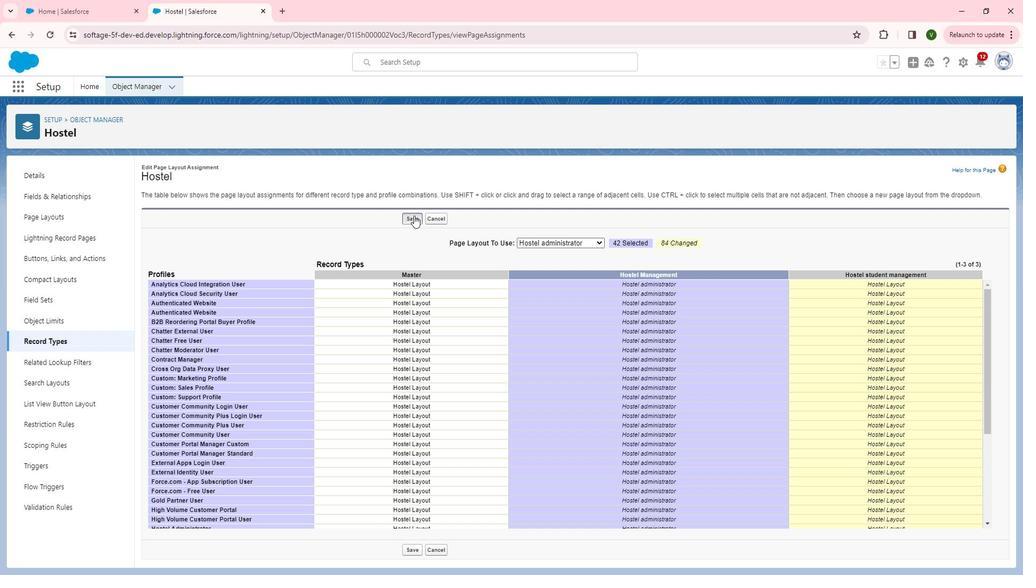 
Action: Mouse moved to (557, 366)
Screenshot: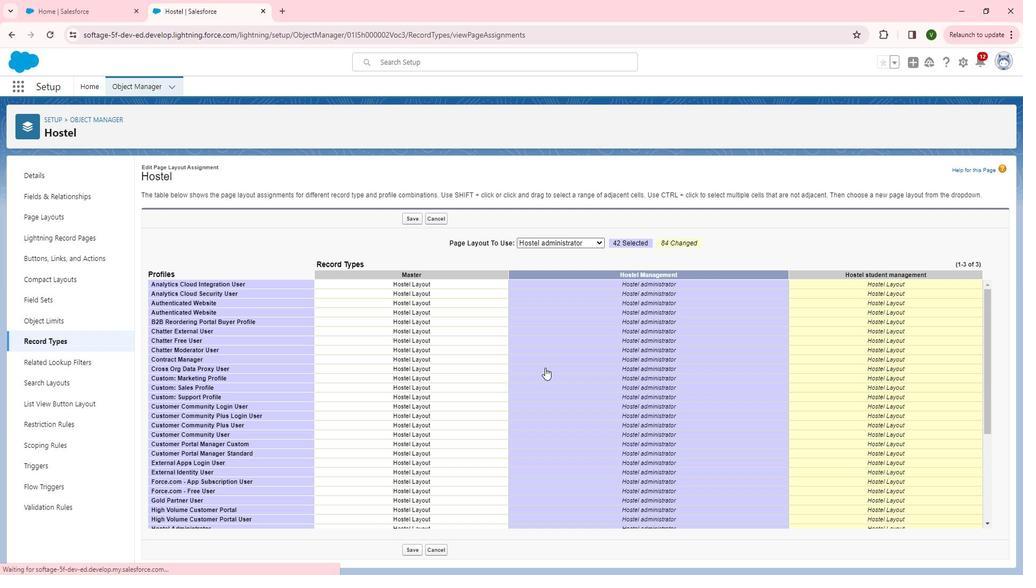 
Action: Mouse scrolled (557, 366) with delta (0, 0)
Screenshot: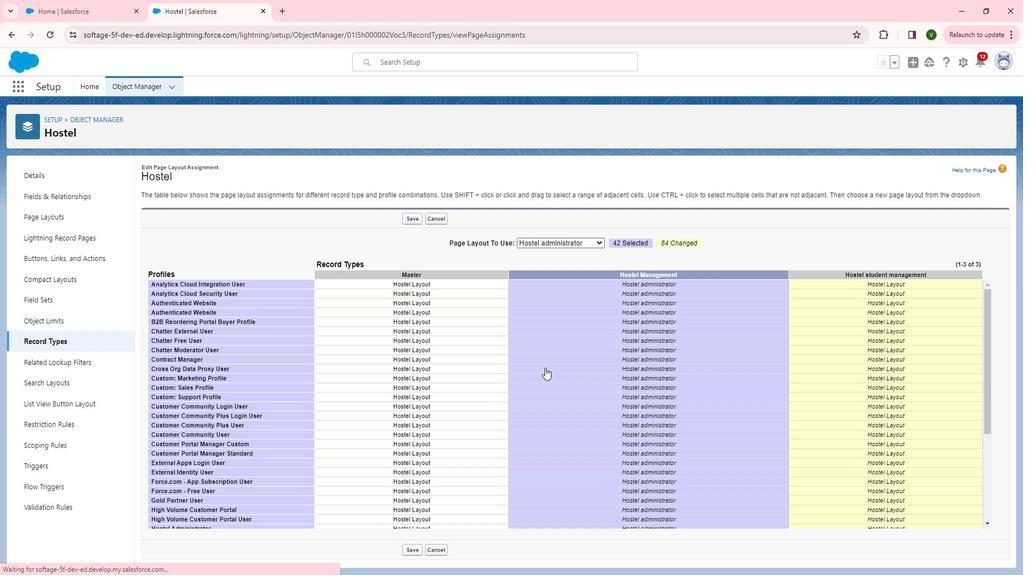 
Action: Mouse scrolled (557, 366) with delta (0, 0)
Screenshot: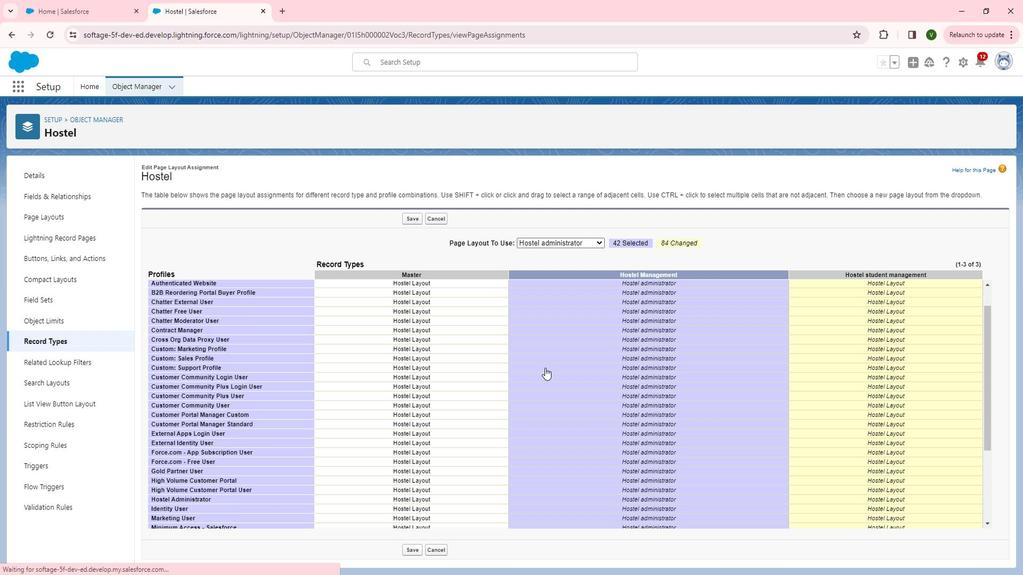 
Action: Mouse scrolled (557, 366) with delta (0, 0)
Screenshot: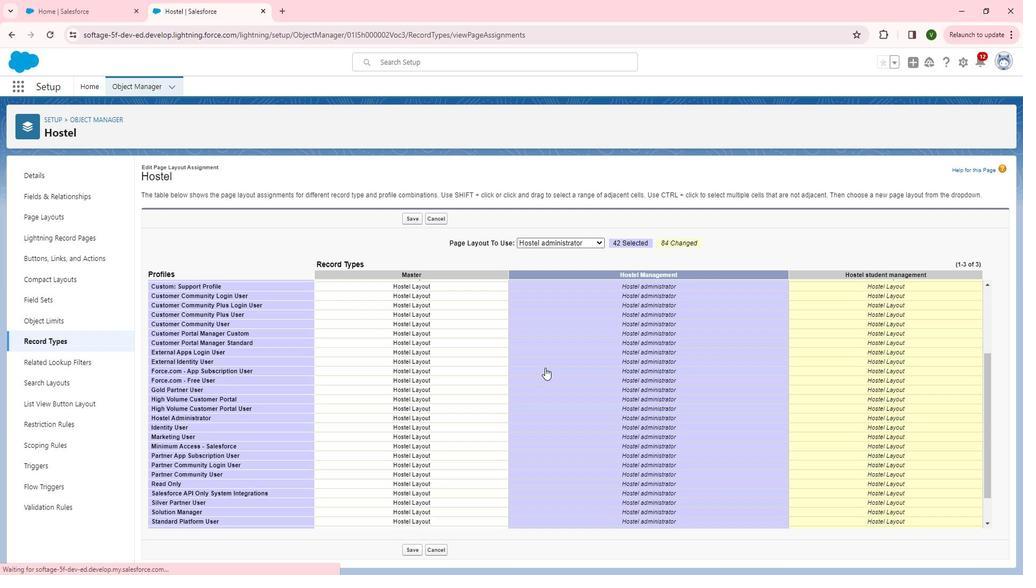 
Action: Mouse scrolled (557, 366) with delta (0, 0)
Screenshot: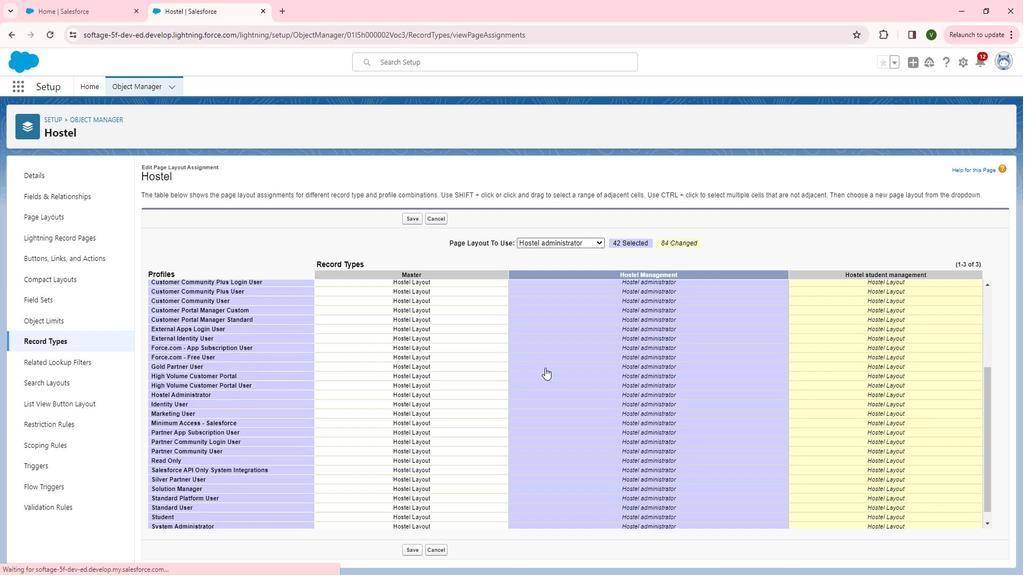 
Action: Mouse scrolled (557, 366) with delta (0, 0)
Screenshot: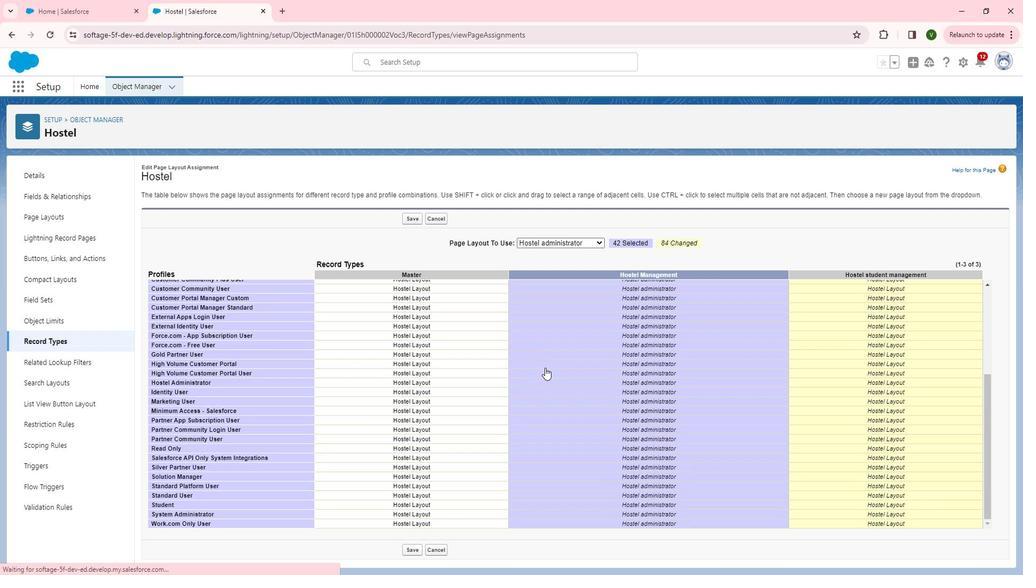
Action: Mouse scrolled (557, 366) with delta (0, 0)
Screenshot: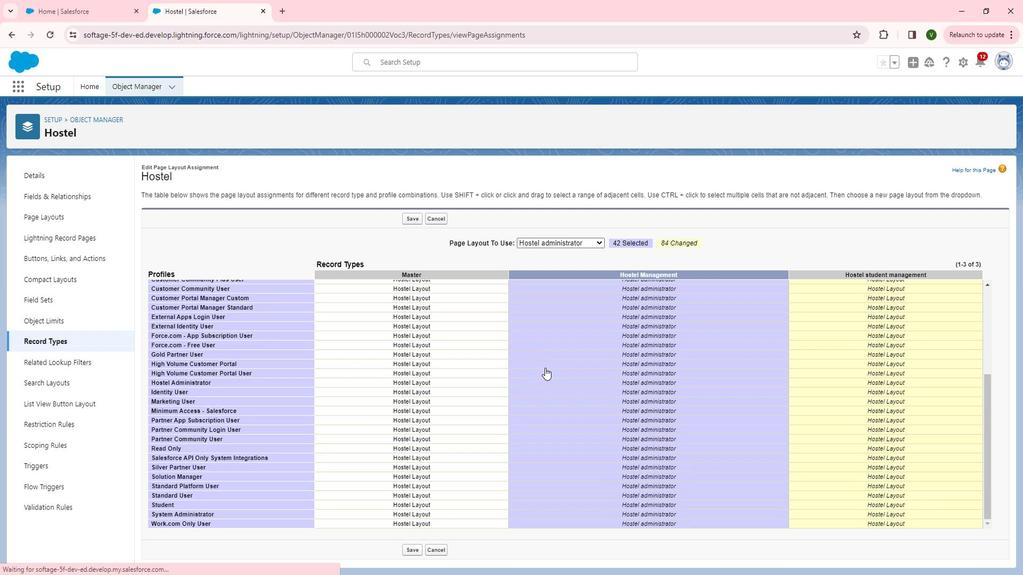 
Action: Mouse scrolled (557, 366) with delta (0, 0)
Screenshot: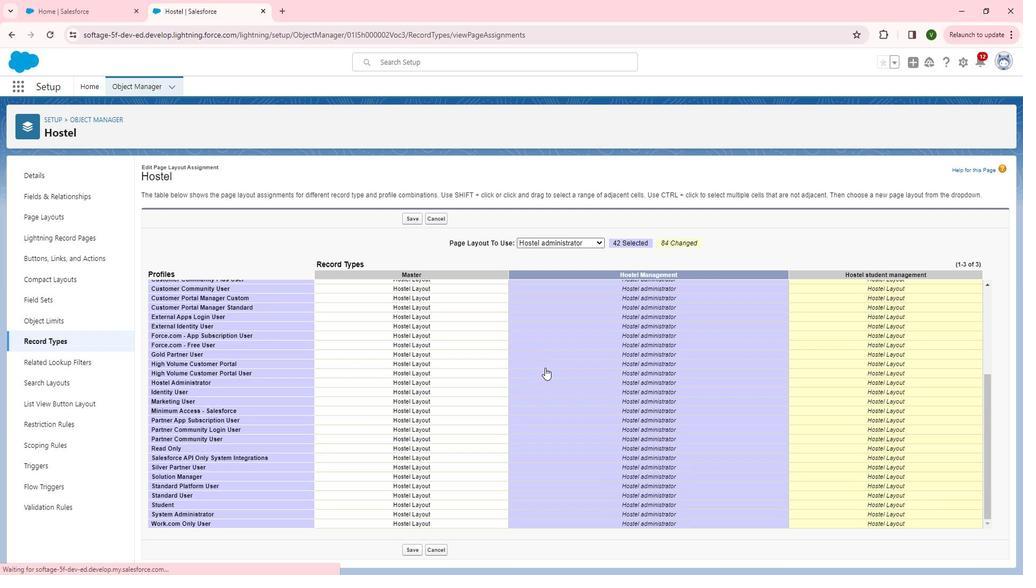 
Action: Mouse moved to (424, 225)
Screenshot: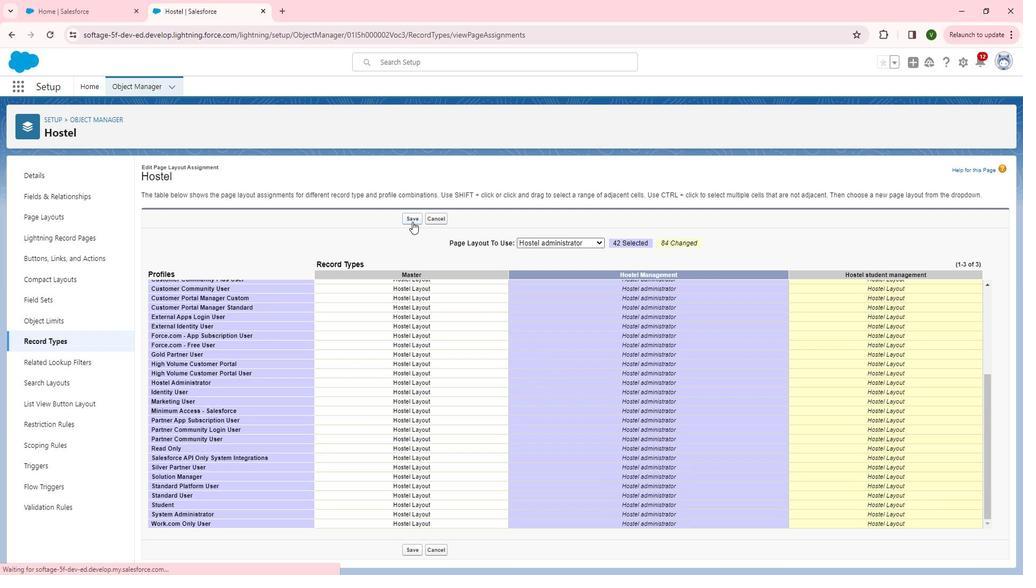 
Action: Mouse pressed left at (424, 225)
Screenshot: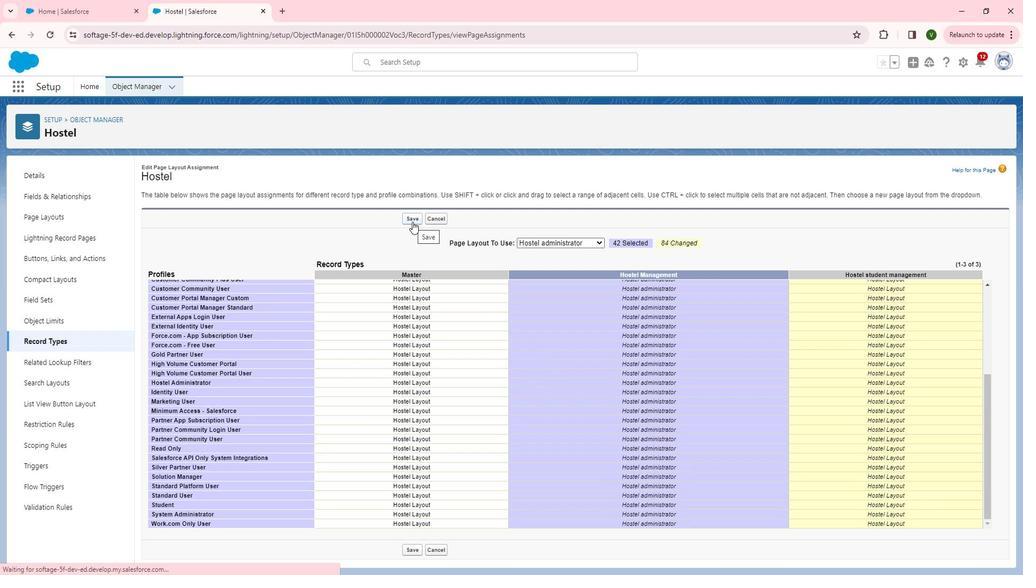 
Action: Mouse moved to (452, 272)
